 Task: Research Airbnb options in Parede, Portugal from 8th November, 2023 to 16th November, 2023 for 2 adults.1  bedroom having 1 bed and 1 bathroom. Property type can be hotel. Look for 5 properties as per requirement.
Action: Mouse moved to (541, 119)
Screenshot: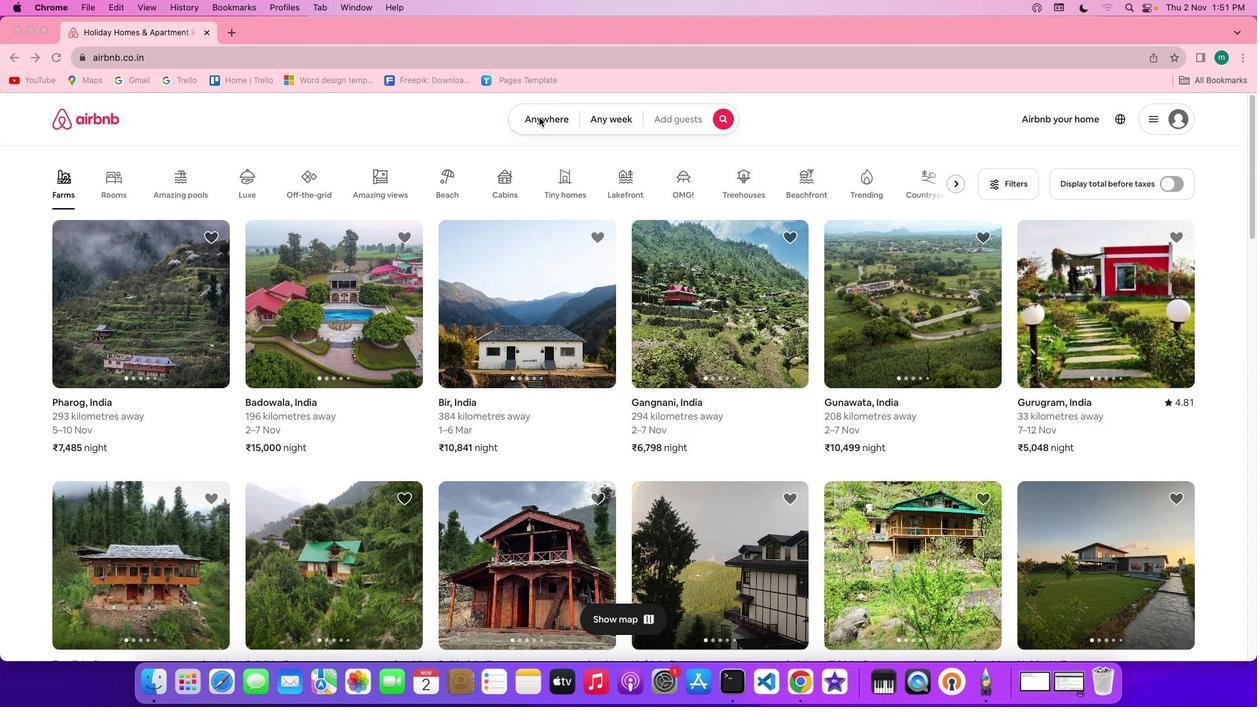 
Action: Mouse pressed left at (541, 119)
Screenshot: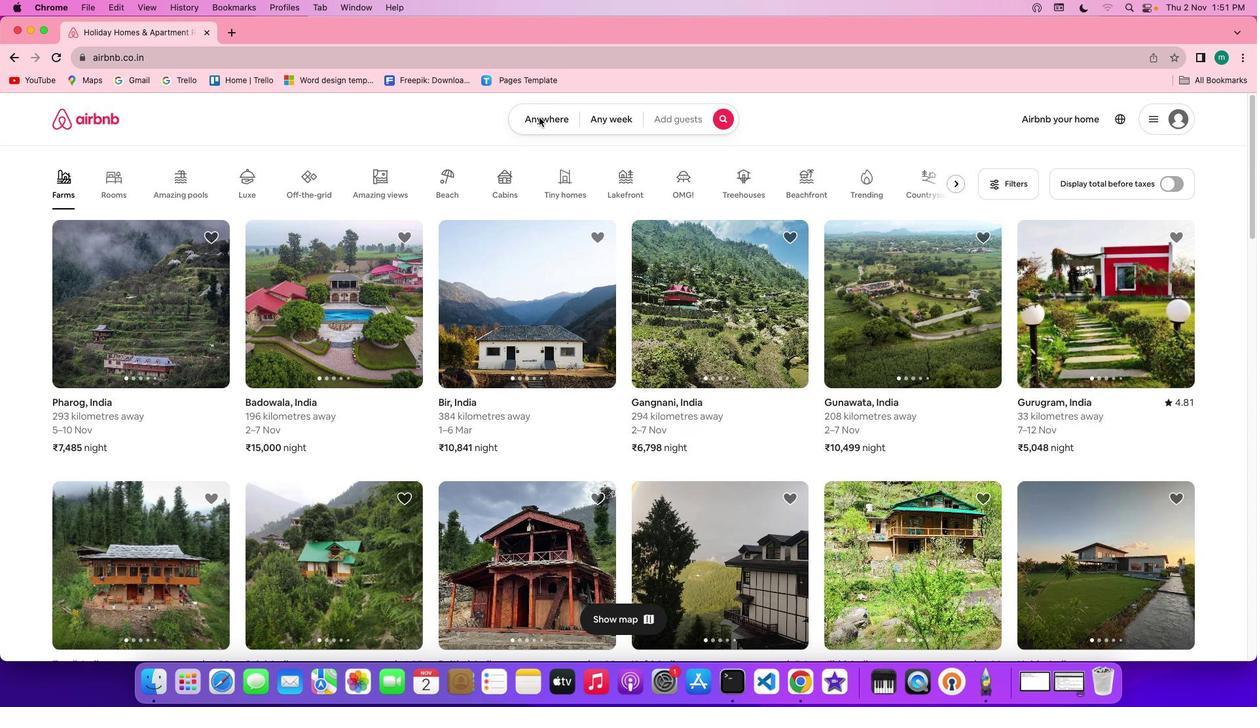 
Action: Mouse pressed left at (541, 119)
Screenshot: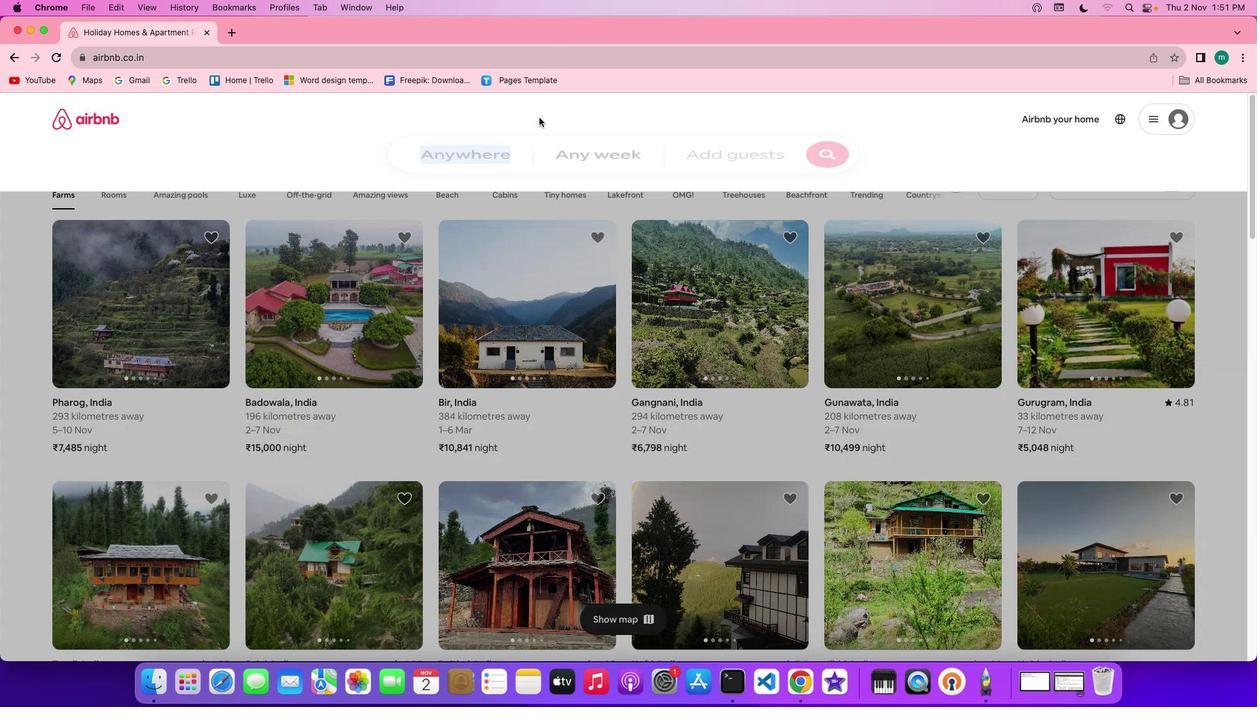 
Action: Mouse moved to (471, 172)
Screenshot: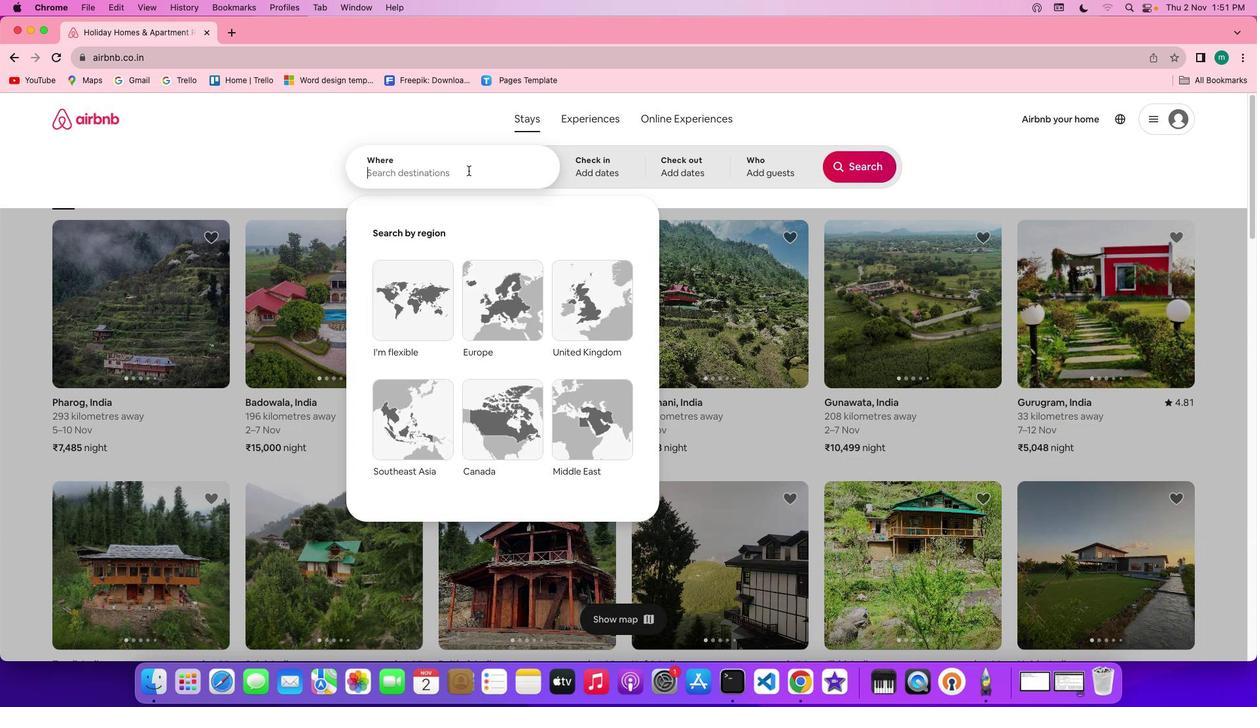 
Action: Mouse pressed left at (471, 172)
Screenshot: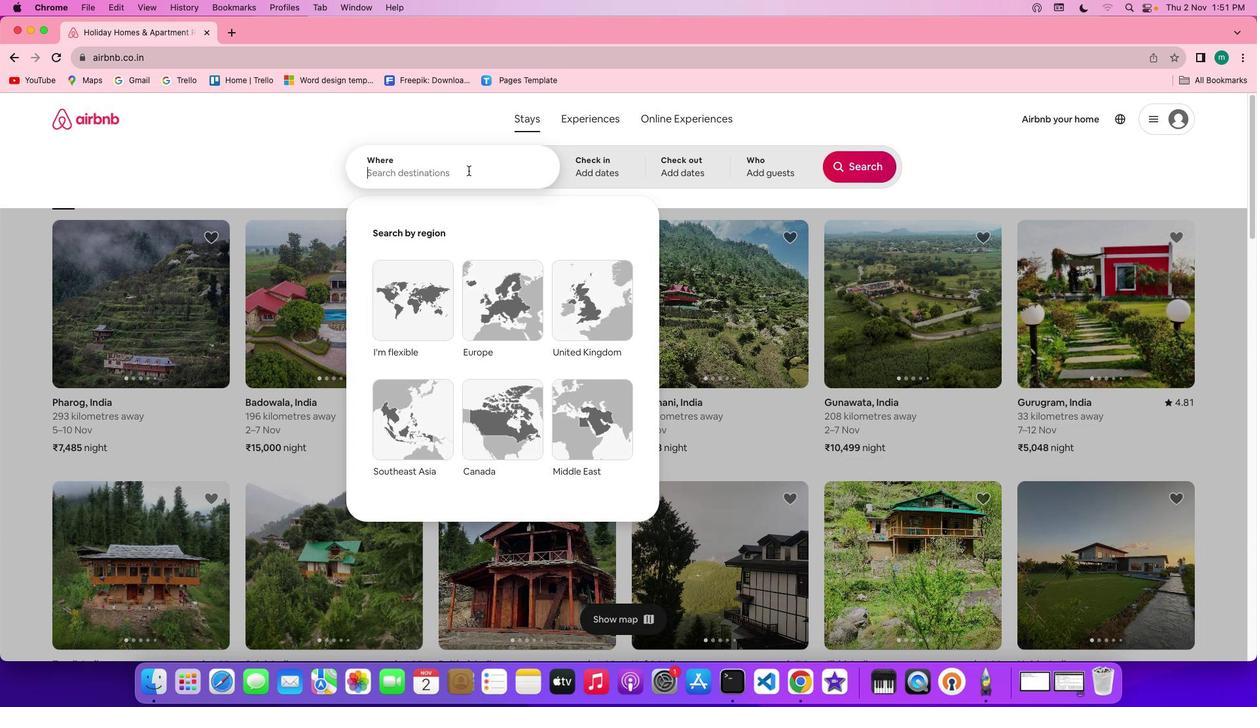 
Action: Mouse moved to (451, 186)
Screenshot: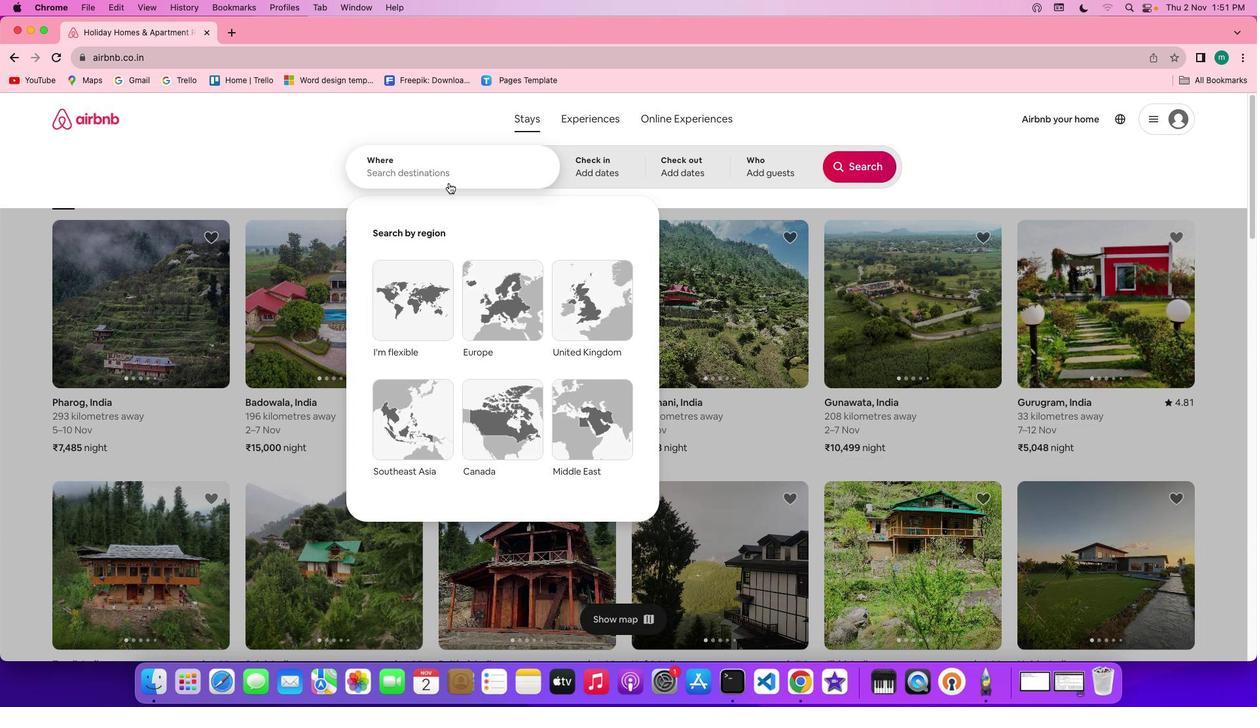 
Action: Key pressed Key.shift'P''a''r''e''d''e'','Key.spaceKey.shift'P''o''r''t''u''g''a''l'
Screenshot: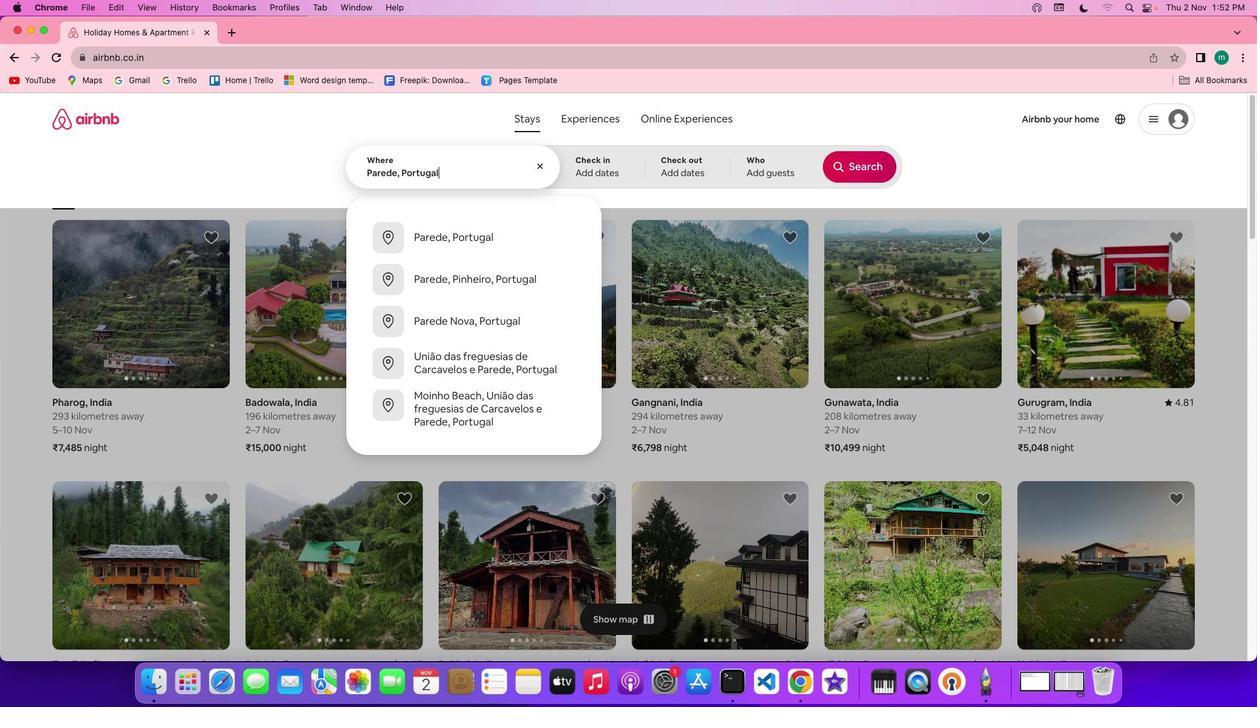 
Action: Mouse moved to (611, 177)
Screenshot: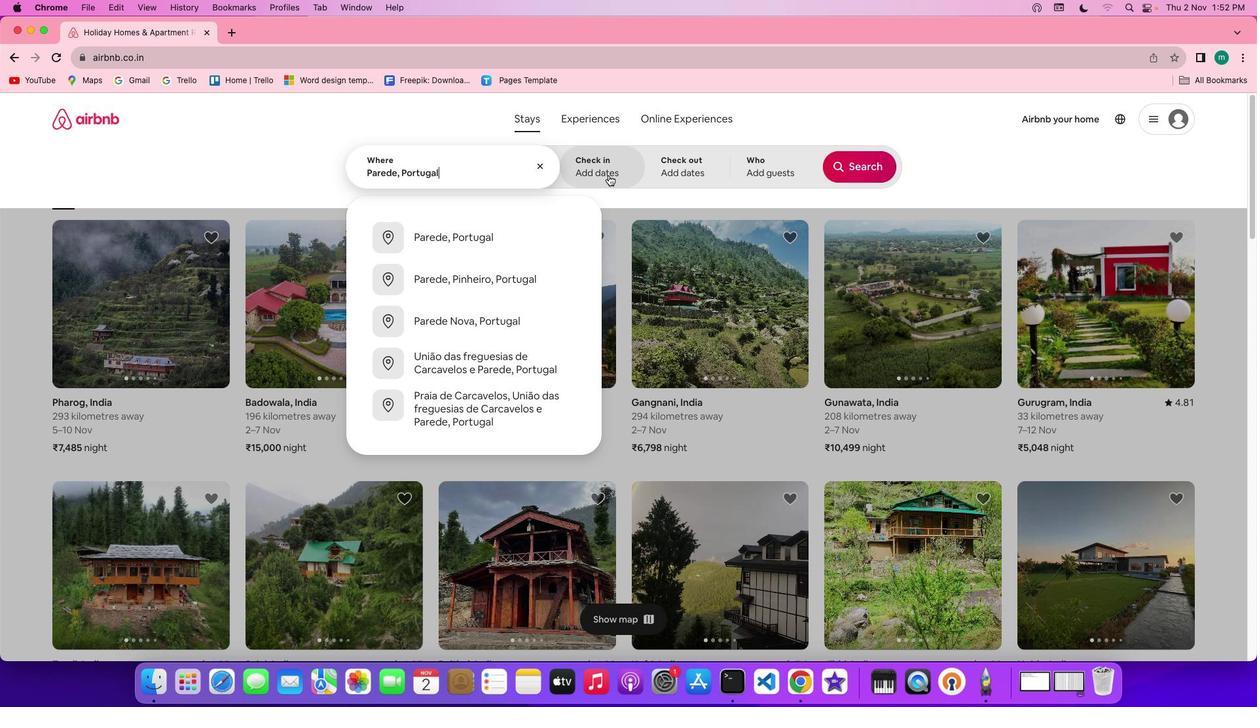 
Action: Mouse pressed left at (611, 177)
Screenshot: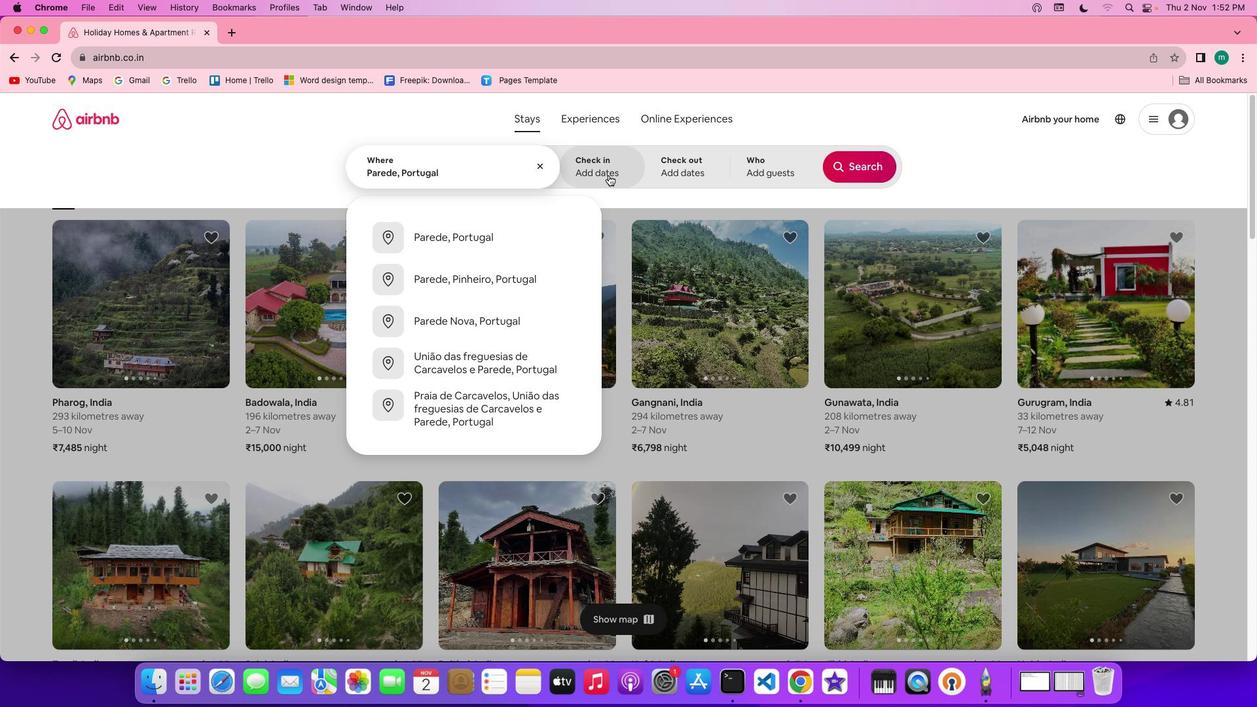 
Action: Mouse moved to (501, 355)
Screenshot: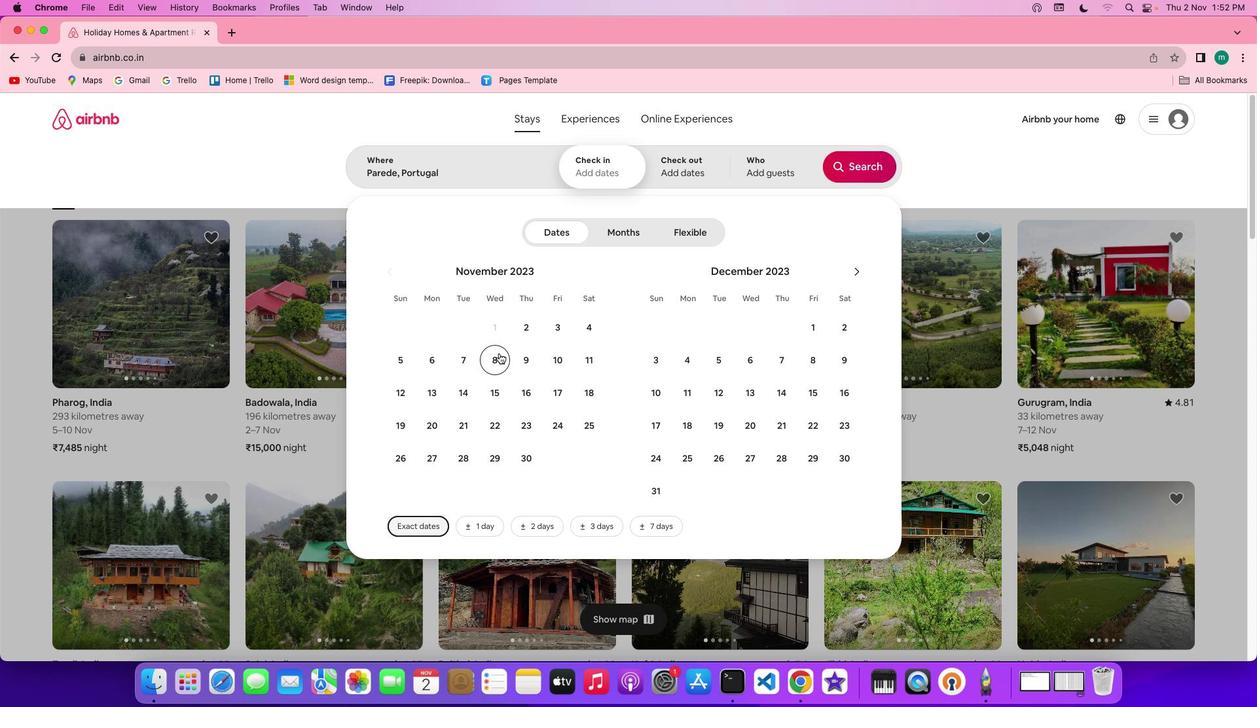 
Action: Mouse pressed left at (501, 355)
Screenshot: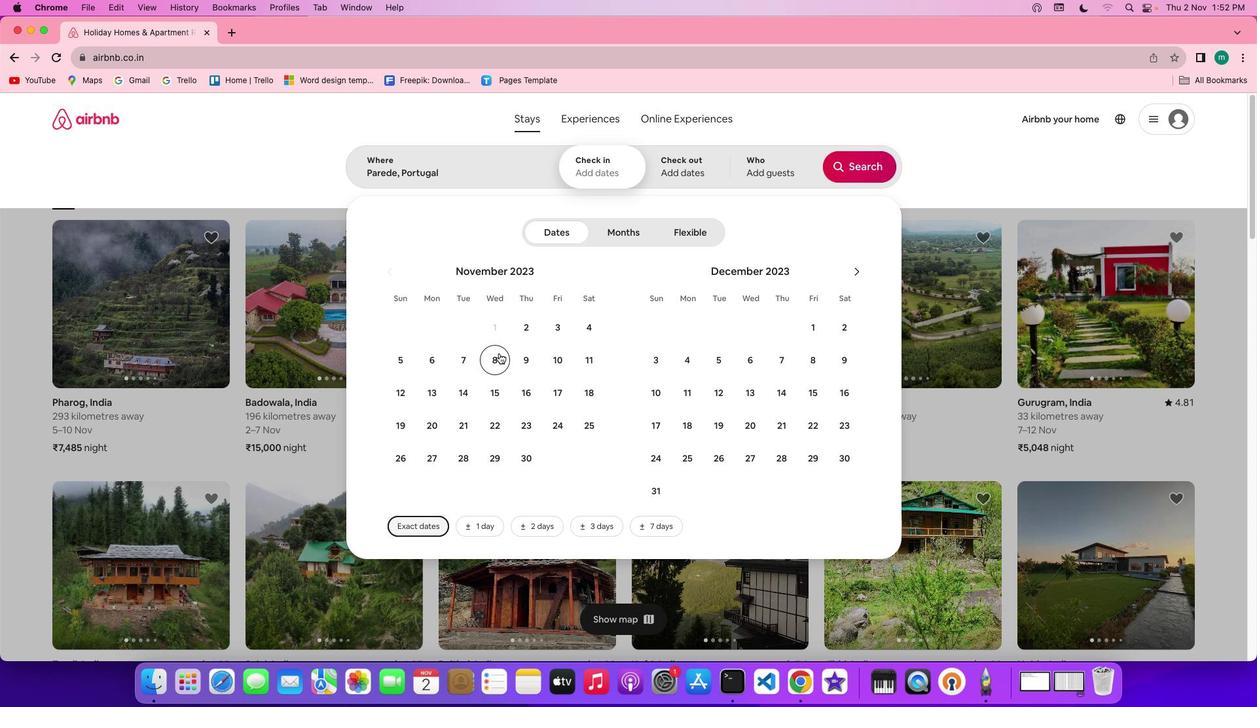 
Action: Mouse moved to (533, 403)
Screenshot: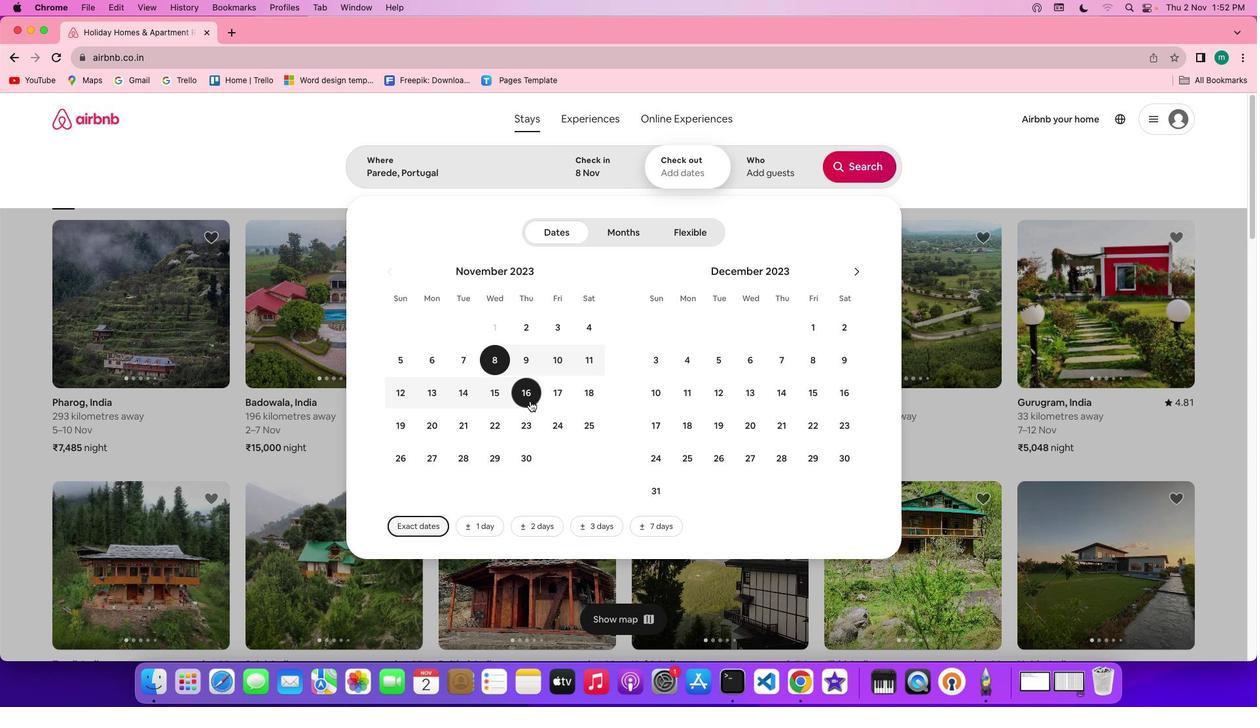
Action: Mouse pressed left at (533, 403)
Screenshot: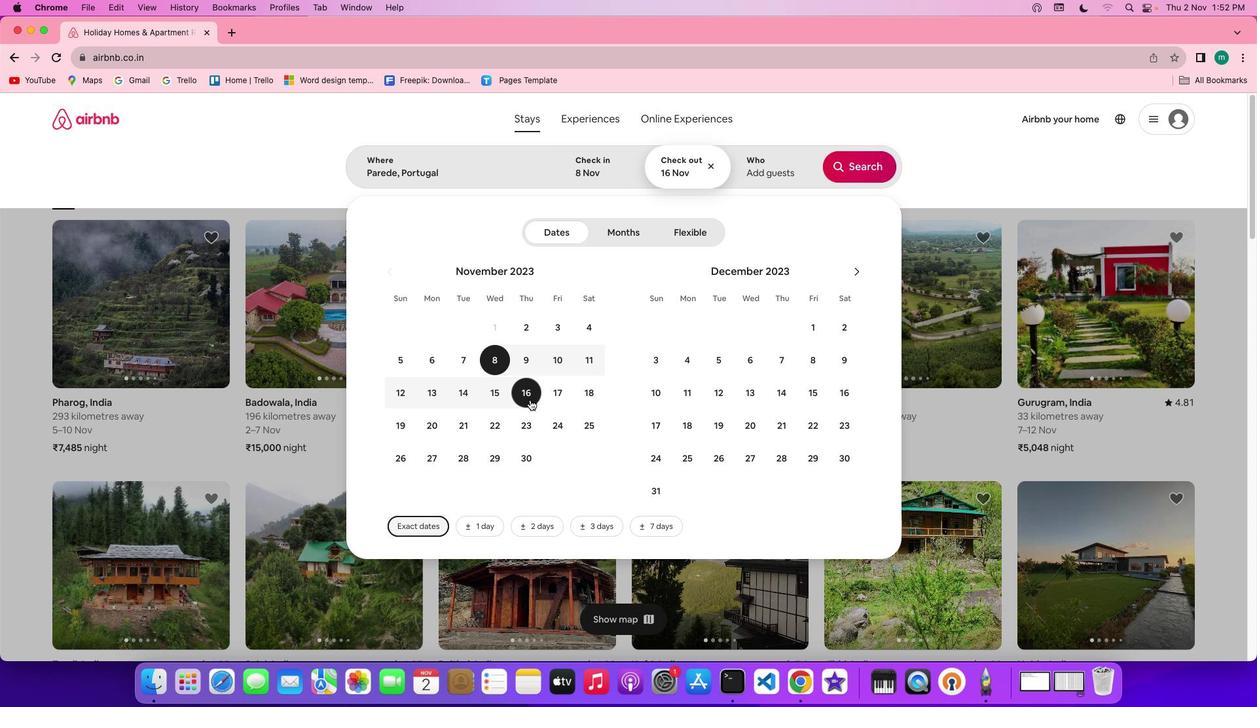 
Action: Mouse moved to (782, 172)
Screenshot: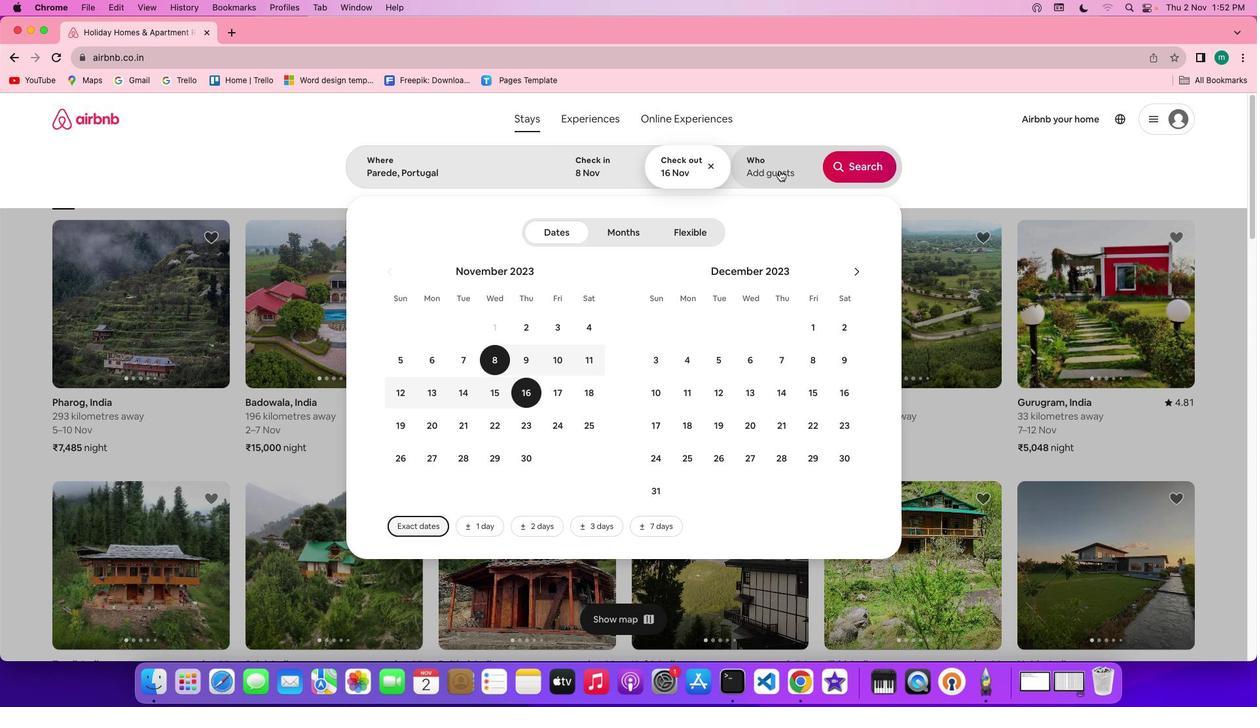 
Action: Mouse pressed left at (782, 172)
Screenshot: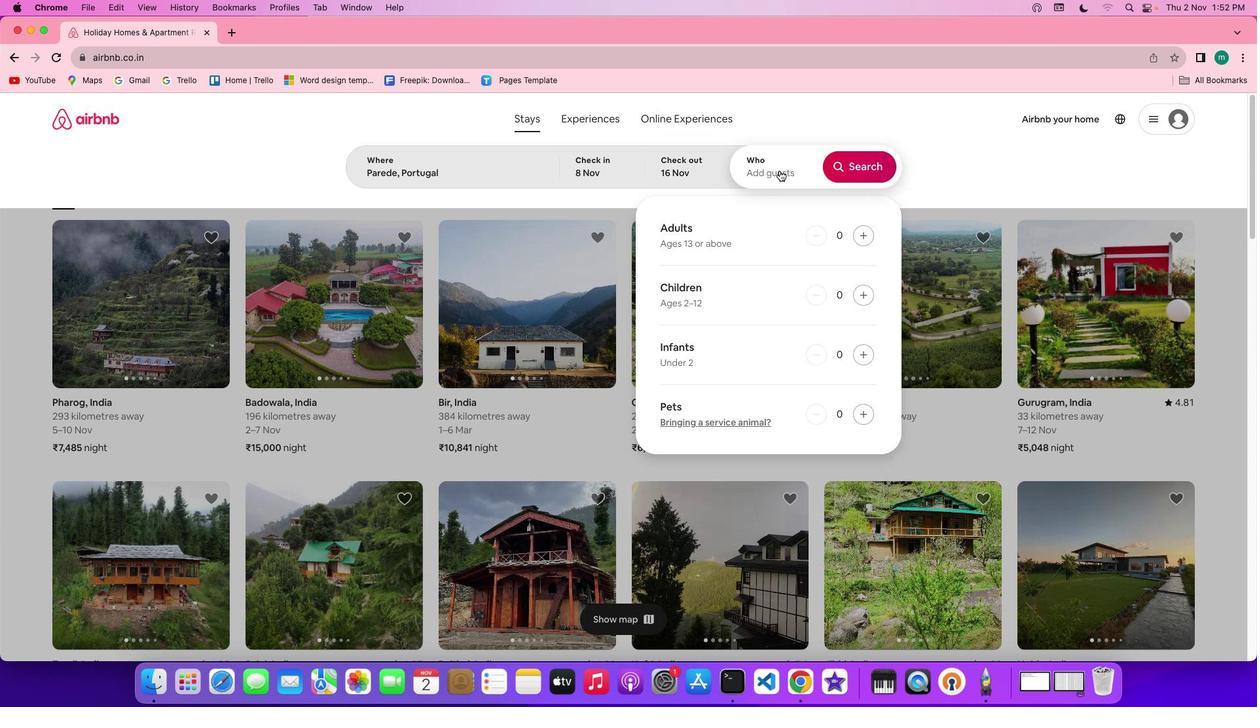
Action: Mouse moved to (873, 239)
Screenshot: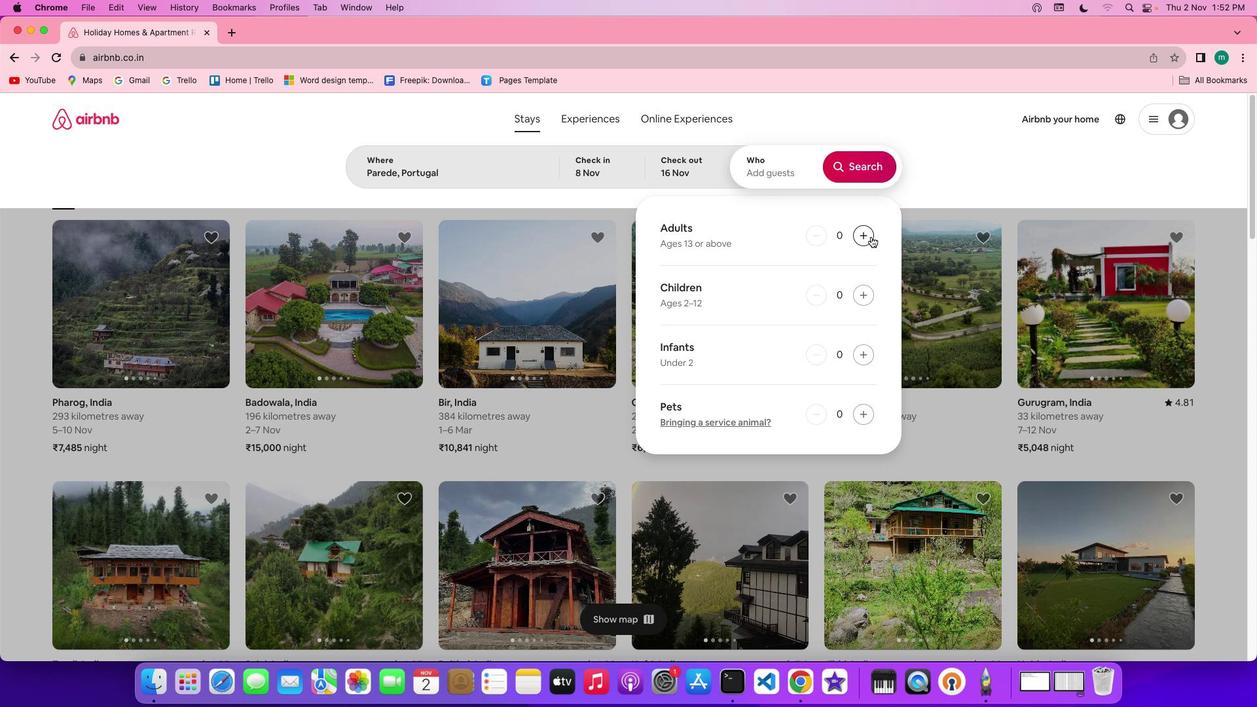 
Action: Mouse pressed left at (873, 239)
Screenshot: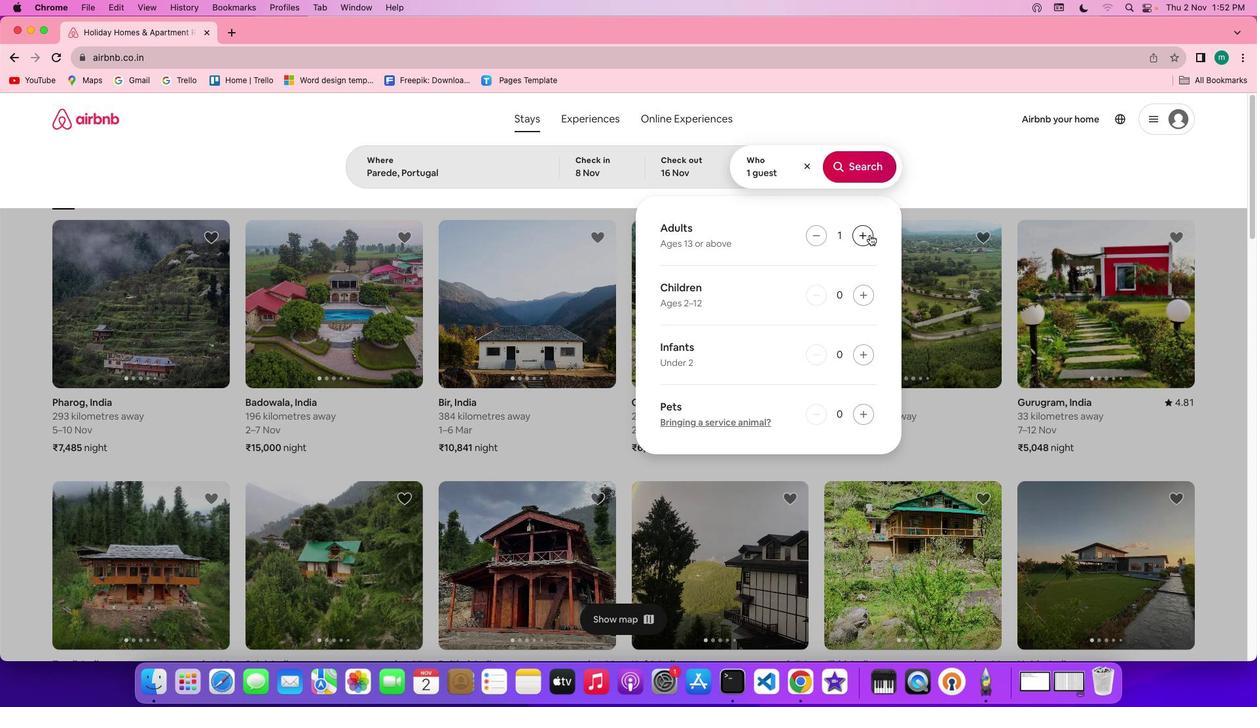 
Action: Mouse moved to (871, 237)
Screenshot: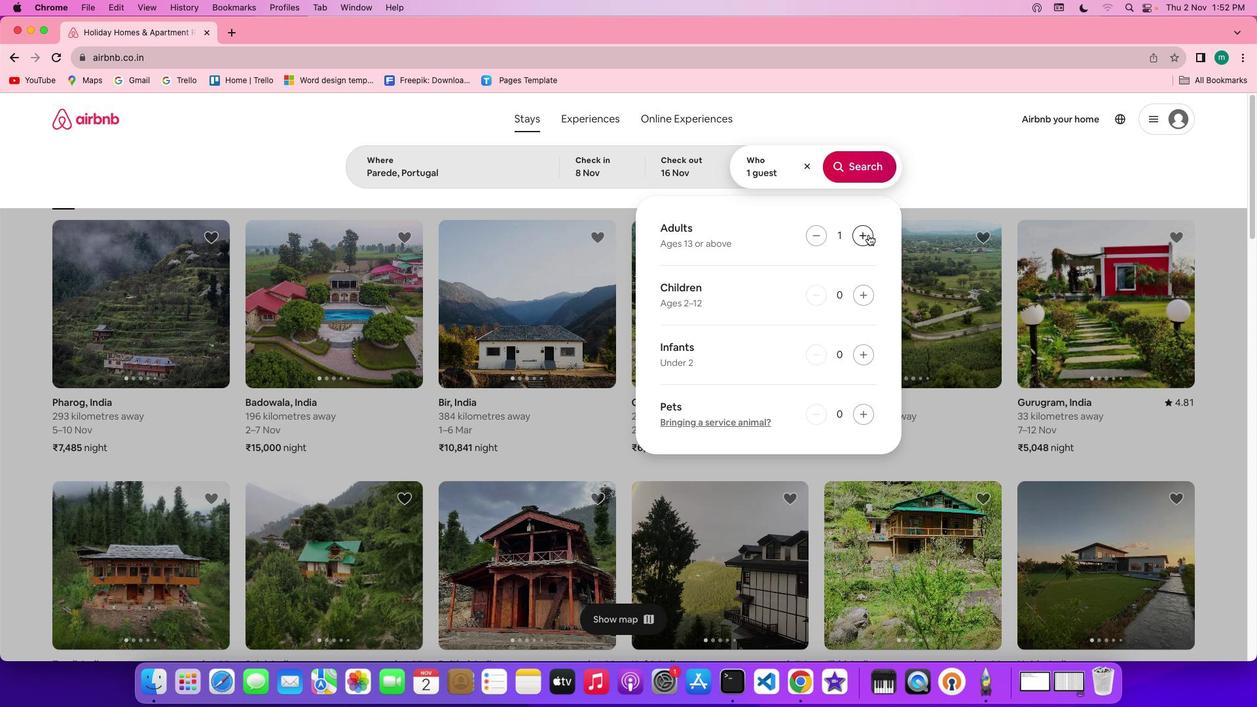 
Action: Mouse pressed left at (871, 237)
Screenshot: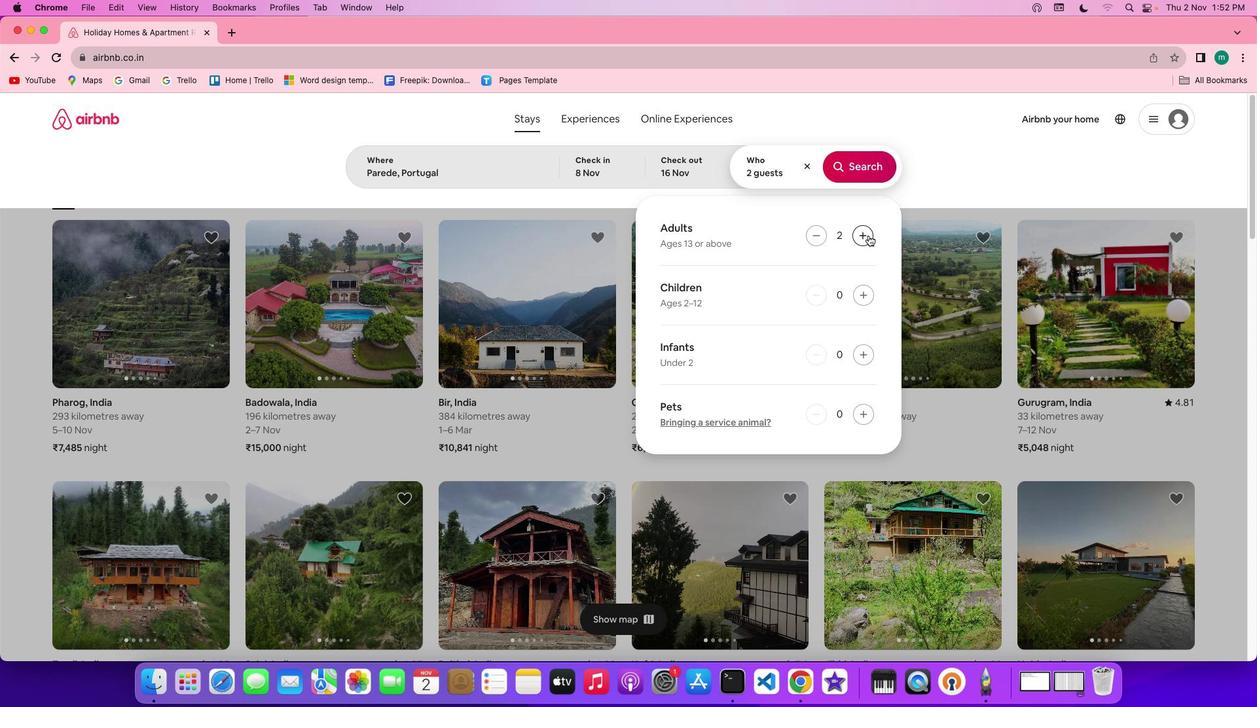 
Action: Mouse moved to (876, 163)
Screenshot: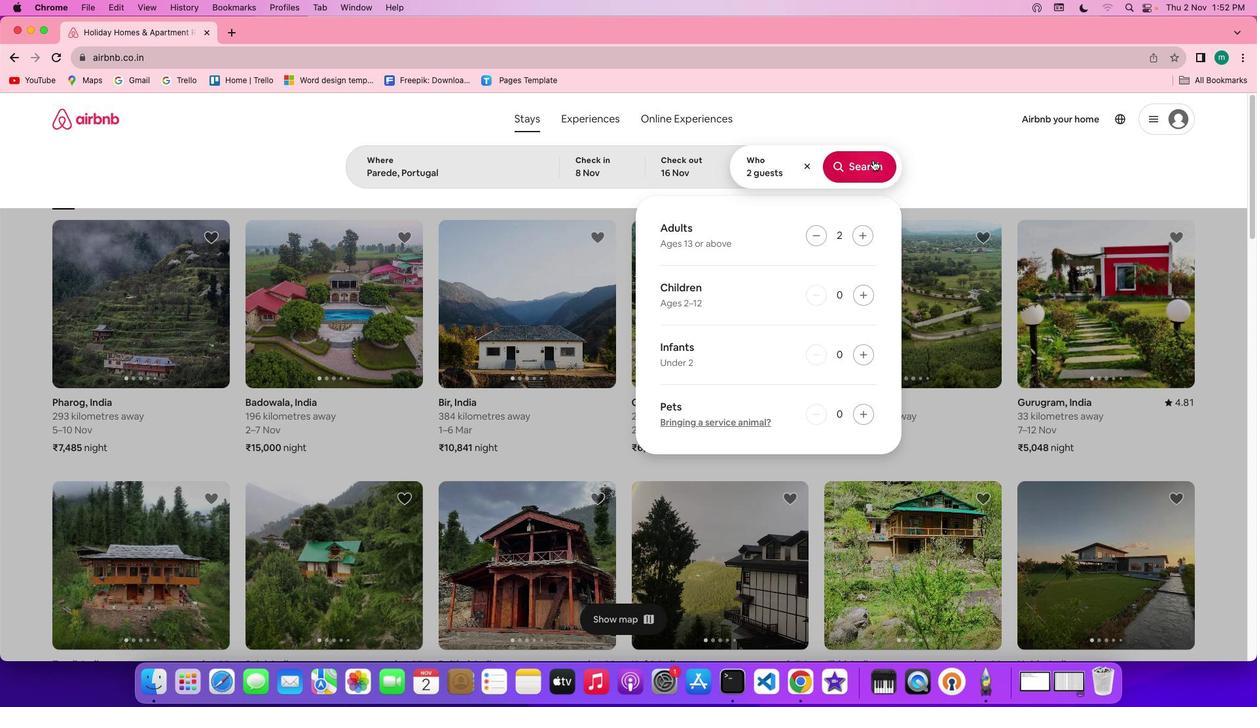 
Action: Mouse pressed left at (876, 163)
Screenshot: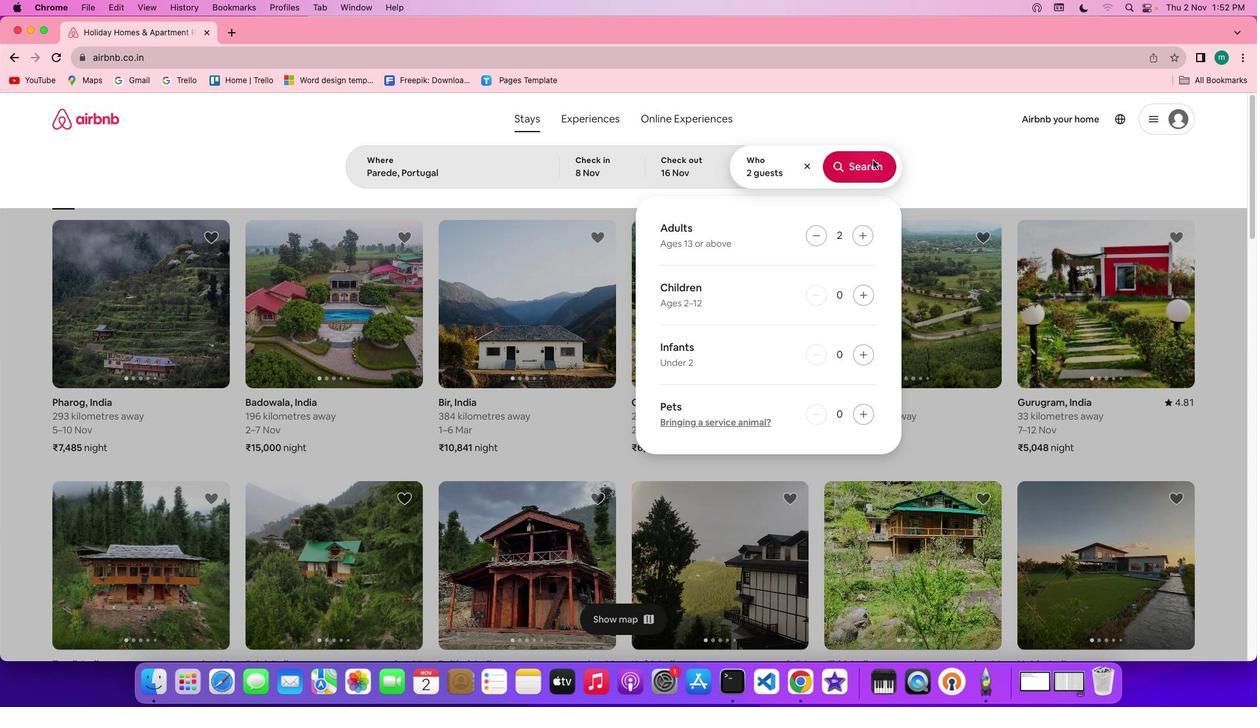 
Action: Mouse moved to (1054, 169)
Screenshot: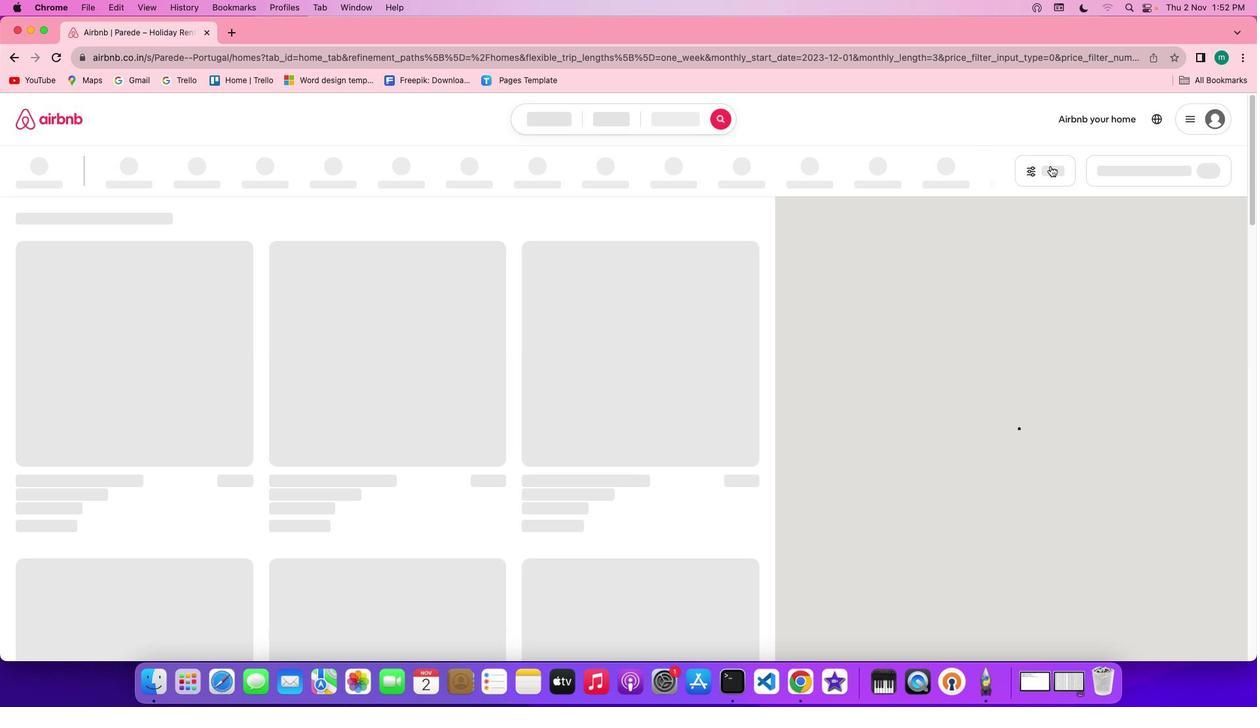 
Action: Mouse pressed left at (1054, 169)
Screenshot: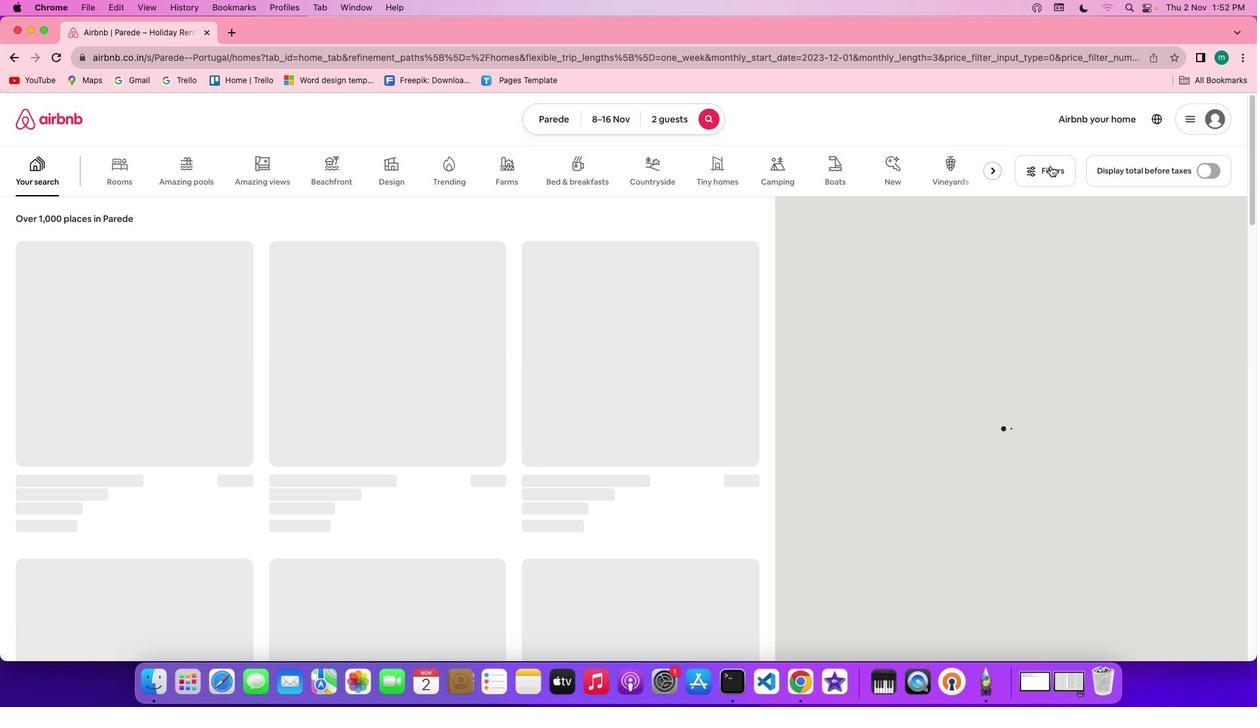 
Action: Mouse moved to (1042, 178)
Screenshot: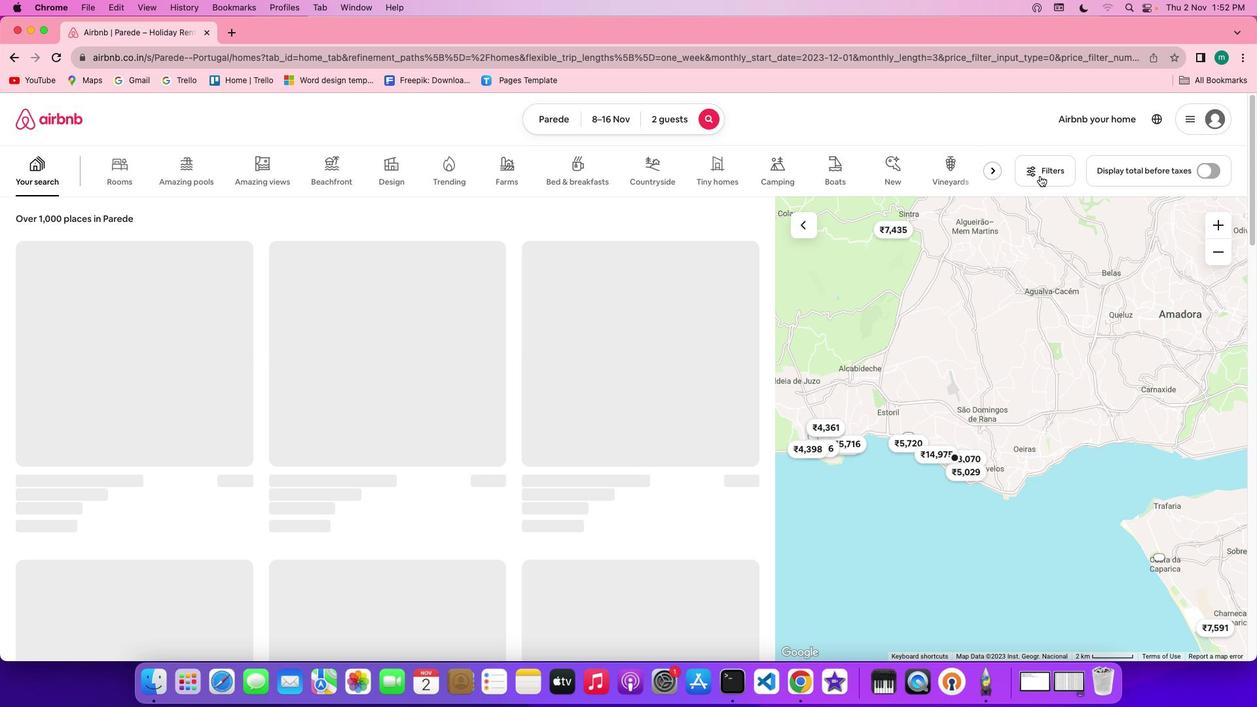 
Action: Mouse pressed left at (1042, 178)
Screenshot: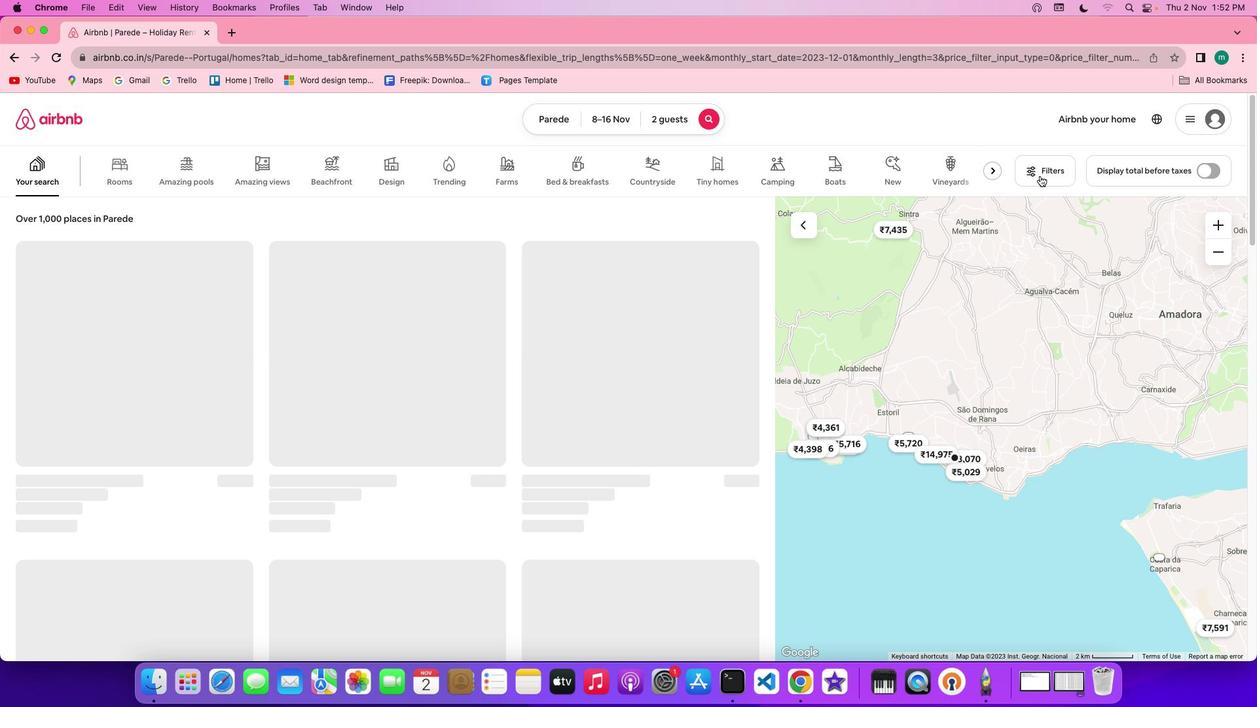 
Action: Mouse moved to (662, 480)
Screenshot: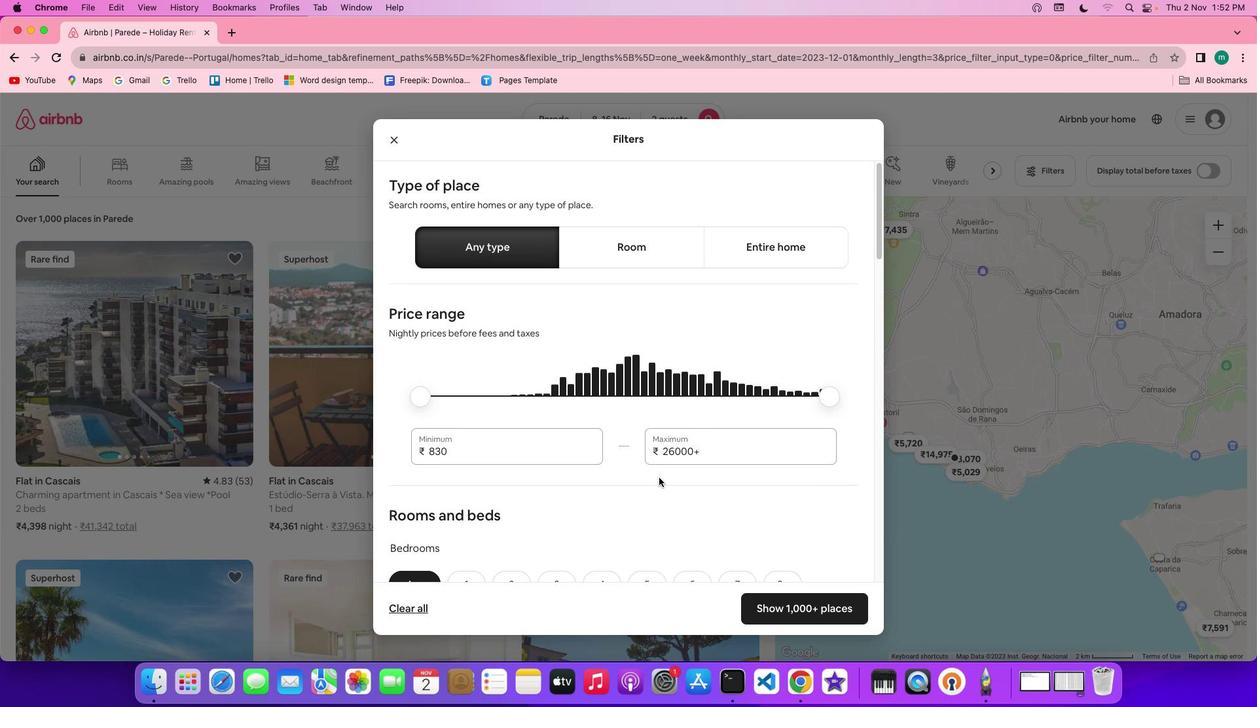 
Action: Mouse scrolled (662, 480) with delta (2, 1)
Screenshot: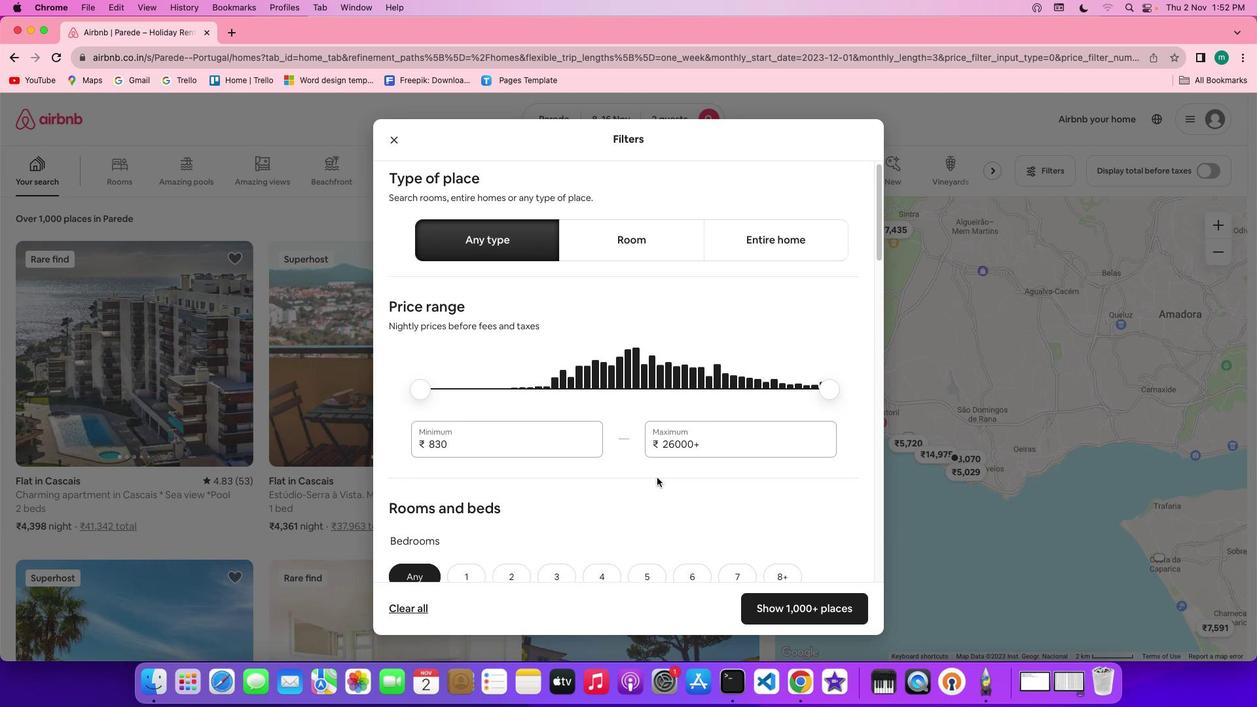 
Action: Mouse scrolled (662, 480) with delta (2, 1)
Screenshot: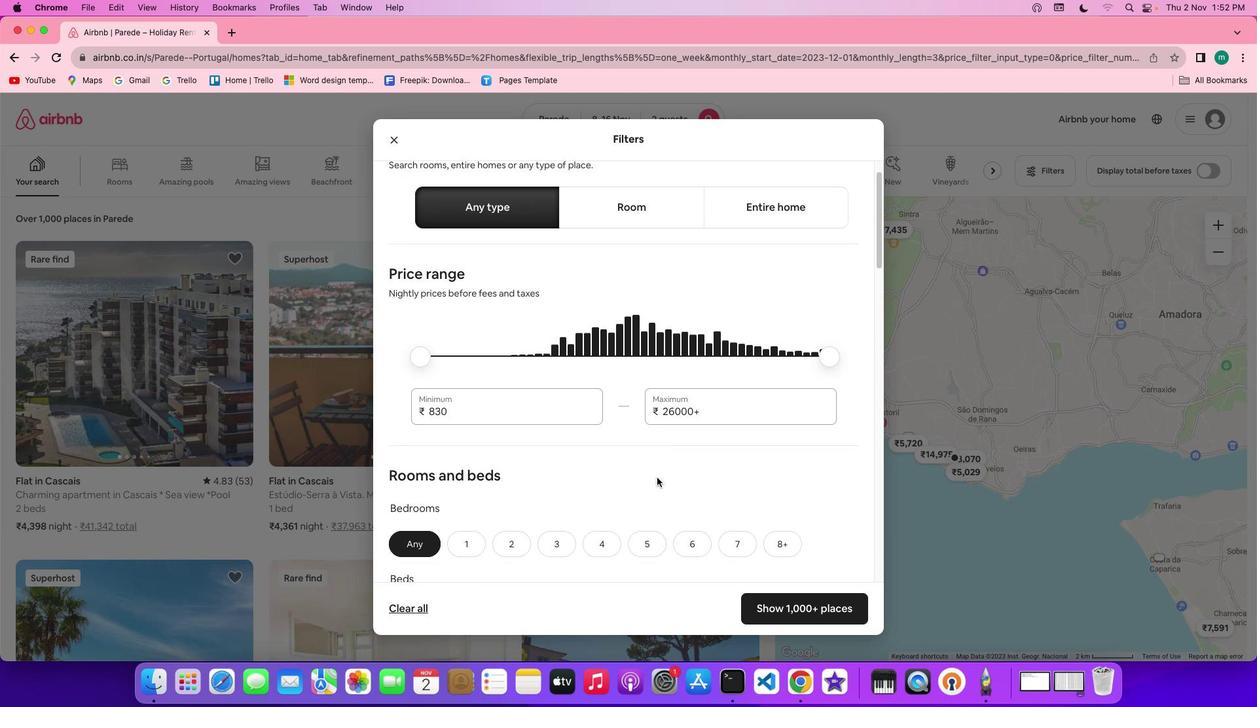 
Action: Mouse scrolled (662, 480) with delta (2, 1)
Screenshot: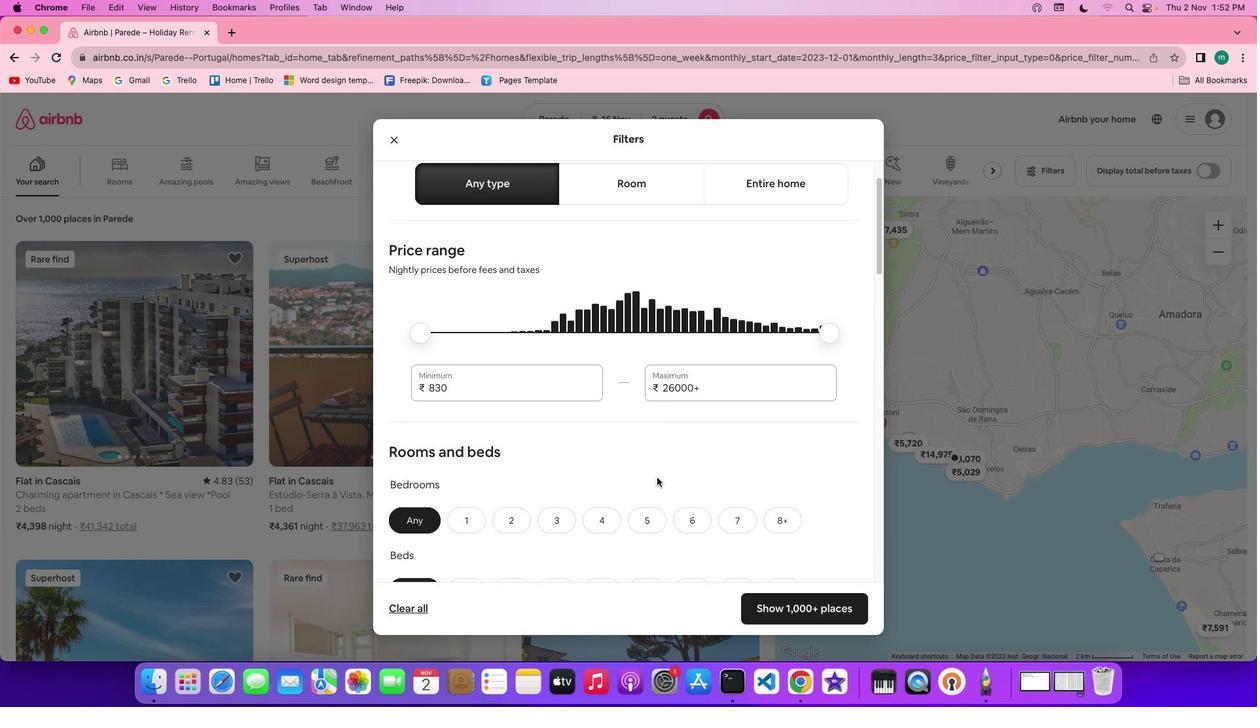 
Action: Mouse moved to (659, 480)
Screenshot: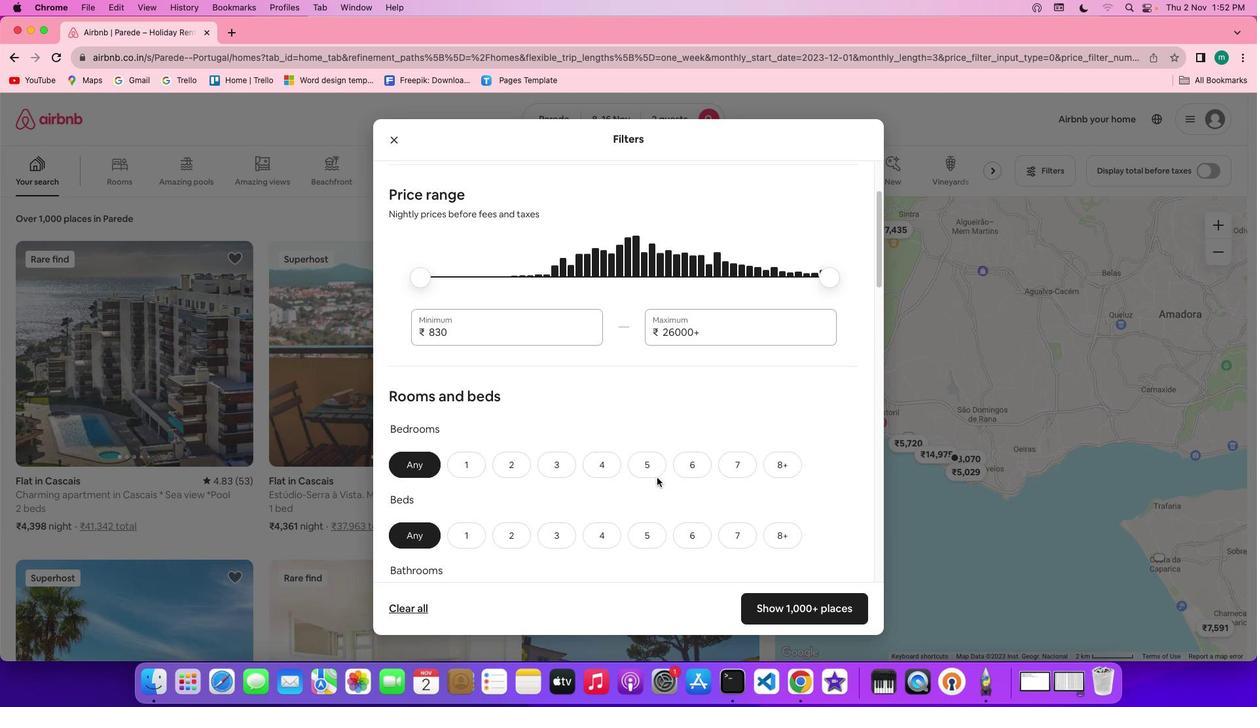 
Action: Mouse scrolled (659, 480) with delta (2, 1)
Screenshot: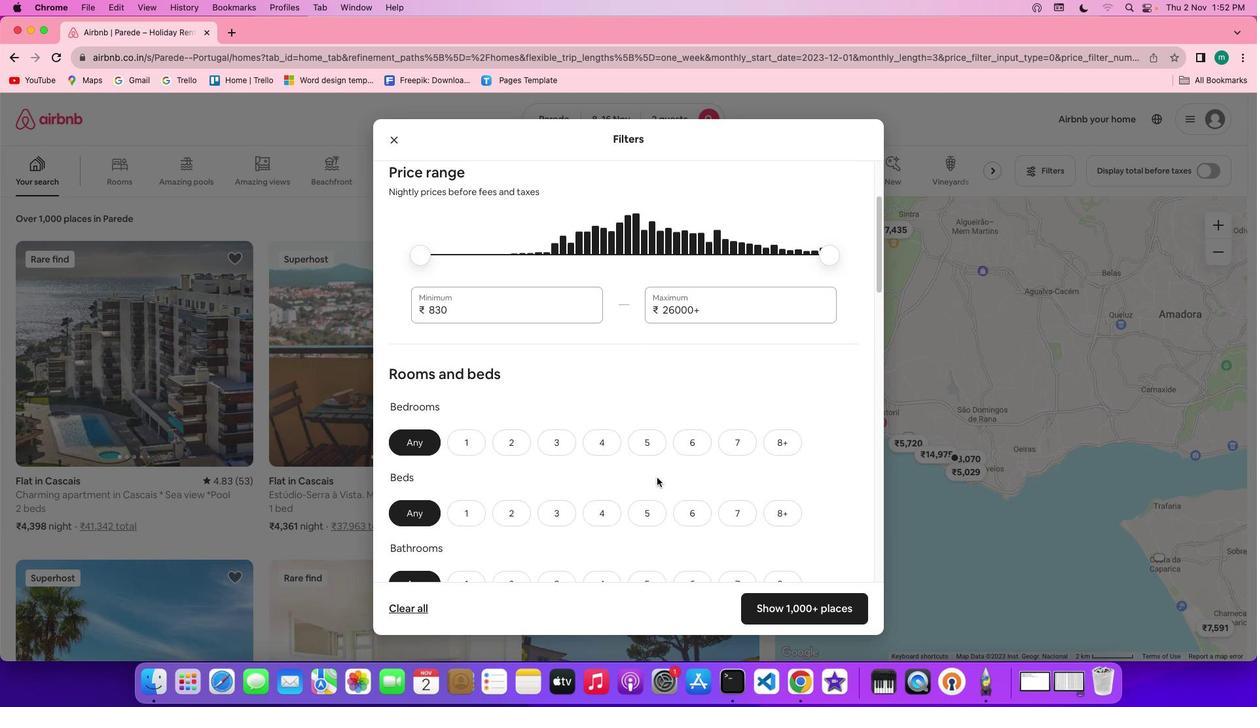 
Action: Mouse moved to (659, 480)
Screenshot: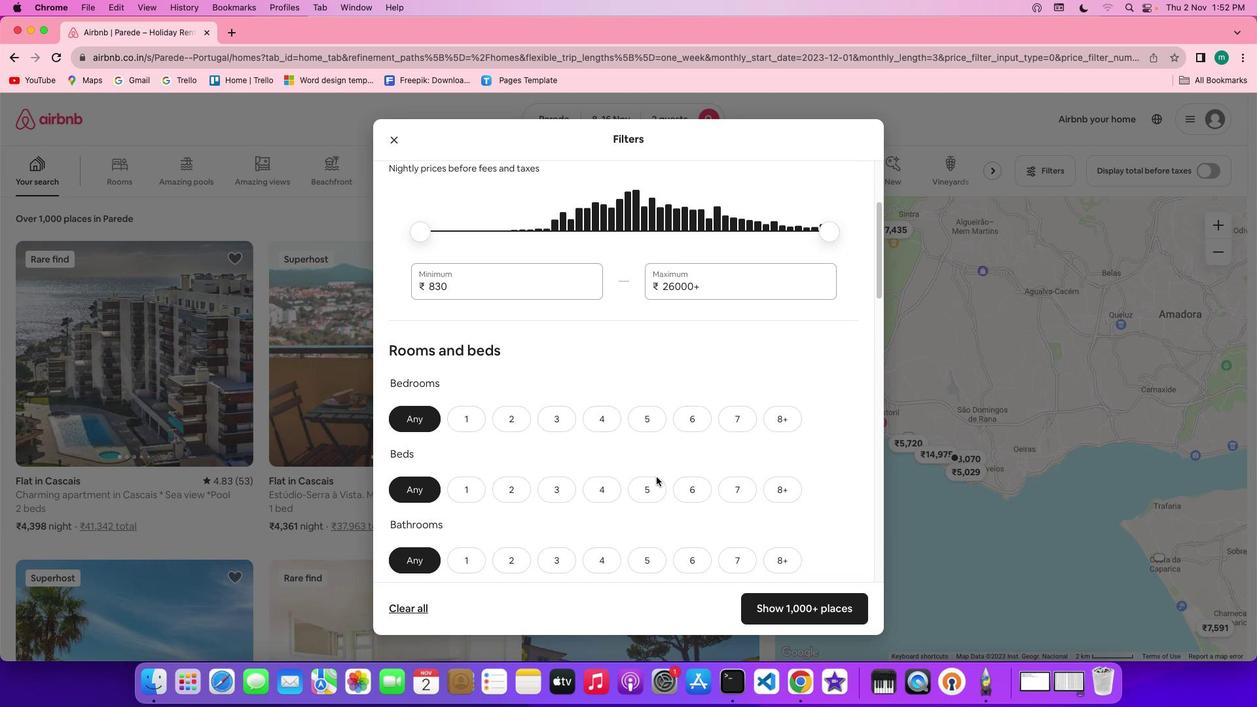 
Action: Mouse scrolled (659, 480) with delta (2, 1)
Screenshot: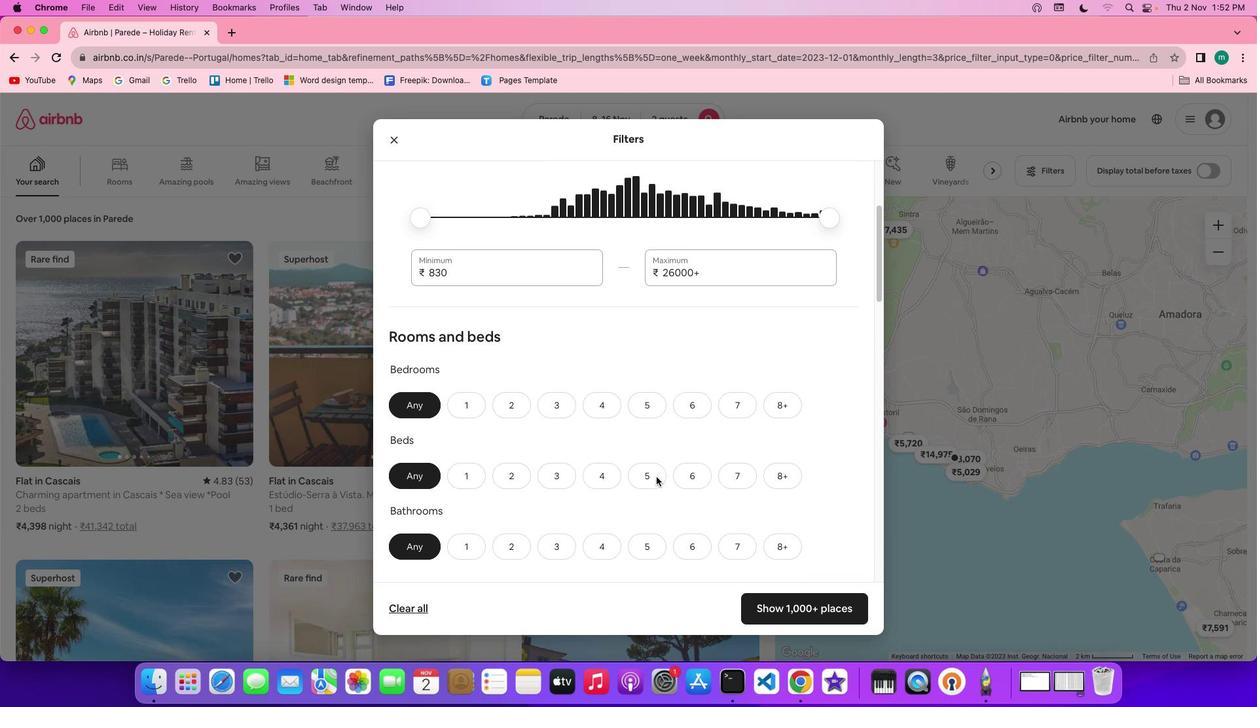 
Action: Mouse scrolled (659, 480) with delta (2, 1)
Screenshot: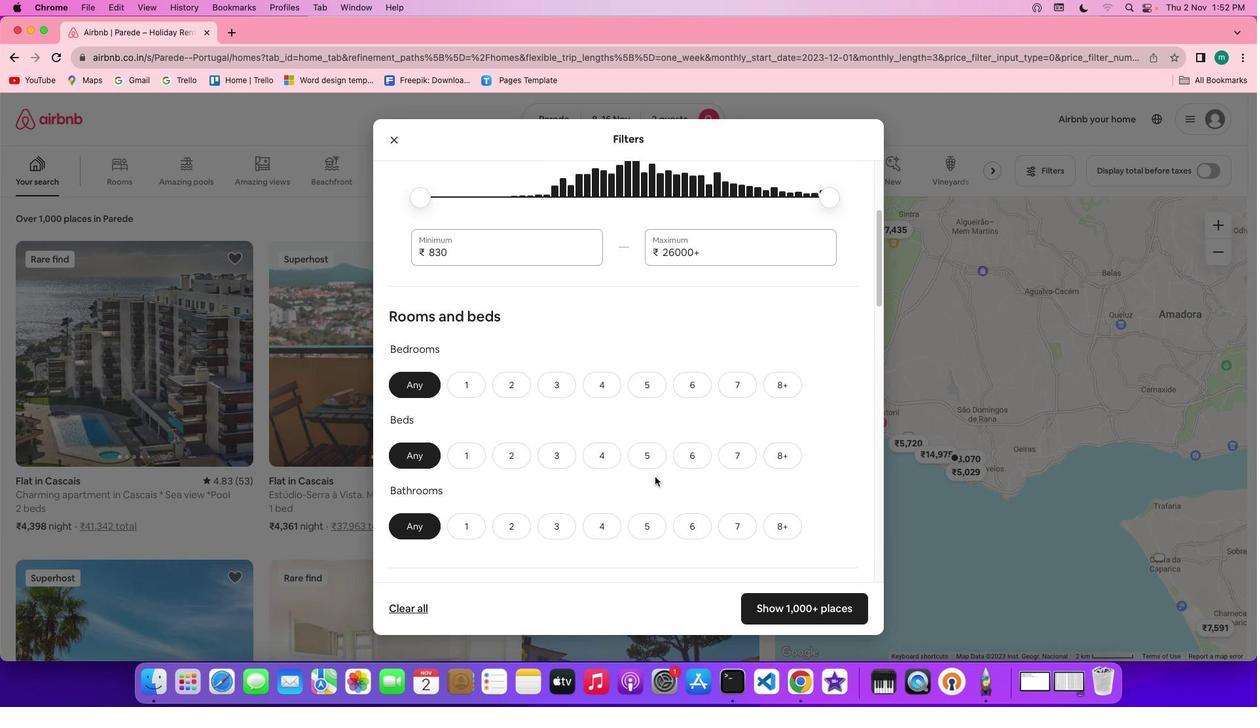 
Action: Mouse scrolled (659, 480) with delta (2, 1)
Screenshot: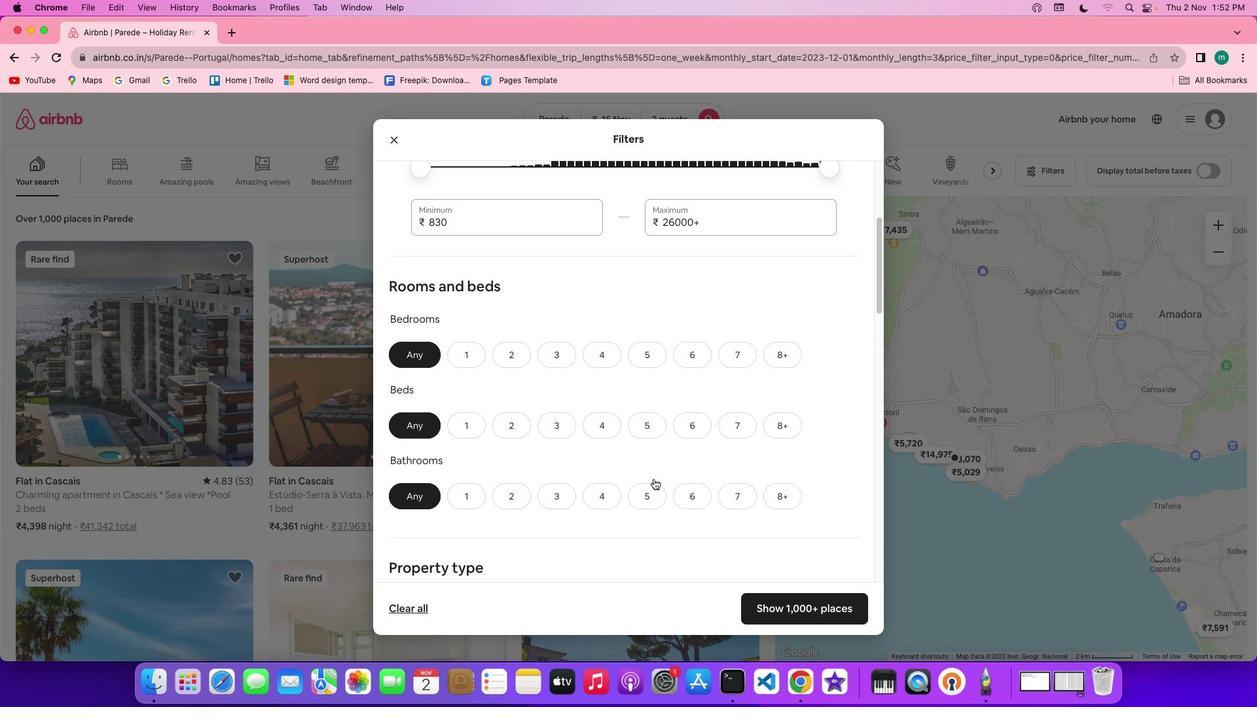 
Action: Mouse moved to (653, 484)
Screenshot: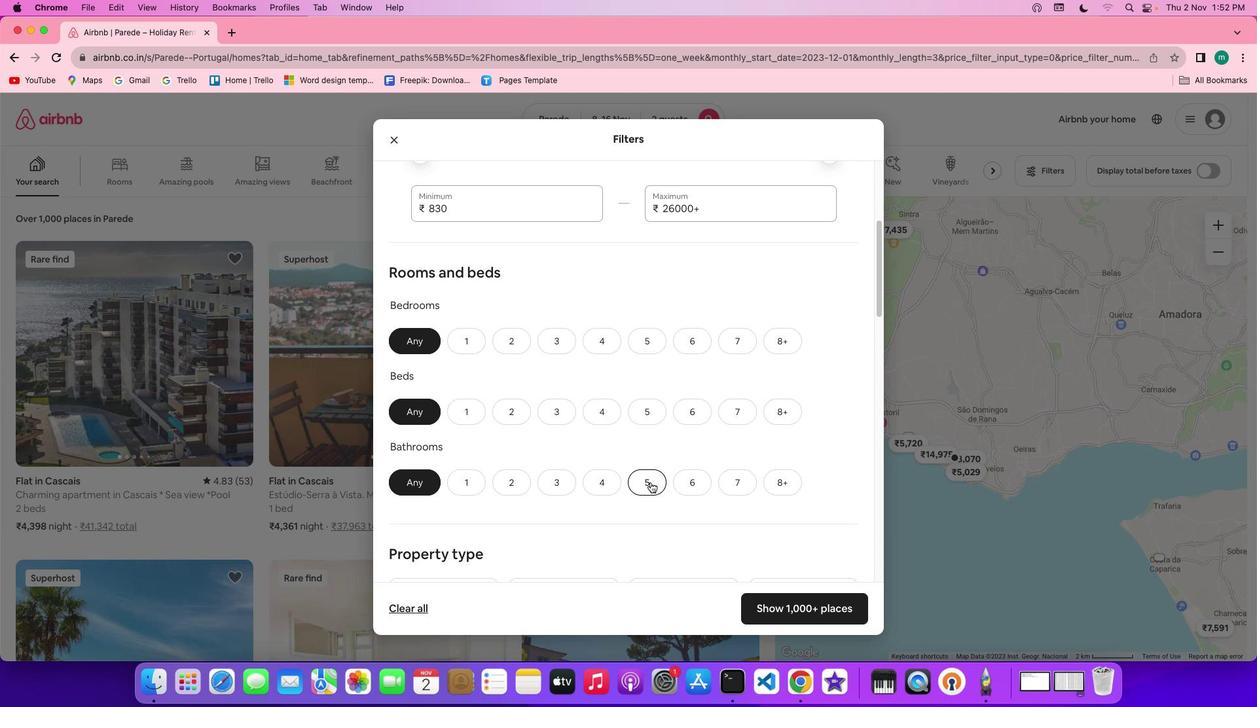 
Action: Mouse scrolled (653, 484) with delta (2, 1)
Screenshot: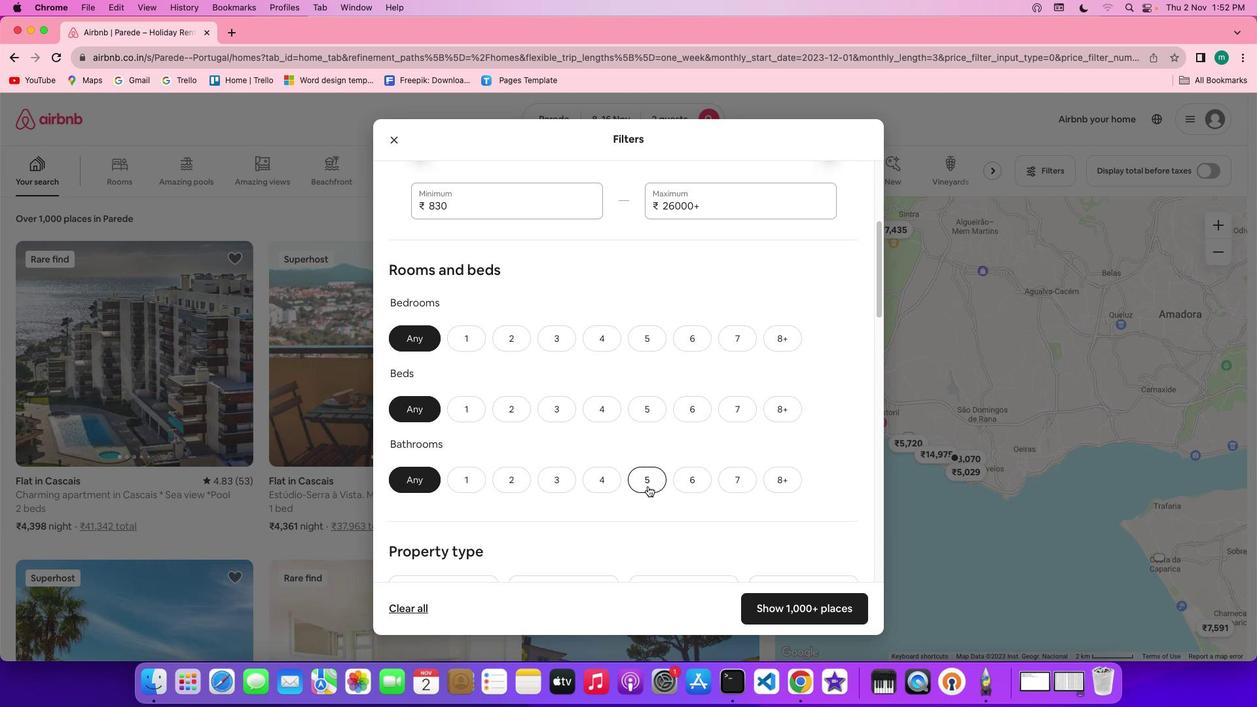 
Action: Mouse scrolled (653, 484) with delta (2, 1)
Screenshot: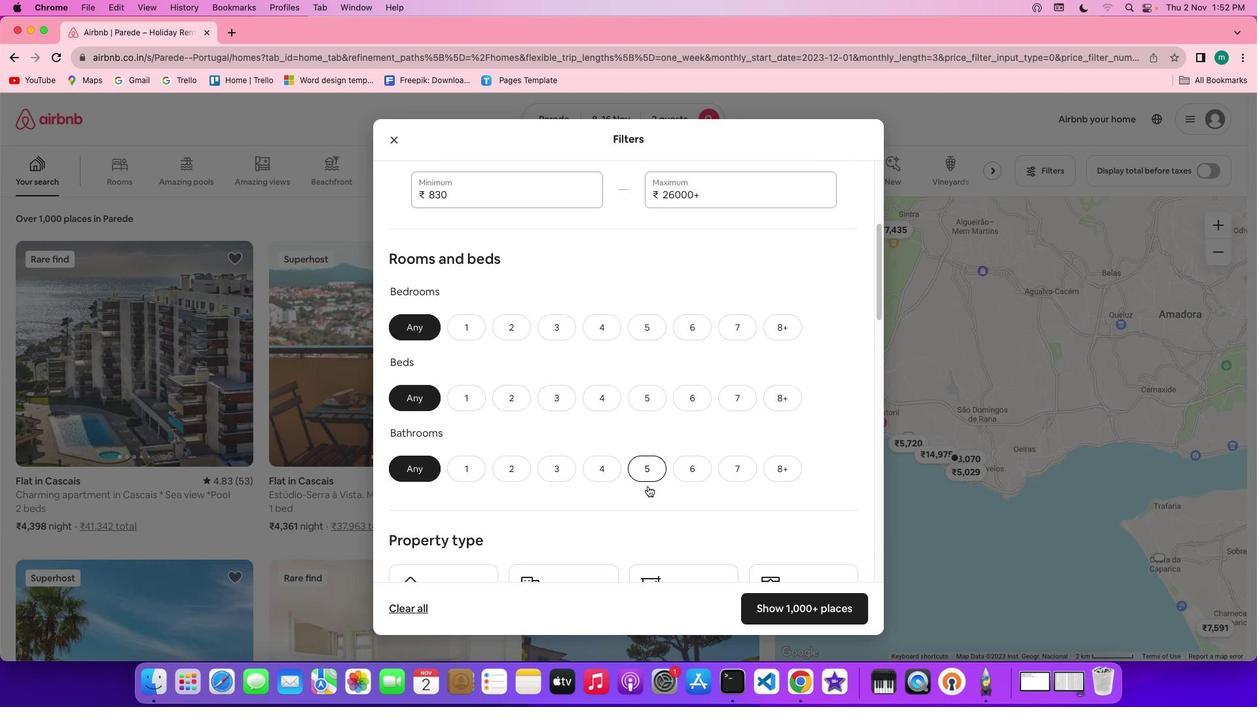
Action: Mouse moved to (650, 488)
Screenshot: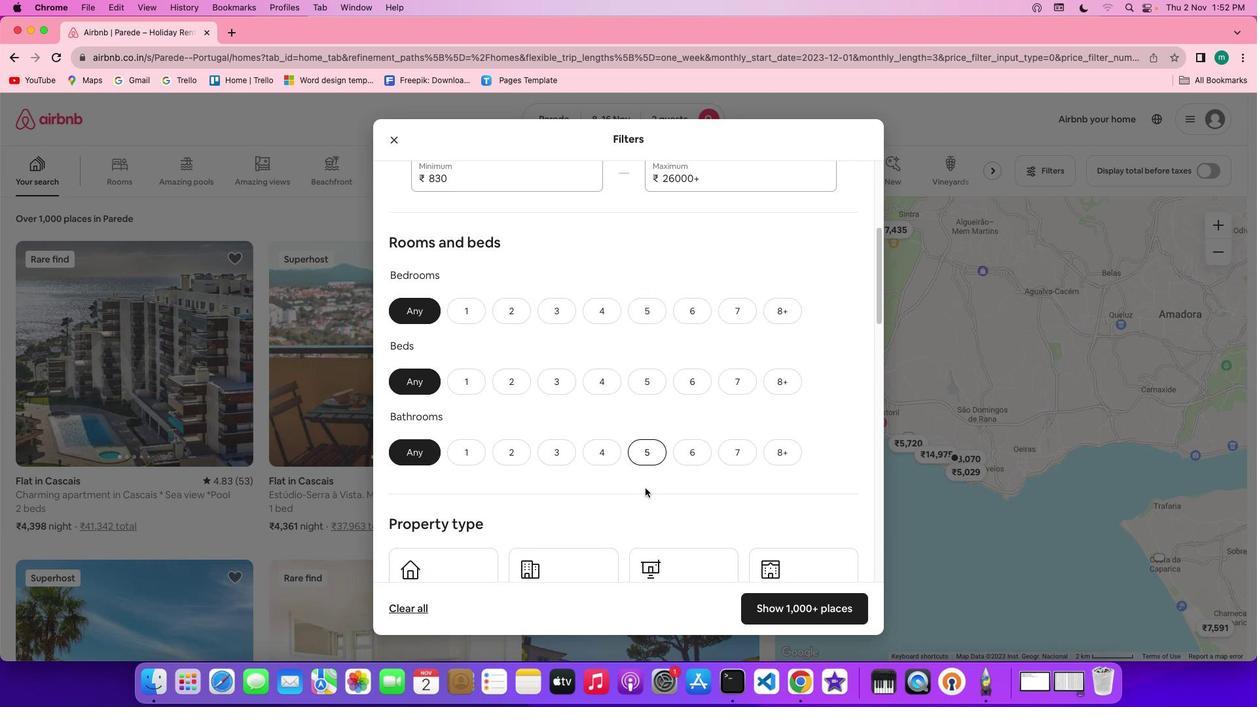 
Action: Mouse scrolled (650, 488) with delta (2, 1)
Screenshot: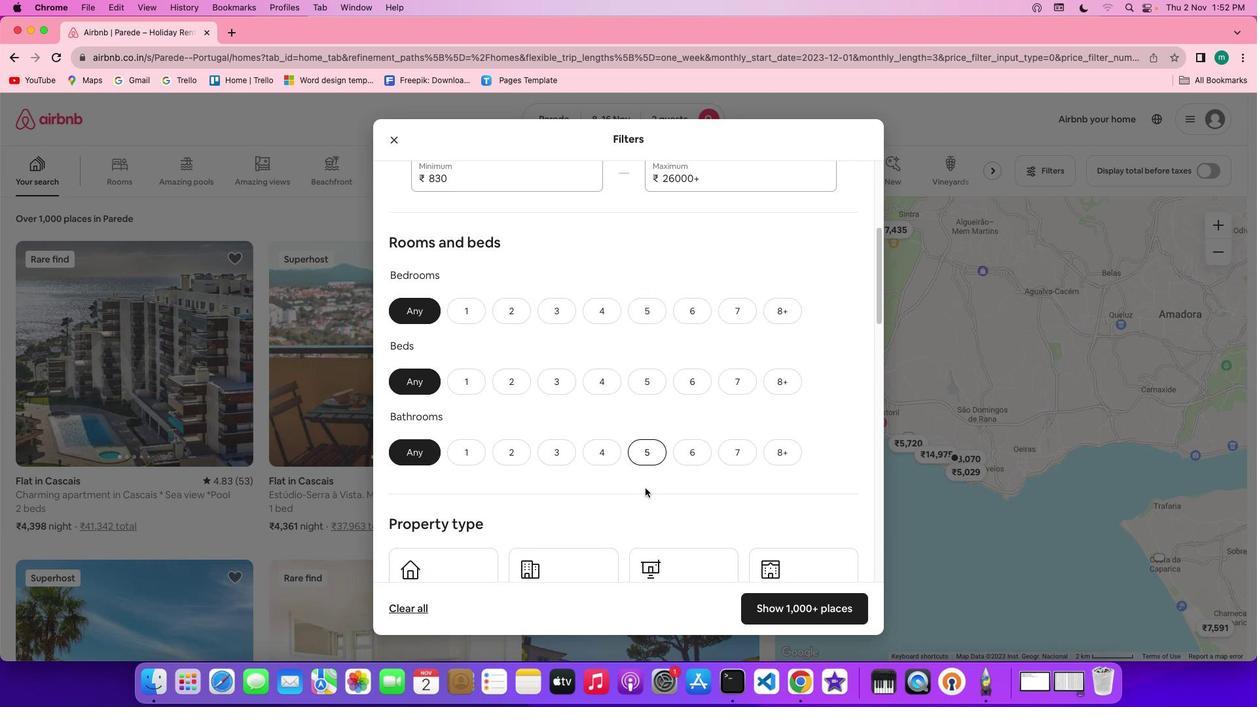 
Action: Mouse moved to (646, 491)
Screenshot: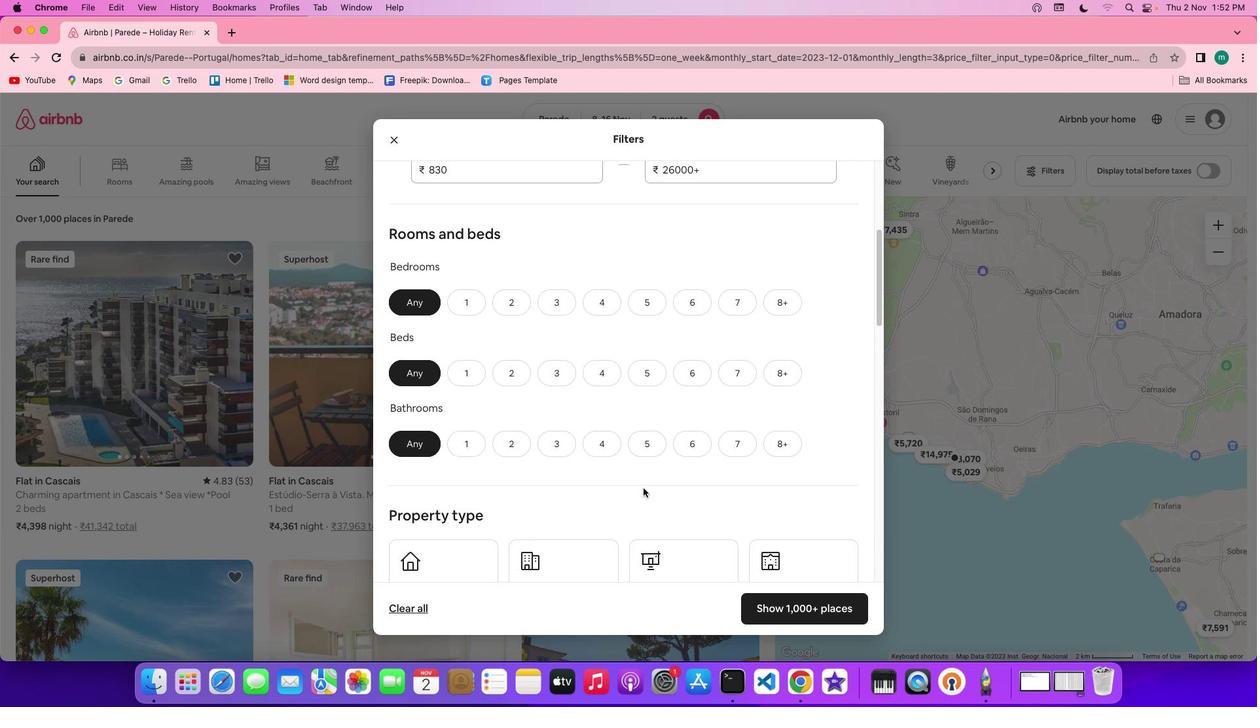 
Action: Mouse scrolled (646, 491) with delta (2, 1)
Screenshot: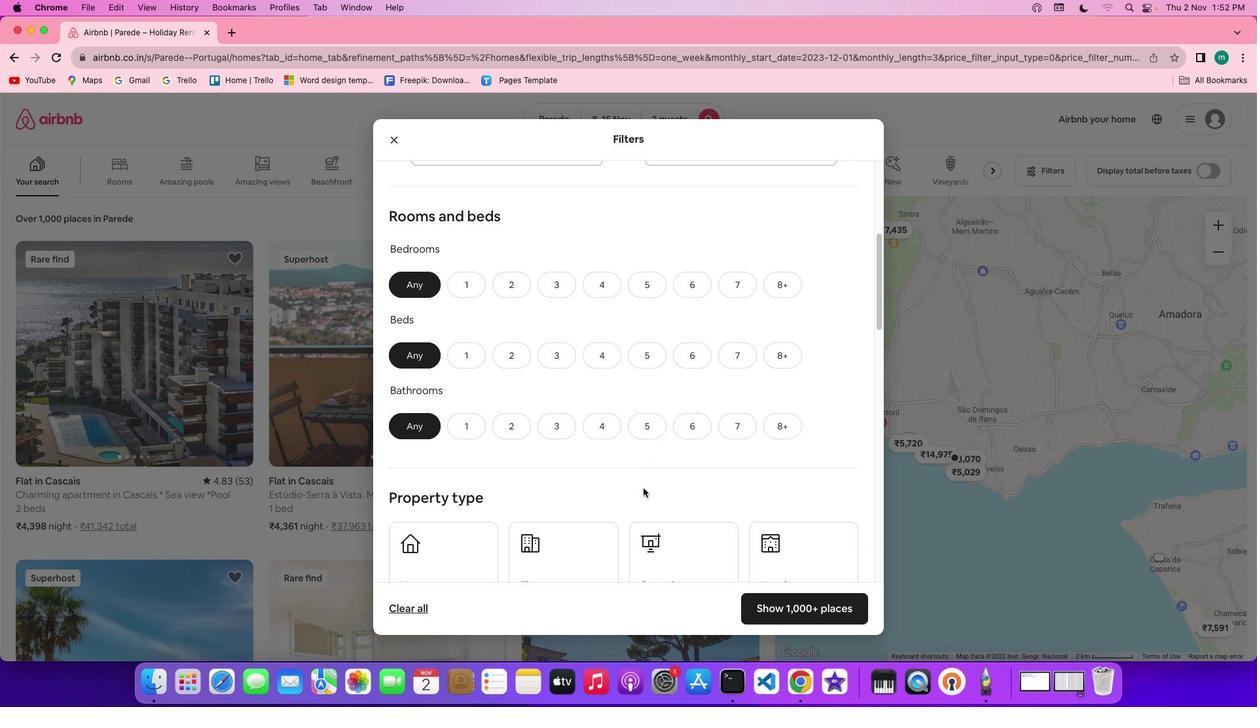 
Action: Mouse scrolled (646, 491) with delta (2, 1)
Screenshot: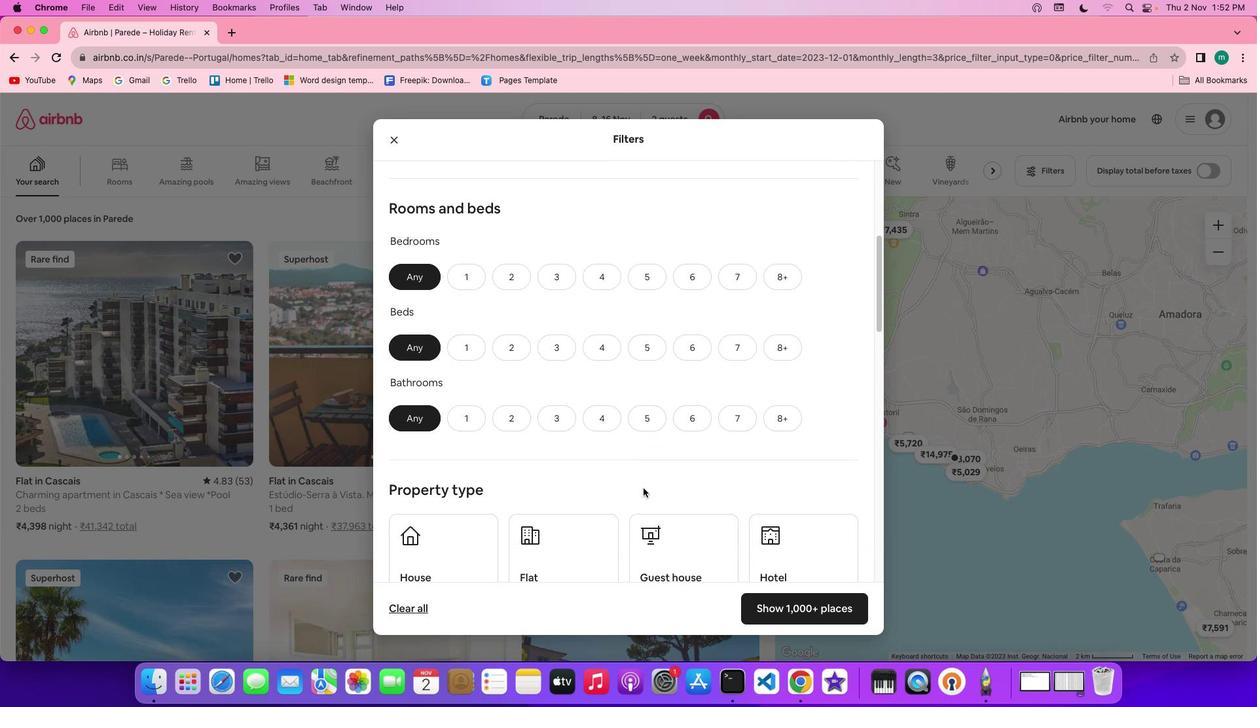 
Action: Mouse scrolled (646, 491) with delta (2, 1)
Screenshot: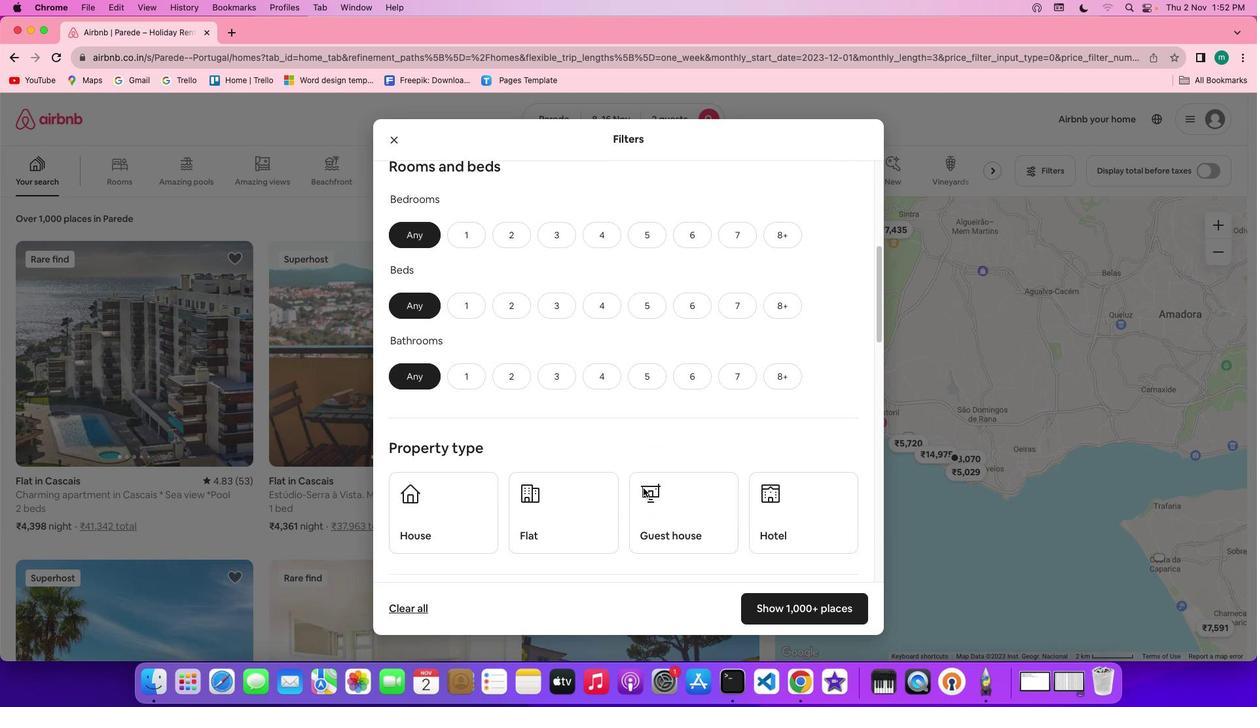 
Action: Mouse scrolled (646, 491) with delta (2, 1)
Screenshot: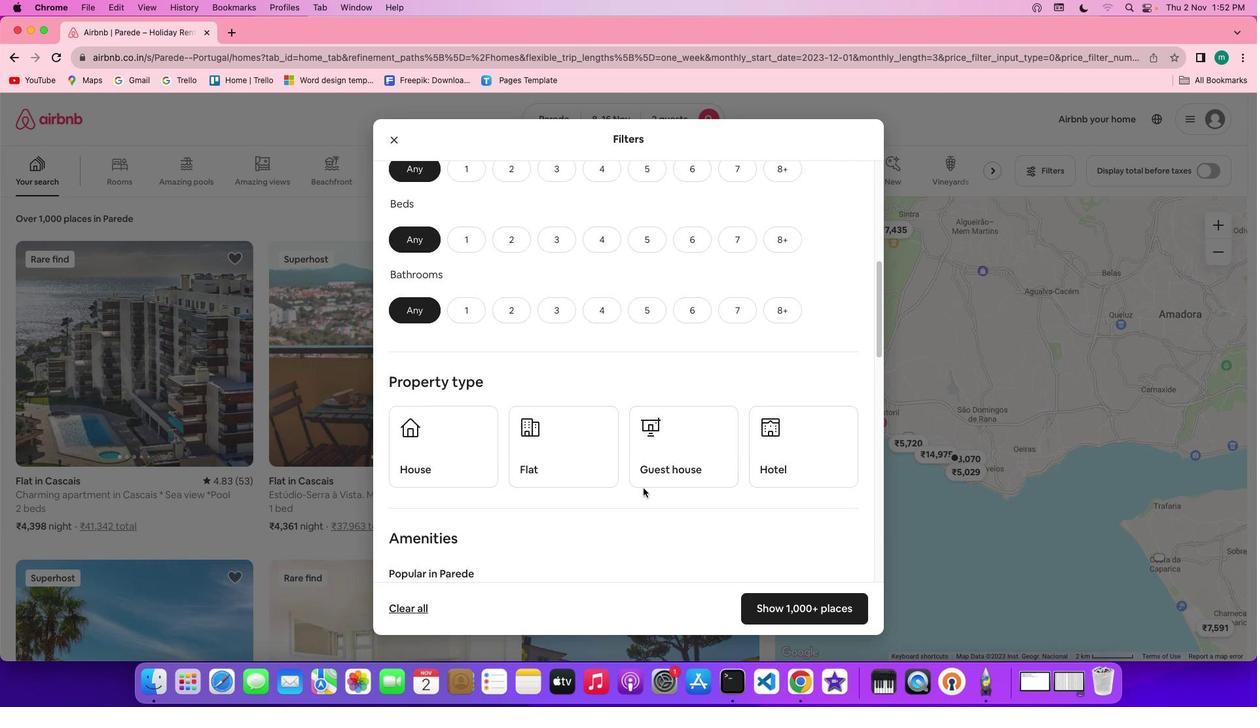 
Action: Mouse scrolled (646, 491) with delta (2, 1)
Screenshot: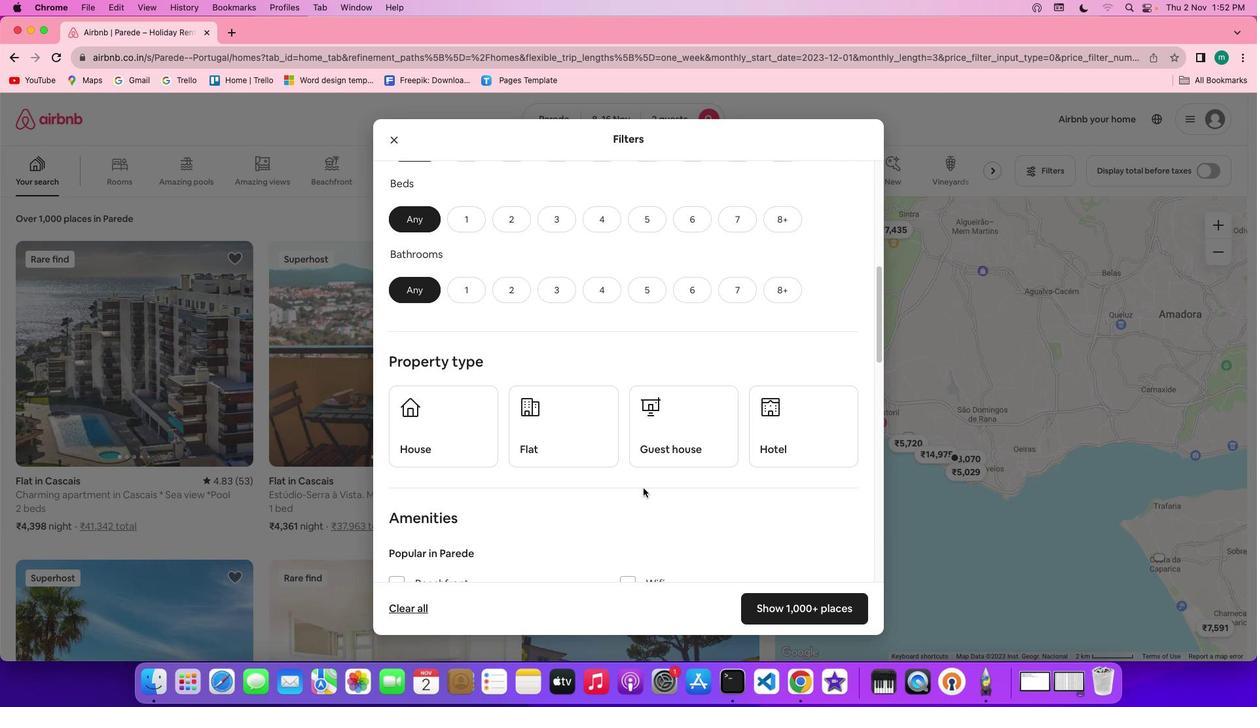 
Action: Mouse scrolled (646, 491) with delta (2, 3)
Screenshot: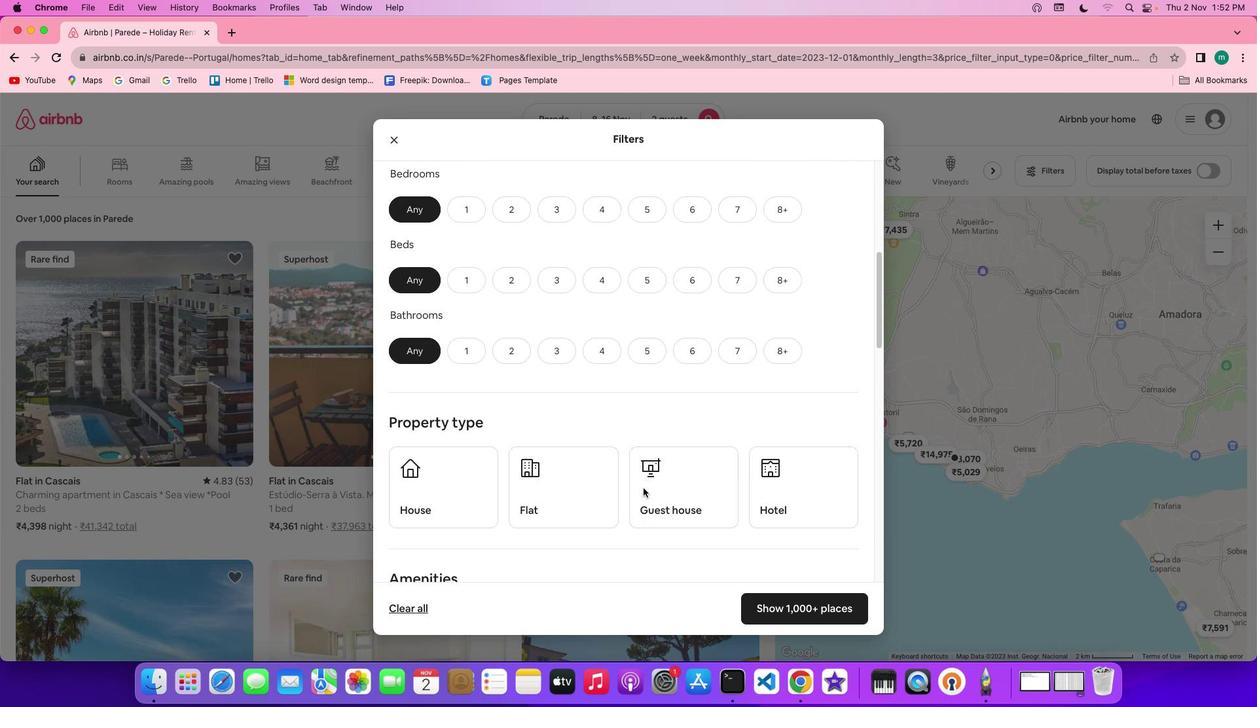 
Action: Mouse scrolled (646, 491) with delta (2, 3)
Screenshot: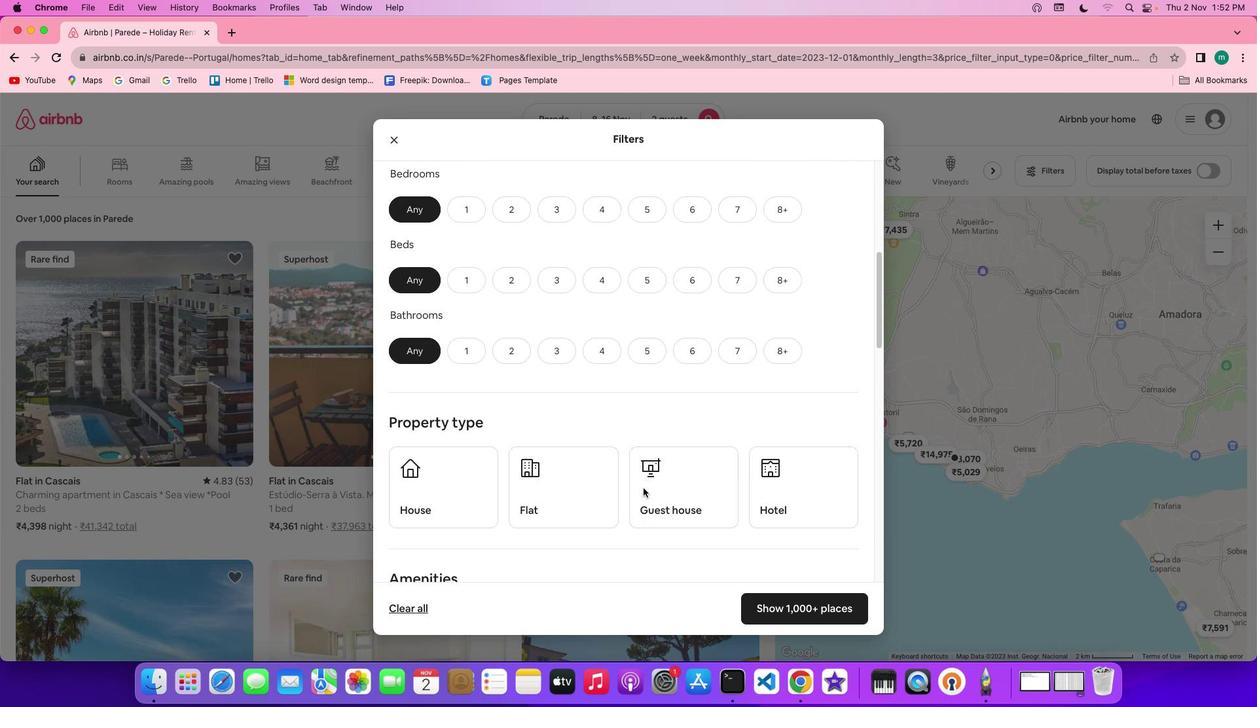 
Action: Mouse scrolled (646, 491) with delta (2, 4)
Screenshot: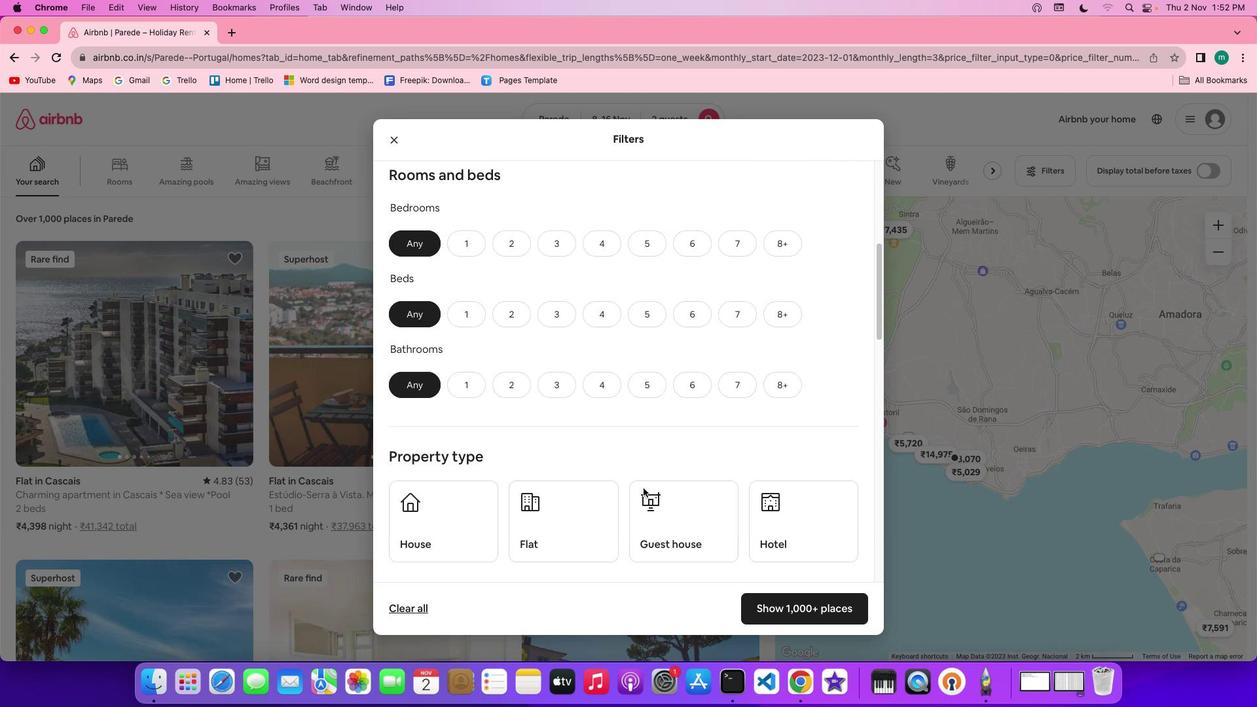 
Action: Mouse scrolled (646, 491) with delta (2, 3)
Screenshot: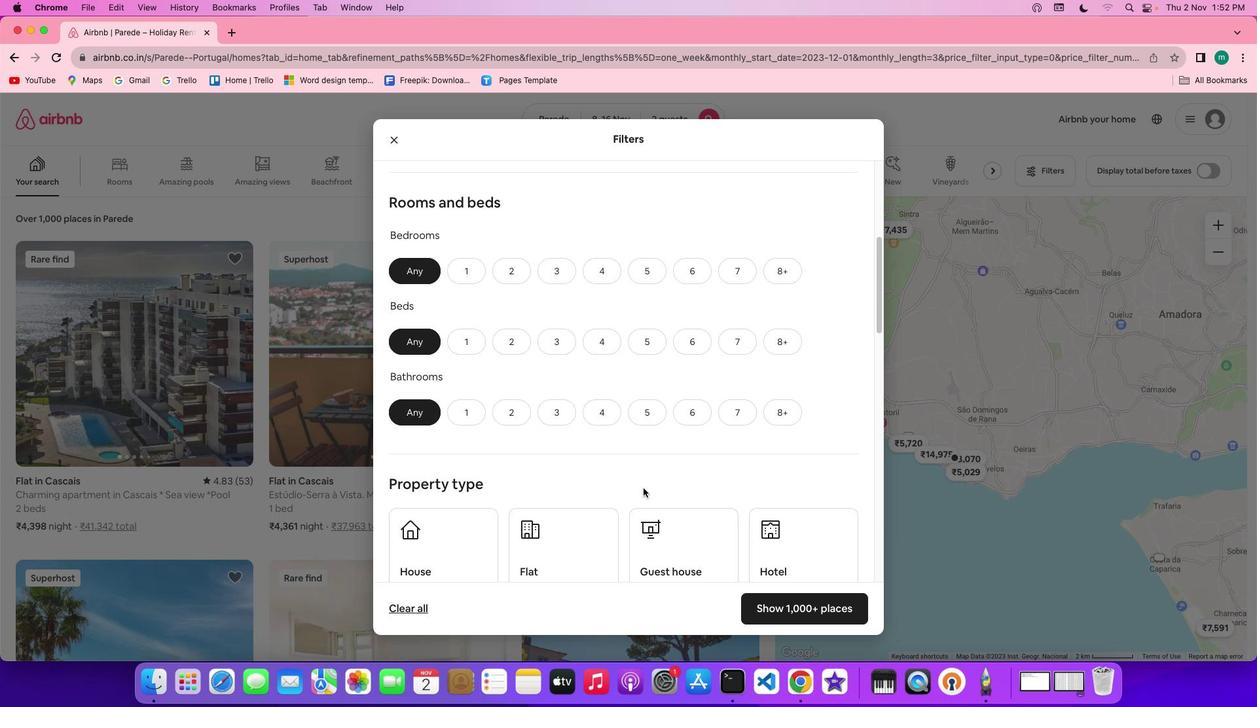 
Action: Mouse moved to (646, 490)
Screenshot: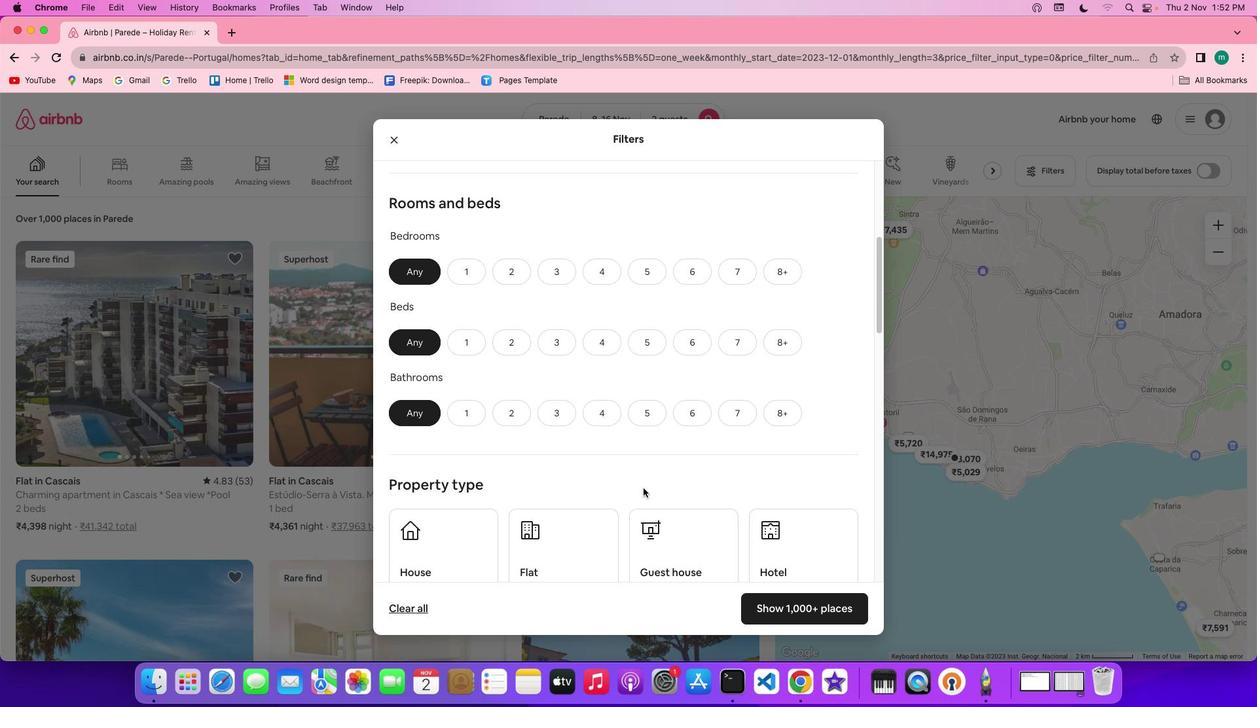 
Action: Mouse scrolled (646, 490) with delta (2, 3)
Screenshot: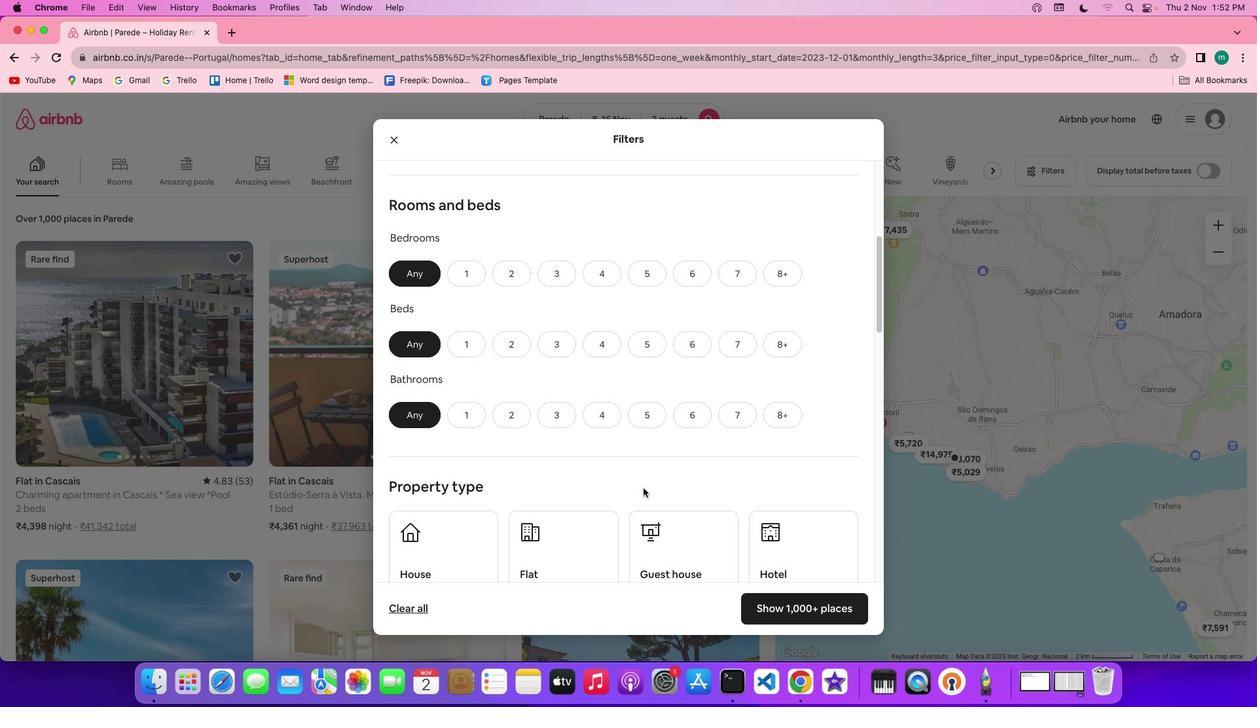 
Action: Mouse scrolled (646, 490) with delta (2, 3)
Screenshot: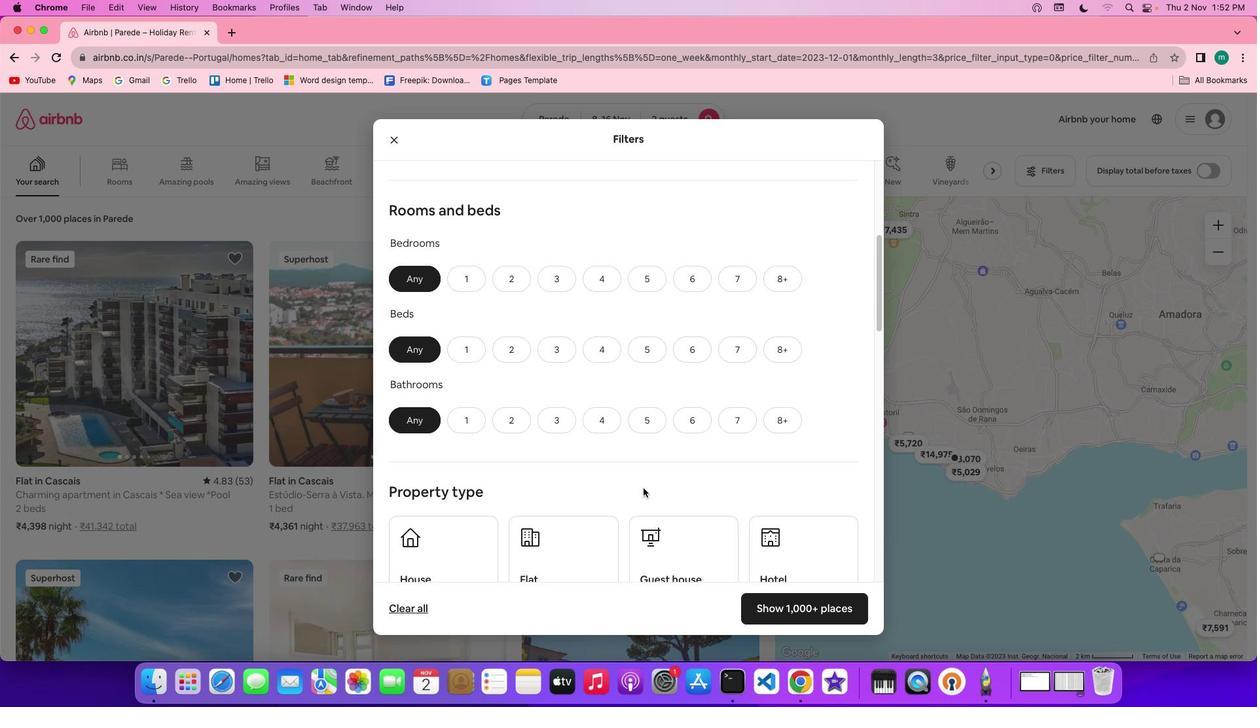 
Action: Mouse scrolled (646, 490) with delta (2, 3)
Screenshot: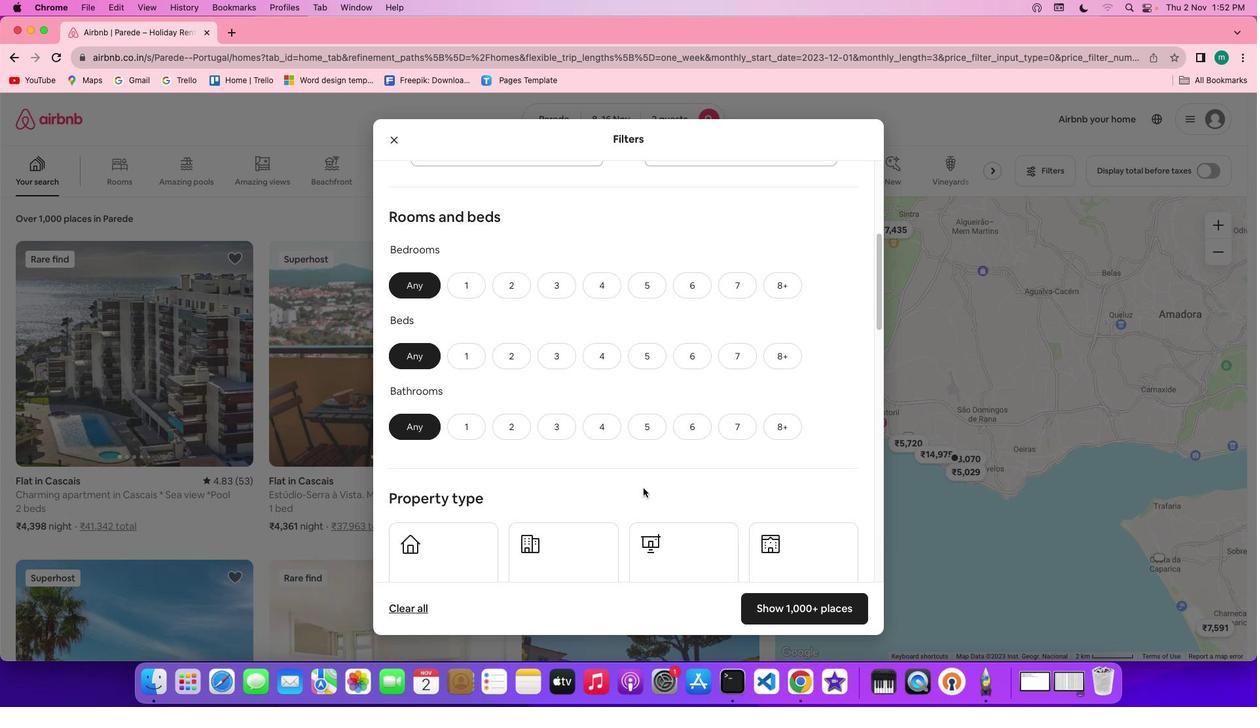 
Action: Mouse moved to (474, 300)
Screenshot: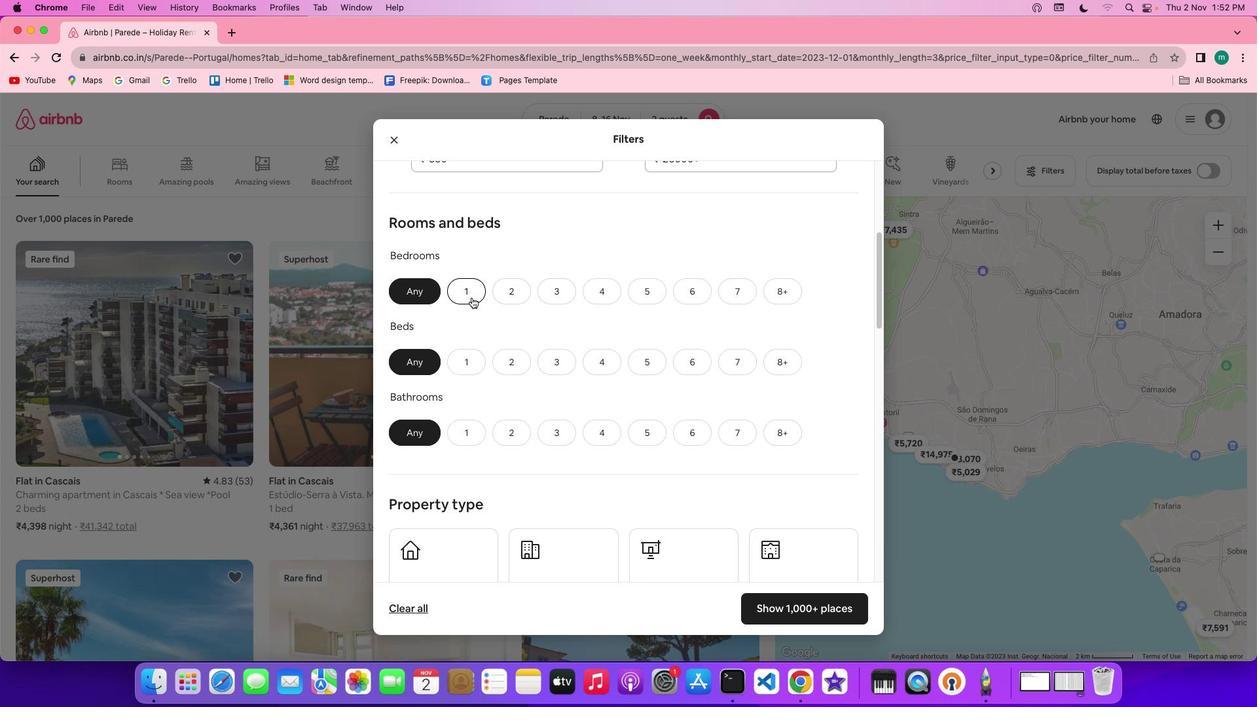 
Action: Mouse pressed left at (474, 300)
Screenshot: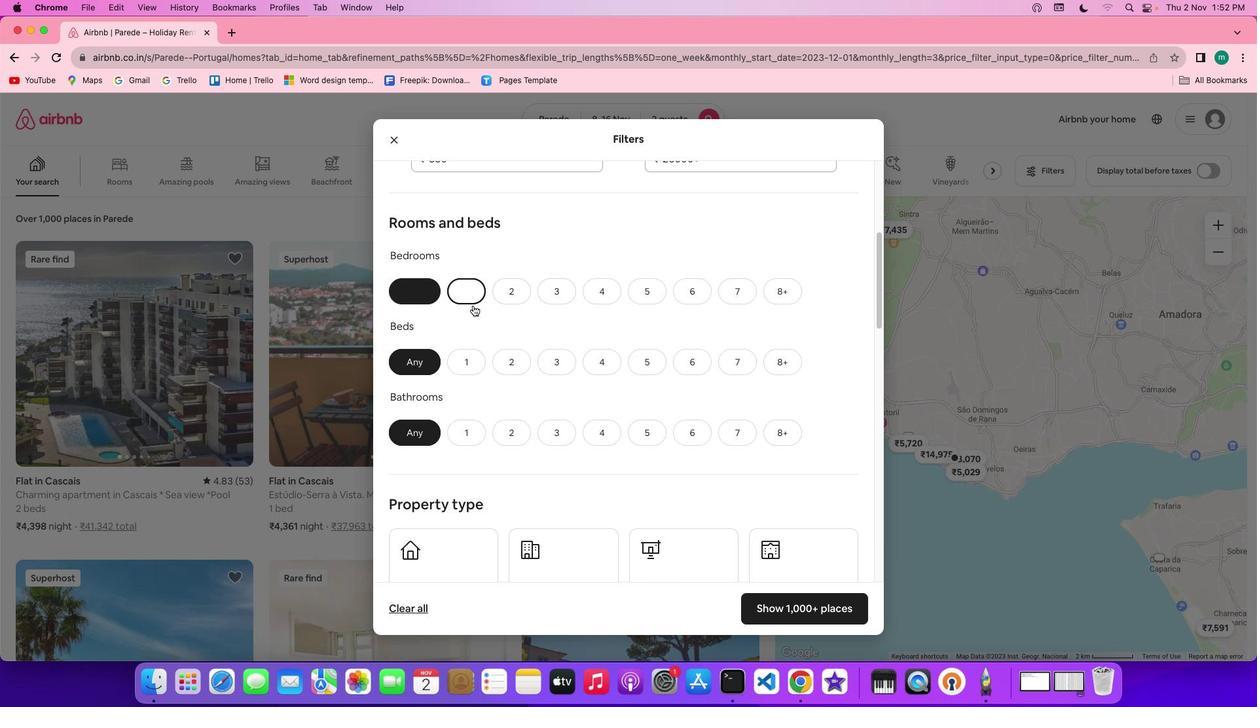 
Action: Mouse moved to (472, 358)
Screenshot: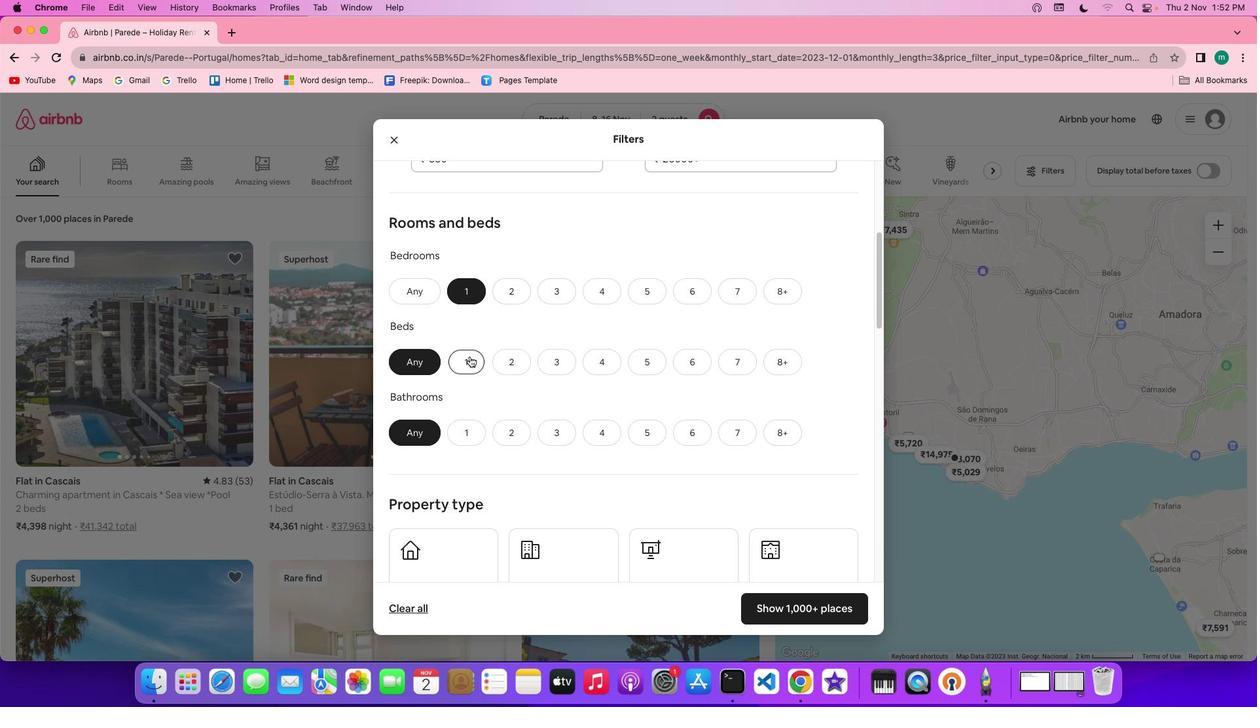 
Action: Mouse pressed left at (472, 358)
Screenshot: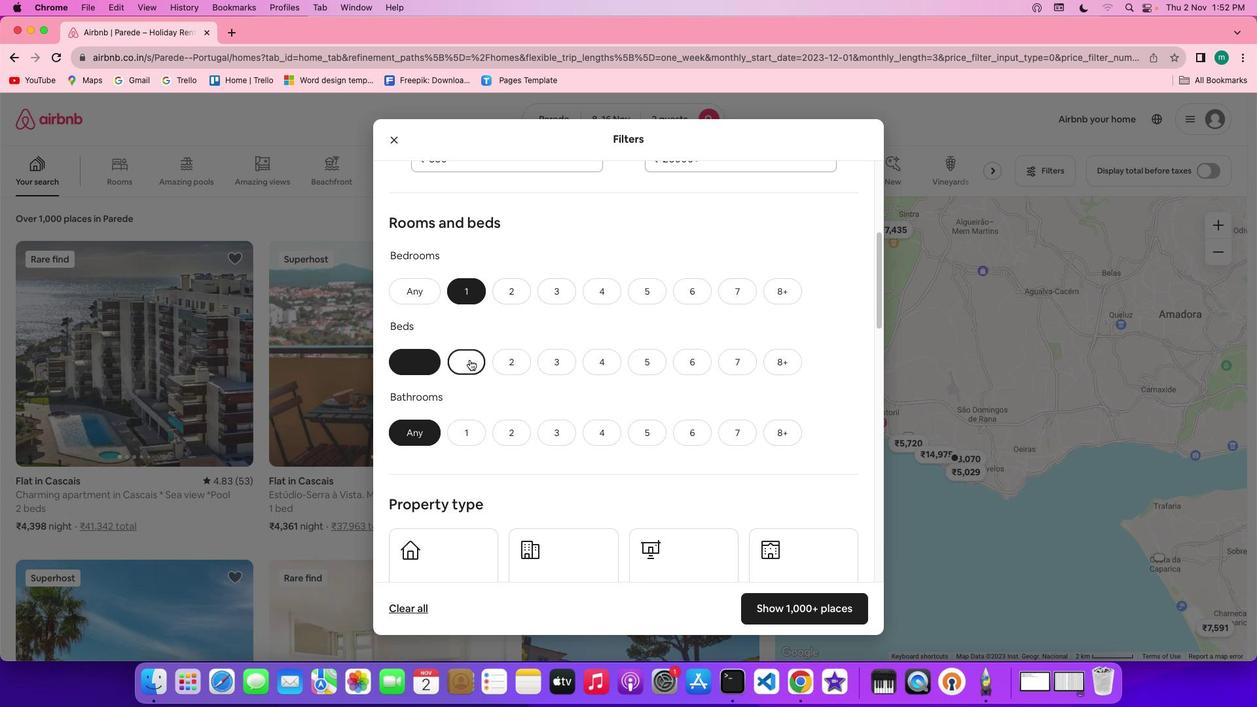 
Action: Mouse moved to (461, 441)
Screenshot: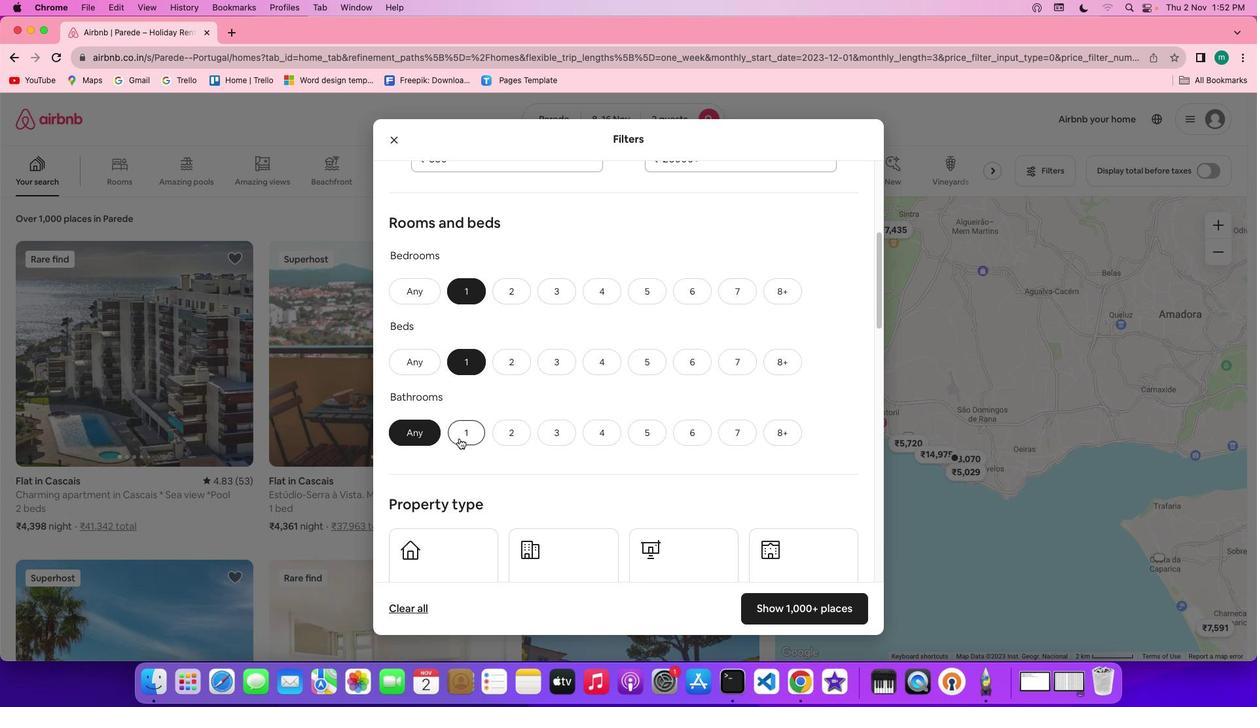 
Action: Mouse pressed left at (461, 441)
Screenshot: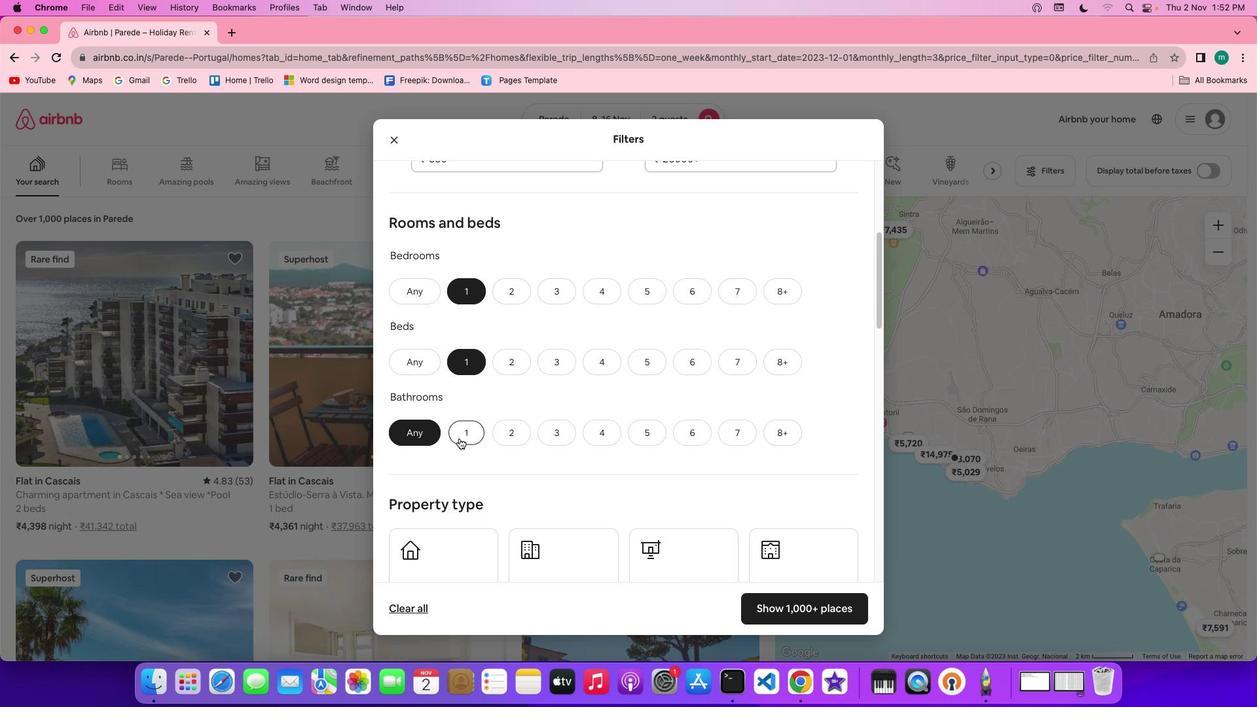 
Action: Mouse moved to (658, 457)
Screenshot: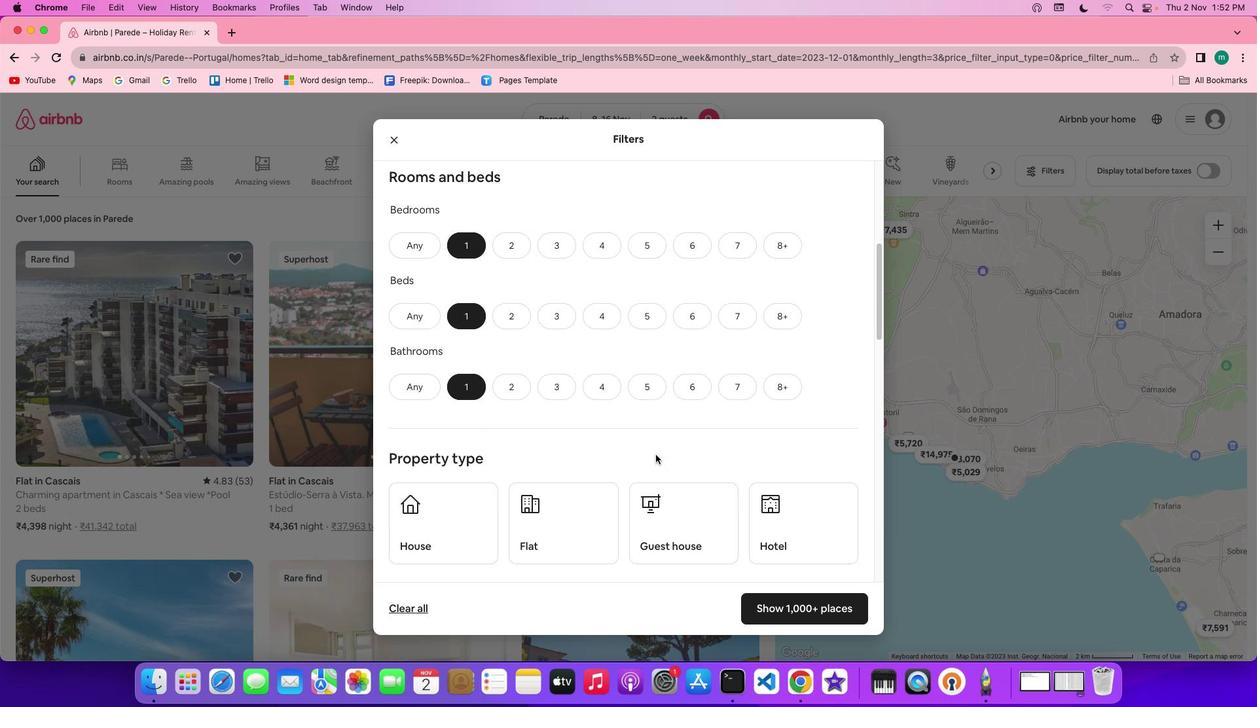 
Action: Mouse scrolled (658, 457) with delta (2, 1)
Screenshot: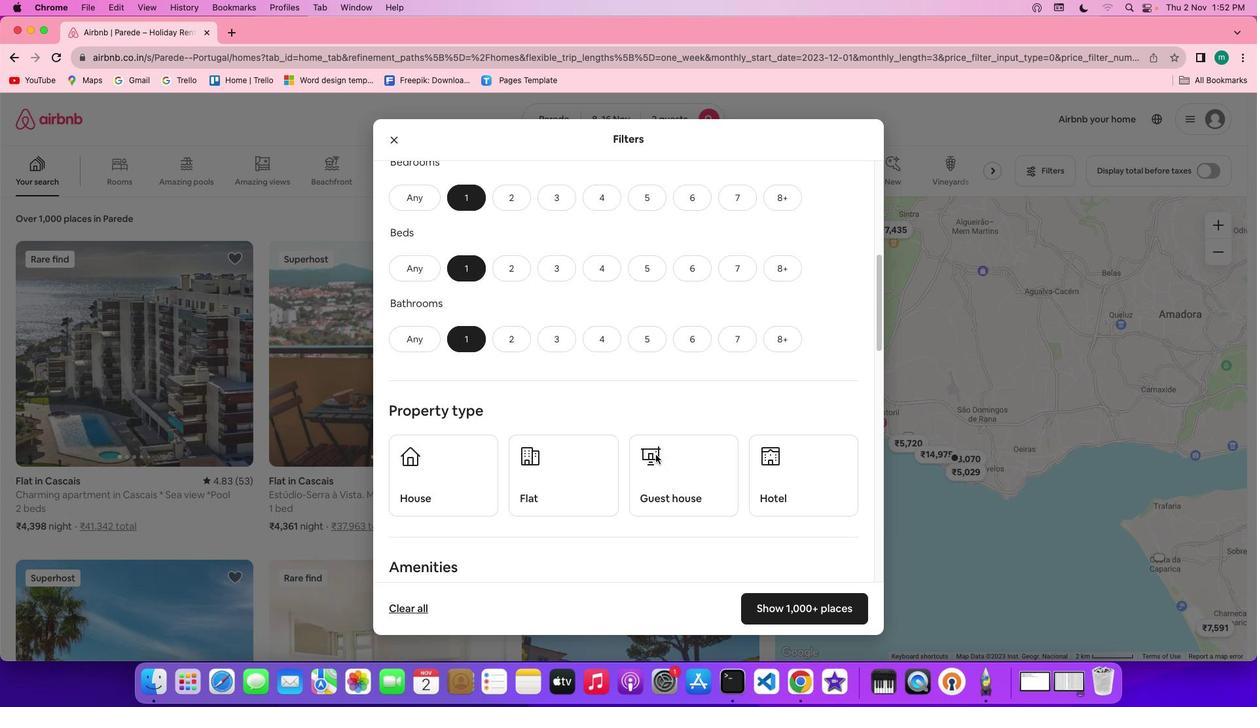 
Action: Mouse scrolled (658, 457) with delta (2, 1)
Screenshot: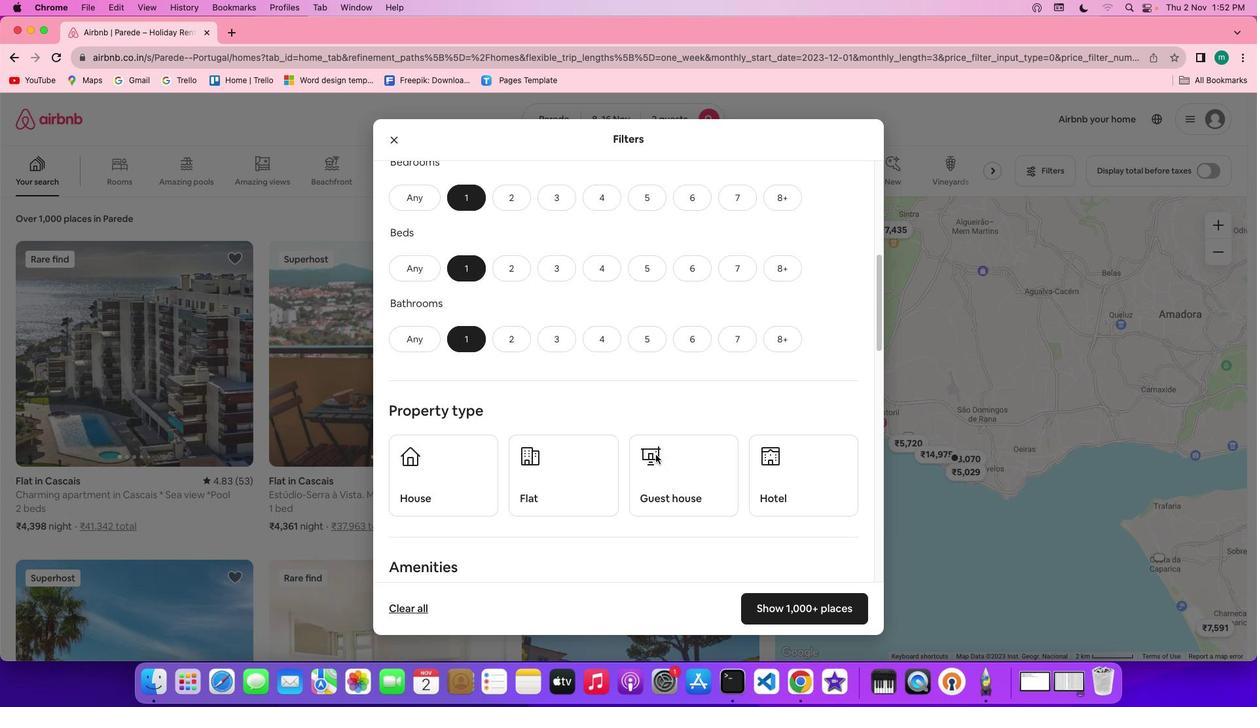 
Action: Mouse scrolled (658, 457) with delta (2, 0)
Screenshot: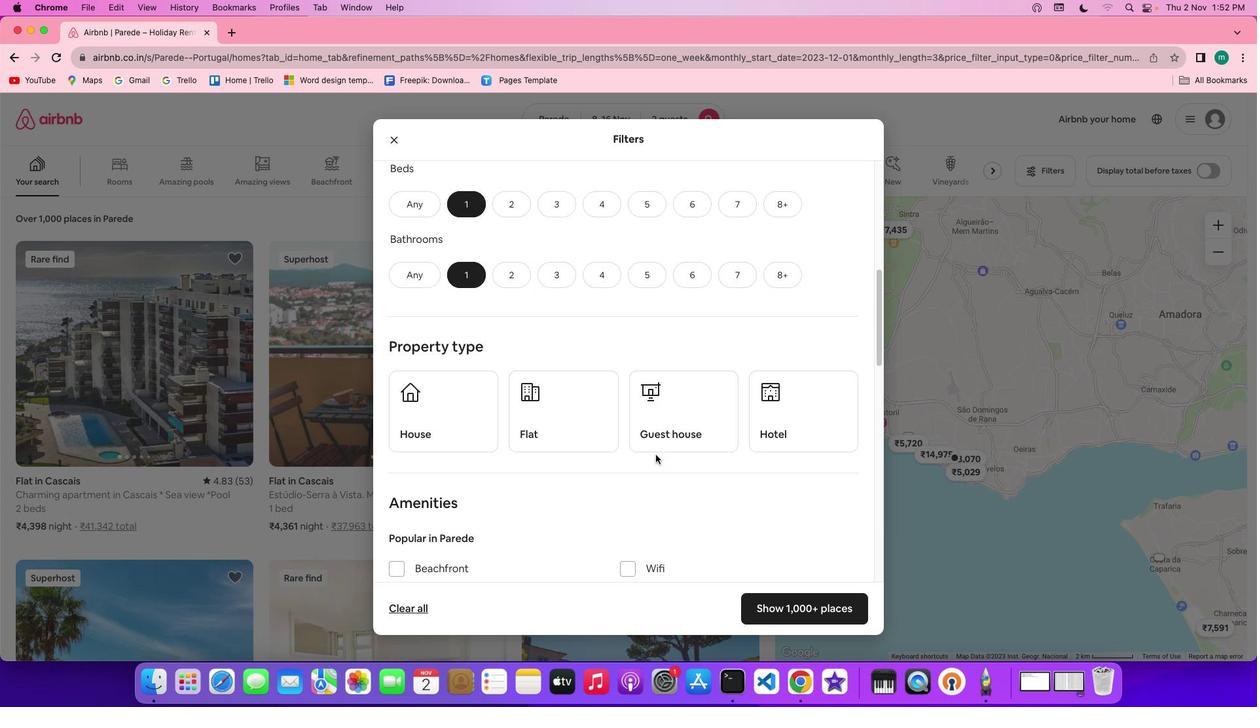 
Action: Mouse scrolled (658, 457) with delta (2, 0)
Screenshot: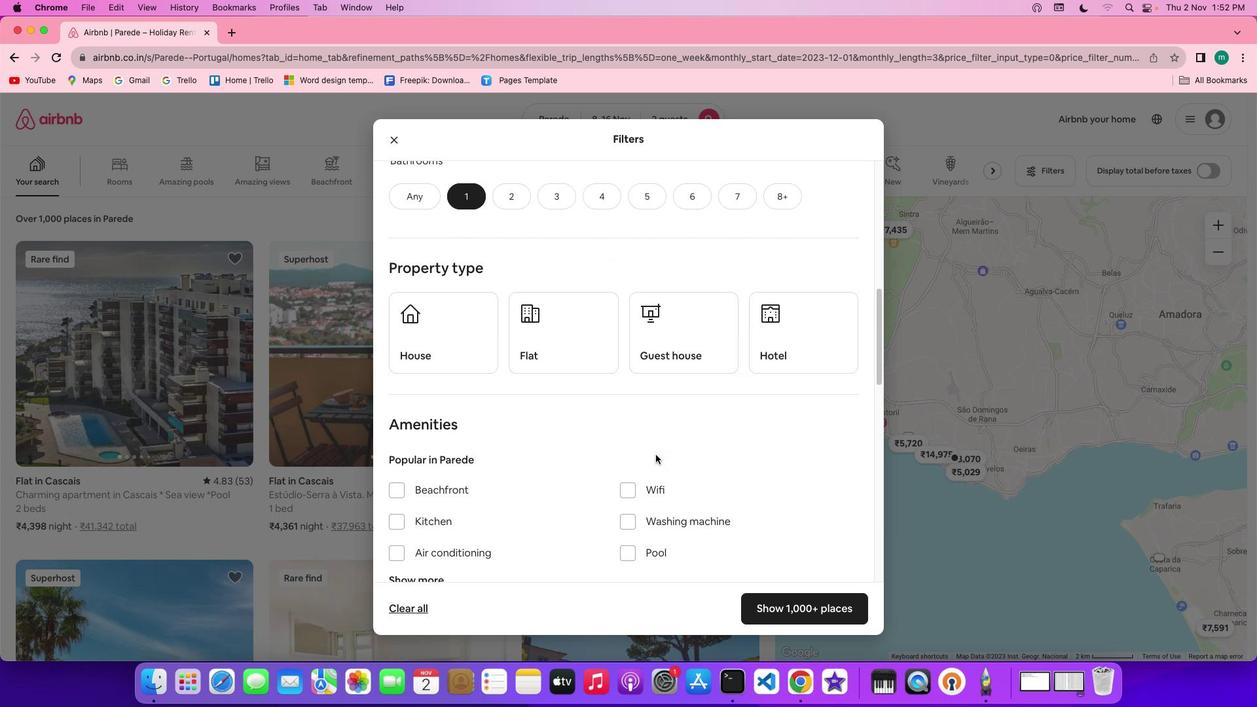 
Action: Mouse moved to (656, 462)
Screenshot: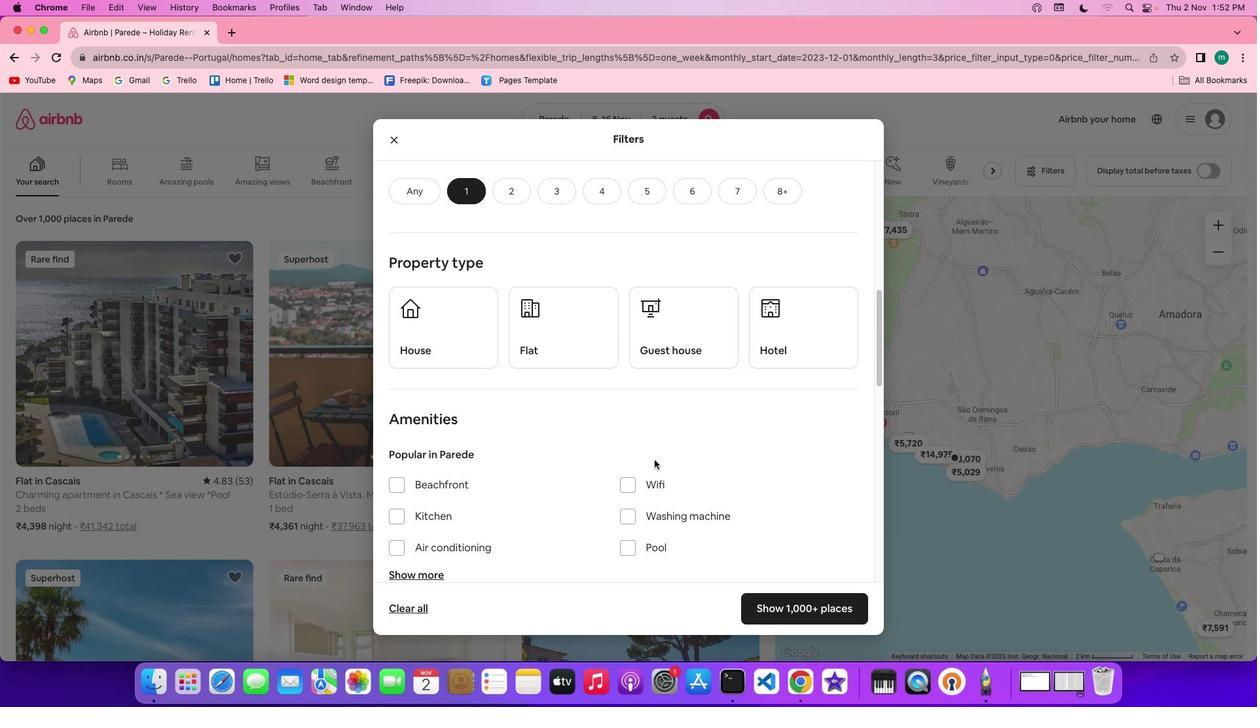 
Action: Mouse scrolled (656, 462) with delta (2, 1)
Screenshot: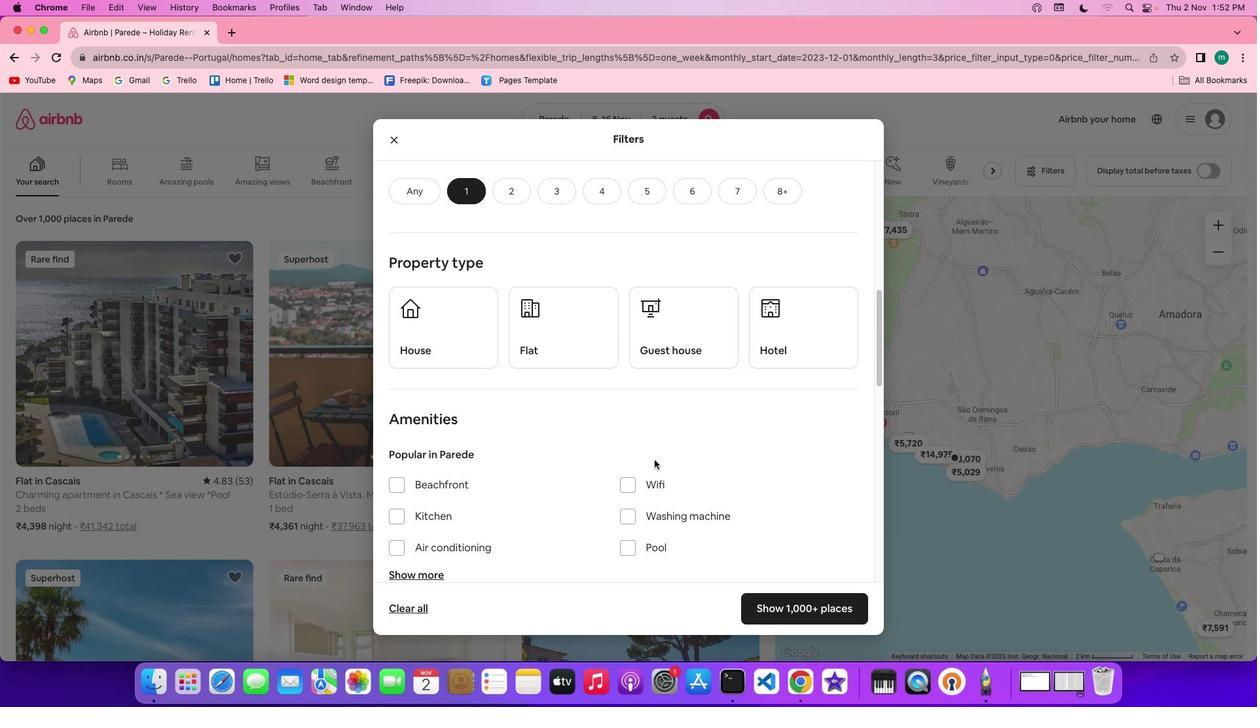 
Action: Mouse scrolled (656, 462) with delta (2, 1)
Screenshot: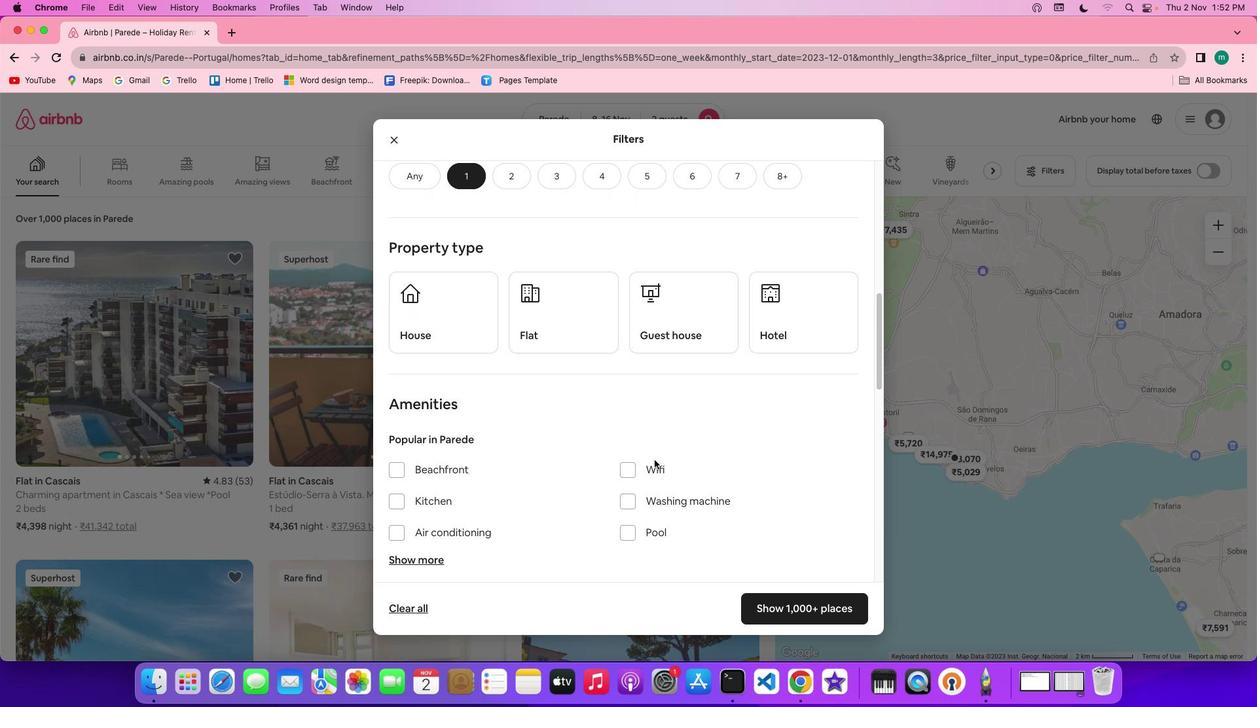 
Action: Mouse moved to (657, 462)
Screenshot: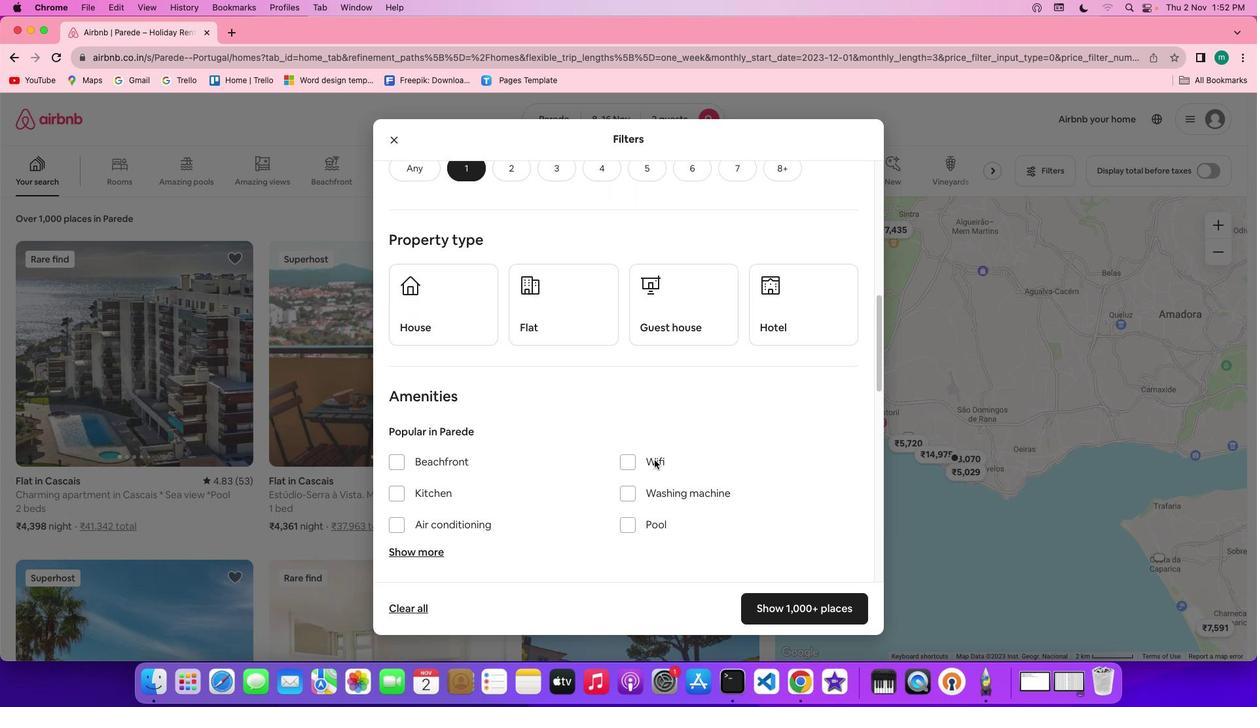 
Action: Mouse scrolled (657, 462) with delta (2, 1)
Screenshot: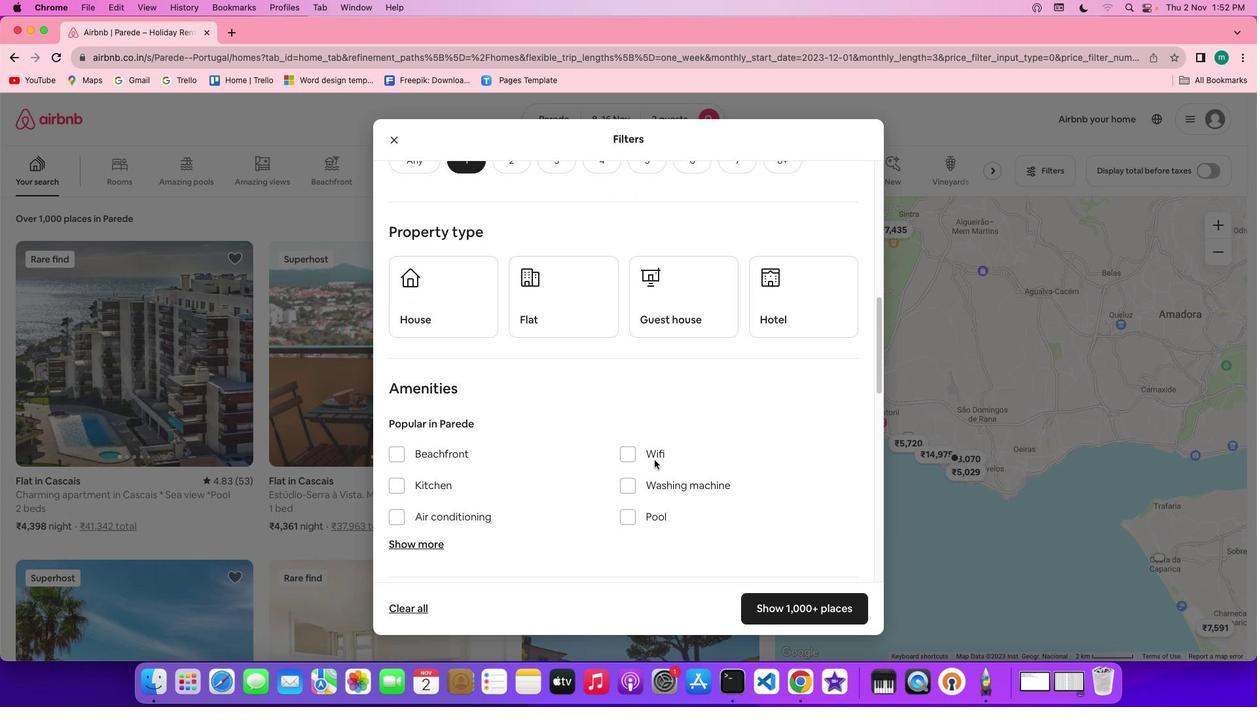 
Action: Mouse moved to (658, 462)
Screenshot: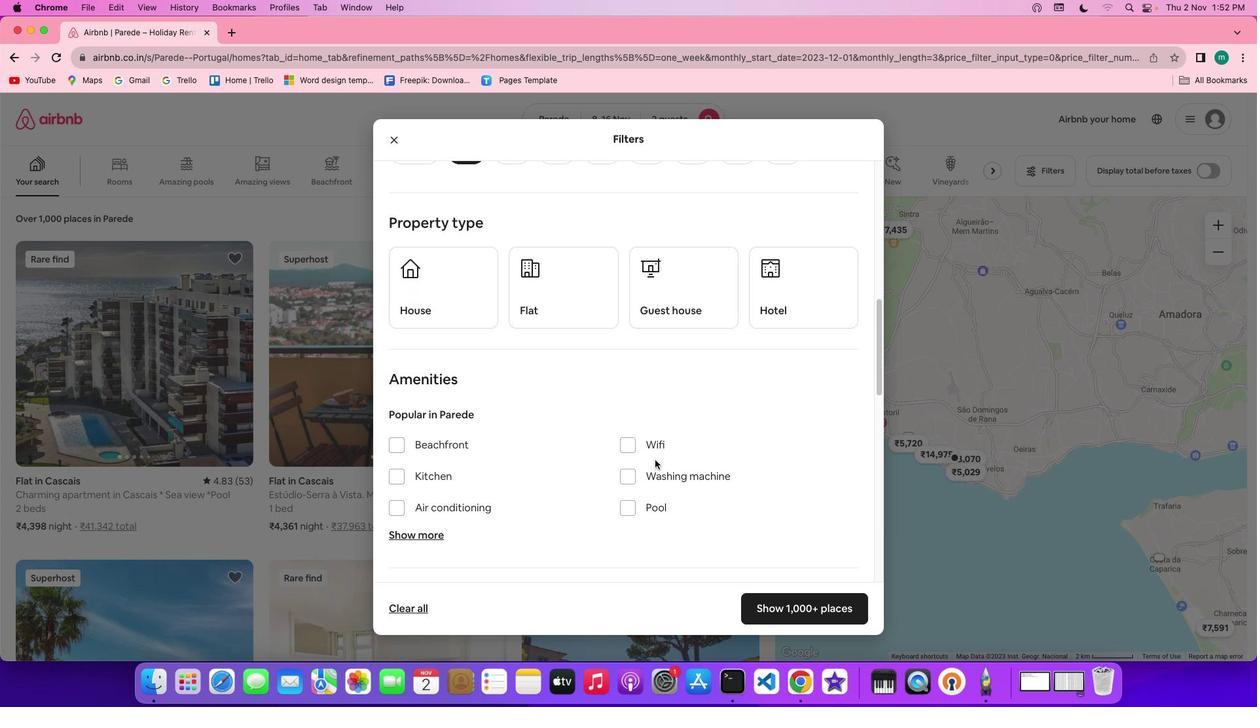 
Action: Mouse scrolled (658, 462) with delta (2, 1)
Screenshot: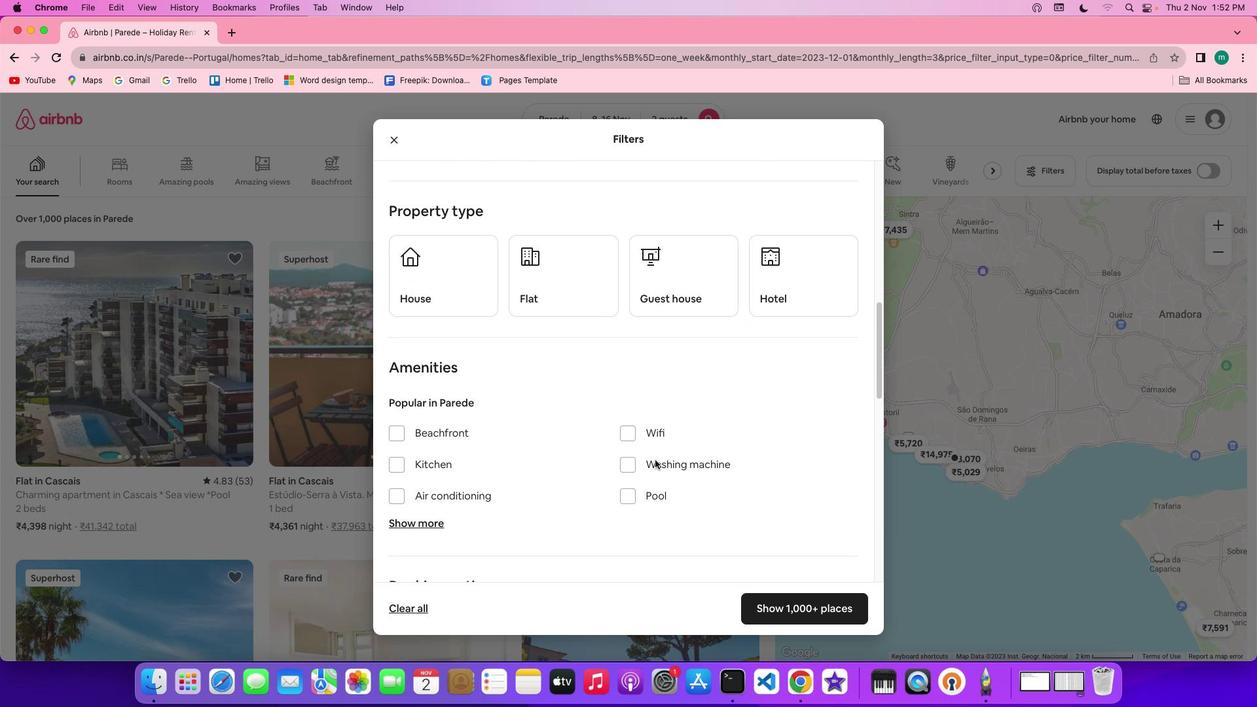 
Action: Mouse scrolled (658, 462) with delta (2, 1)
Screenshot: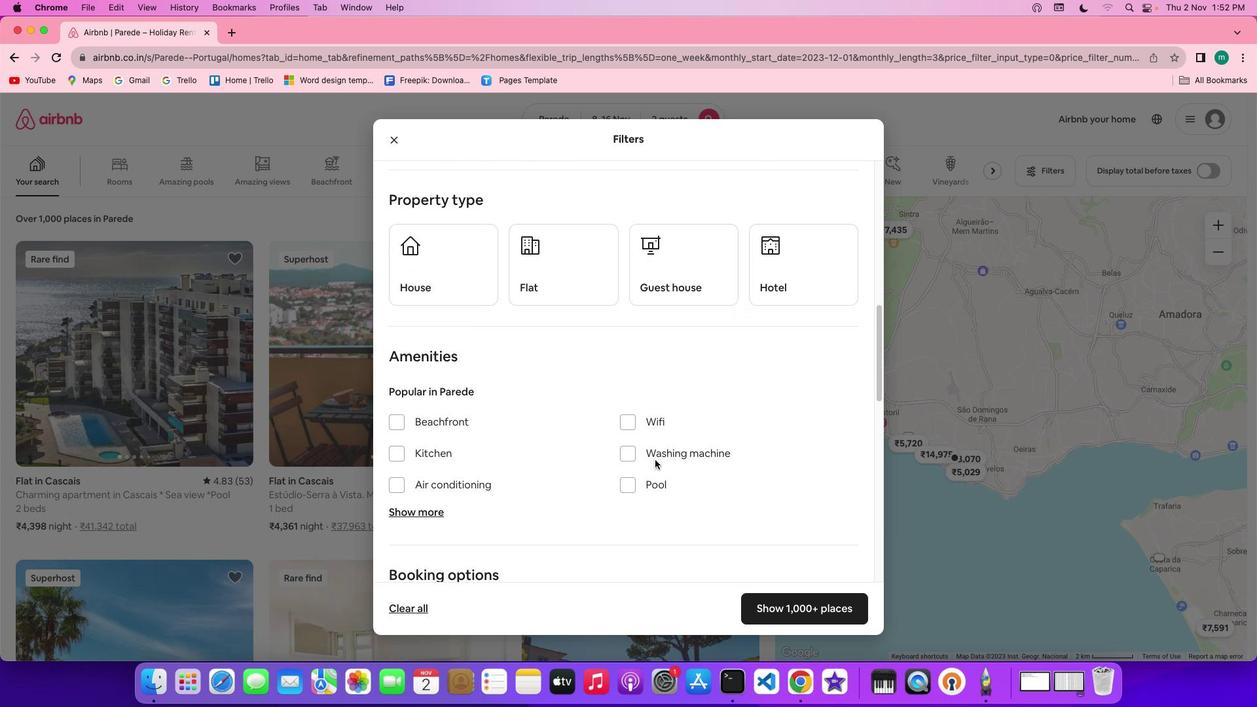 
Action: Mouse scrolled (658, 462) with delta (2, 1)
Screenshot: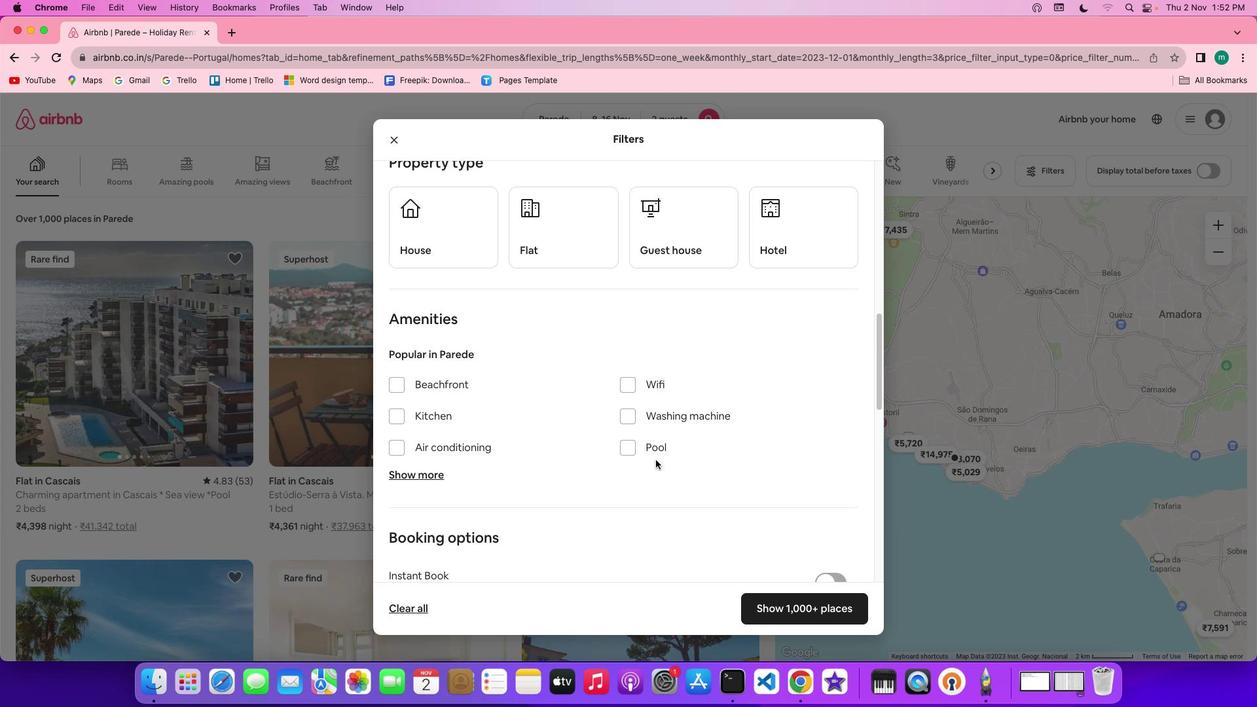 
Action: Mouse moved to (659, 464)
Screenshot: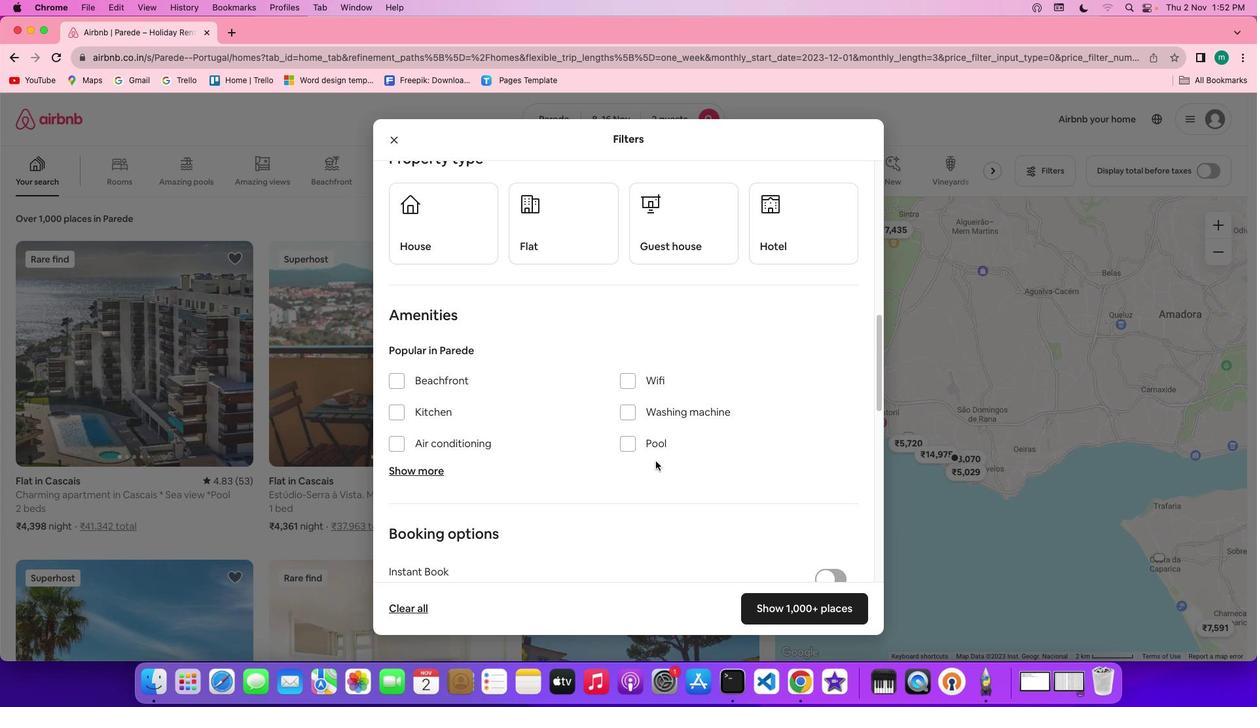 
Action: Mouse scrolled (659, 464) with delta (2, 1)
Screenshot: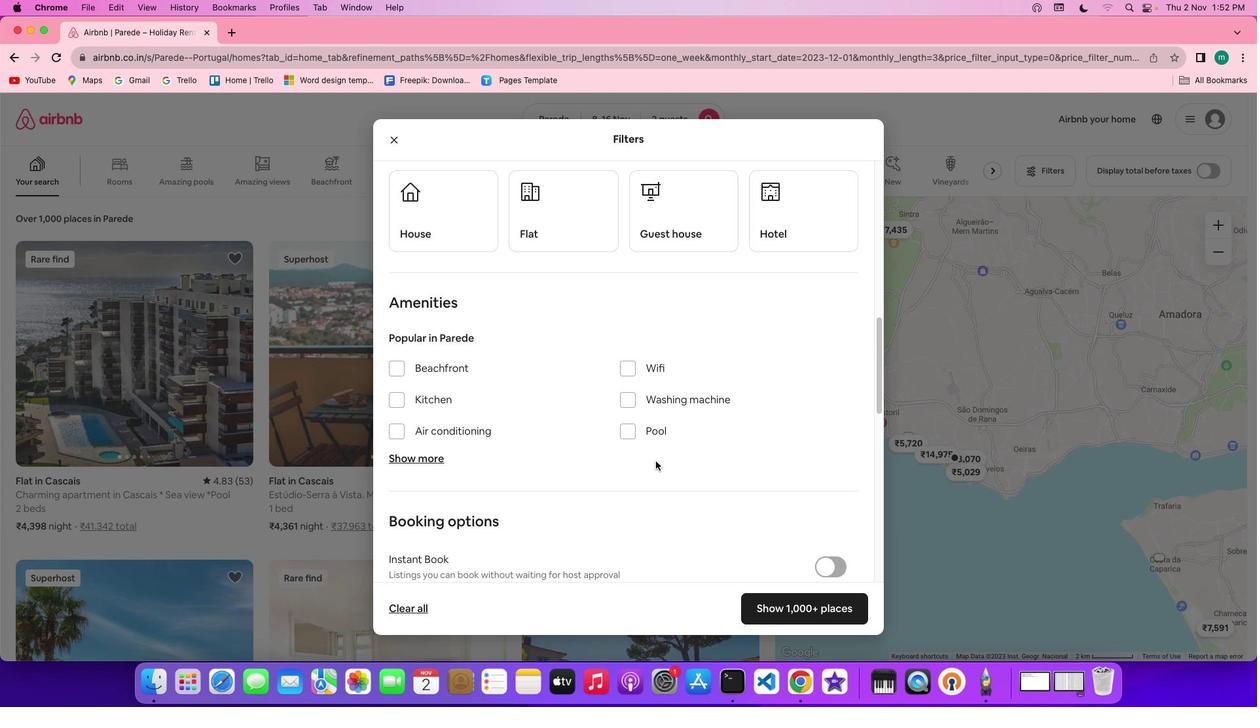
Action: Mouse scrolled (659, 464) with delta (2, 1)
Screenshot: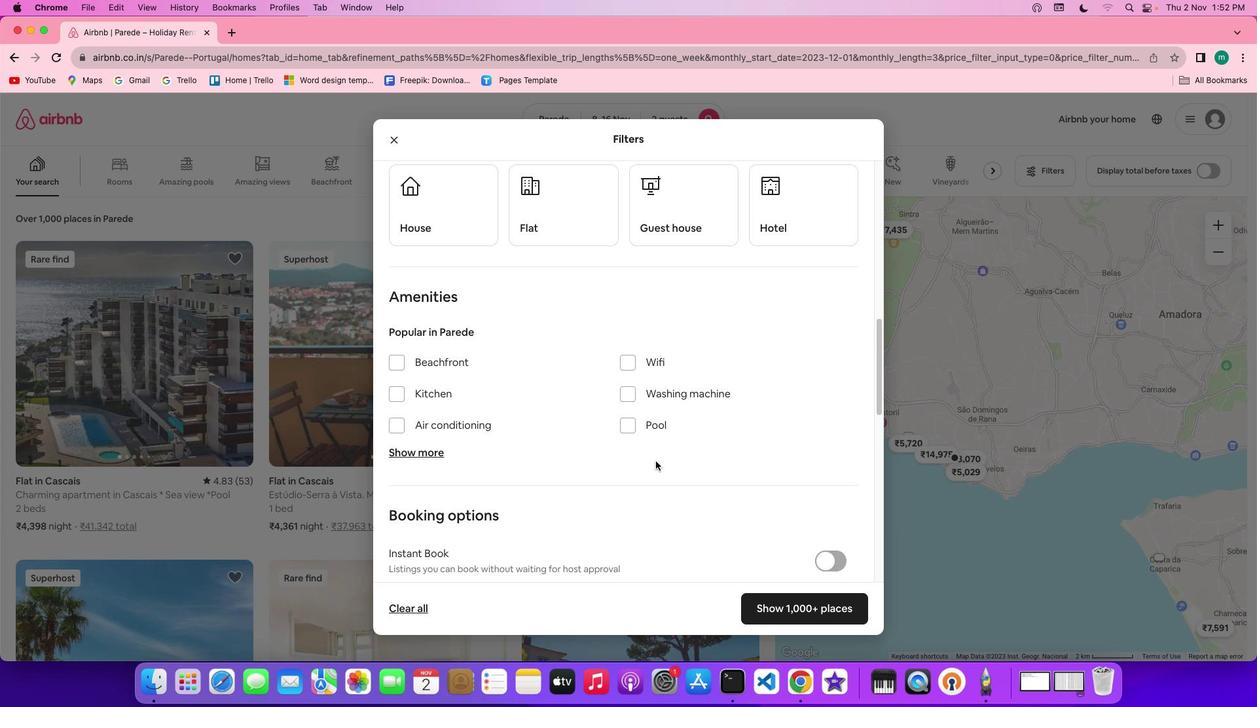 
Action: Mouse moved to (771, 225)
Screenshot: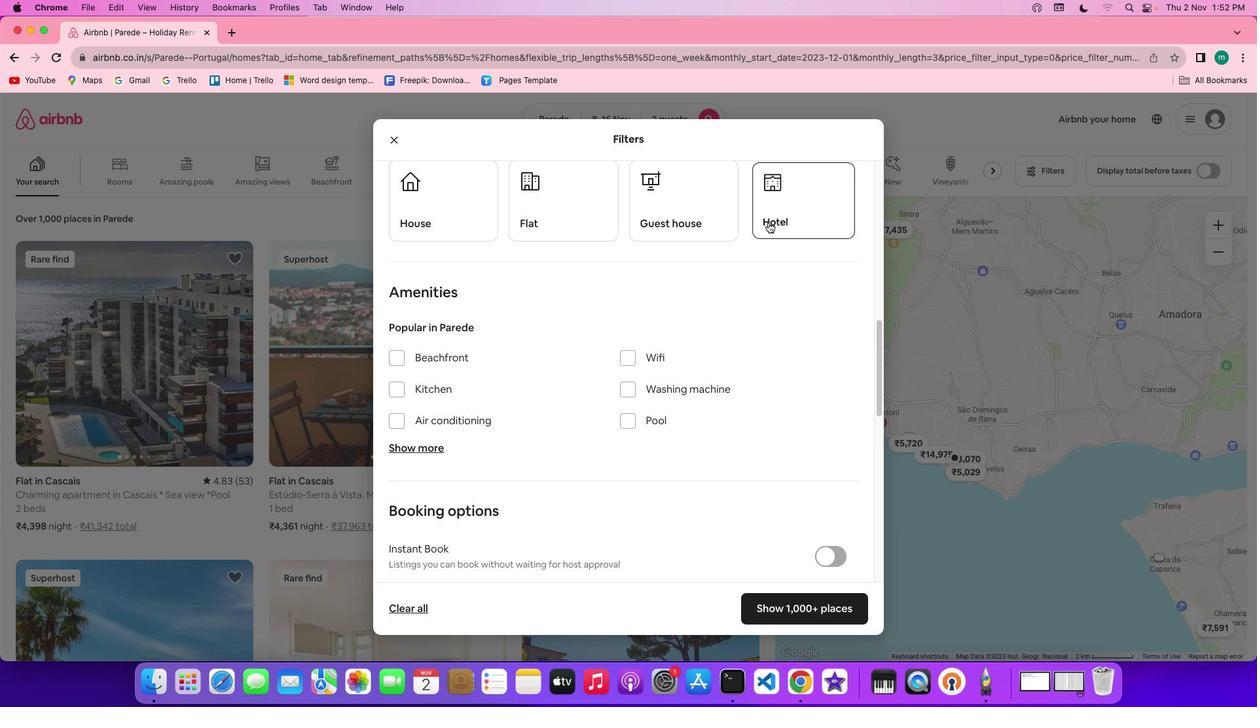 
Action: Mouse pressed left at (771, 225)
Screenshot: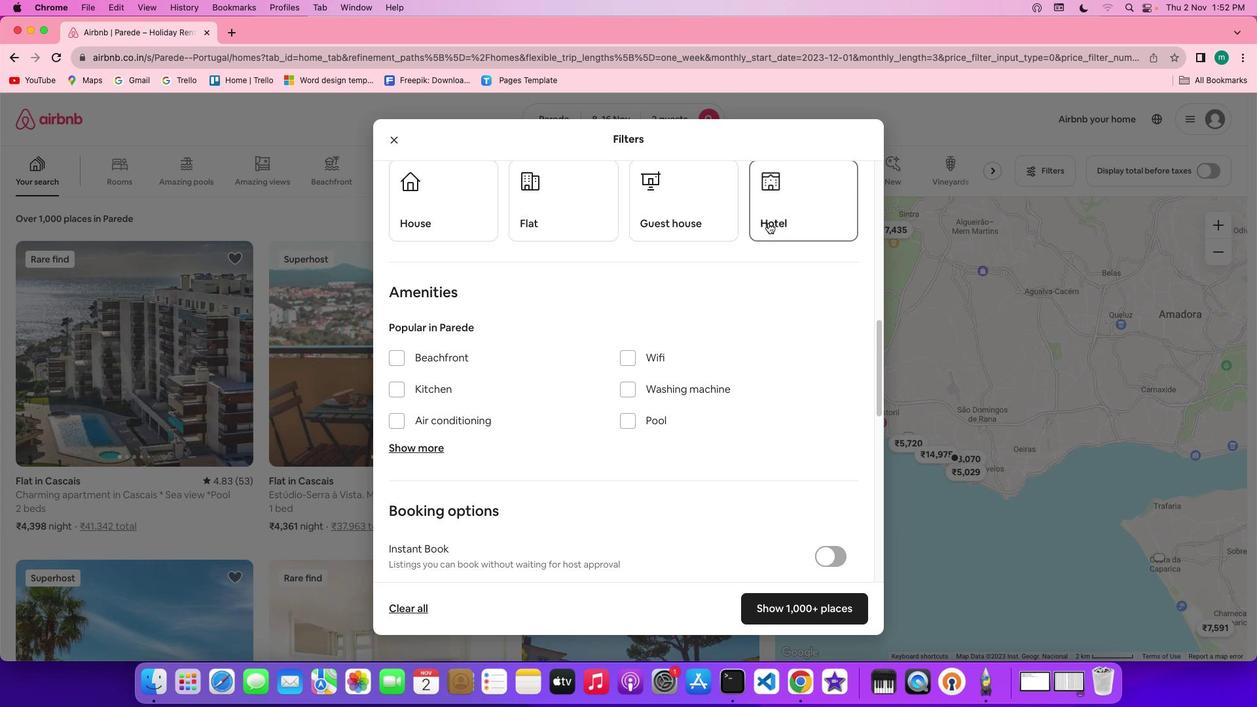 
Action: Mouse moved to (636, 445)
Screenshot: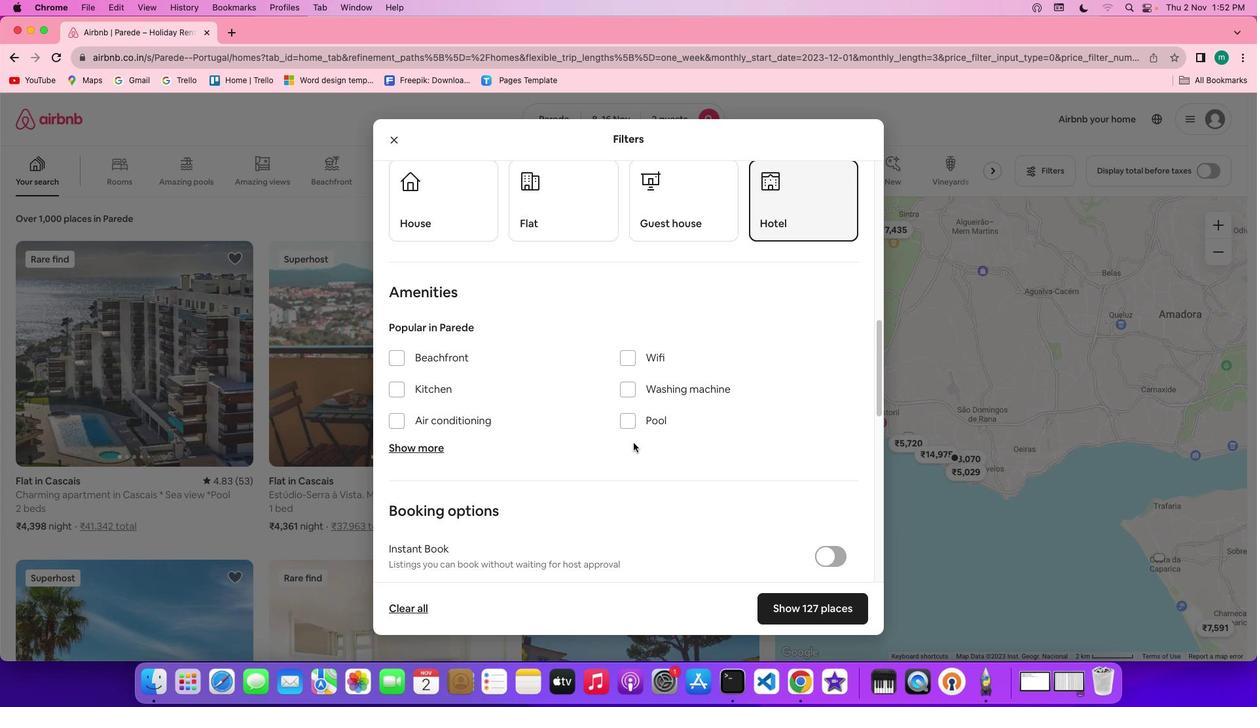 
Action: Mouse scrolled (636, 445) with delta (2, 1)
Screenshot: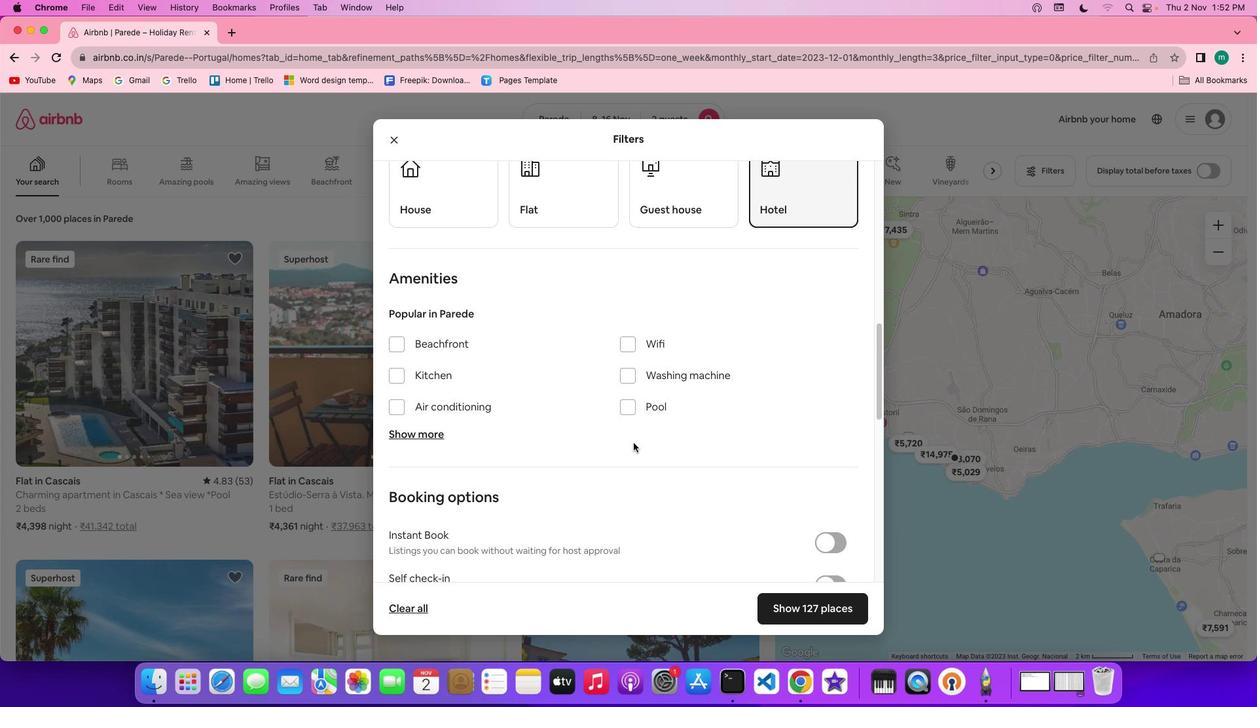 
Action: Mouse scrolled (636, 445) with delta (2, 1)
Screenshot: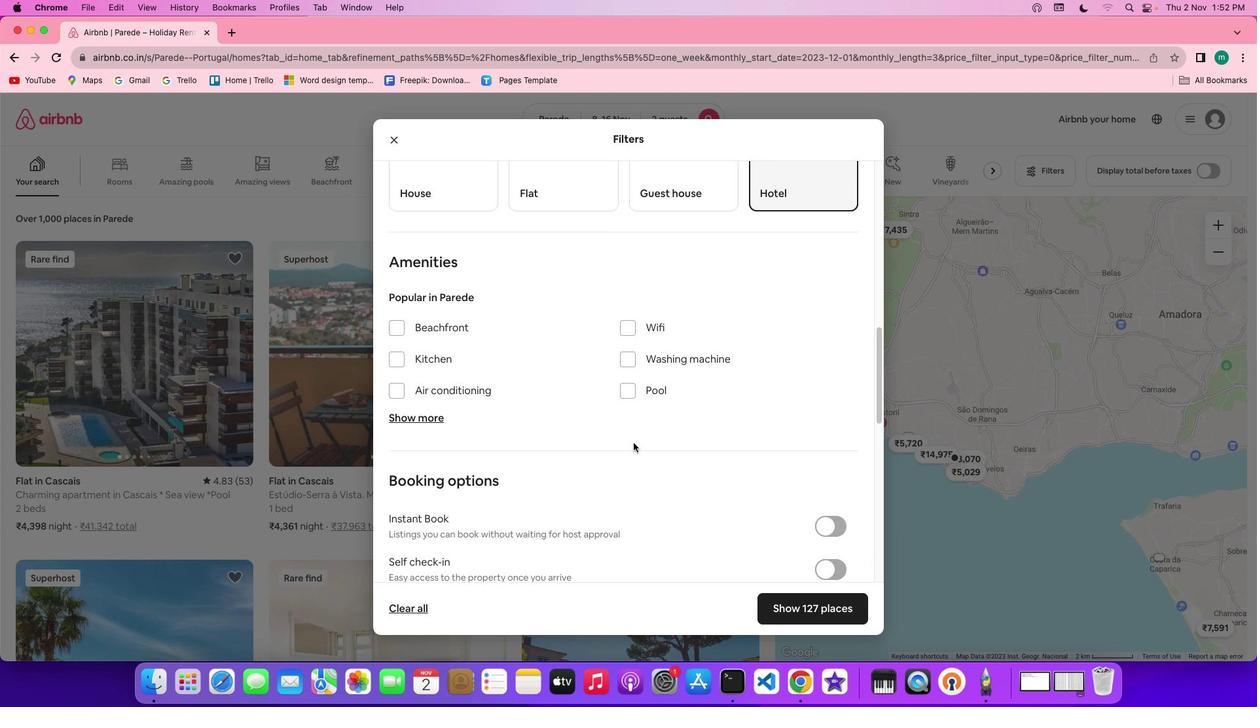 
Action: Mouse scrolled (636, 445) with delta (2, 1)
Screenshot: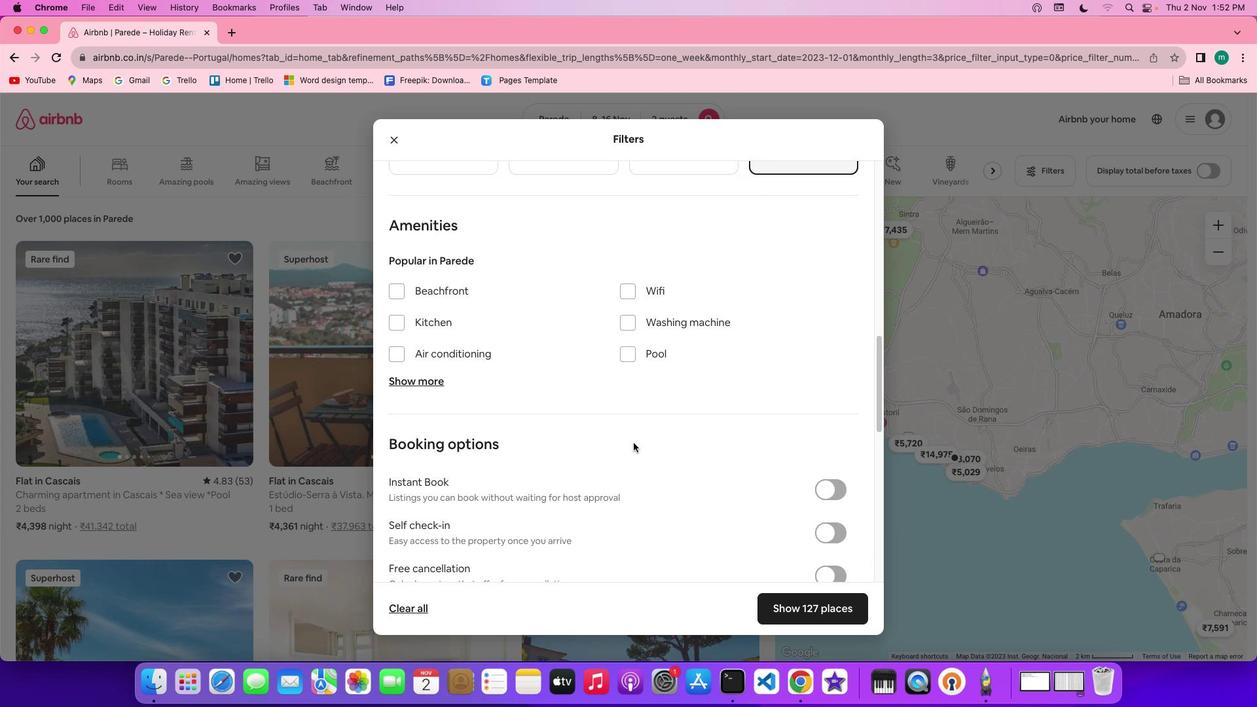 
Action: Mouse scrolled (636, 445) with delta (2, 1)
Screenshot: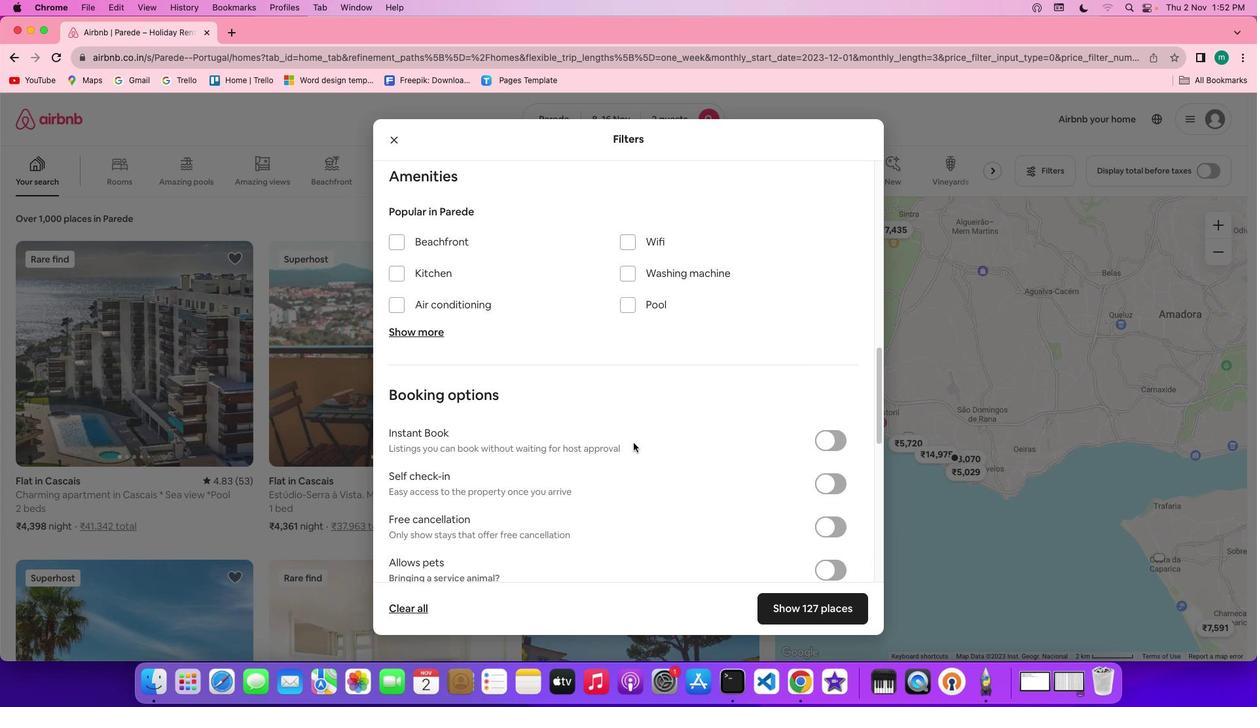 
Action: Mouse scrolled (636, 445) with delta (2, 1)
Screenshot: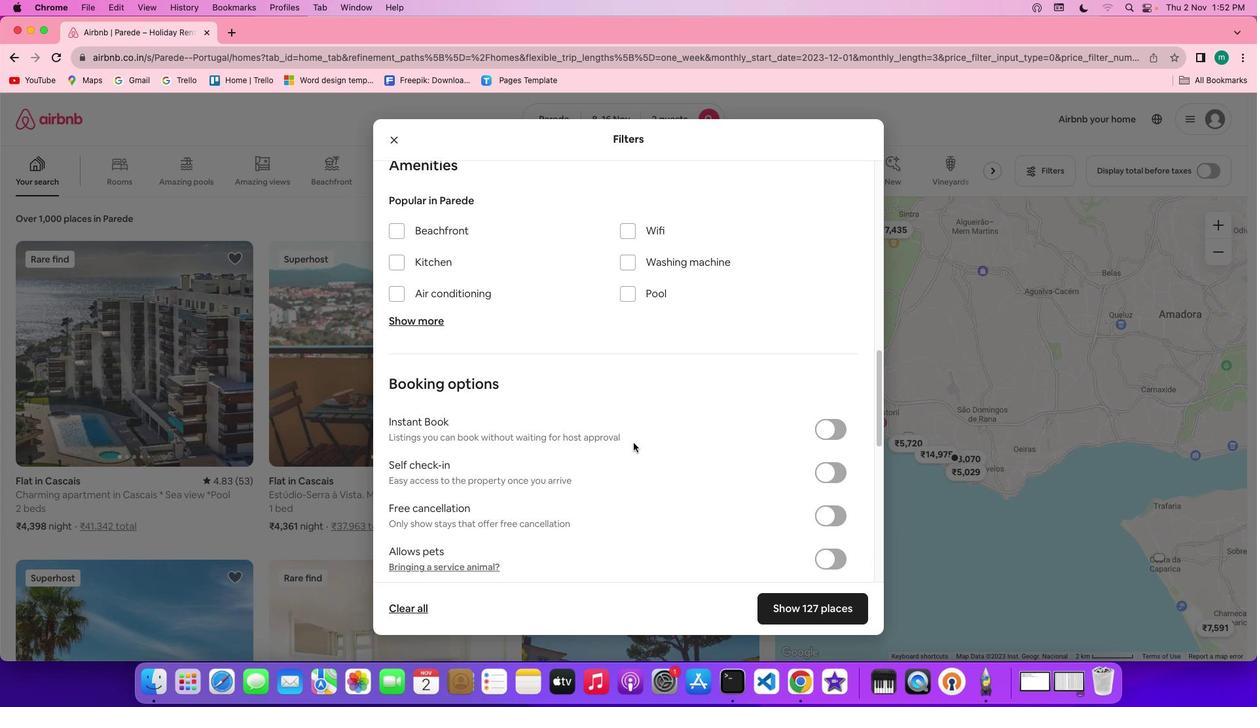 
Action: Mouse scrolled (636, 445) with delta (2, 1)
Screenshot: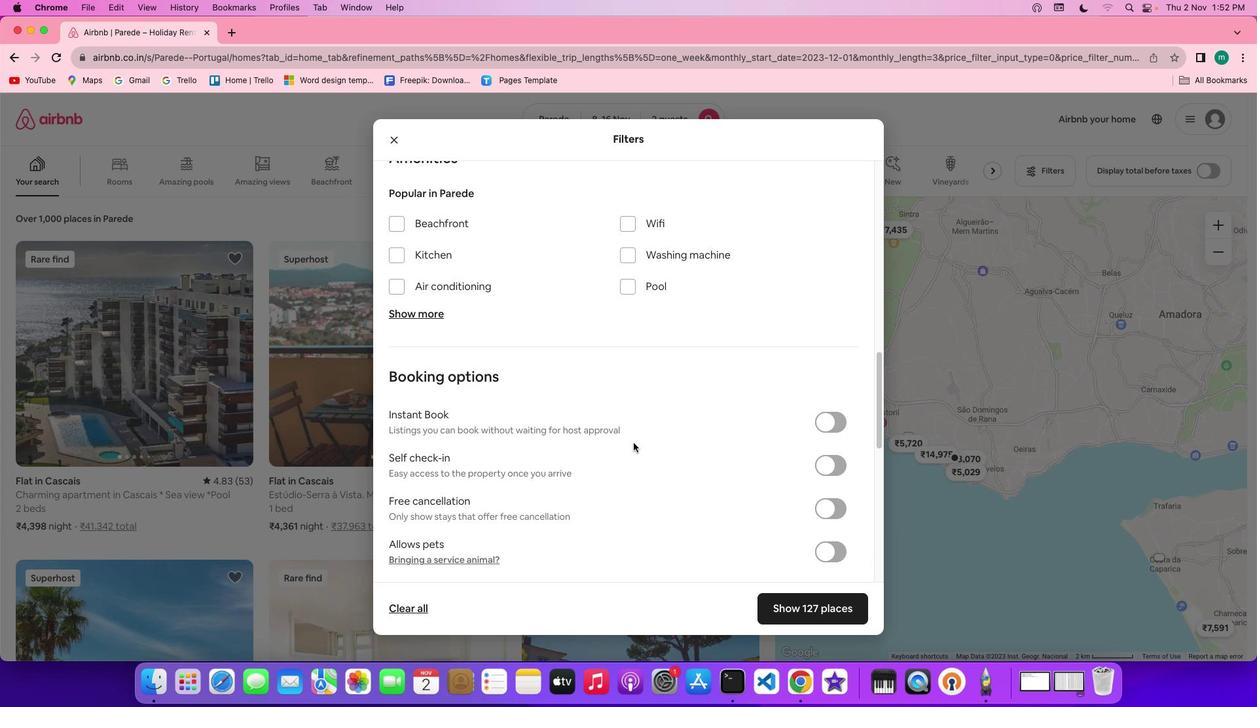 
Action: Mouse scrolled (636, 445) with delta (2, 1)
Screenshot: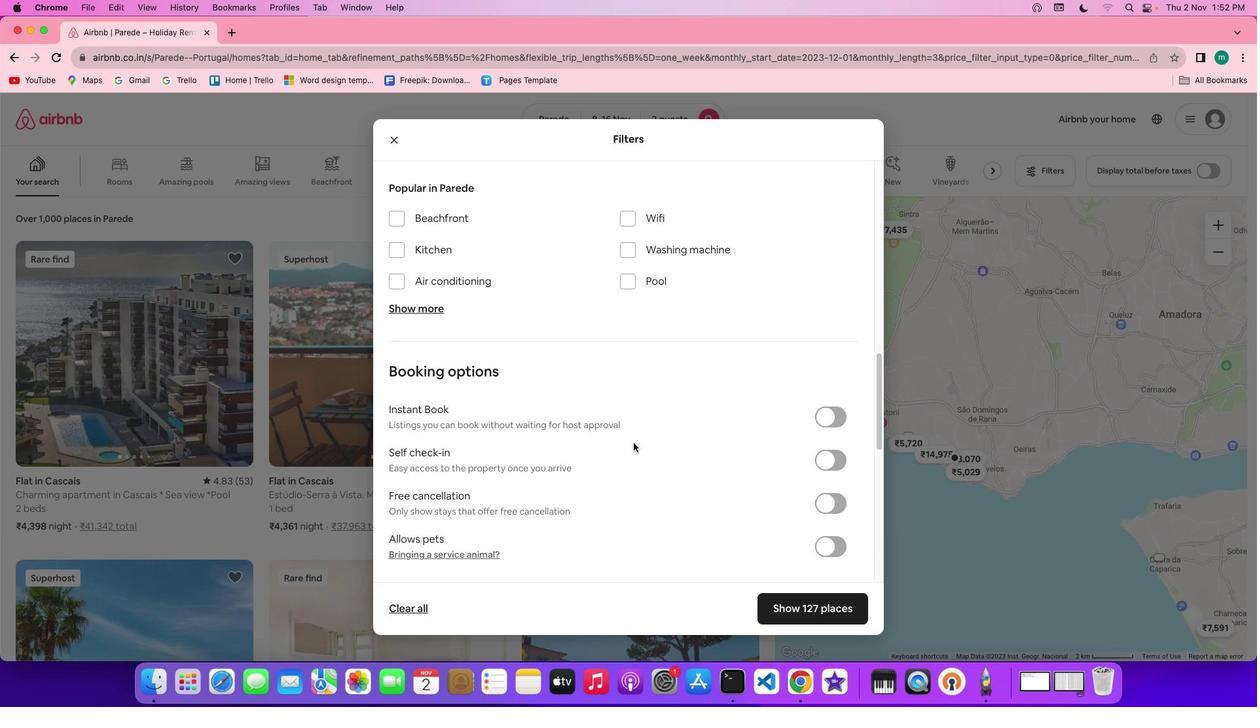 
Action: Mouse scrolled (636, 445) with delta (2, 1)
Screenshot: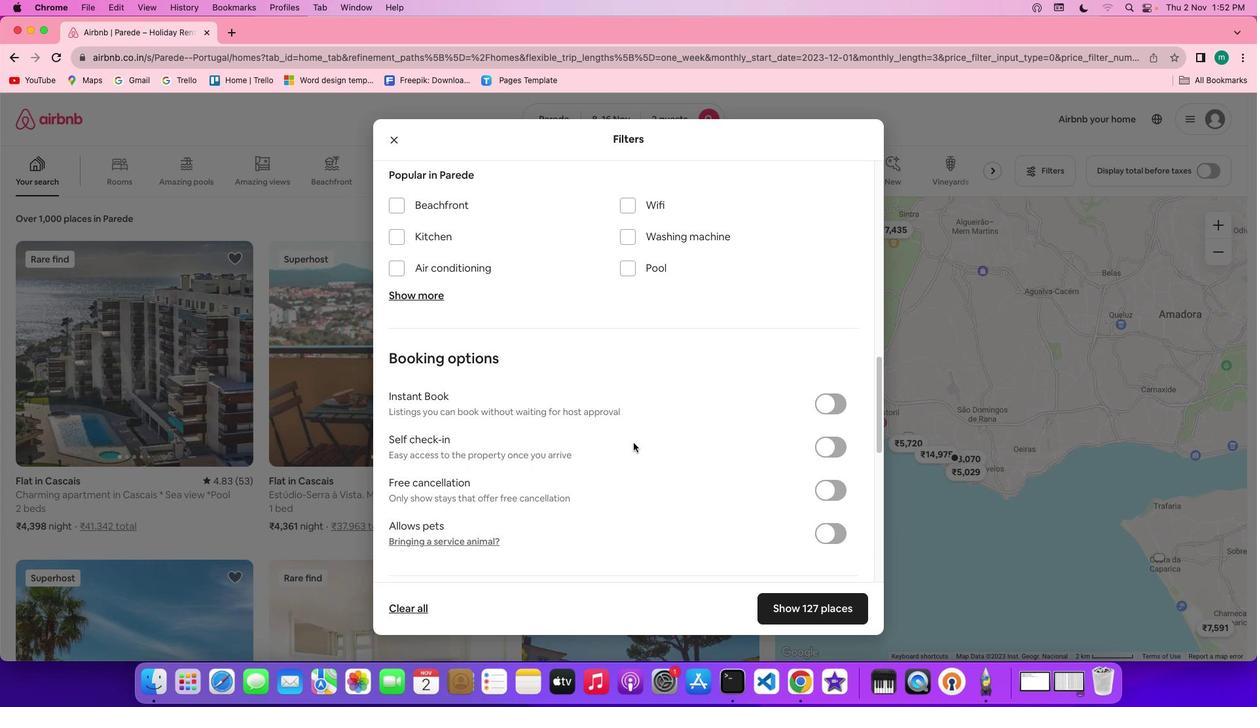 
Action: Mouse scrolled (636, 445) with delta (2, 1)
Screenshot: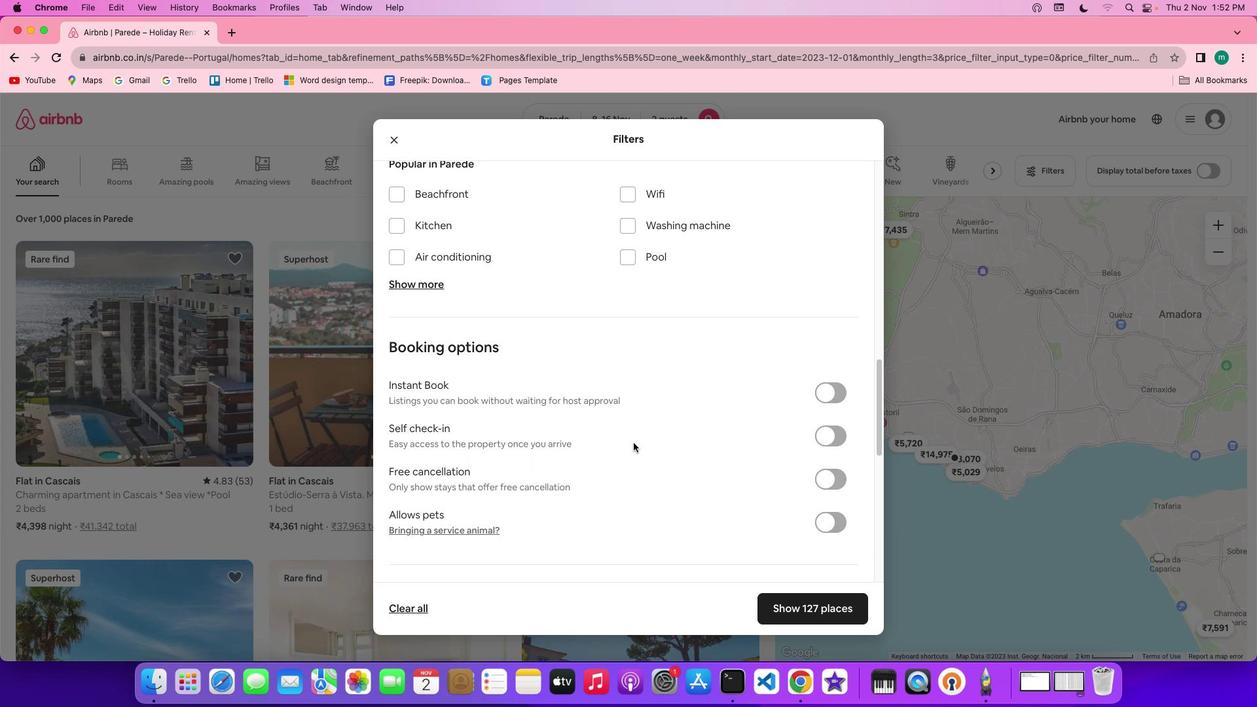 
Action: Mouse scrolled (636, 445) with delta (2, 1)
Screenshot: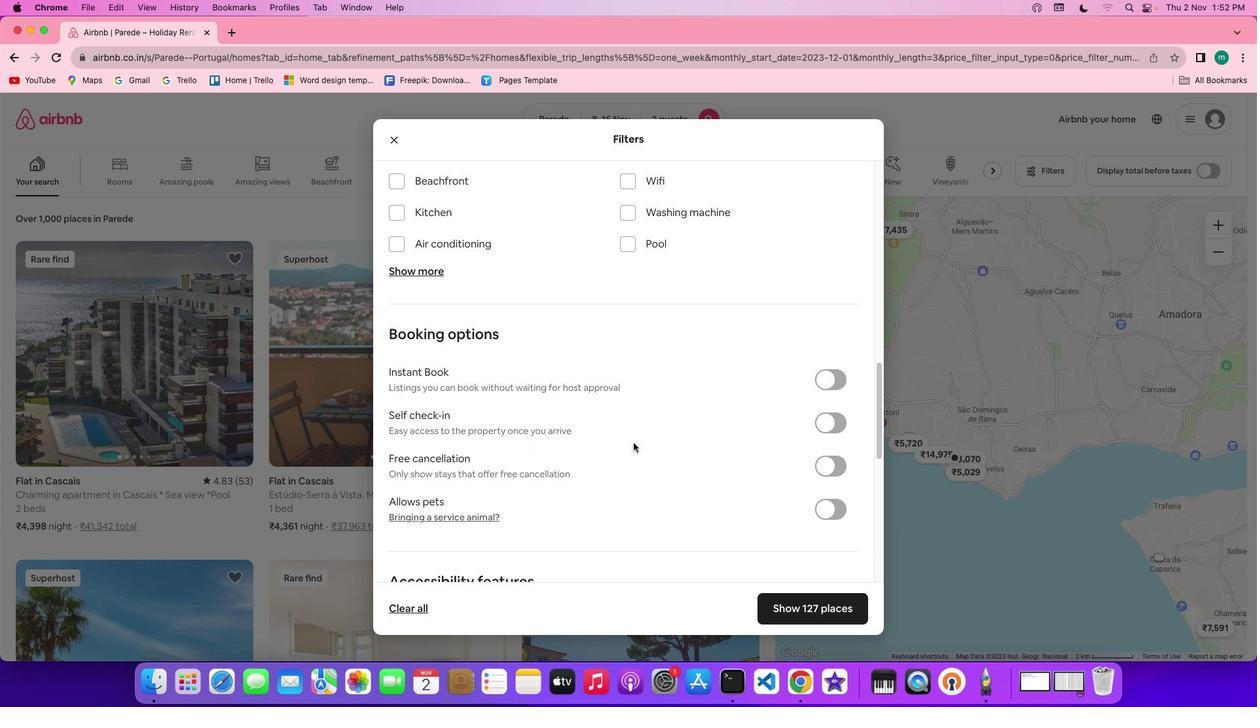 
Action: Mouse scrolled (636, 445) with delta (2, 1)
Screenshot: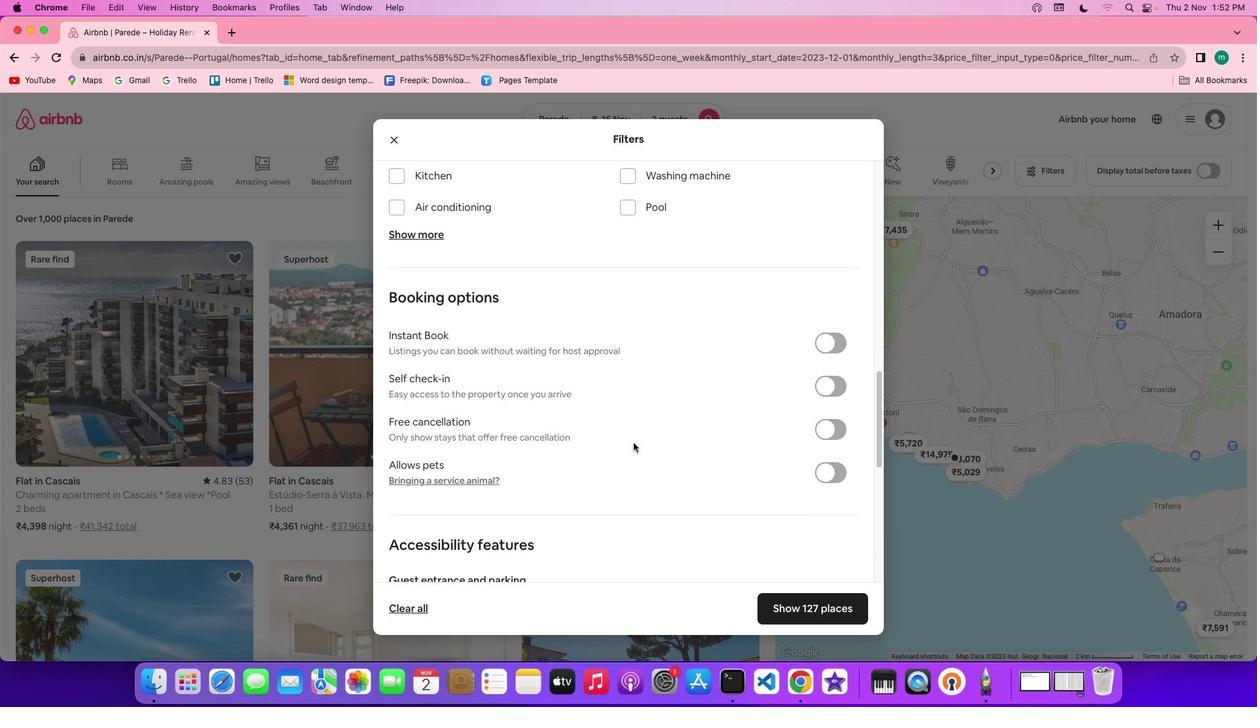 
Action: Mouse scrolled (636, 445) with delta (2, 1)
Screenshot: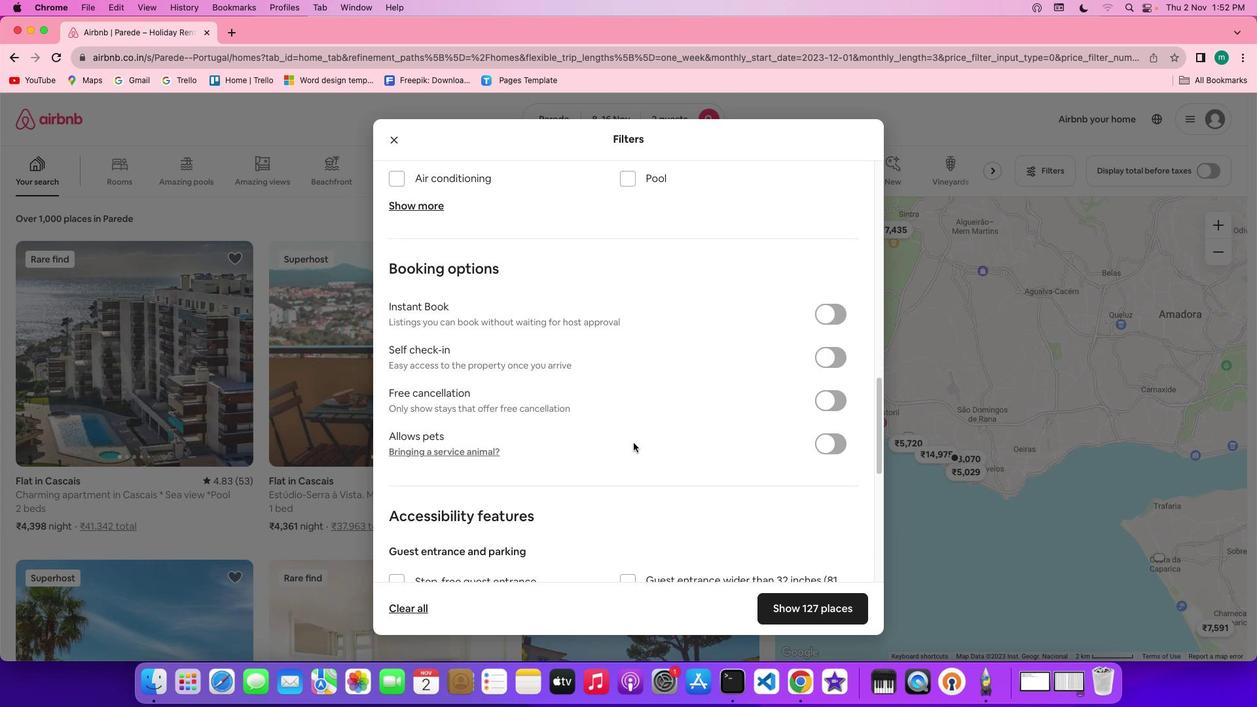 
Action: Mouse scrolled (636, 445) with delta (2, 1)
Screenshot: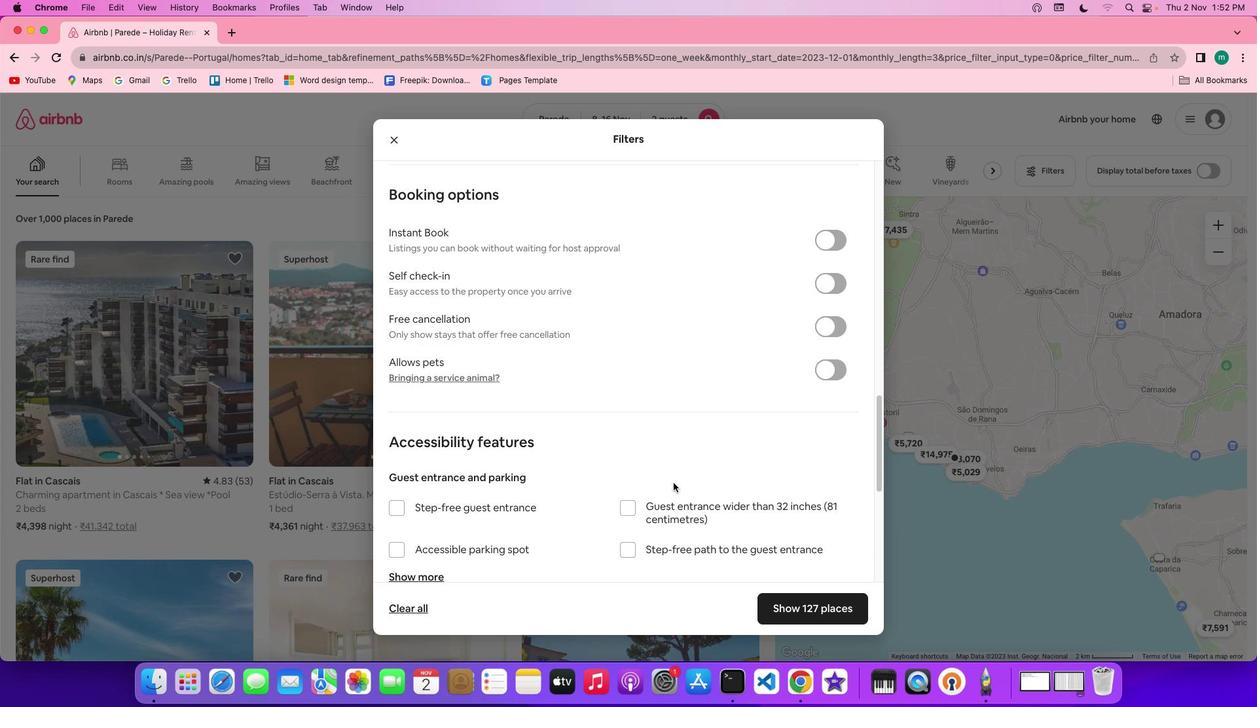 
Action: Mouse moved to (716, 510)
Screenshot: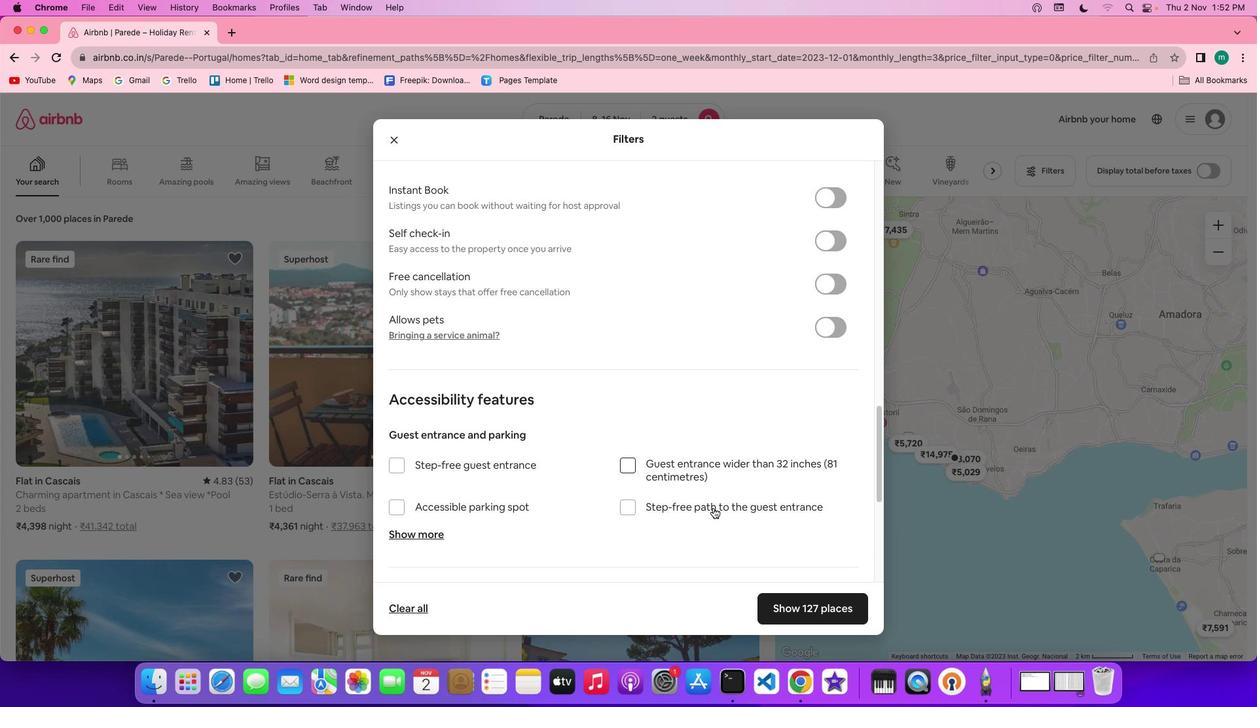 
Action: Mouse scrolled (716, 510) with delta (2, 1)
Screenshot: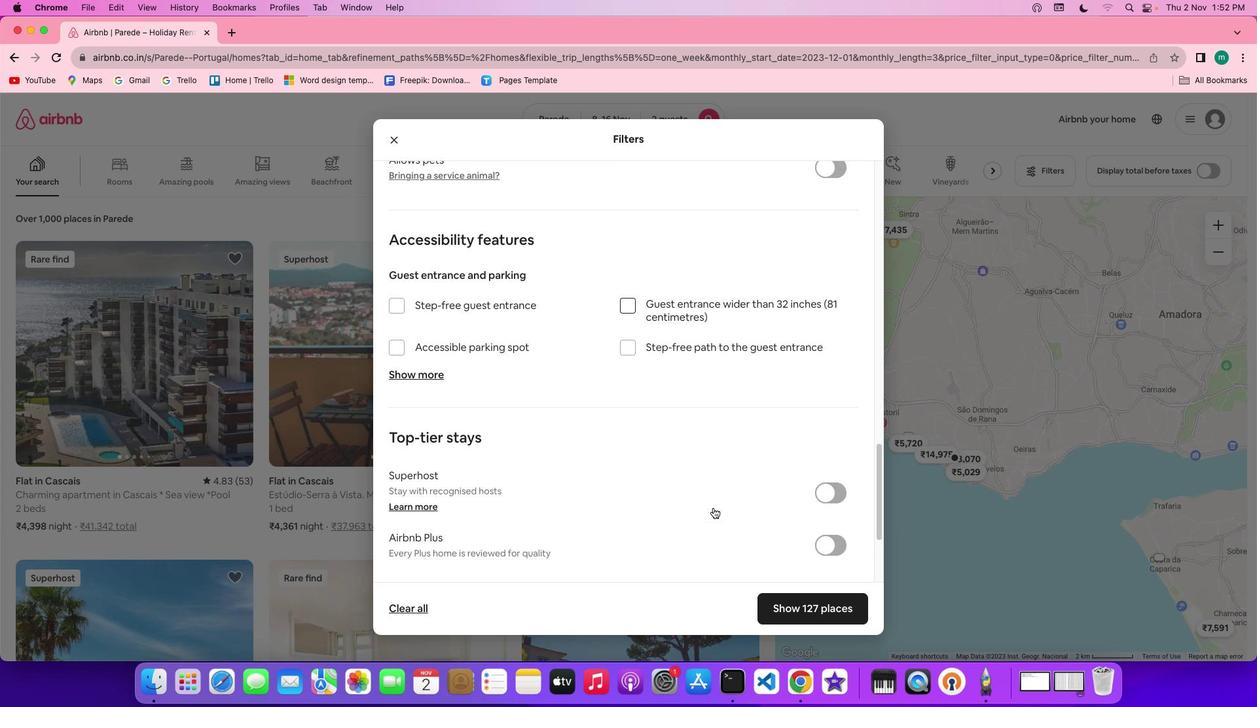 
Action: Mouse scrolled (716, 510) with delta (2, 1)
Screenshot: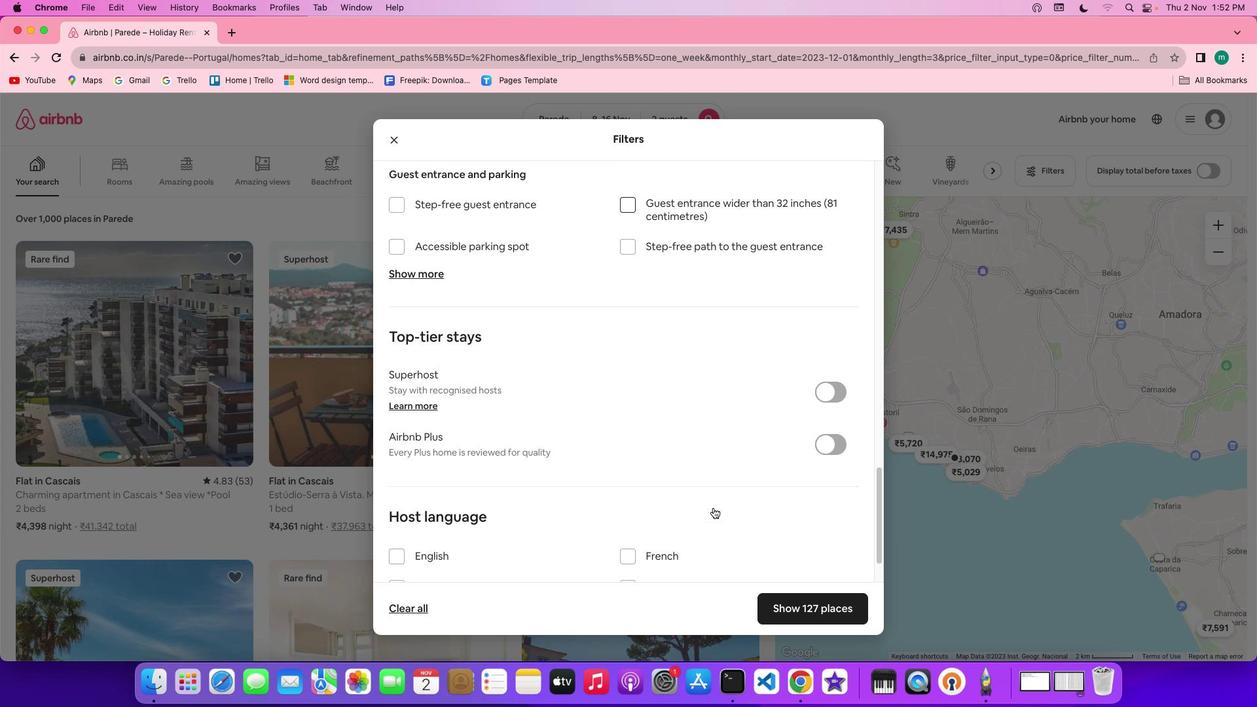 
Action: Mouse scrolled (716, 510) with delta (2, 0)
Screenshot: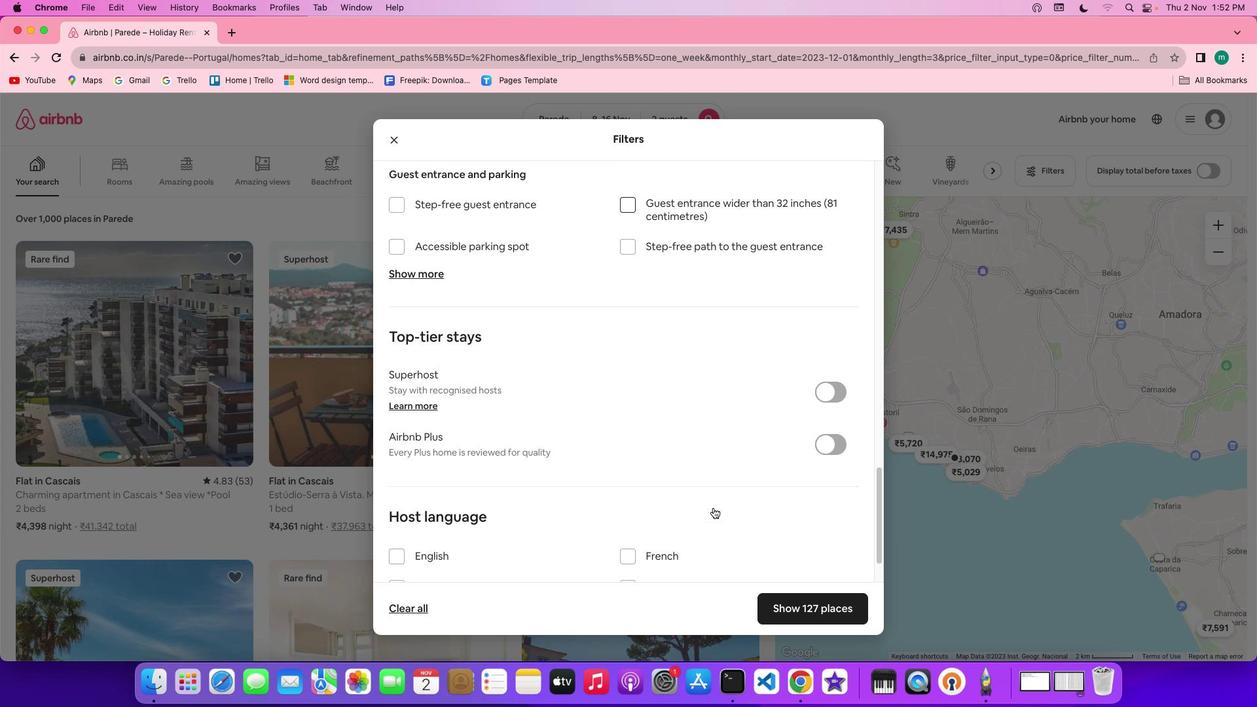 
Action: Mouse scrolled (716, 510) with delta (2, 0)
Screenshot: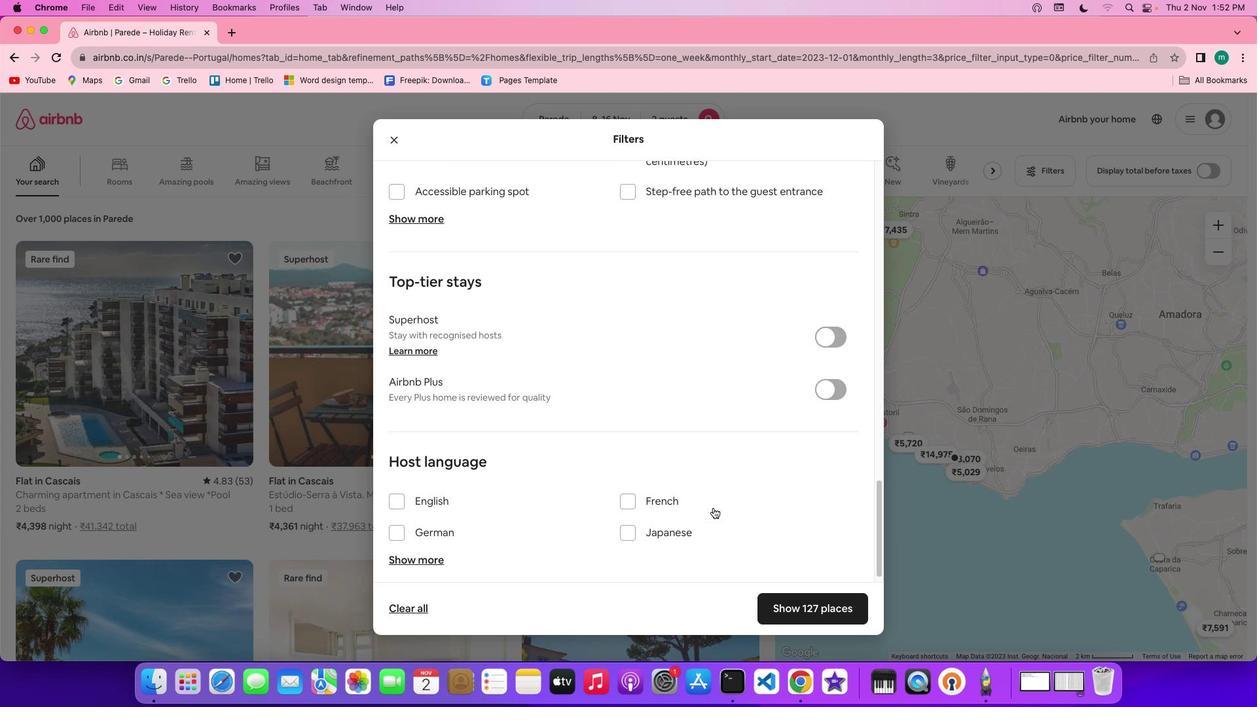 
Action: Mouse scrolled (716, 510) with delta (2, 0)
Screenshot: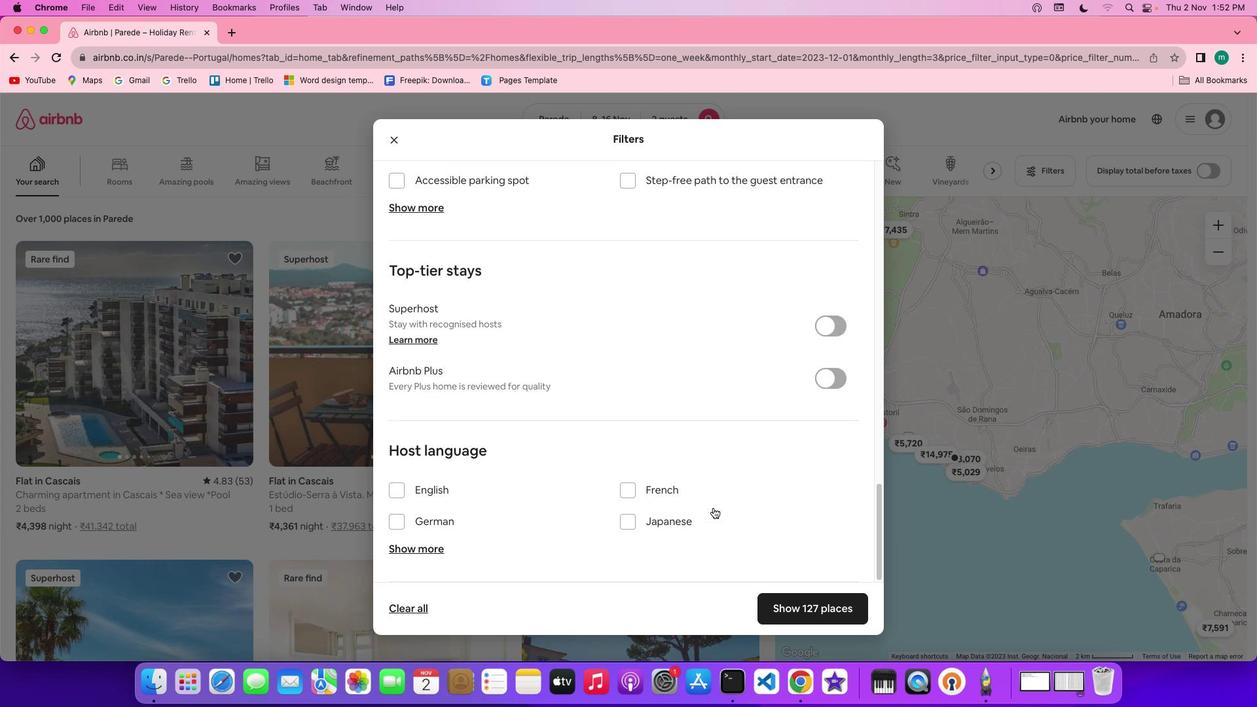 
Action: Mouse scrolled (716, 510) with delta (2, 1)
Screenshot: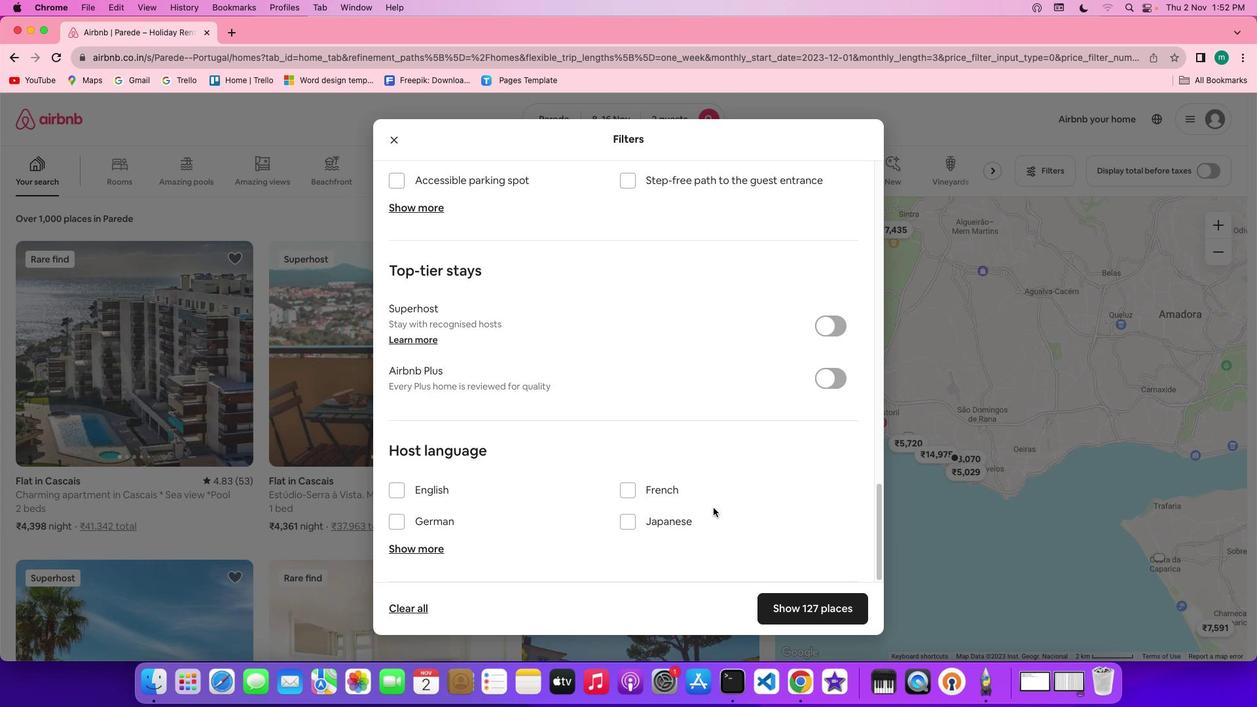 
Action: Mouse scrolled (716, 510) with delta (2, 1)
Screenshot: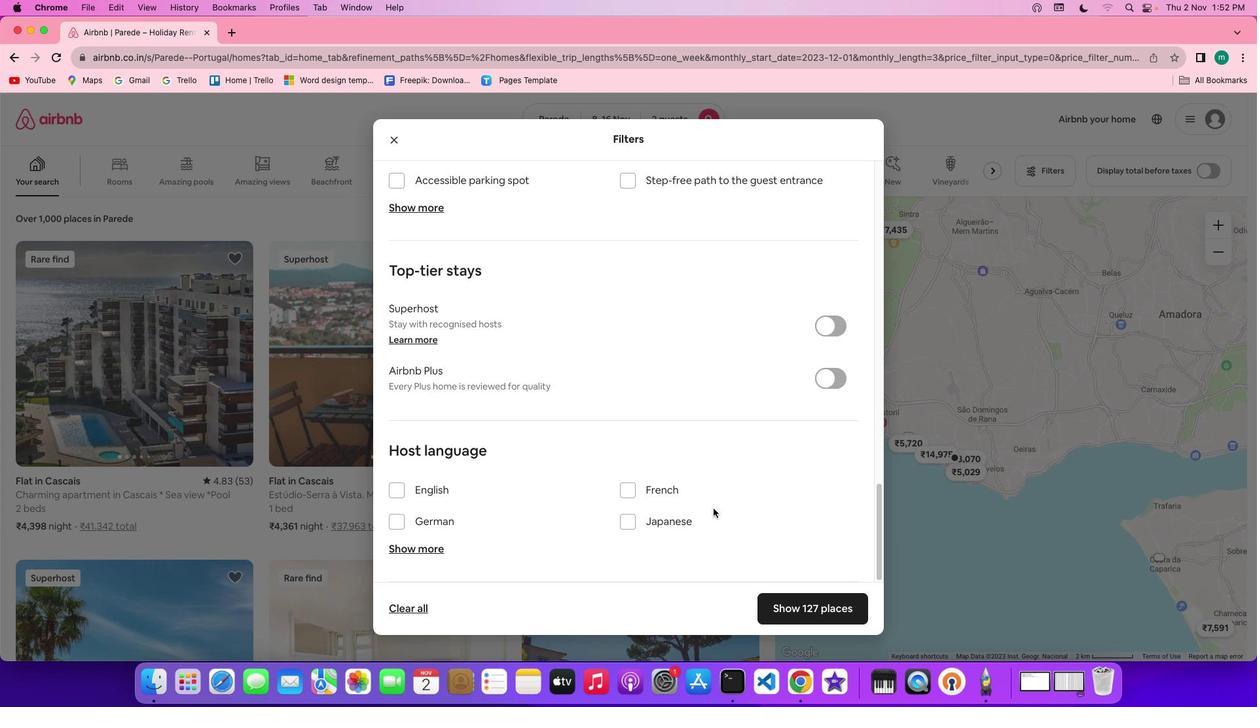 
Action: Mouse scrolled (716, 510) with delta (2, 0)
Screenshot: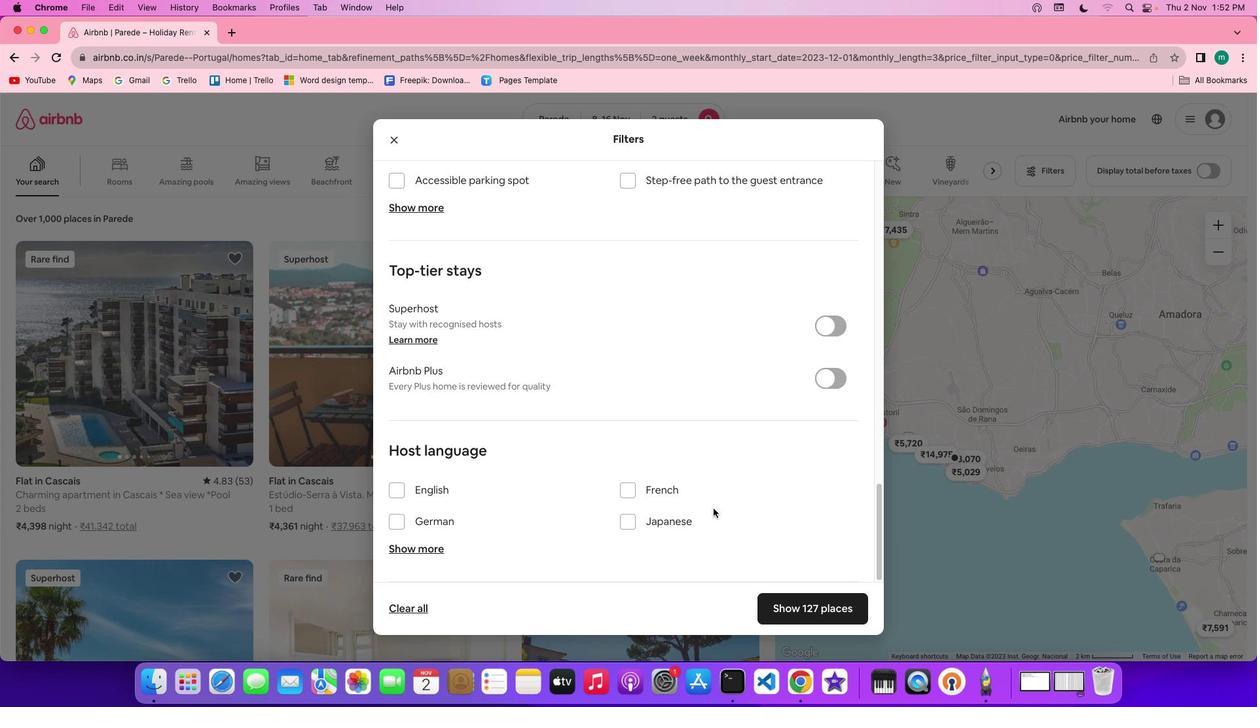 
Action: Mouse scrolled (716, 510) with delta (2, 0)
Screenshot: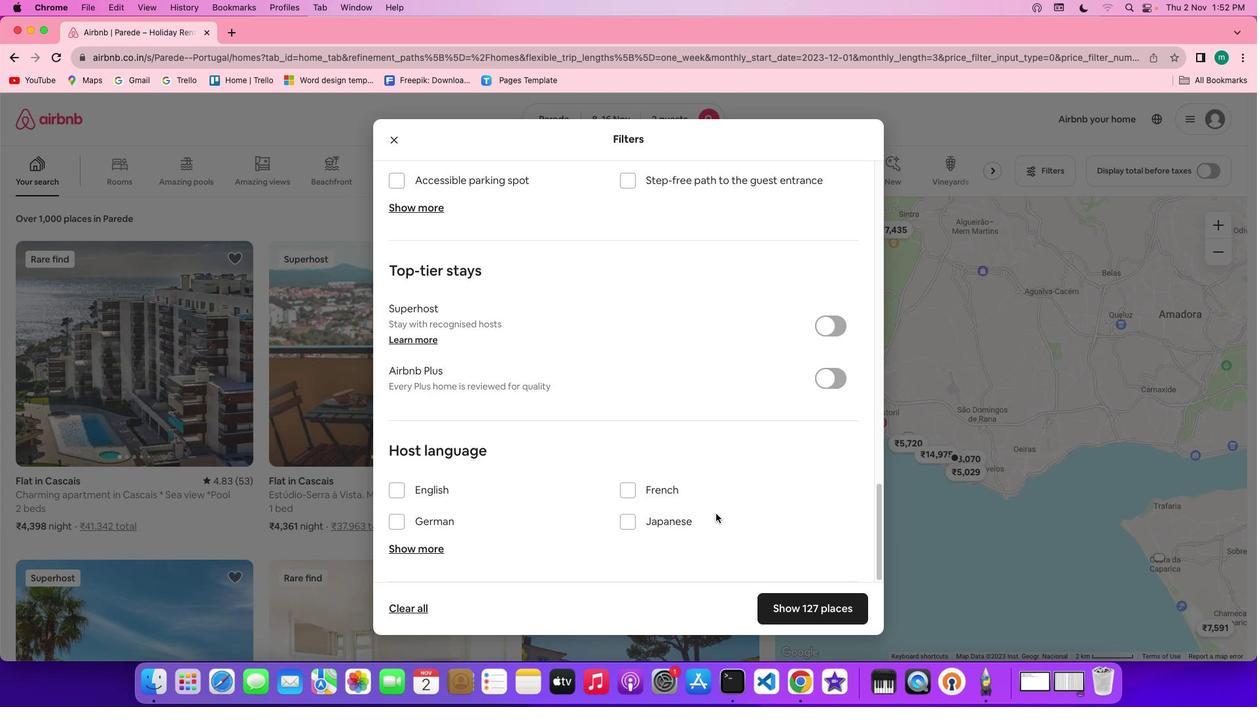 
Action: Mouse scrolled (716, 510) with delta (2, 0)
Screenshot: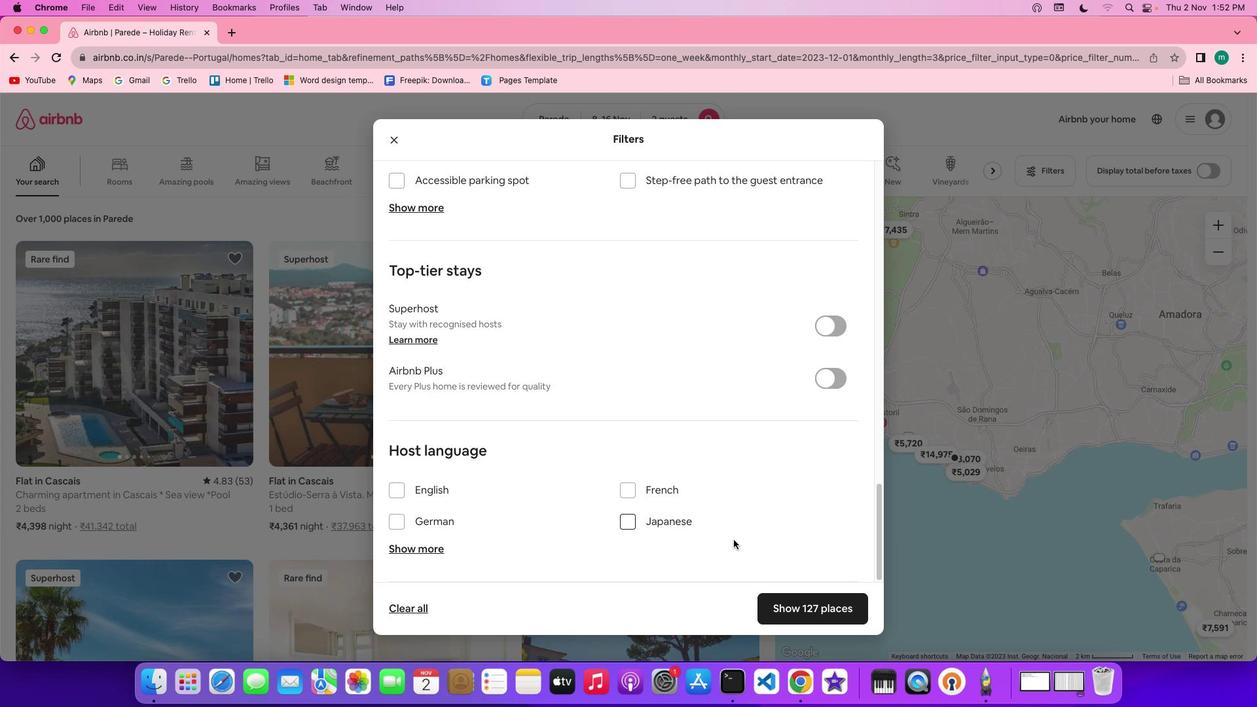 
Action: Mouse moved to (813, 603)
Screenshot: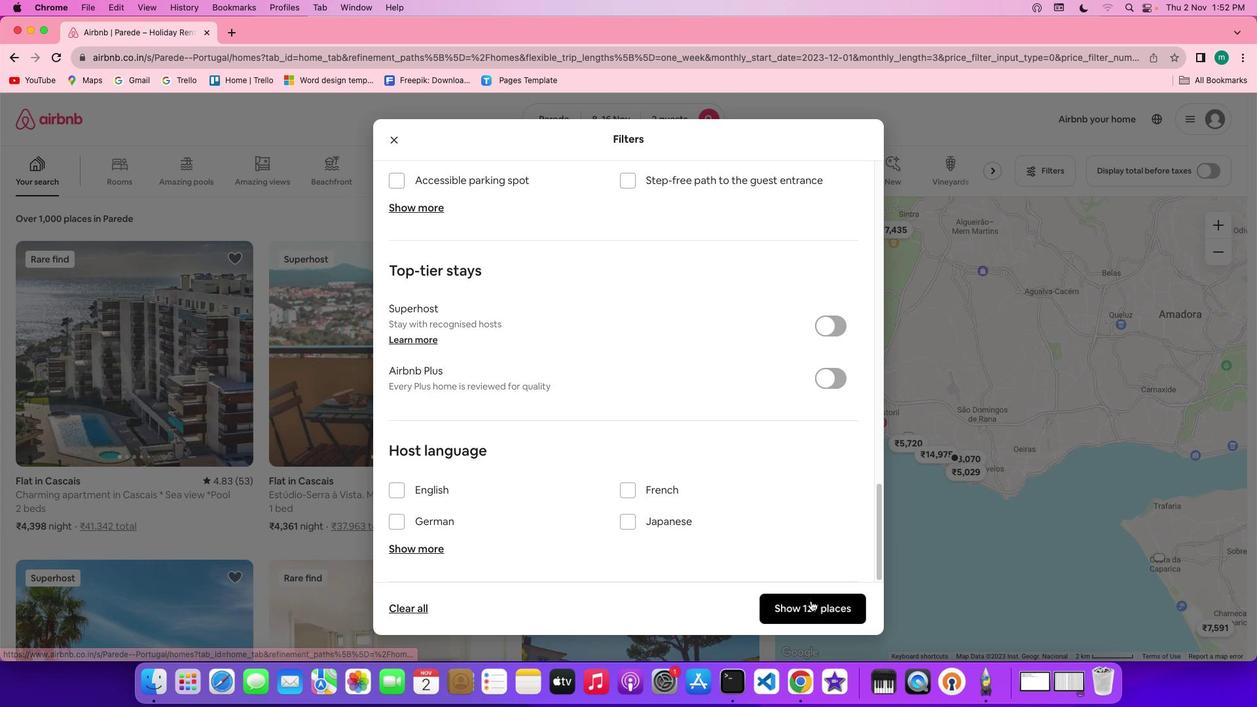 
Action: Mouse pressed left at (813, 603)
Screenshot: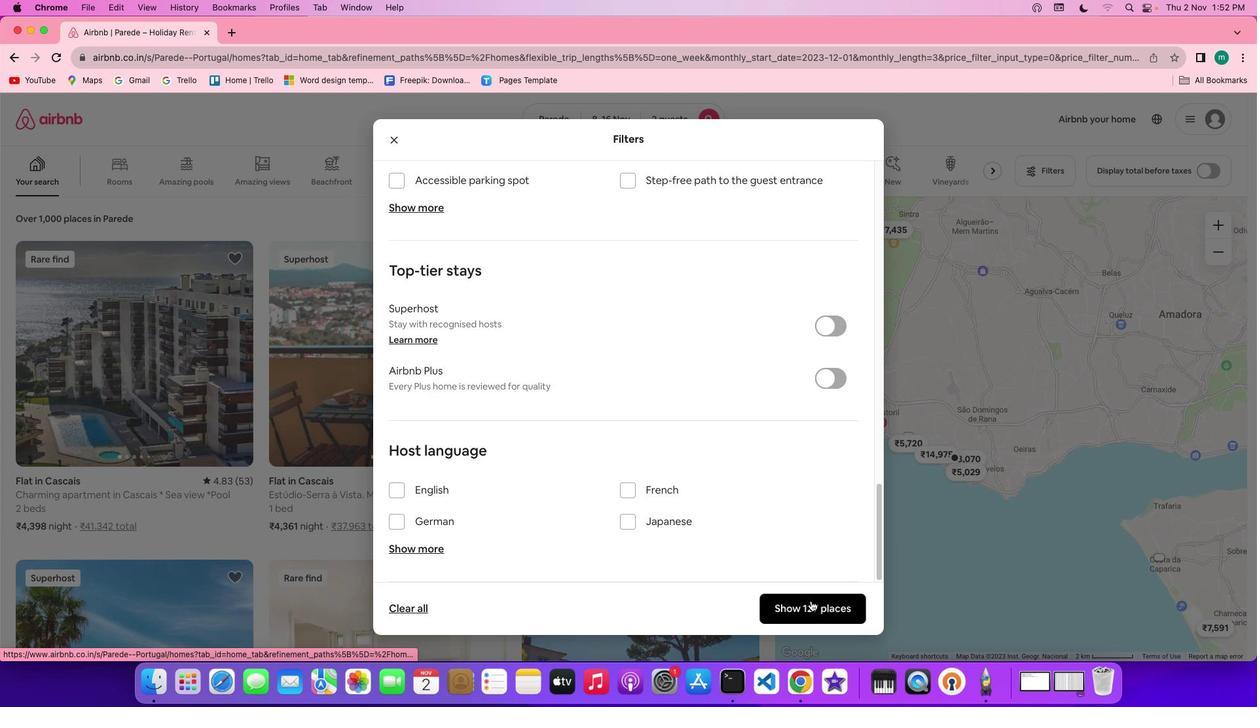 
Action: Mouse moved to (129, 338)
Screenshot: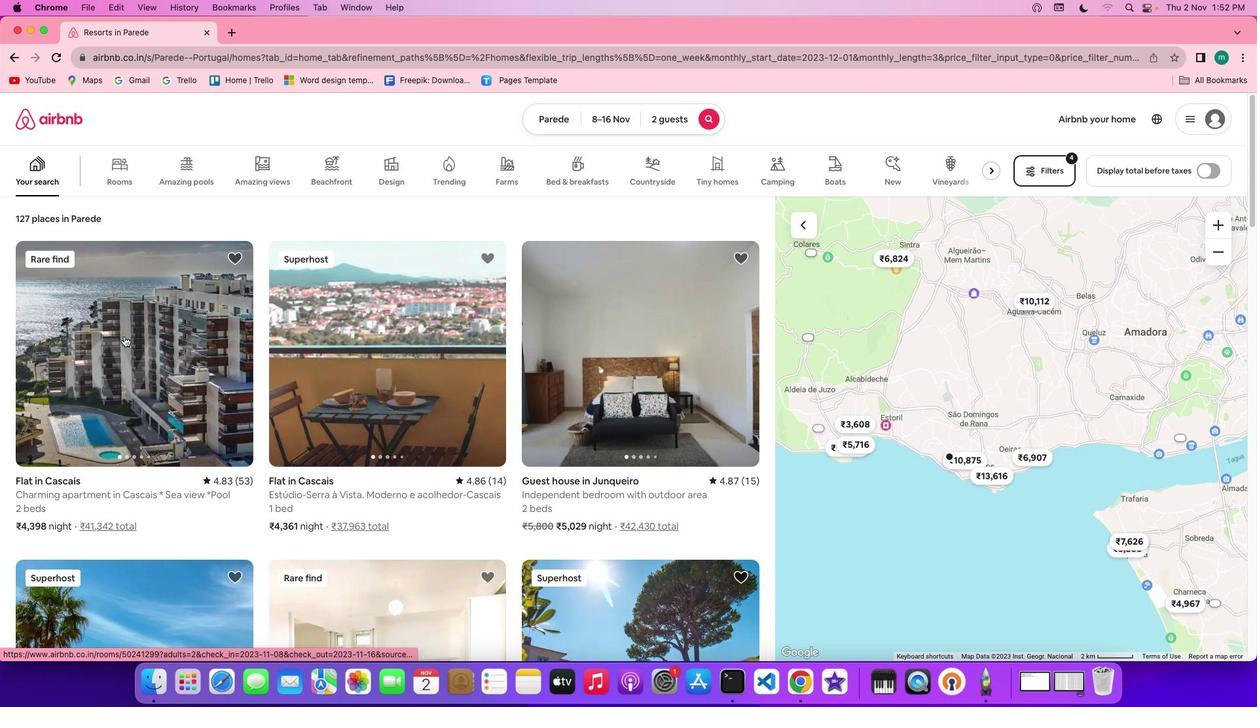 
Action: Mouse pressed left at (129, 338)
Screenshot: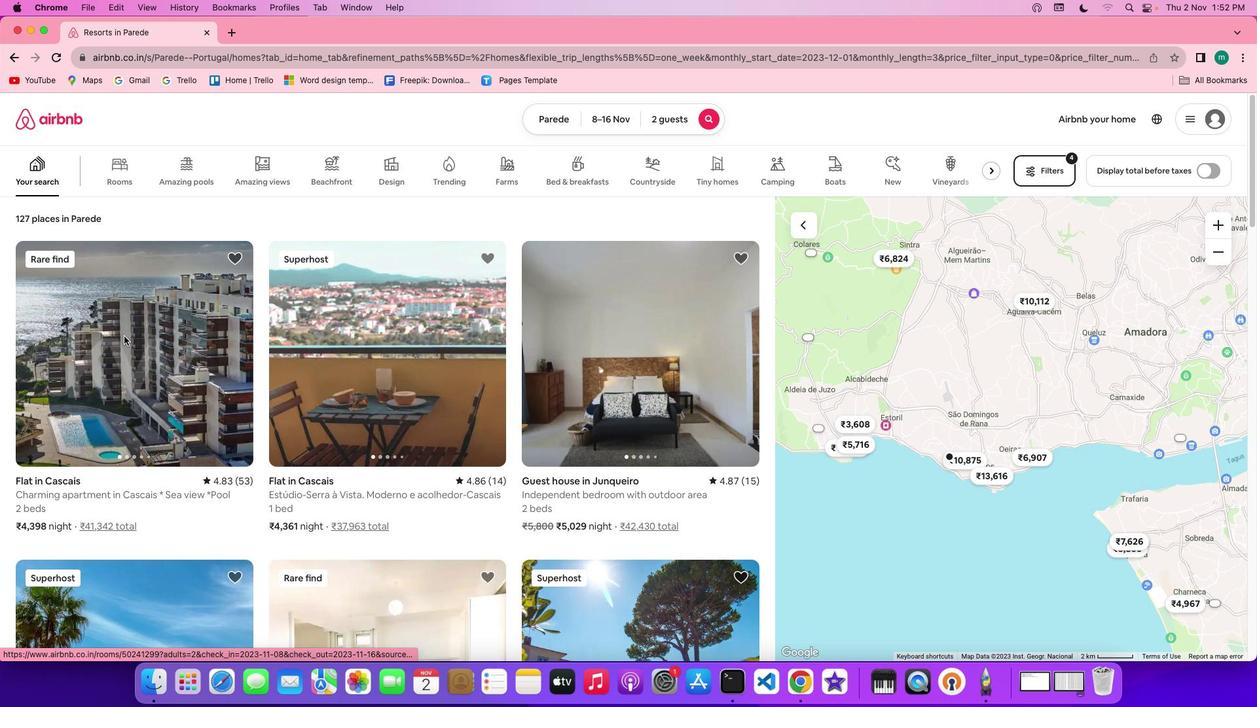 
Action: Mouse moved to (939, 493)
Screenshot: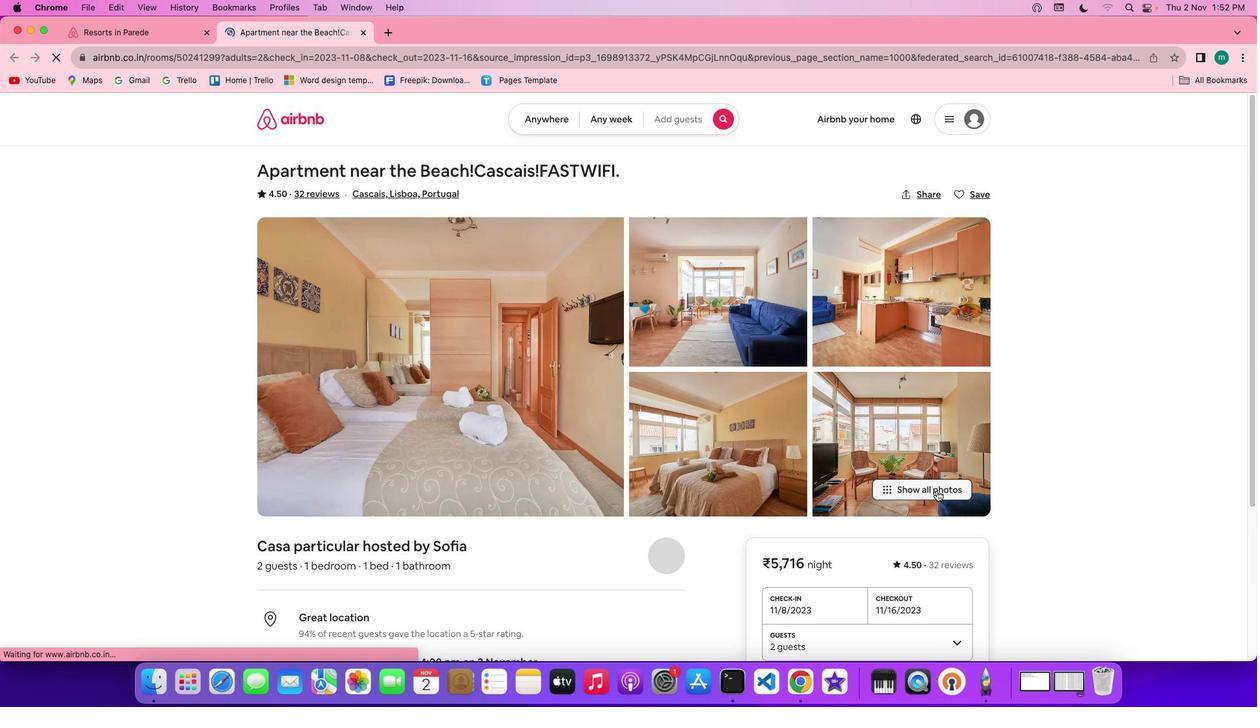 
Action: Mouse pressed left at (939, 493)
Screenshot: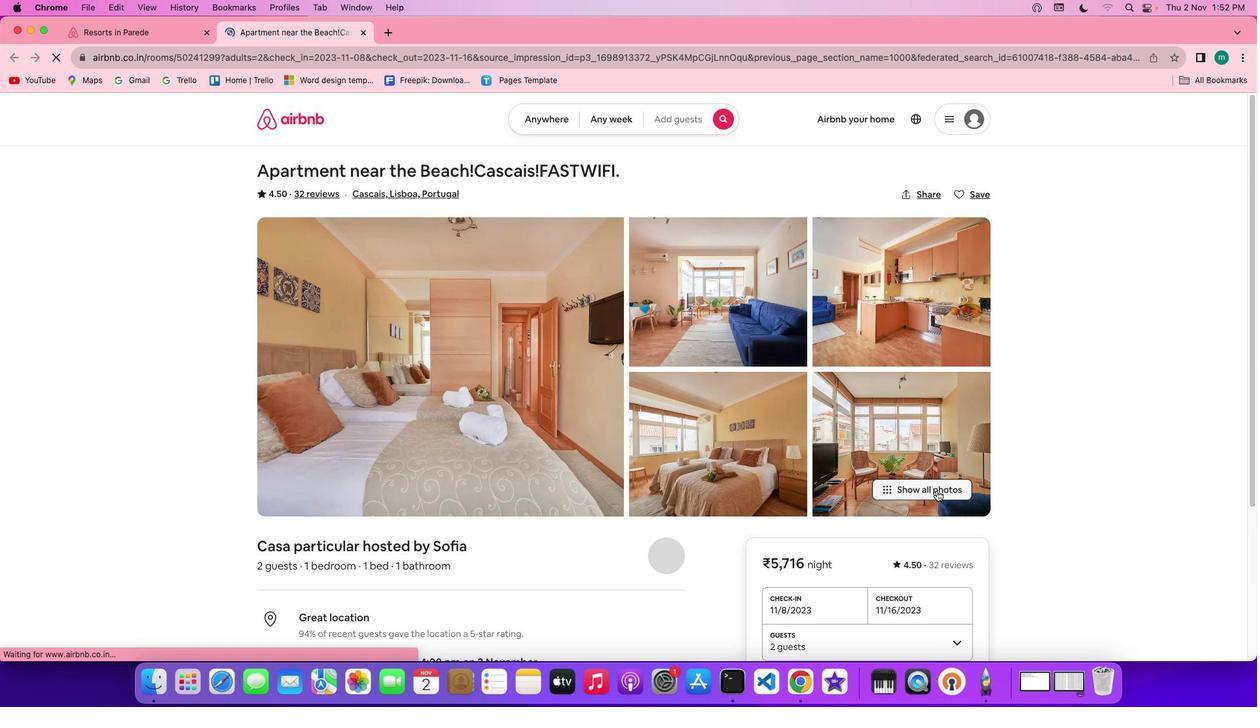 
Action: Mouse moved to (820, 548)
Screenshot: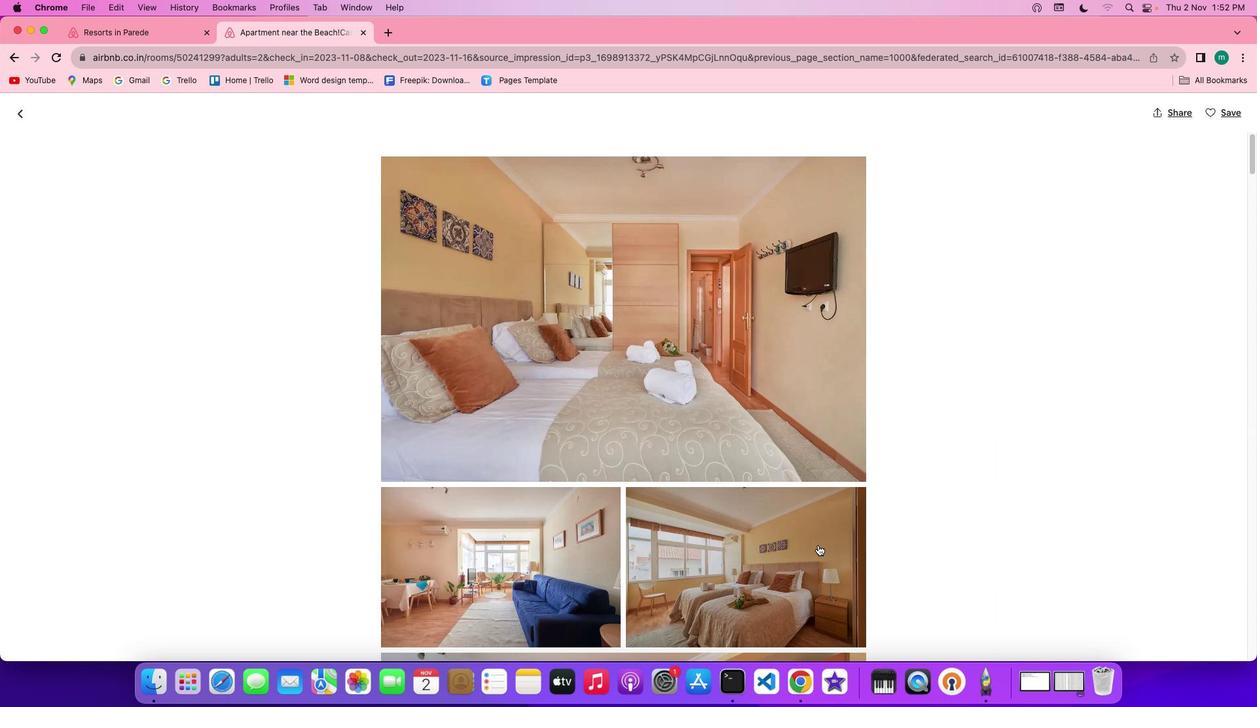 
Action: Mouse scrolled (820, 548) with delta (2, 1)
Screenshot: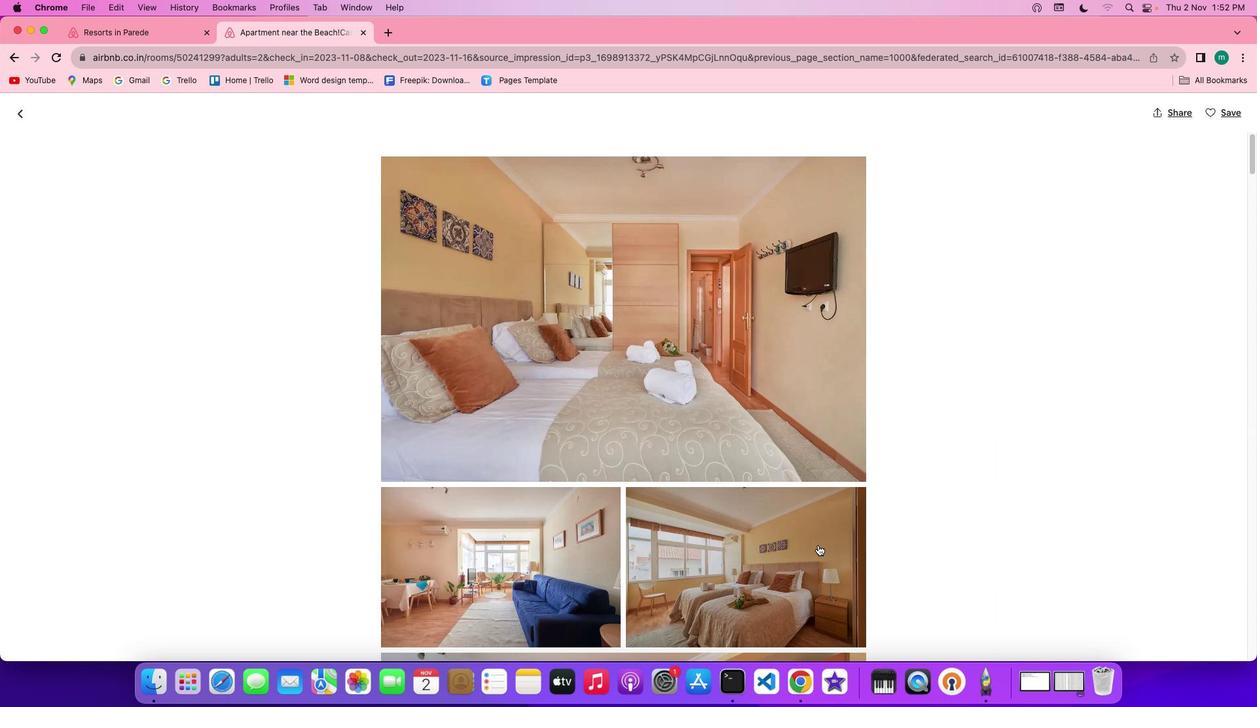 
Action: Mouse scrolled (820, 548) with delta (2, 1)
Screenshot: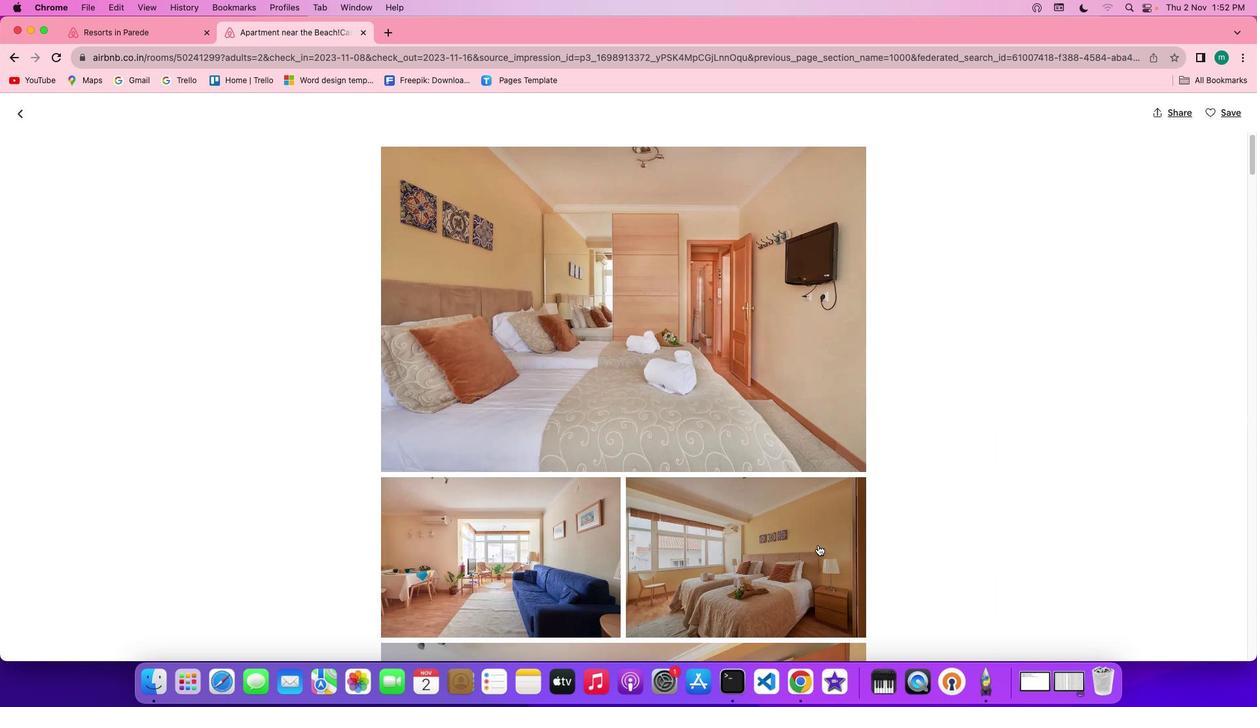 
Action: Mouse scrolled (820, 548) with delta (2, 1)
Screenshot: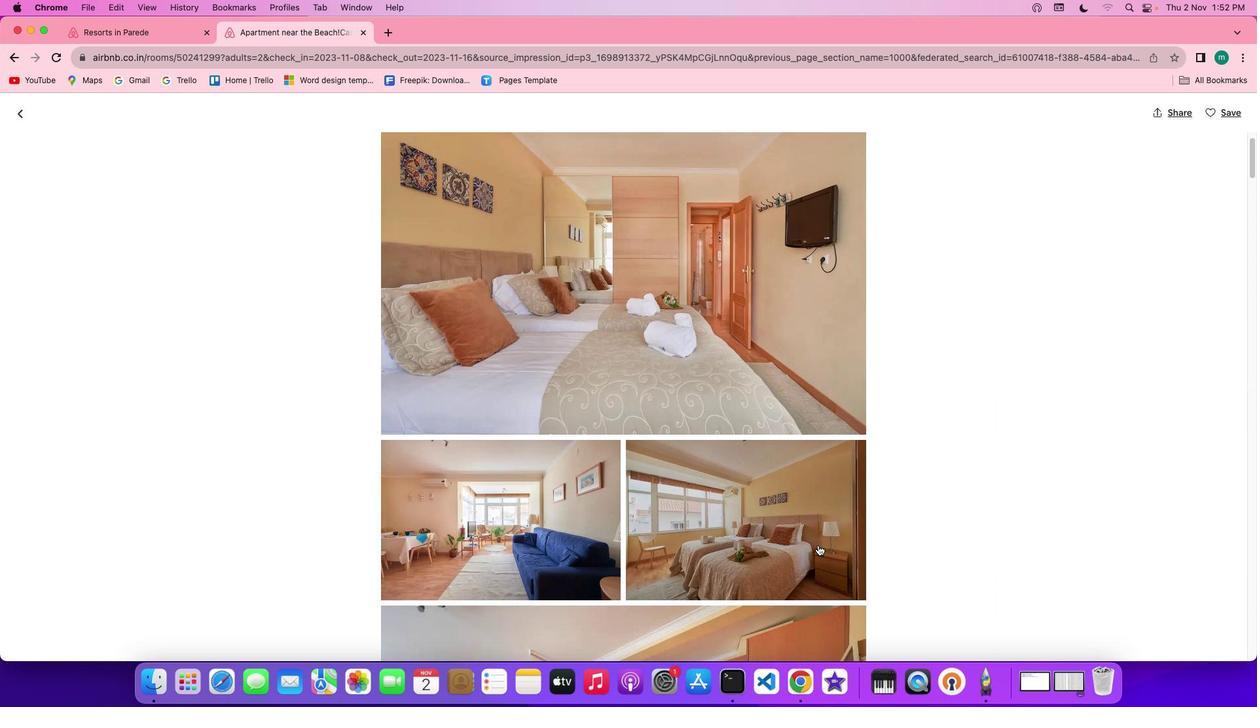 
Action: Mouse scrolled (820, 548) with delta (2, 0)
Screenshot: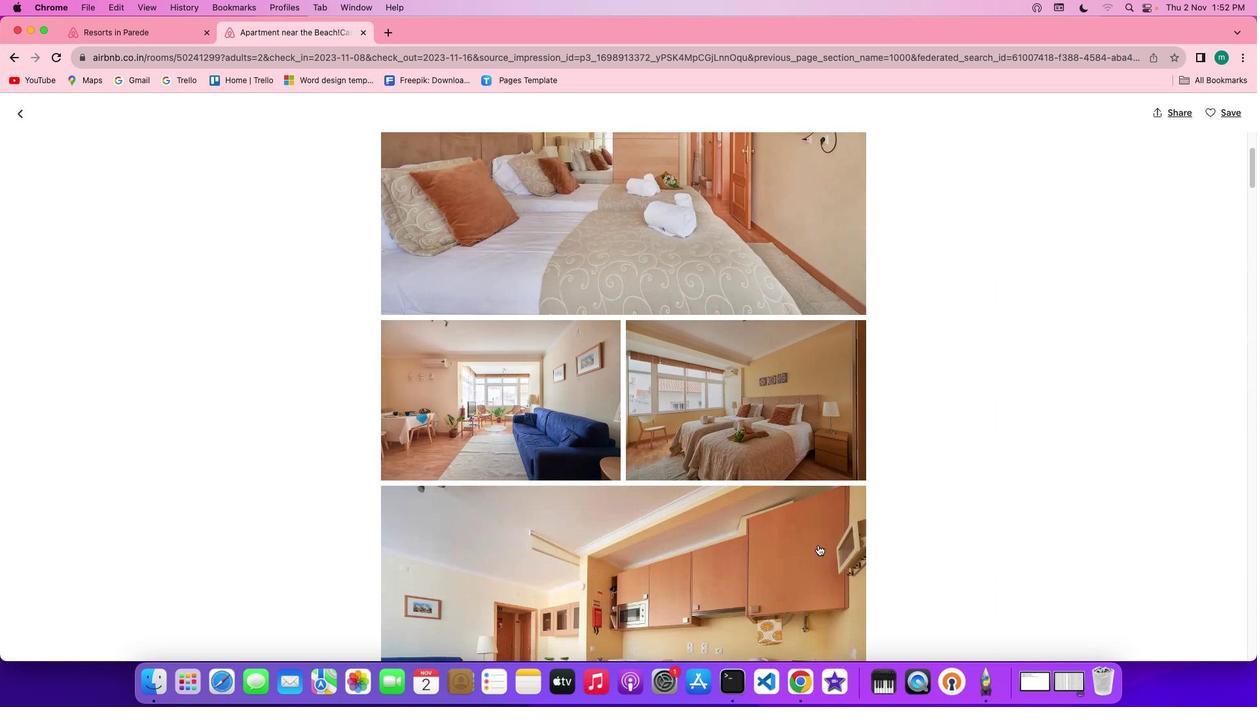 
Action: Mouse scrolled (820, 548) with delta (2, 0)
Screenshot: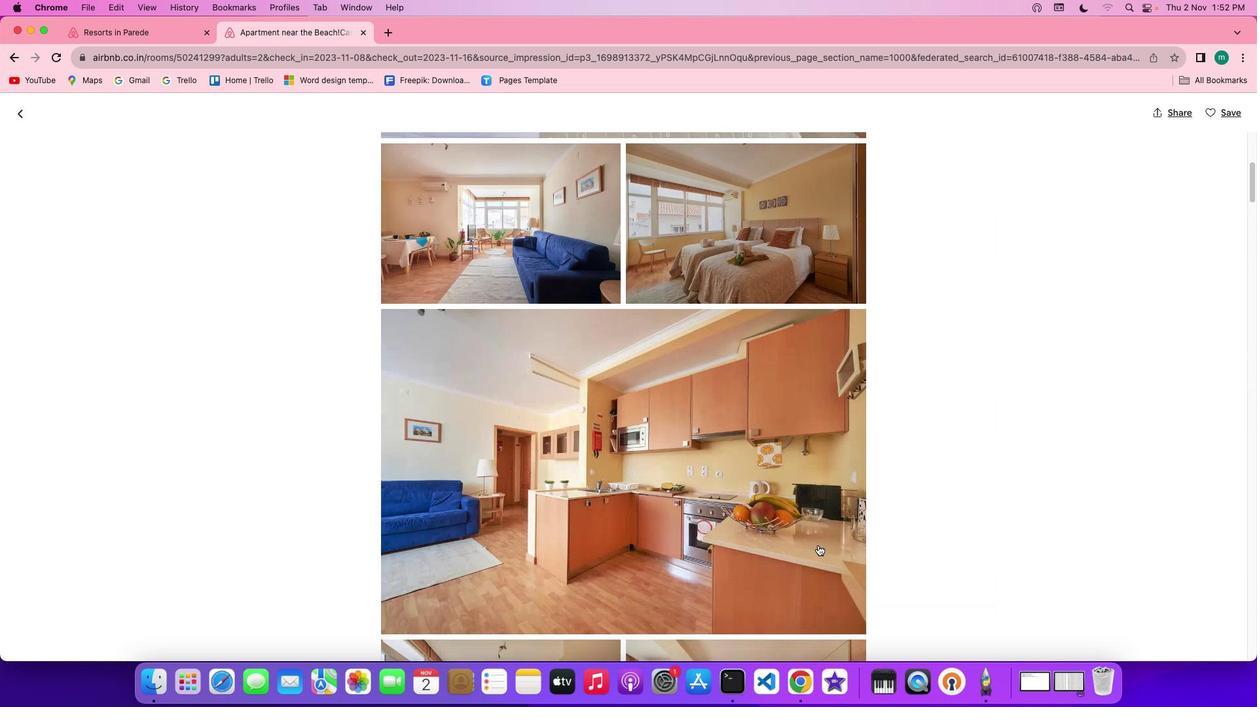 
Action: Mouse moved to (778, 541)
Screenshot: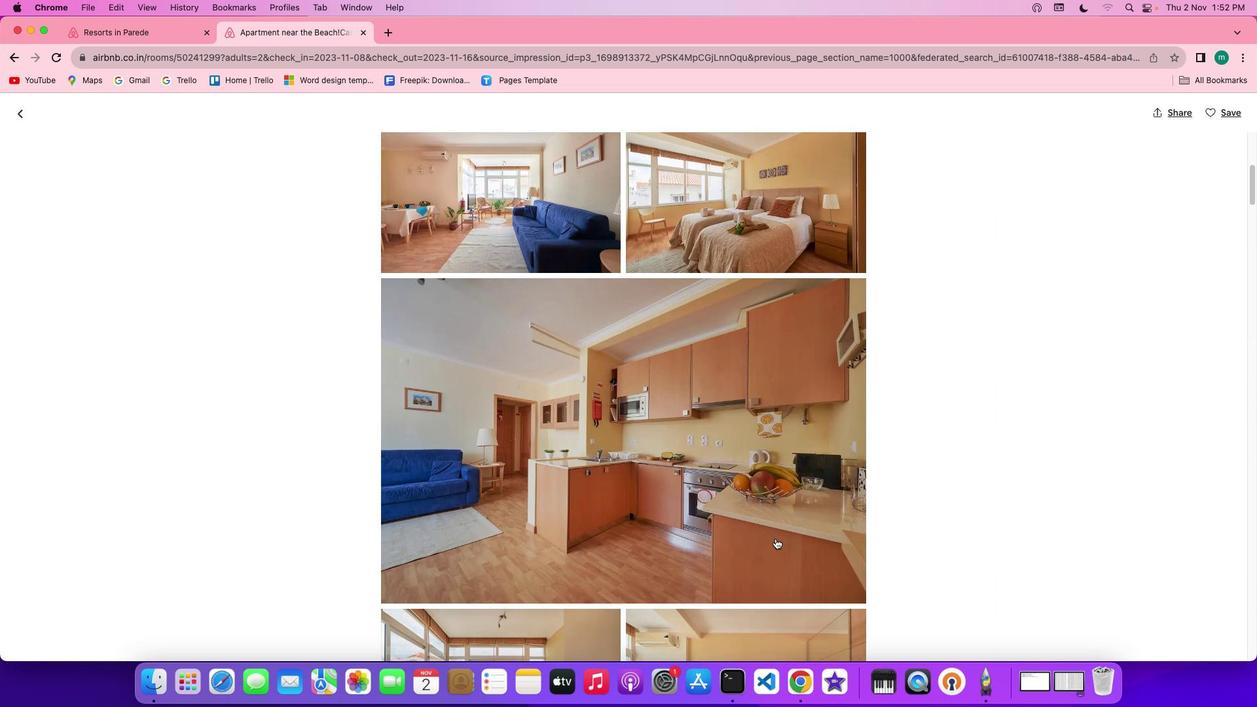 
Action: Mouse scrolled (778, 541) with delta (2, 1)
Screenshot: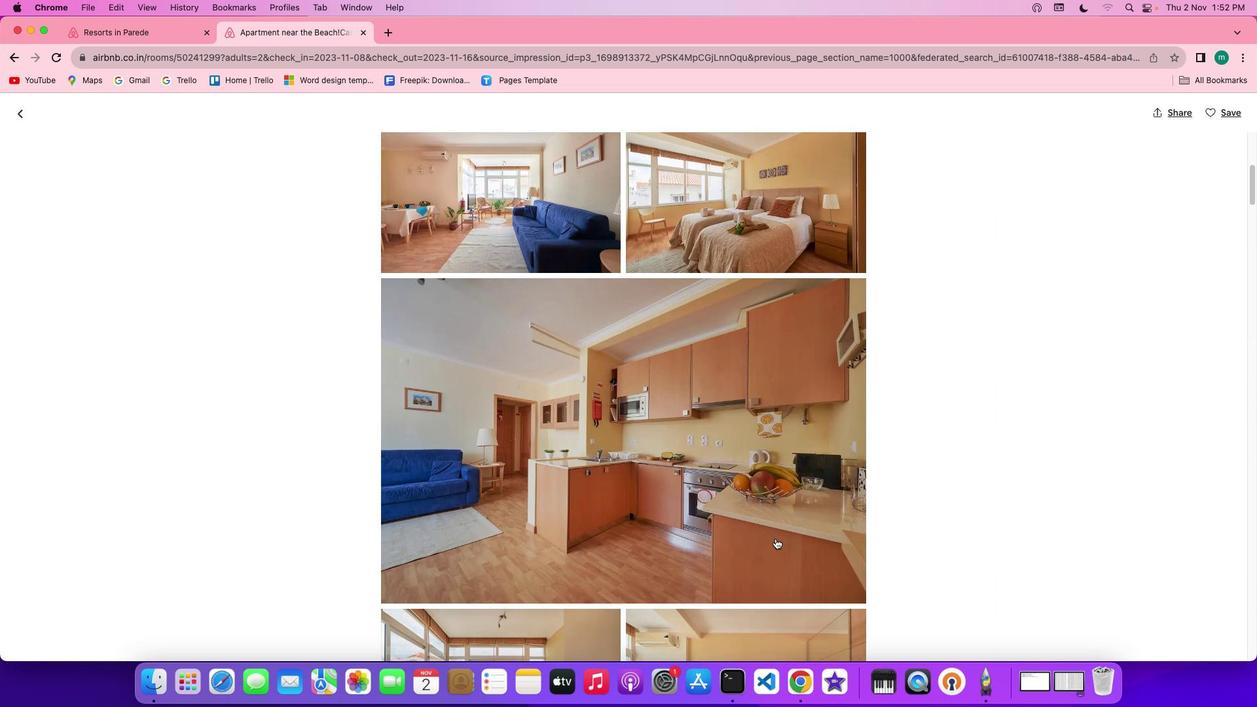 
Action: Mouse scrolled (778, 541) with delta (2, 1)
Screenshot: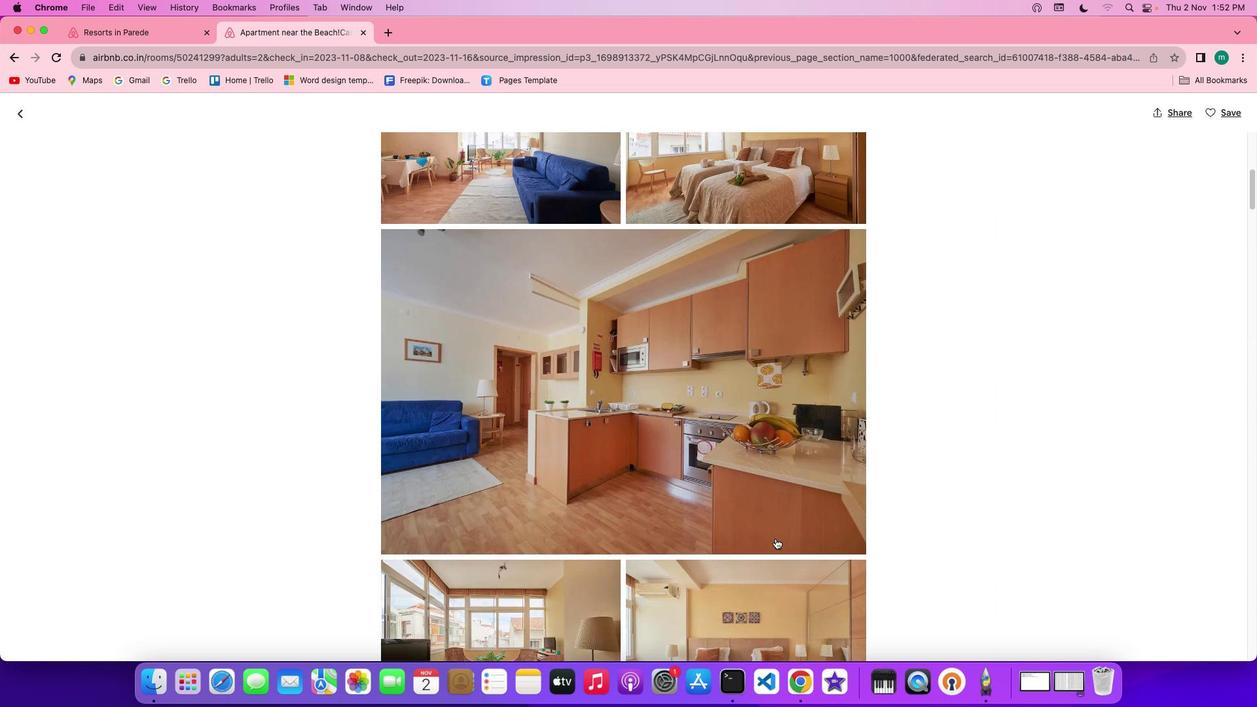 
Action: Mouse scrolled (778, 541) with delta (2, 0)
Screenshot: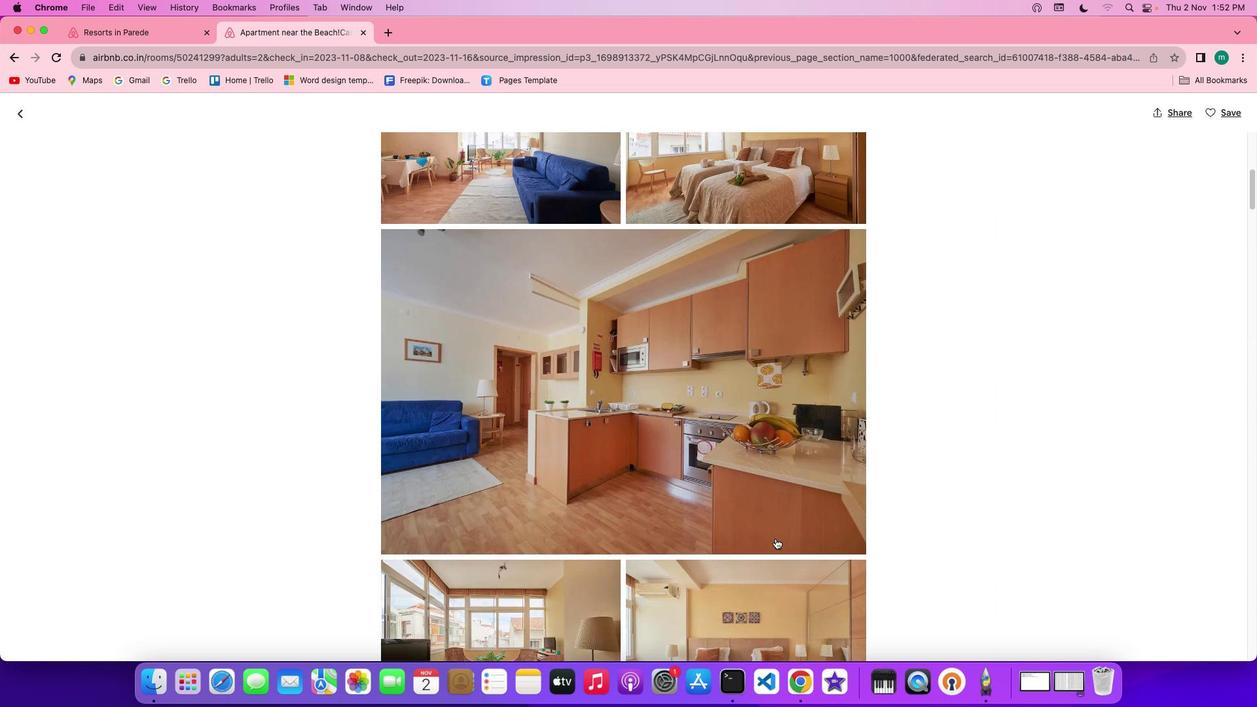 
Action: Mouse scrolled (778, 541) with delta (2, 1)
Screenshot: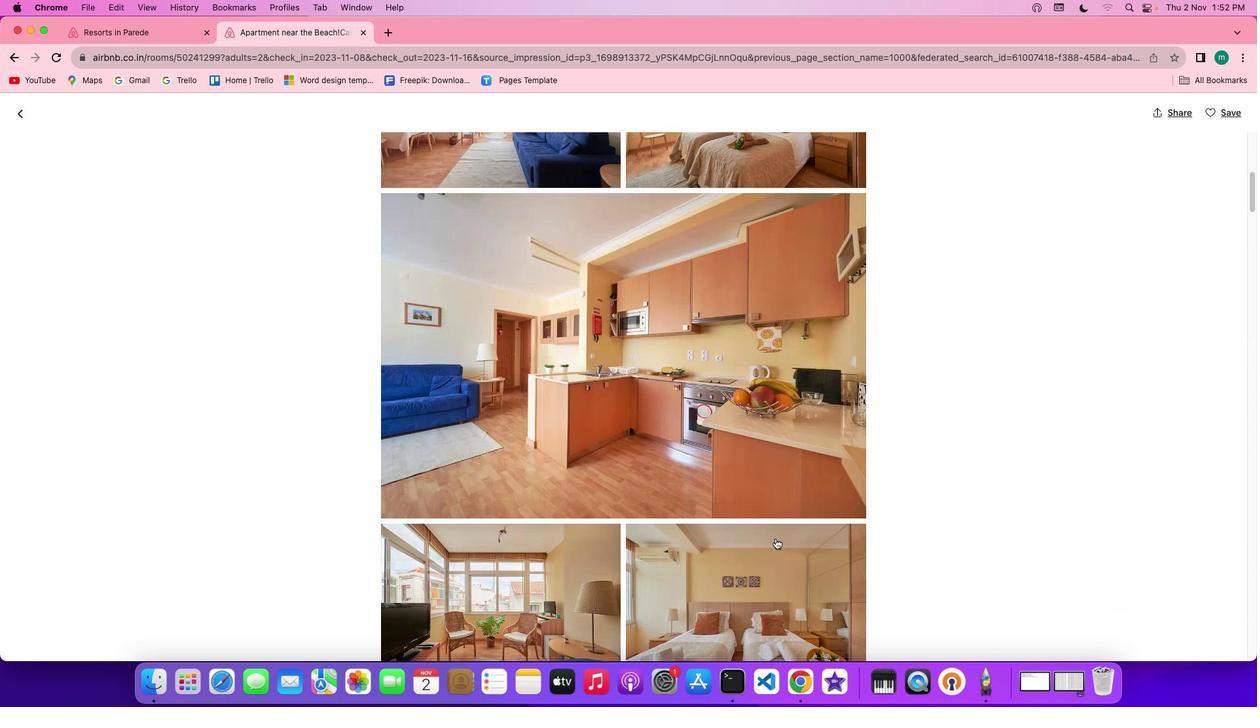 
Action: Mouse moved to (763, 557)
Screenshot: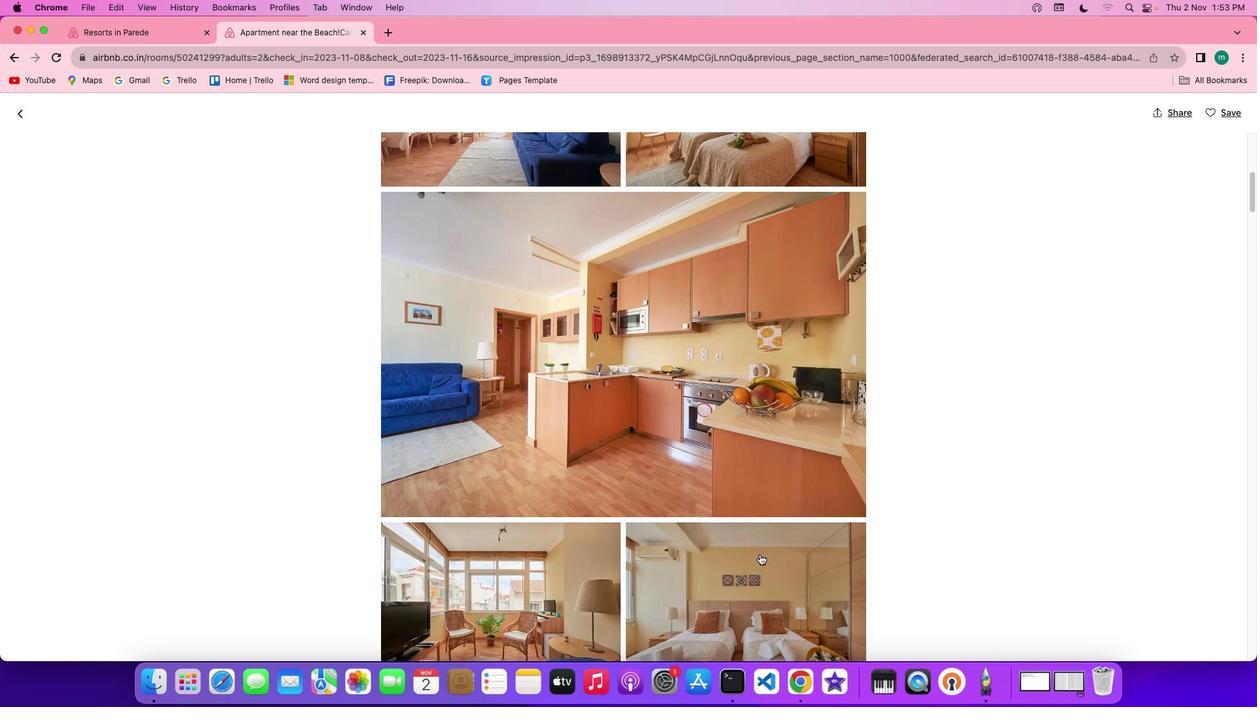 
Action: Mouse scrolled (763, 557) with delta (2, 1)
Screenshot: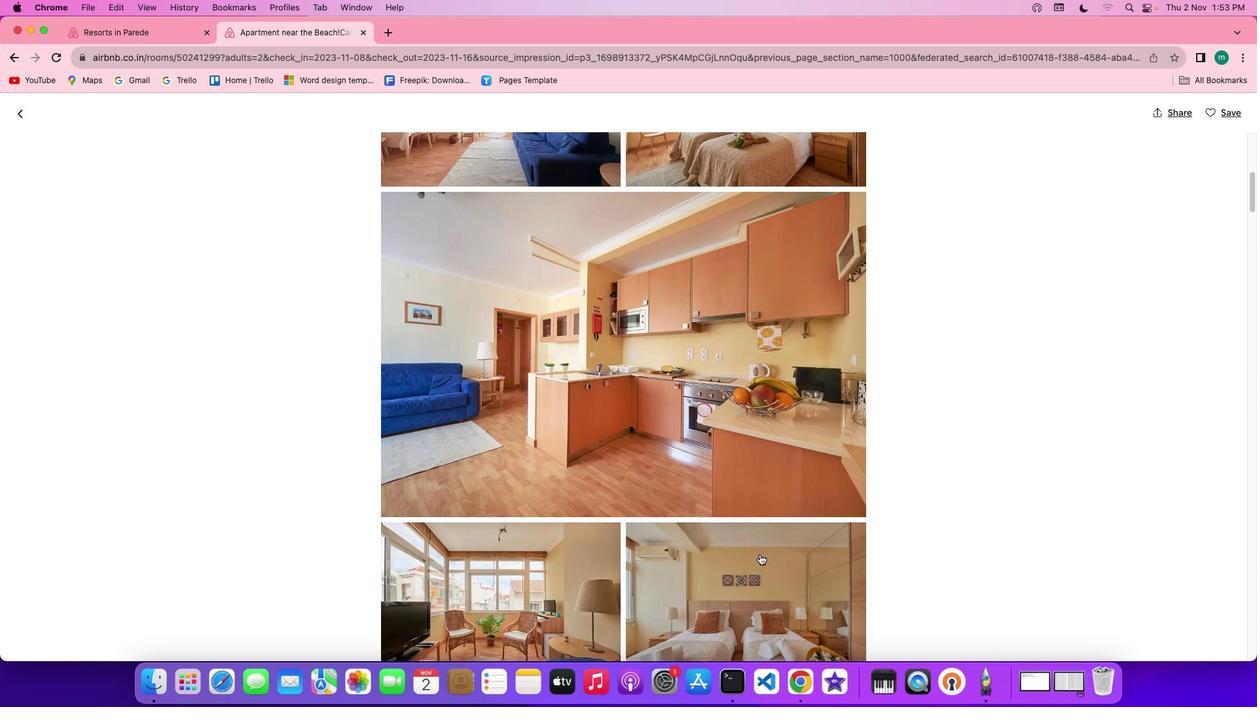 
Action: Mouse moved to (763, 557)
Screenshot: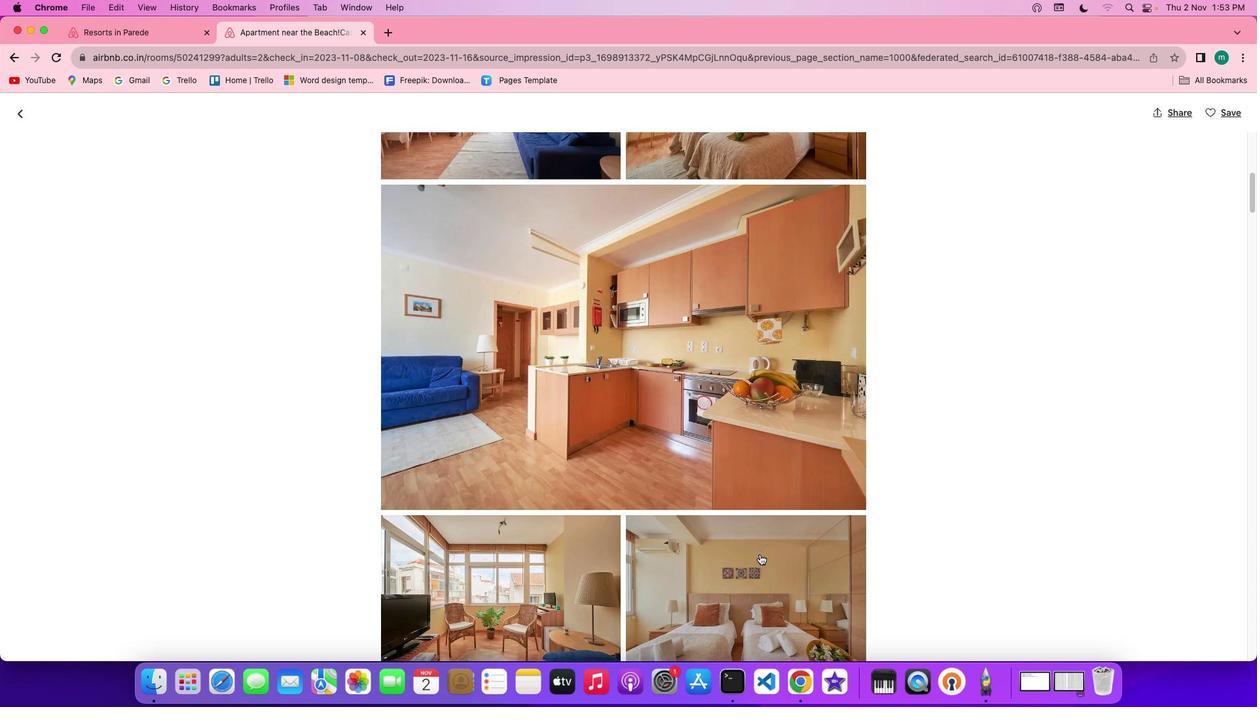 
Action: Mouse scrolled (763, 557) with delta (2, 1)
Screenshot: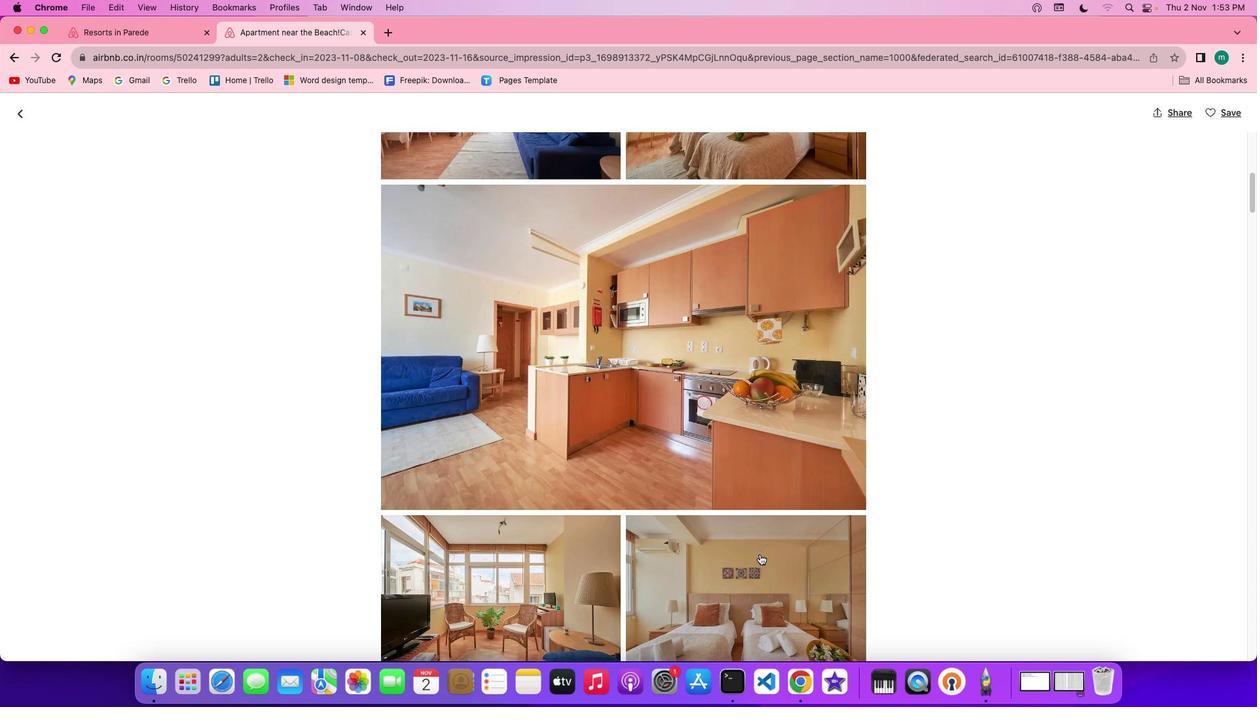 
Action: Mouse scrolled (763, 557) with delta (2, 1)
Screenshot: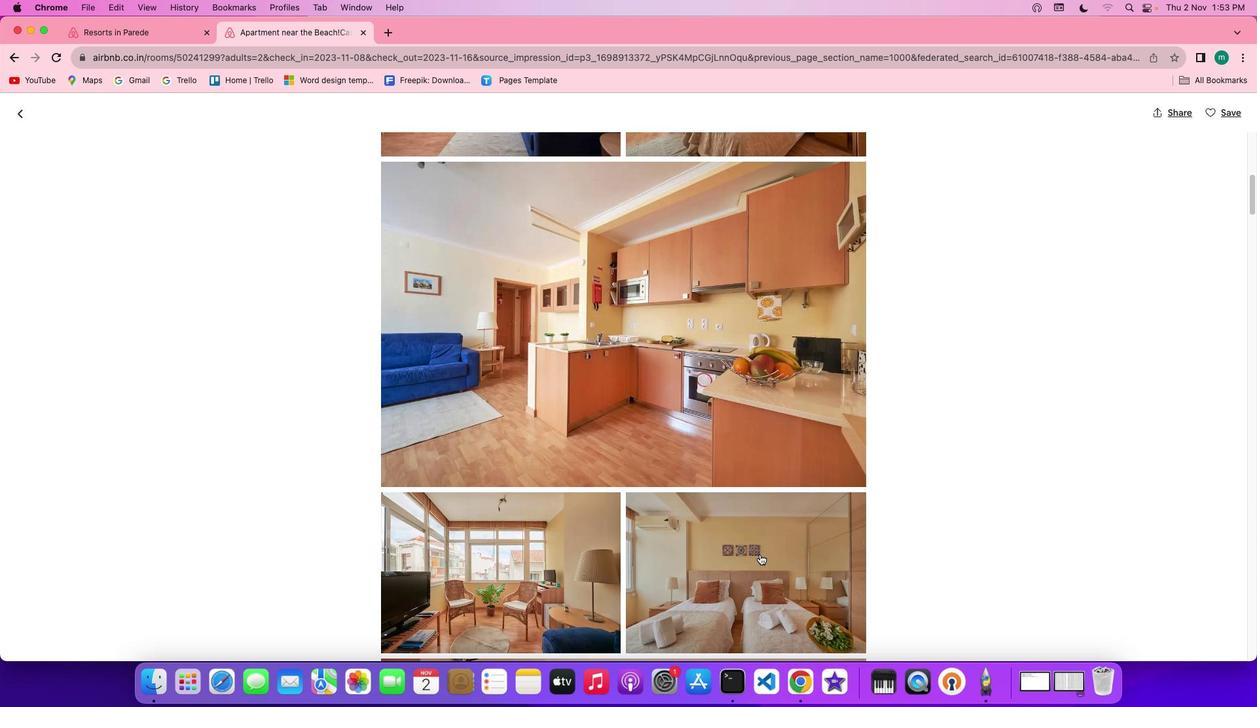 
Action: Mouse moved to (757, 537)
Screenshot: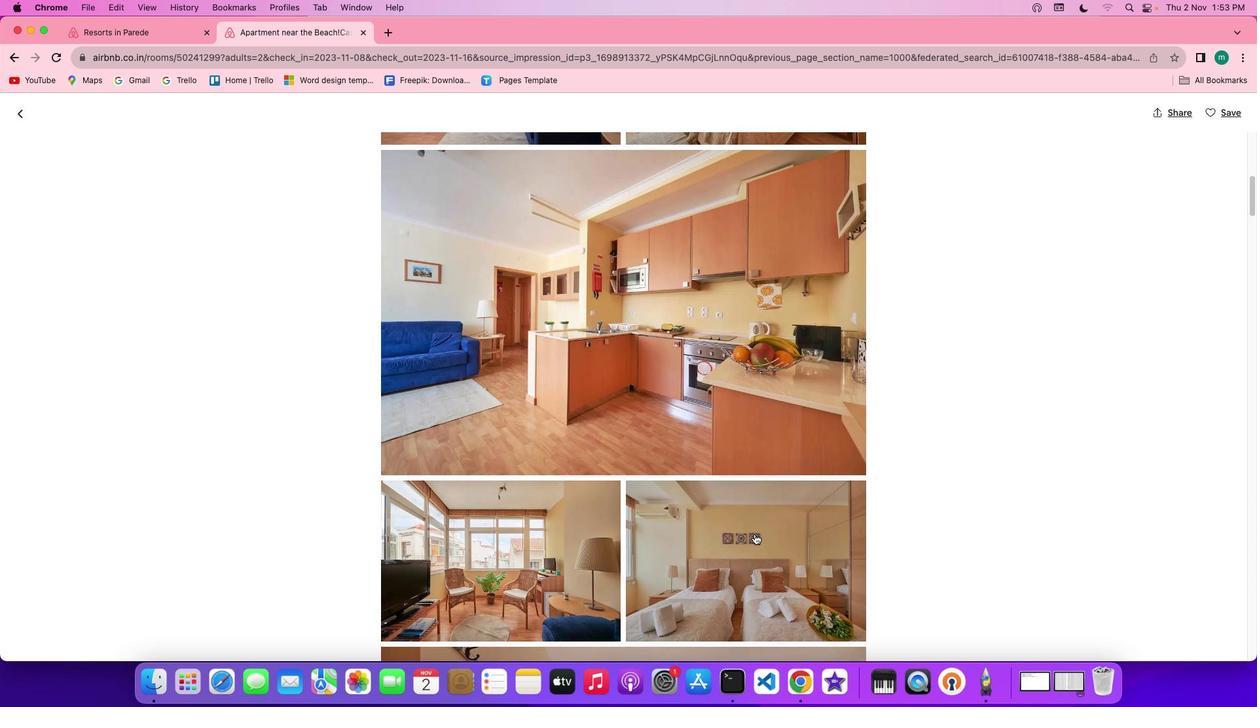 
Action: Mouse scrolled (757, 537) with delta (2, 1)
Screenshot: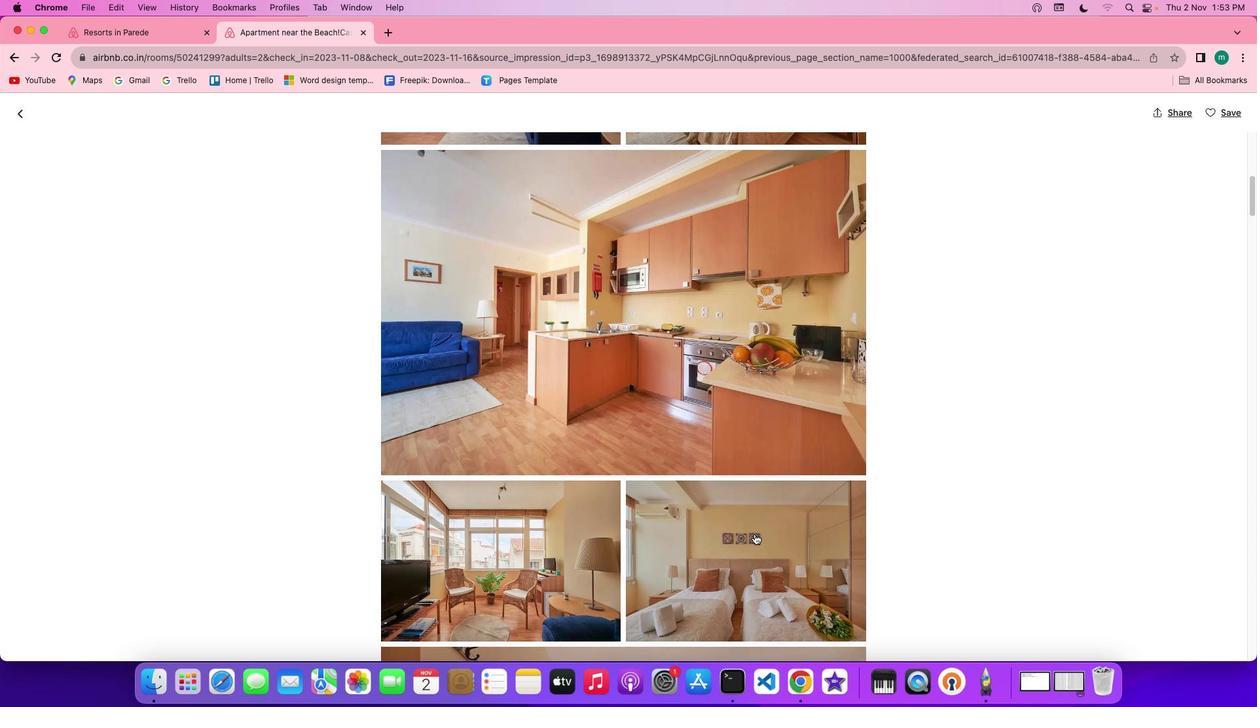 
Action: Mouse scrolled (757, 537) with delta (2, 1)
Screenshot: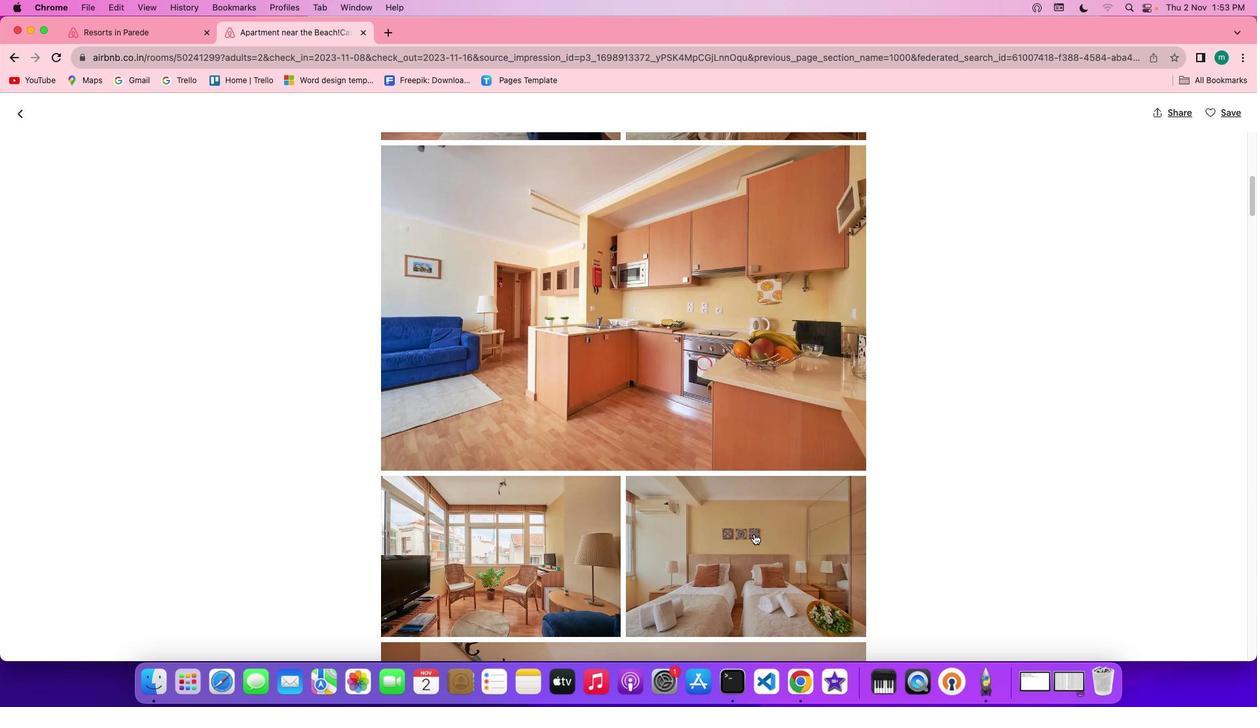 
Action: Mouse moved to (755, 530)
Screenshot: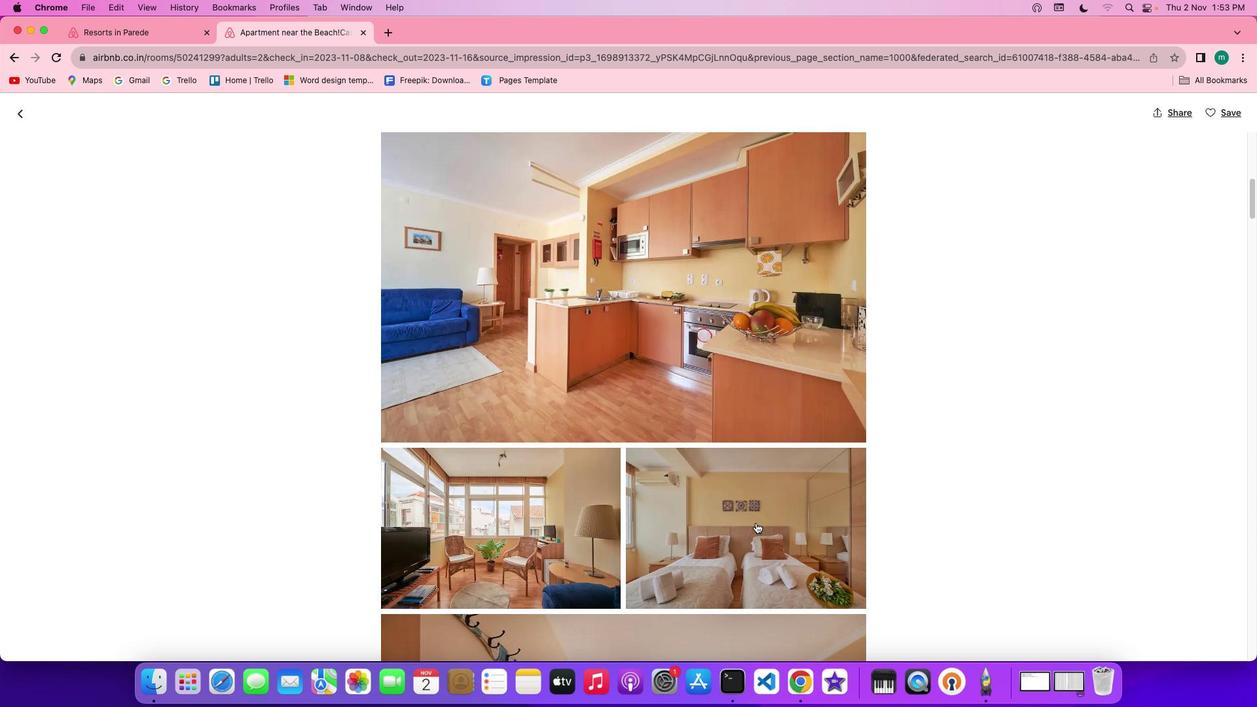 
Action: Mouse scrolled (755, 530) with delta (2, 1)
Screenshot: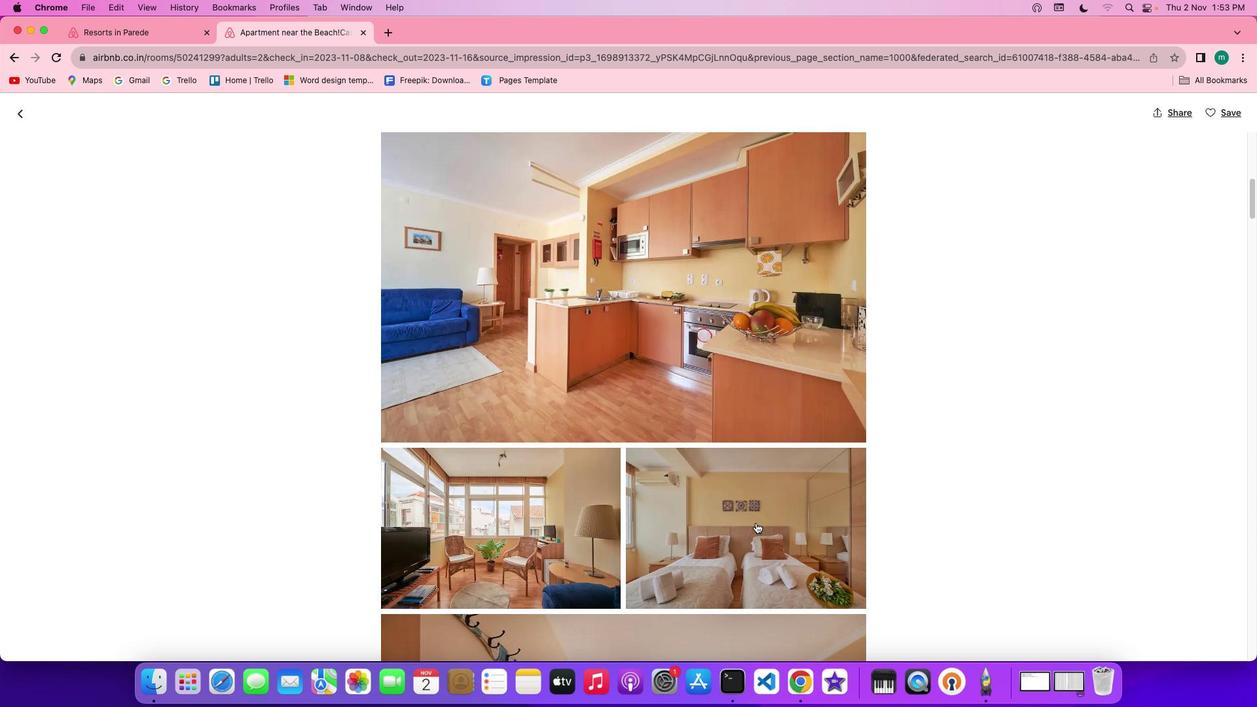 
Action: Mouse moved to (755, 529)
Screenshot: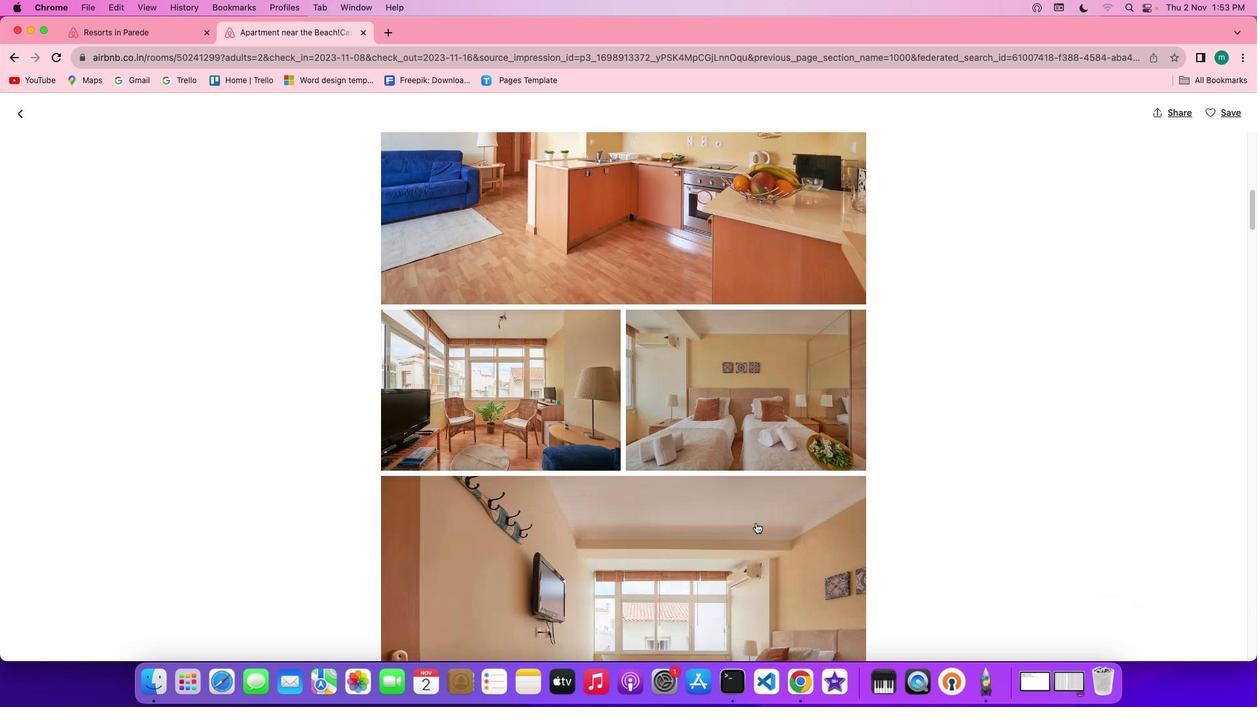 
Action: Mouse scrolled (755, 529) with delta (2, 1)
Screenshot: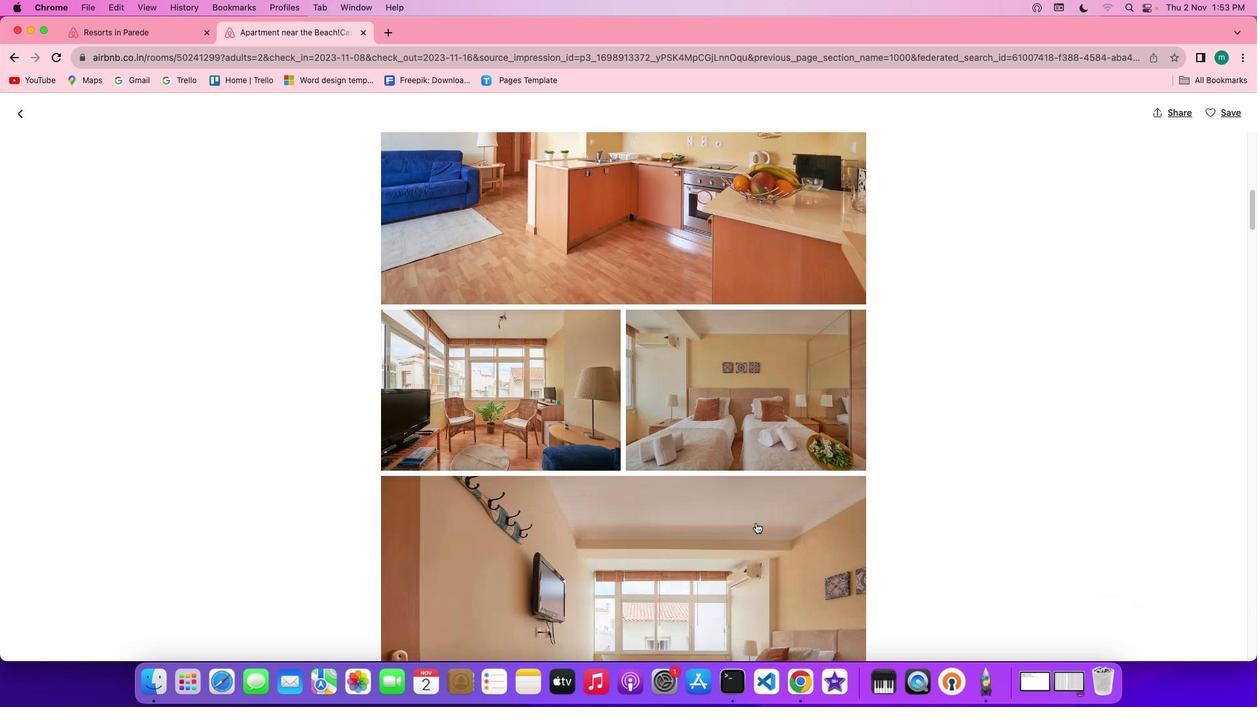 
Action: Mouse scrolled (755, 529) with delta (2, 0)
Screenshot: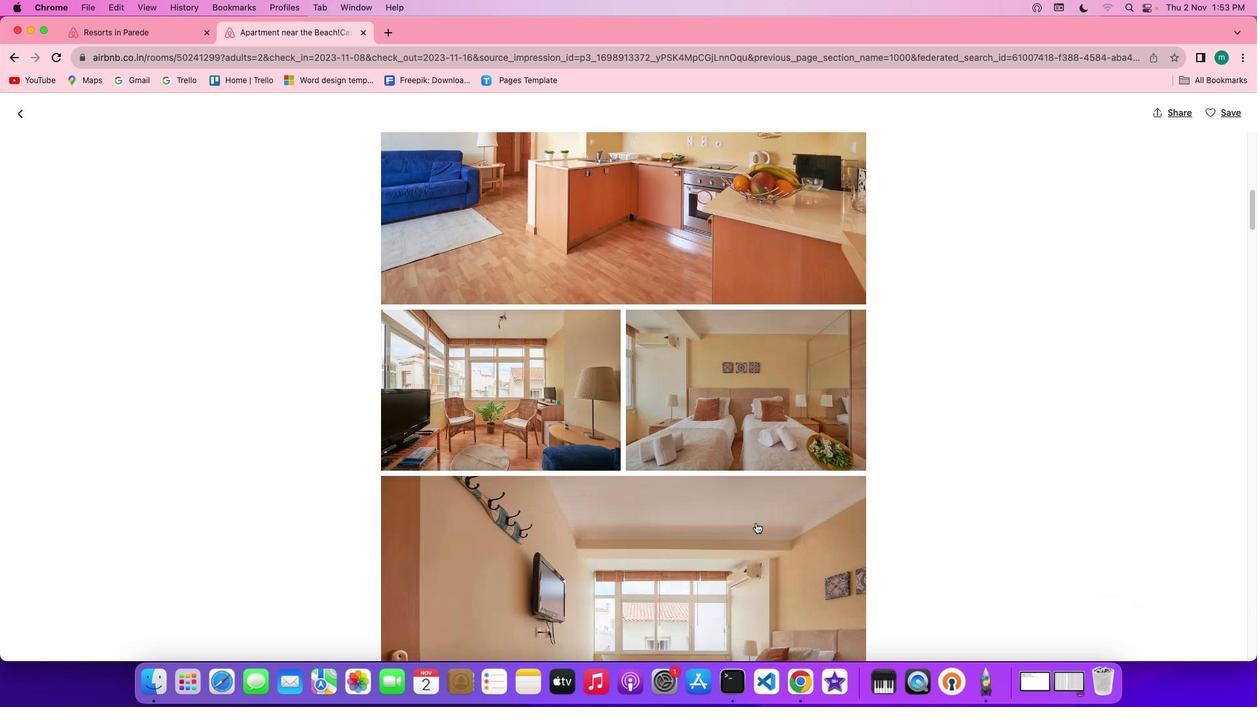
Action: Mouse moved to (757, 527)
Screenshot: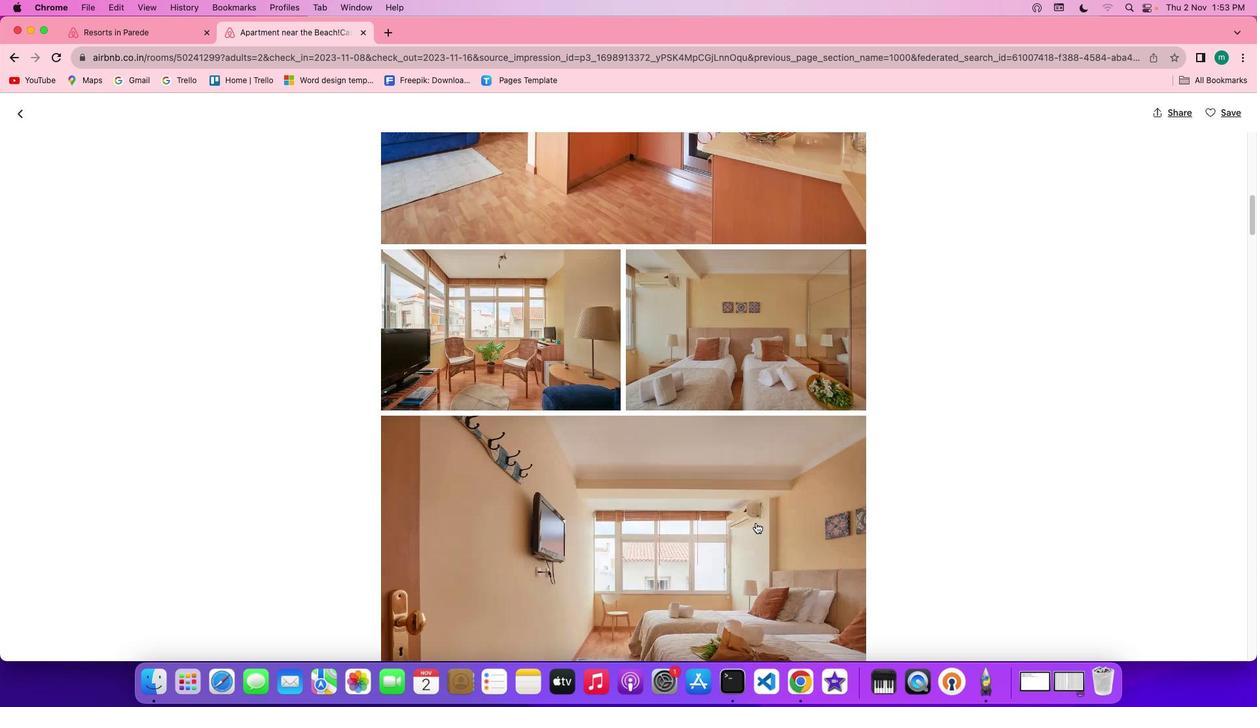 
Action: Mouse scrolled (757, 527) with delta (2, 0)
Screenshot: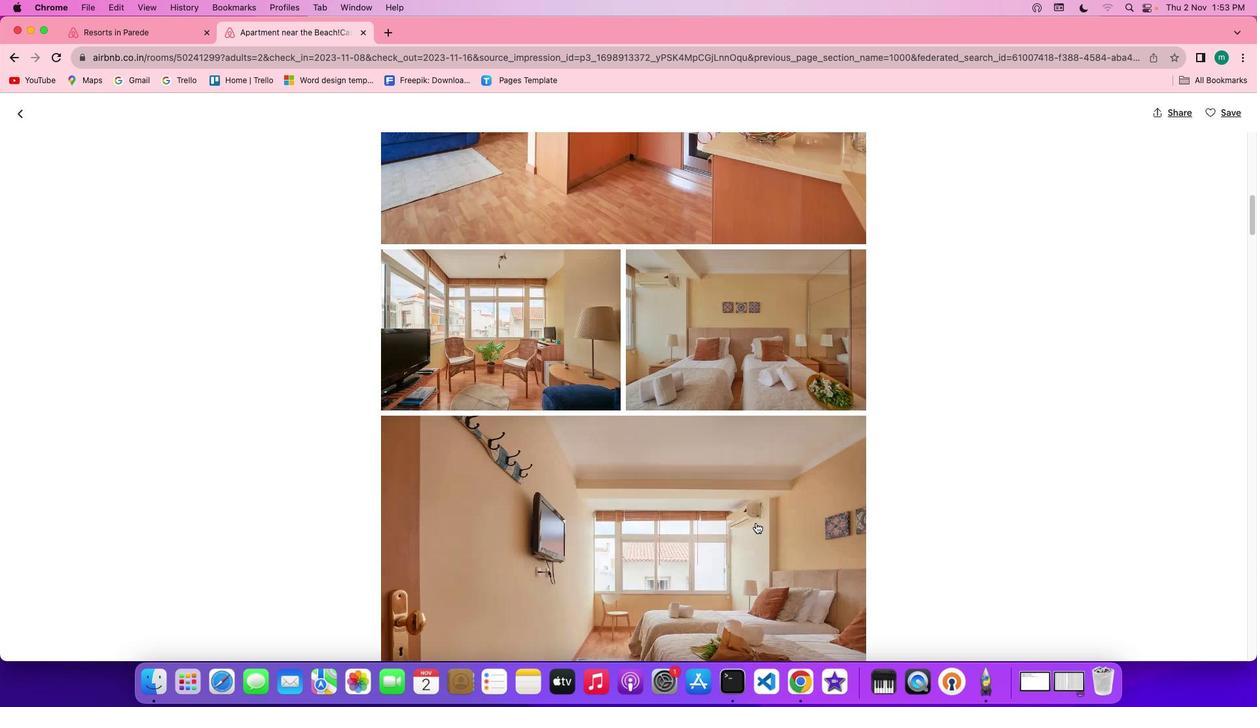 
Action: Mouse moved to (758, 525)
Screenshot: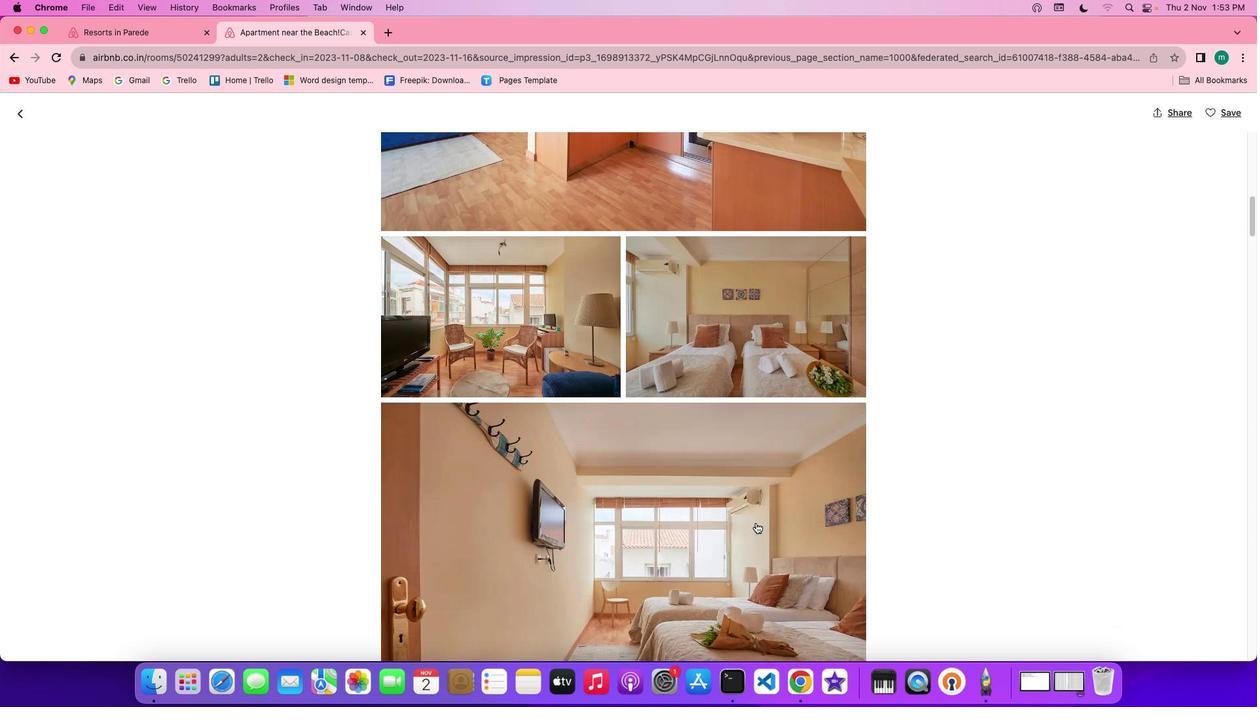 
Action: Mouse scrolled (758, 525) with delta (2, 1)
Screenshot: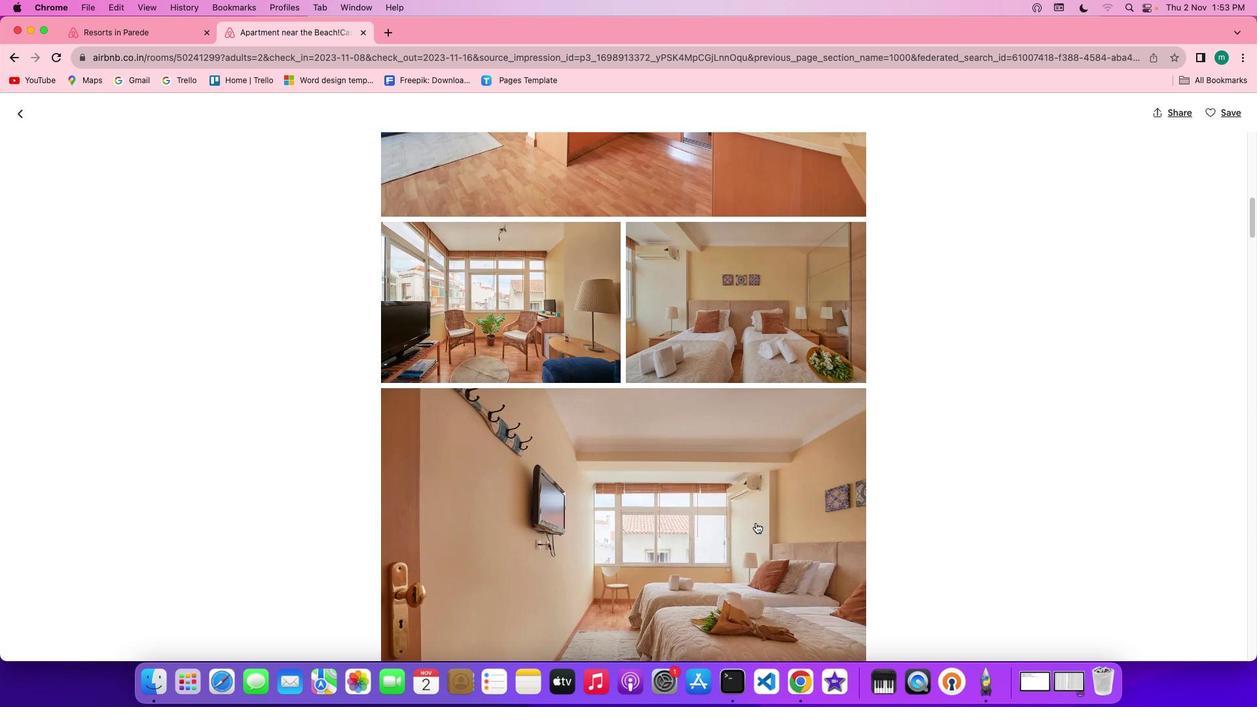 
Action: Mouse scrolled (758, 525) with delta (2, 1)
Screenshot: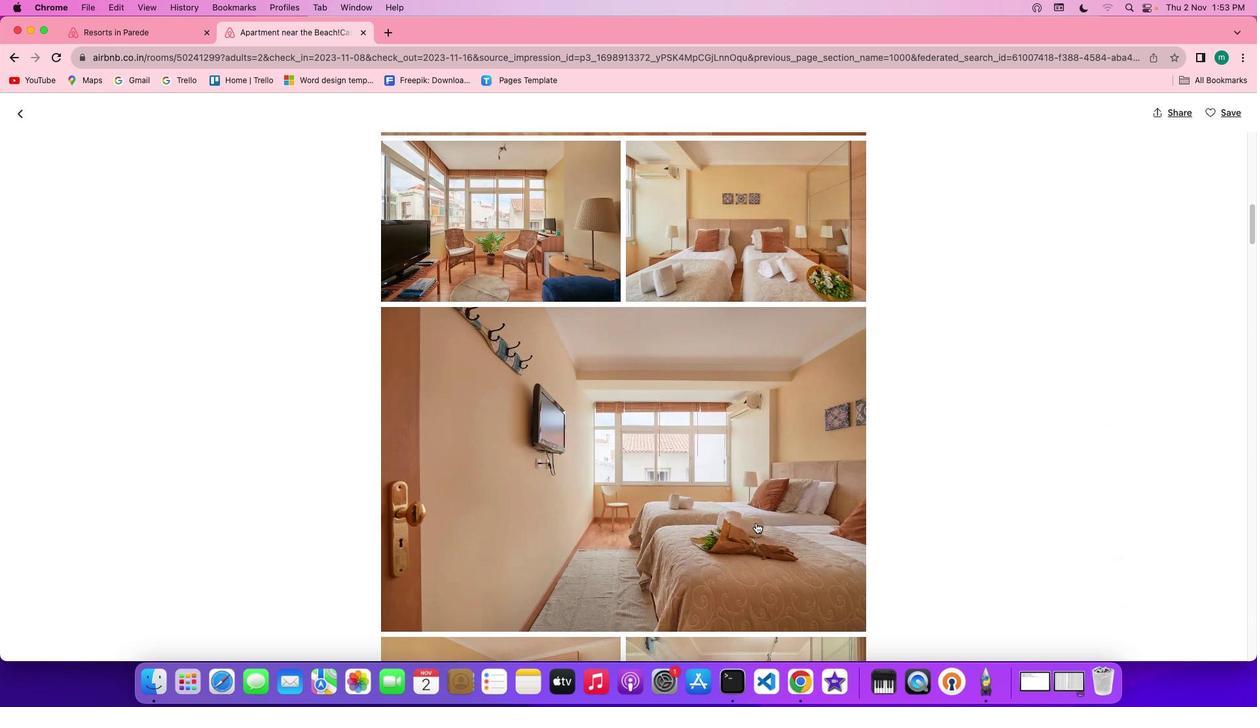 
Action: Mouse scrolled (758, 525) with delta (2, 1)
Screenshot: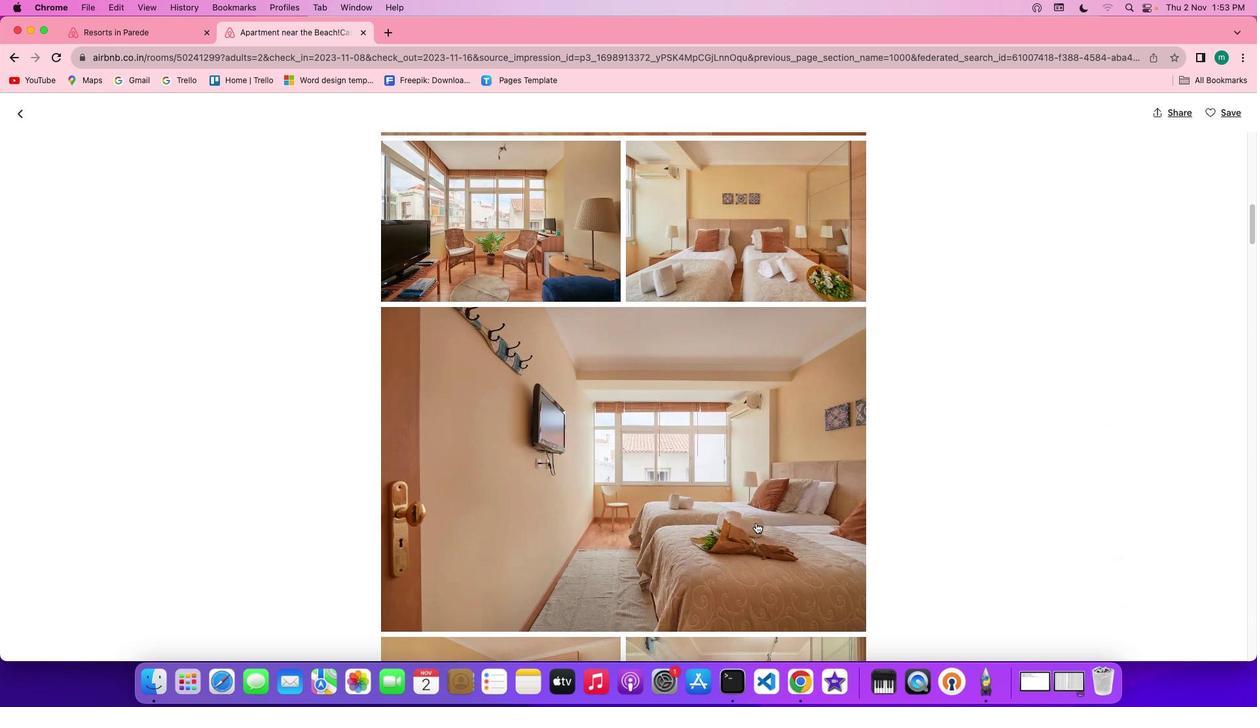 
Action: Mouse scrolled (758, 525) with delta (2, 0)
Screenshot: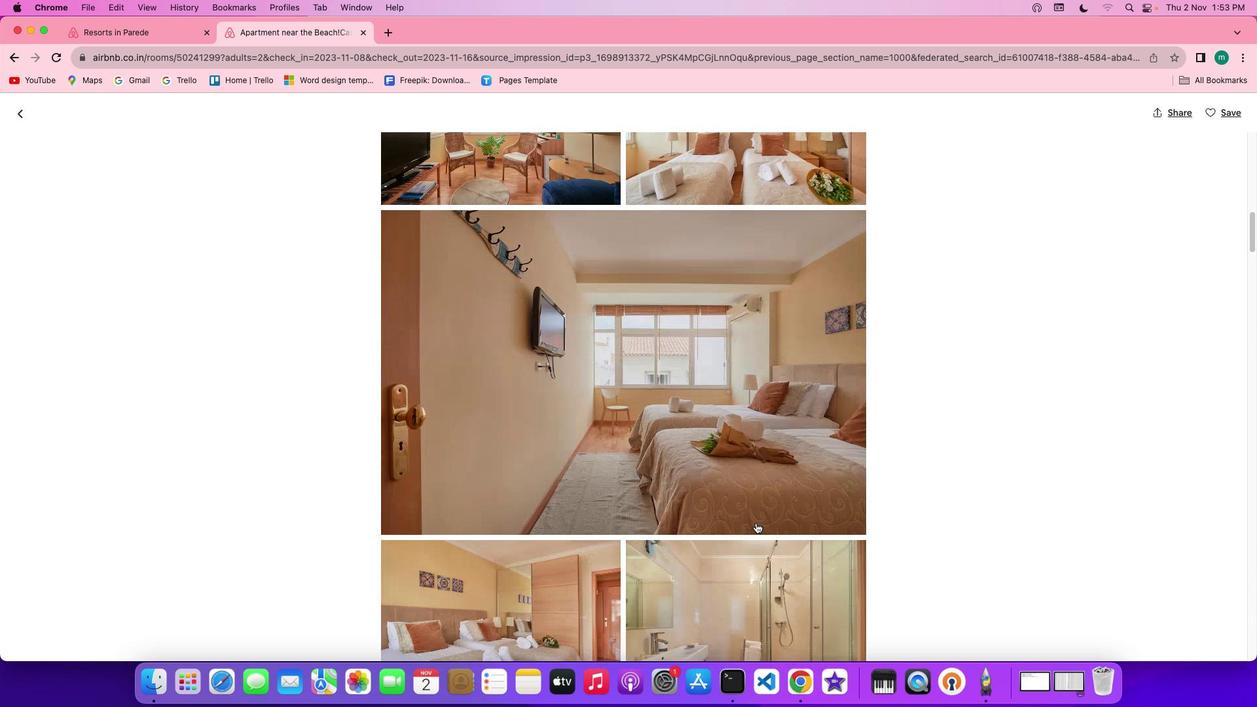 
Action: Mouse scrolled (758, 525) with delta (2, 0)
Screenshot: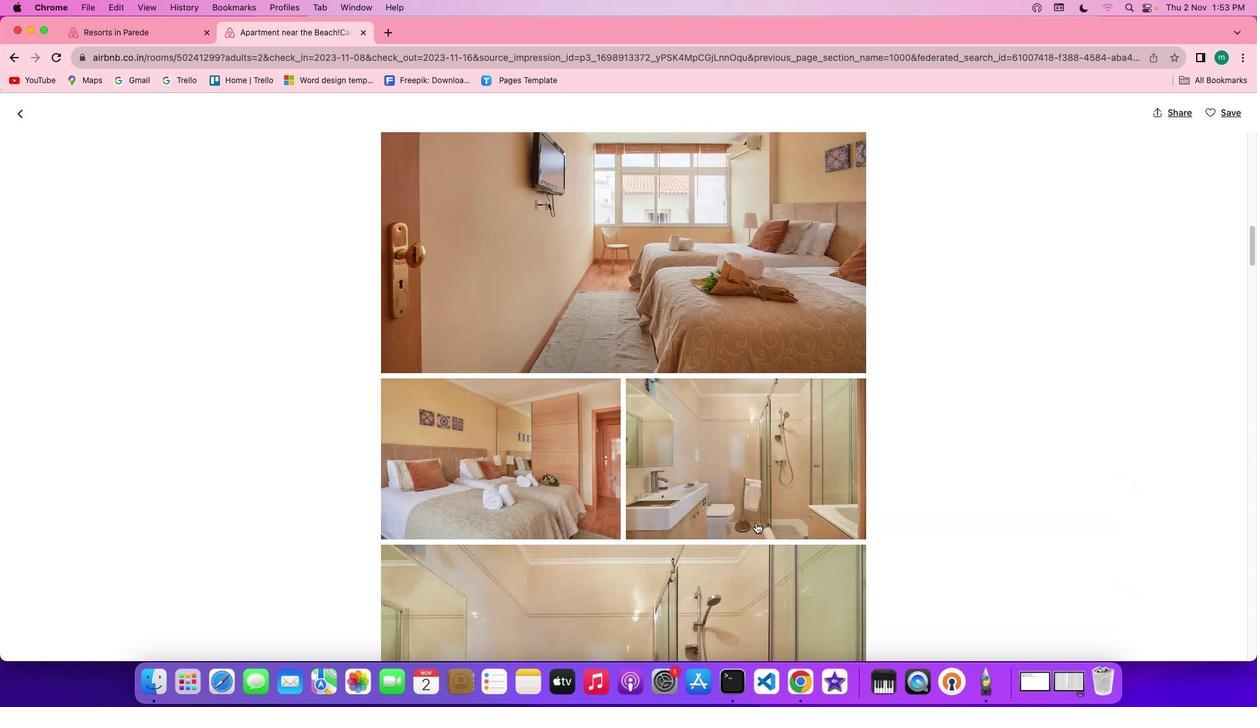 
Action: Mouse scrolled (758, 525) with delta (2, 1)
Screenshot: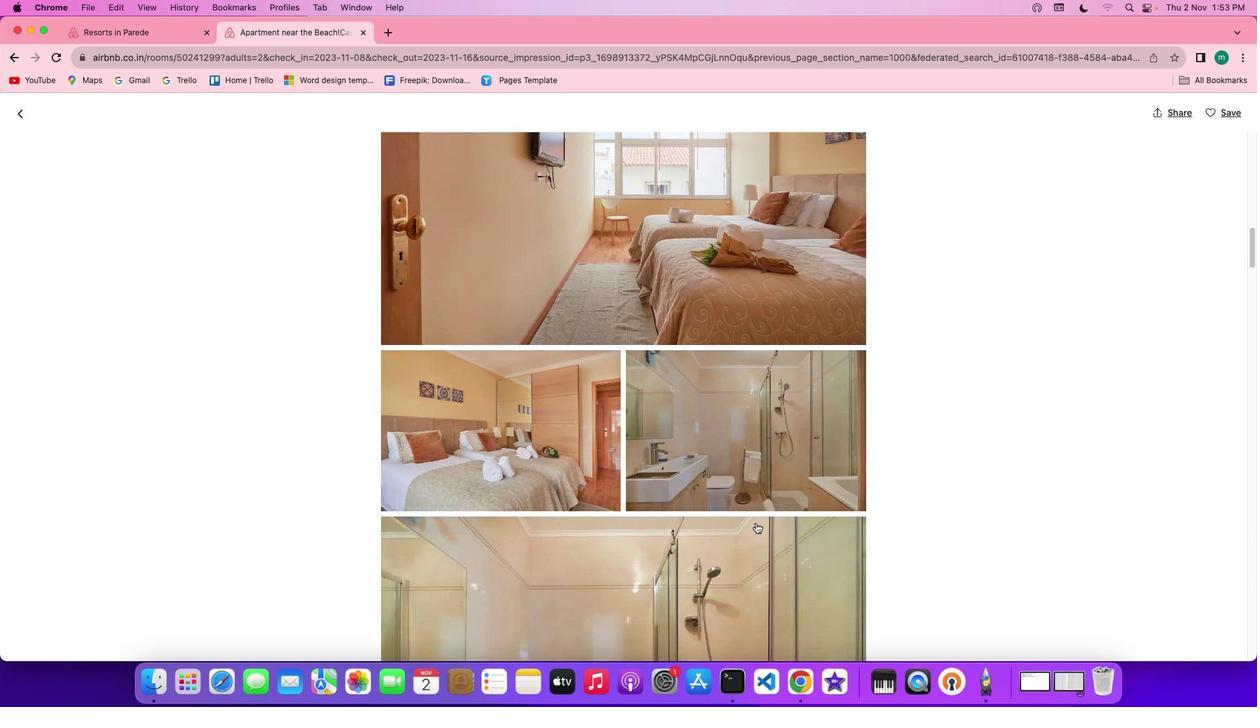 
Action: Mouse scrolled (758, 525) with delta (2, 1)
Screenshot: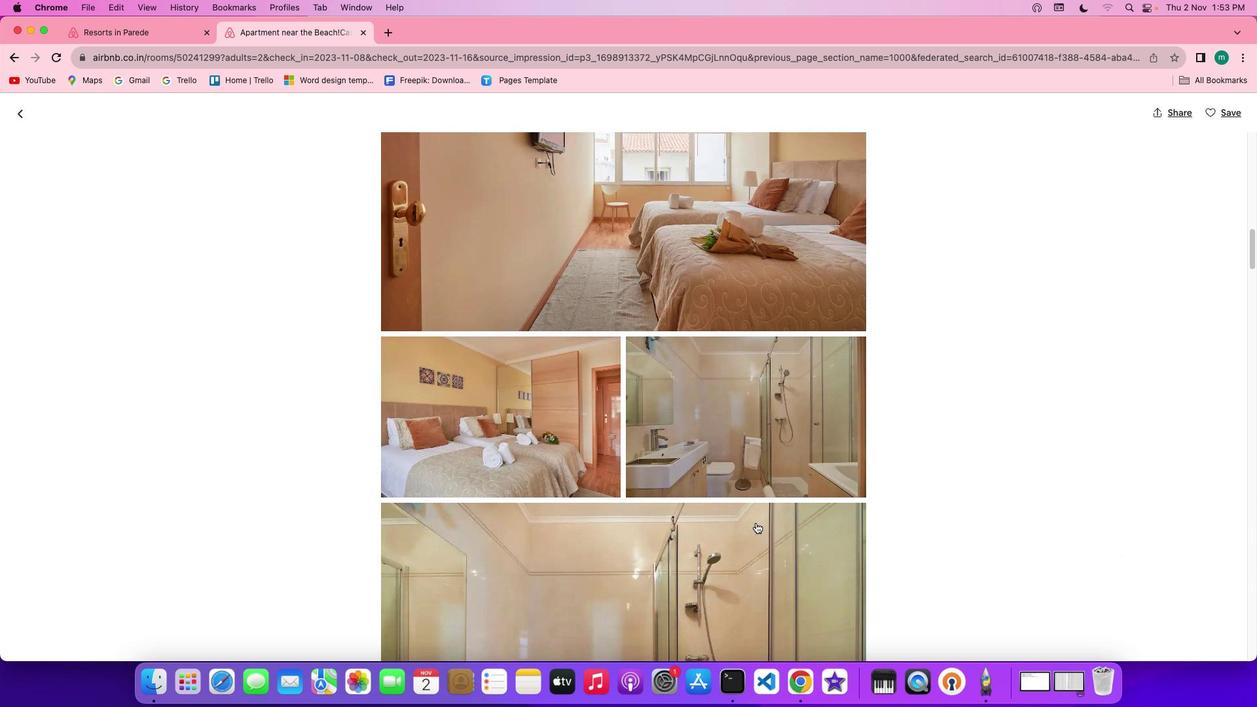 
Action: Mouse scrolled (758, 525) with delta (2, 0)
Screenshot: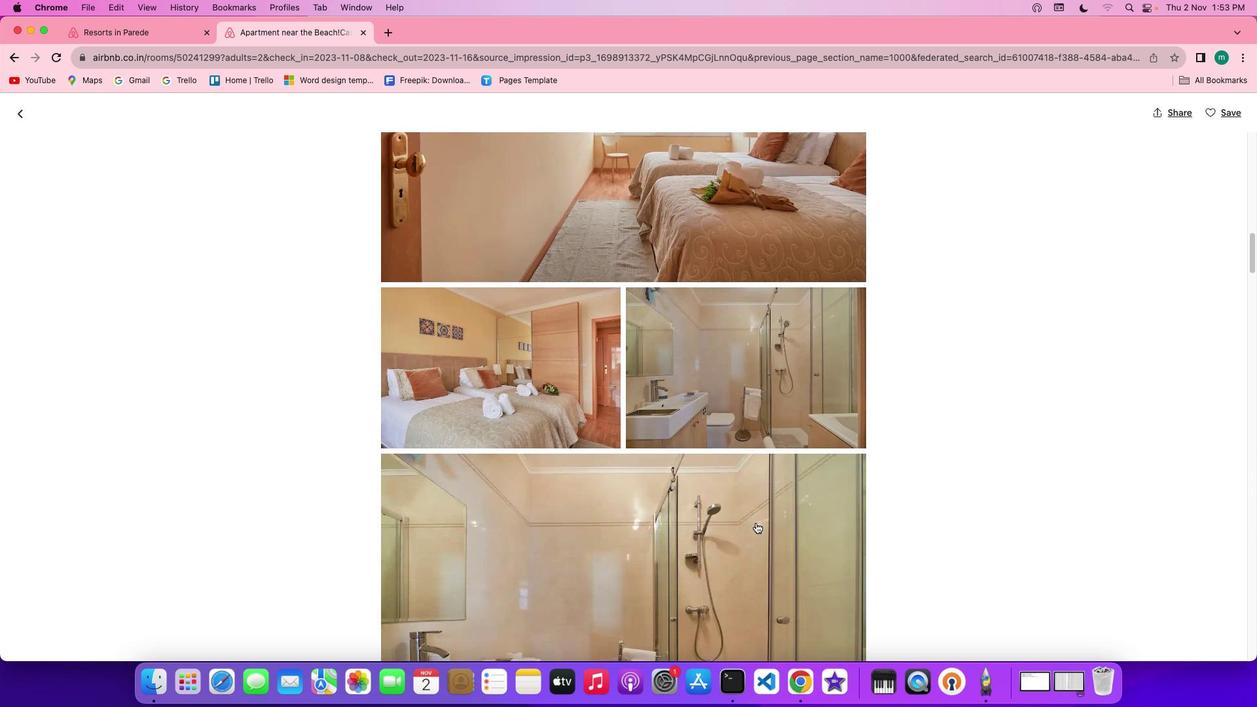 
Action: Mouse scrolled (758, 525) with delta (2, 1)
Screenshot: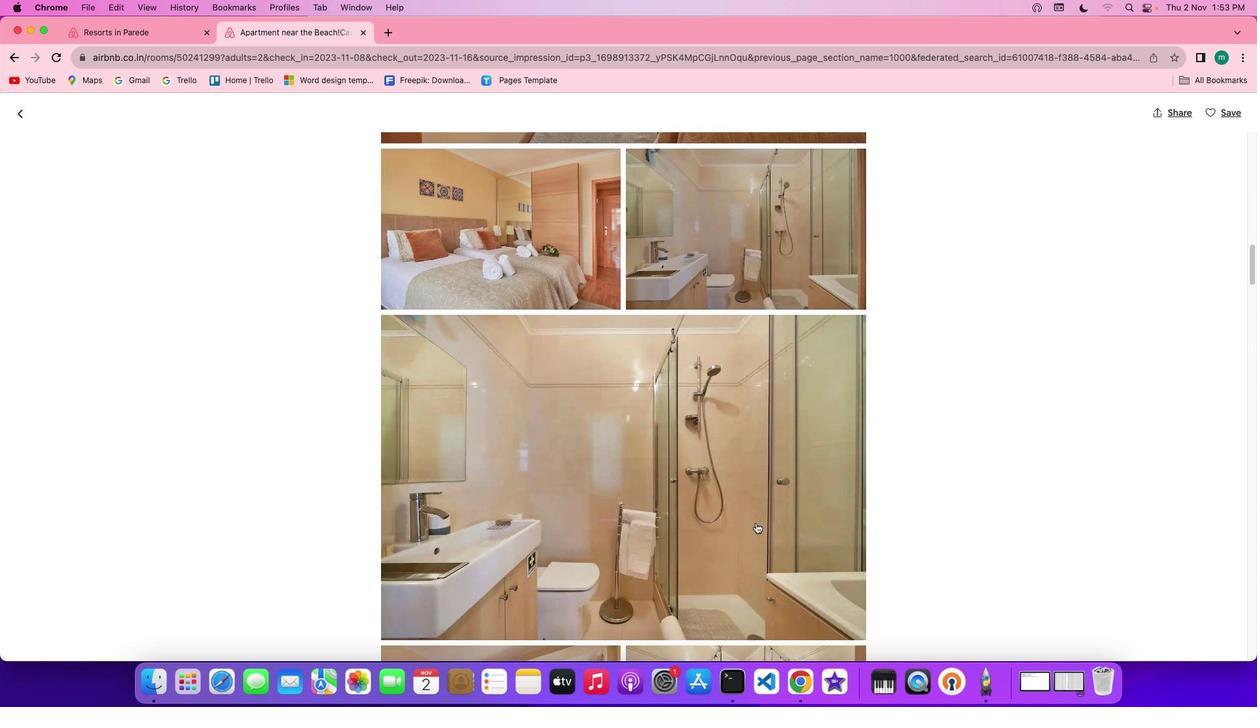 
Action: Mouse scrolled (758, 525) with delta (2, 1)
Screenshot: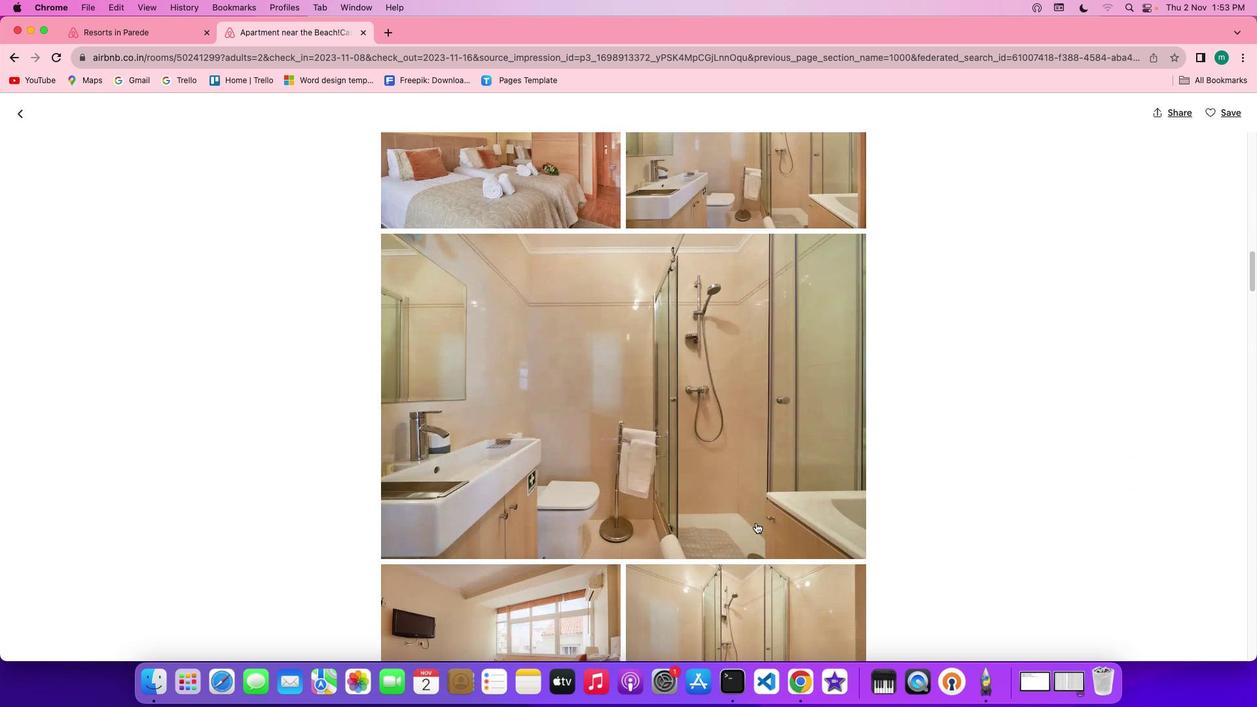 
Action: Mouse scrolled (758, 525) with delta (2, 0)
Screenshot: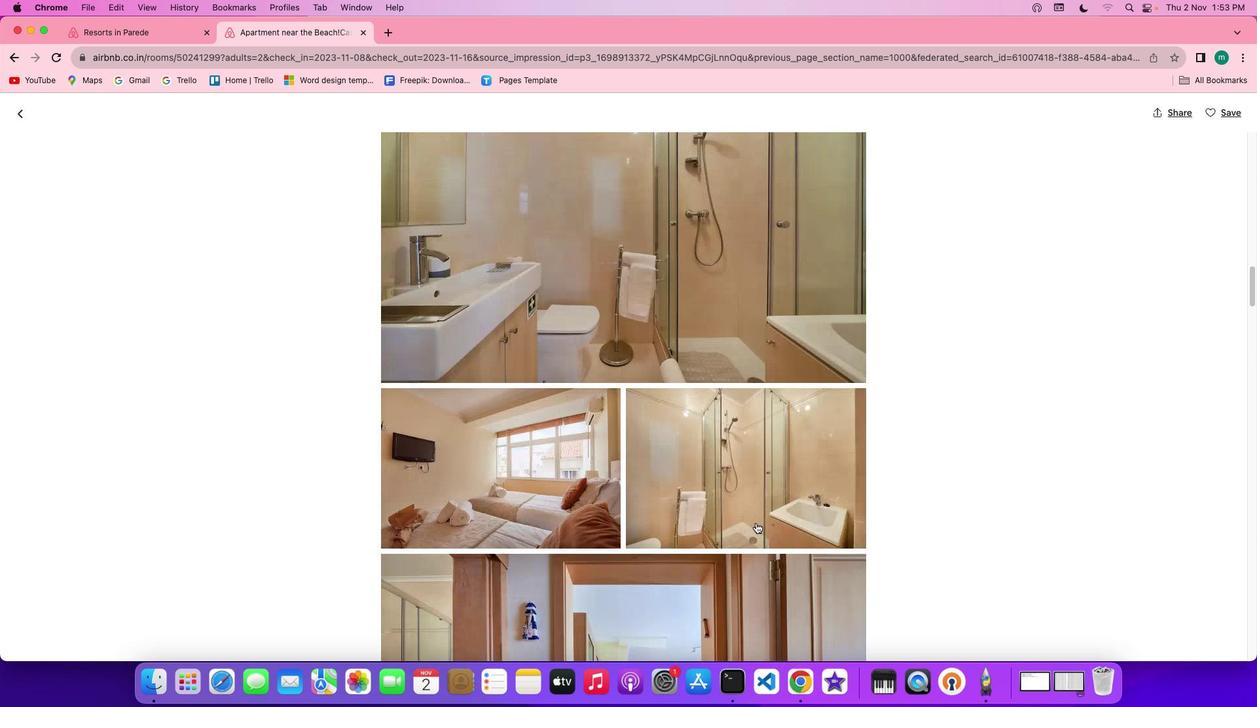 
Action: Mouse scrolled (758, 525) with delta (2, 0)
Screenshot: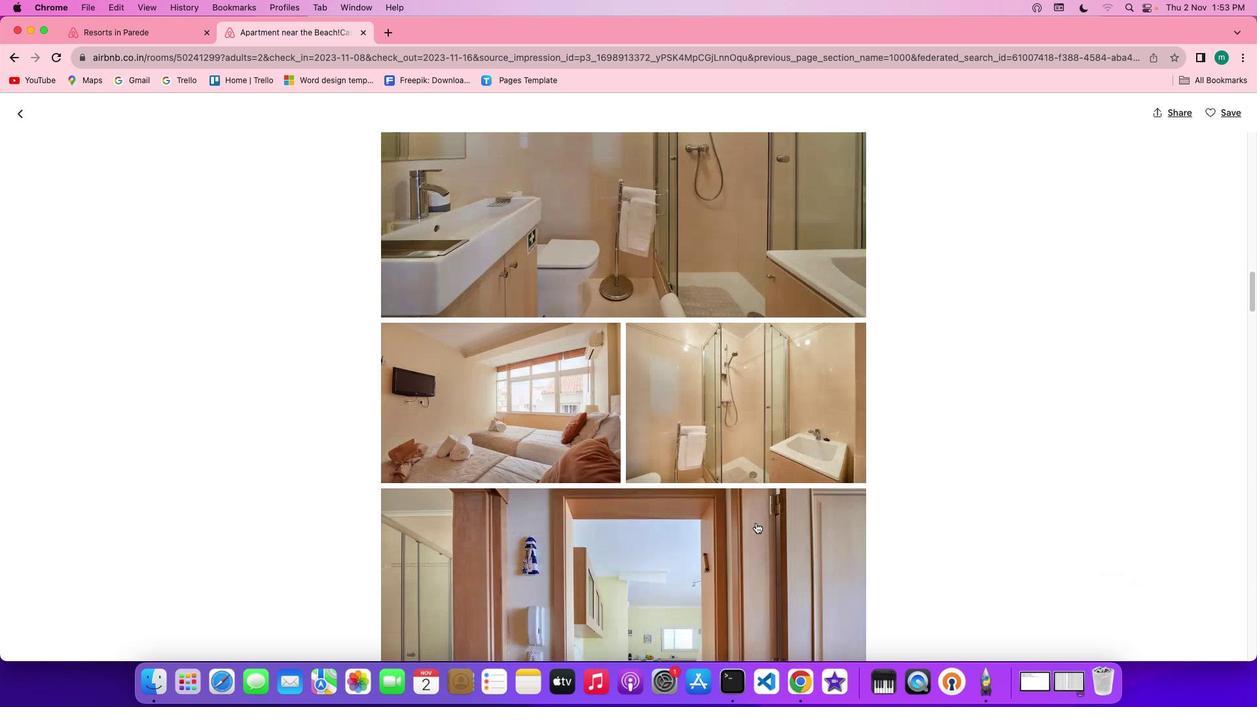 
Action: Mouse scrolled (758, 525) with delta (2, 0)
Screenshot: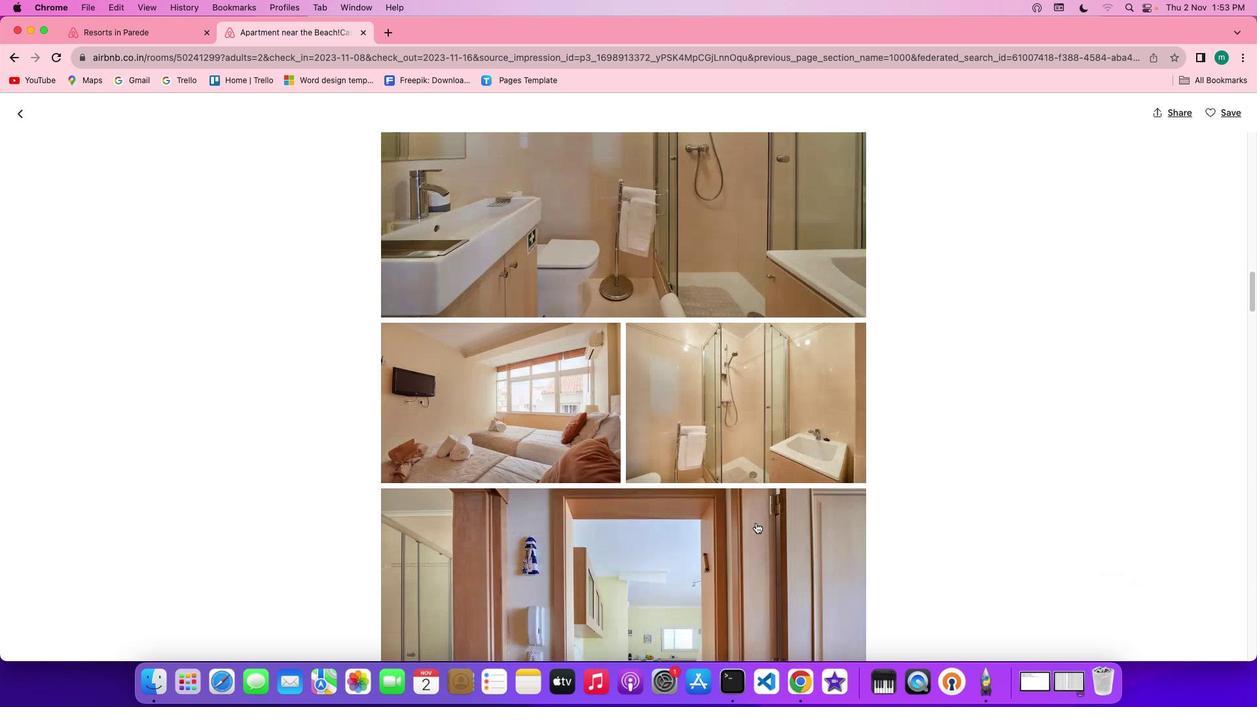 
Action: Mouse moved to (759, 532)
Screenshot: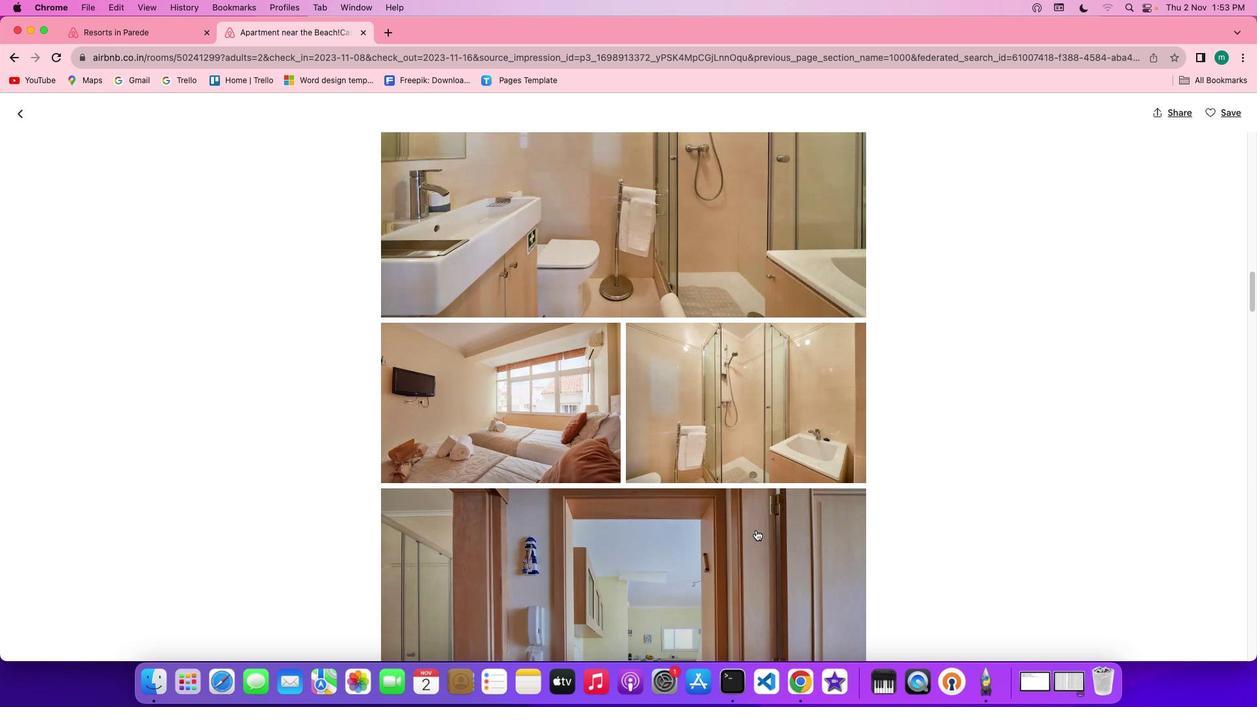 
Action: Mouse scrolled (759, 532) with delta (2, 1)
Screenshot: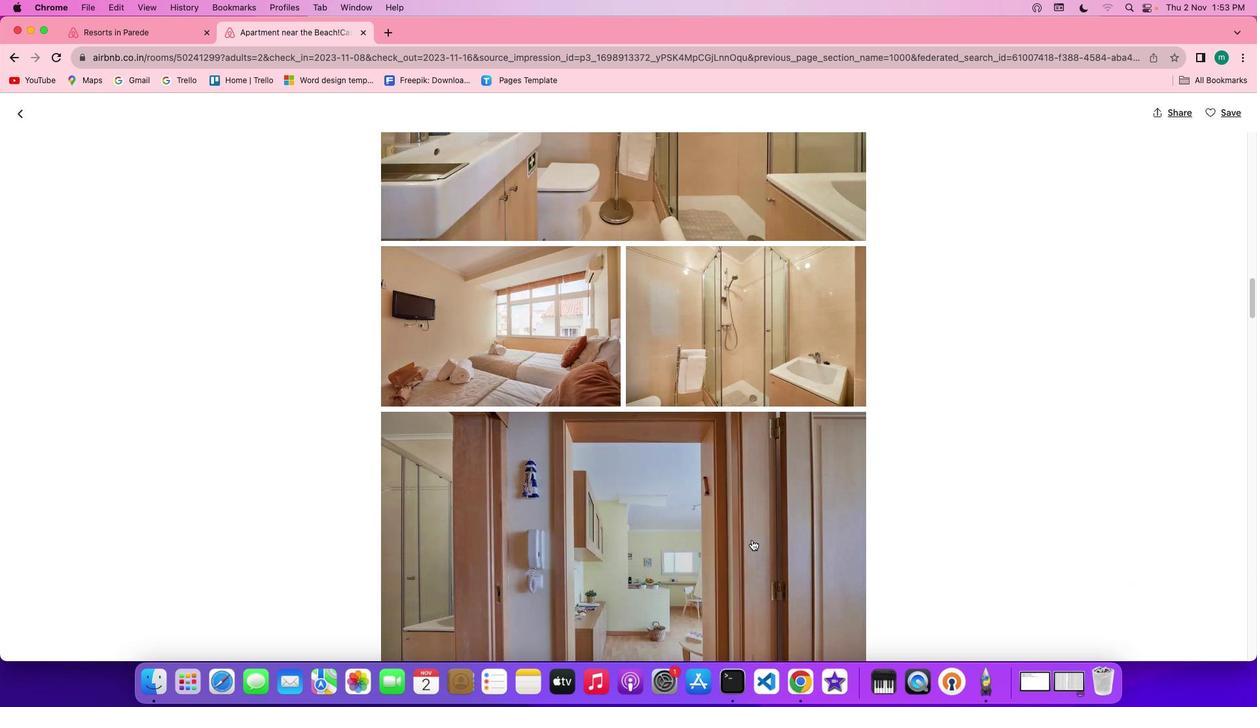 
Action: Mouse scrolled (759, 532) with delta (2, 1)
Screenshot: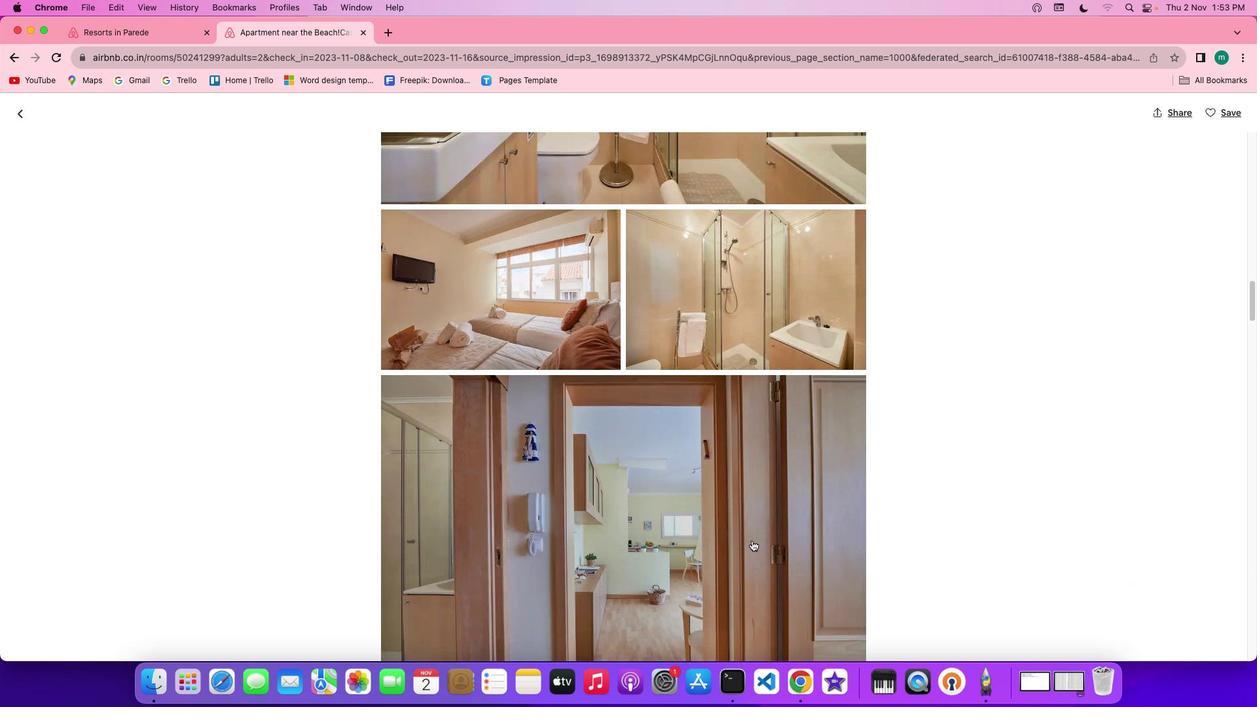 
Action: Mouse scrolled (759, 532) with delta (2, 0)
Screenshot: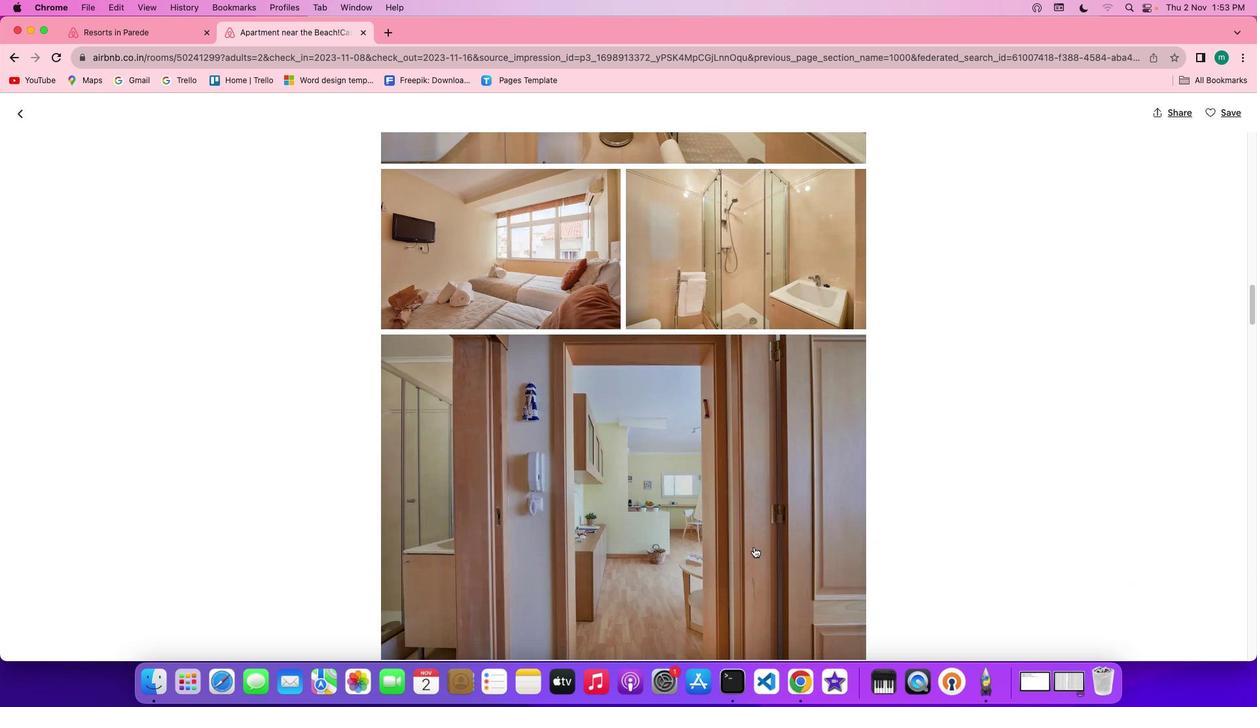 
Action: Mouse moved to (755, 541)
Screenshot: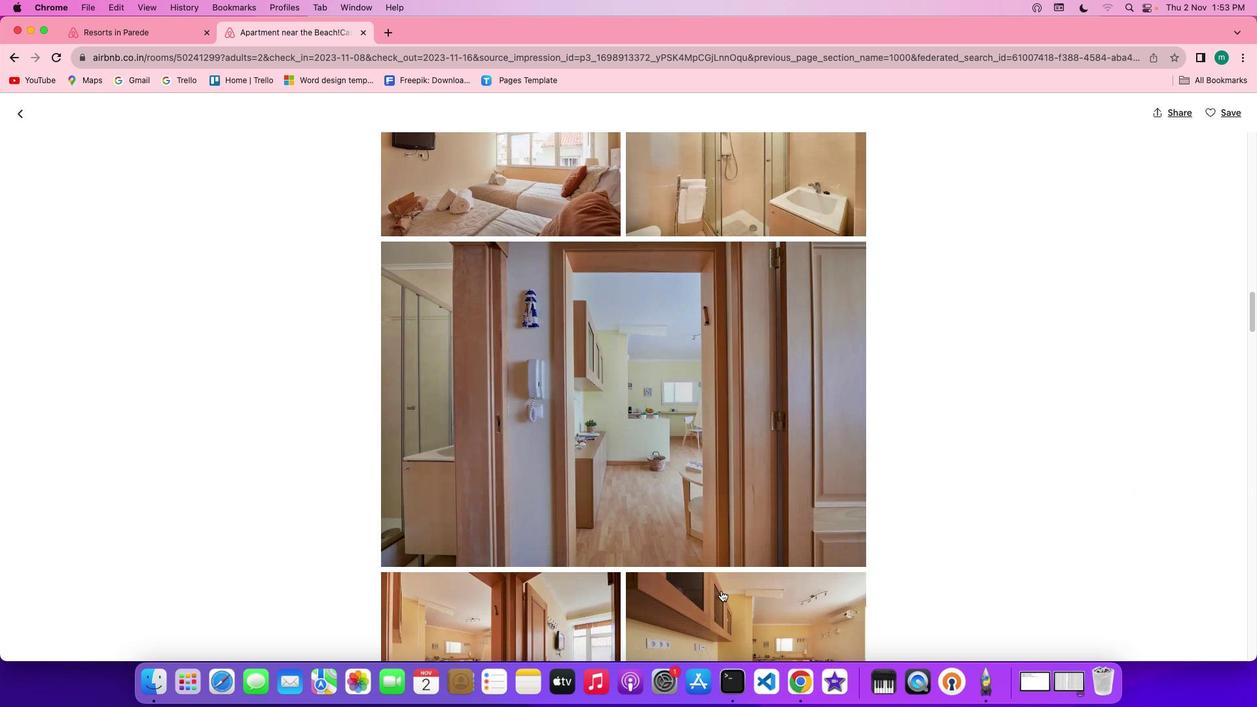 
Action: Mouse scrolled (755, 541) with delta (2, 0)
Screenshot: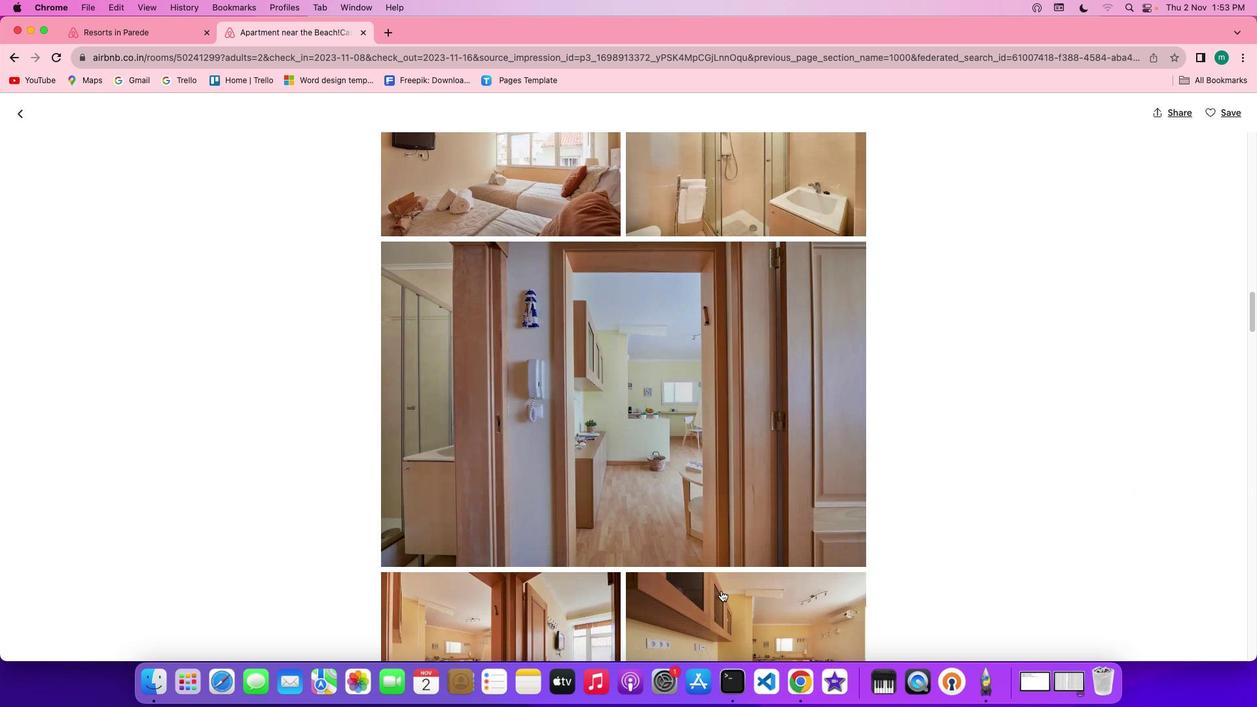 
Action: Mouse moved to (696, 624)
Screenshot: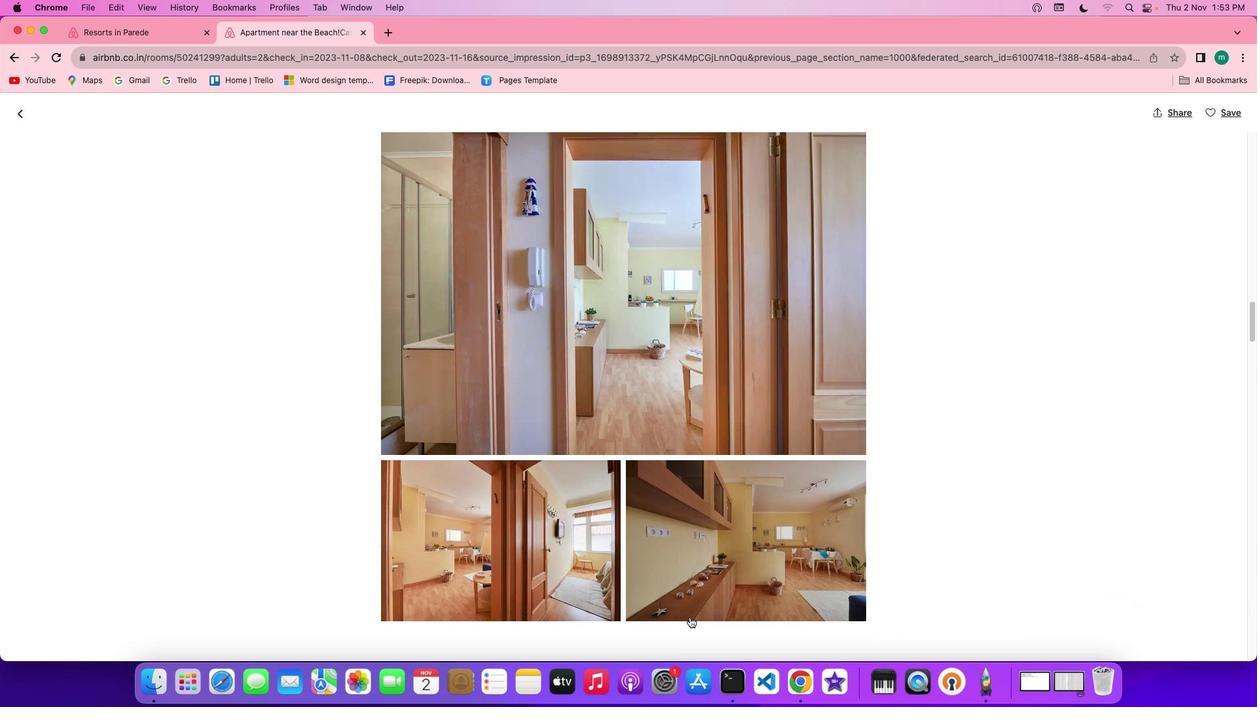 
Action: Mouse scrolled (696, 624) with delta (2, 1)
Screenshot: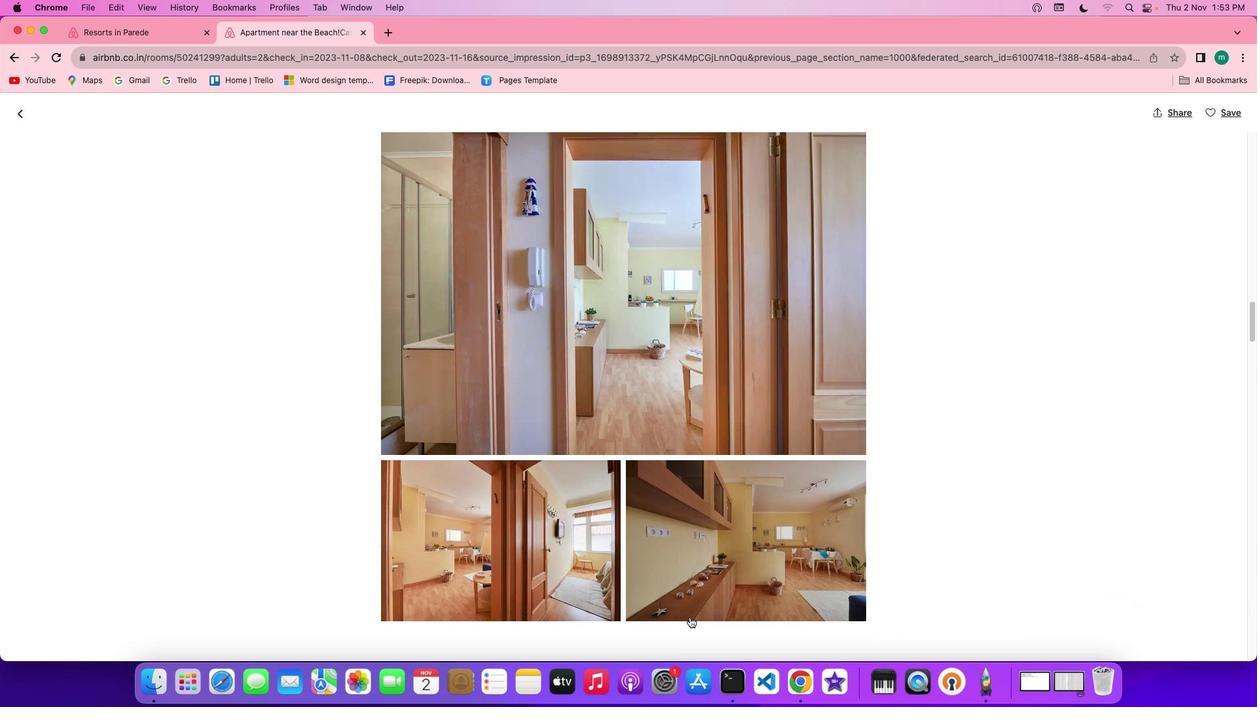 
Action: Mouse moved to (696, 624)
Screenshot: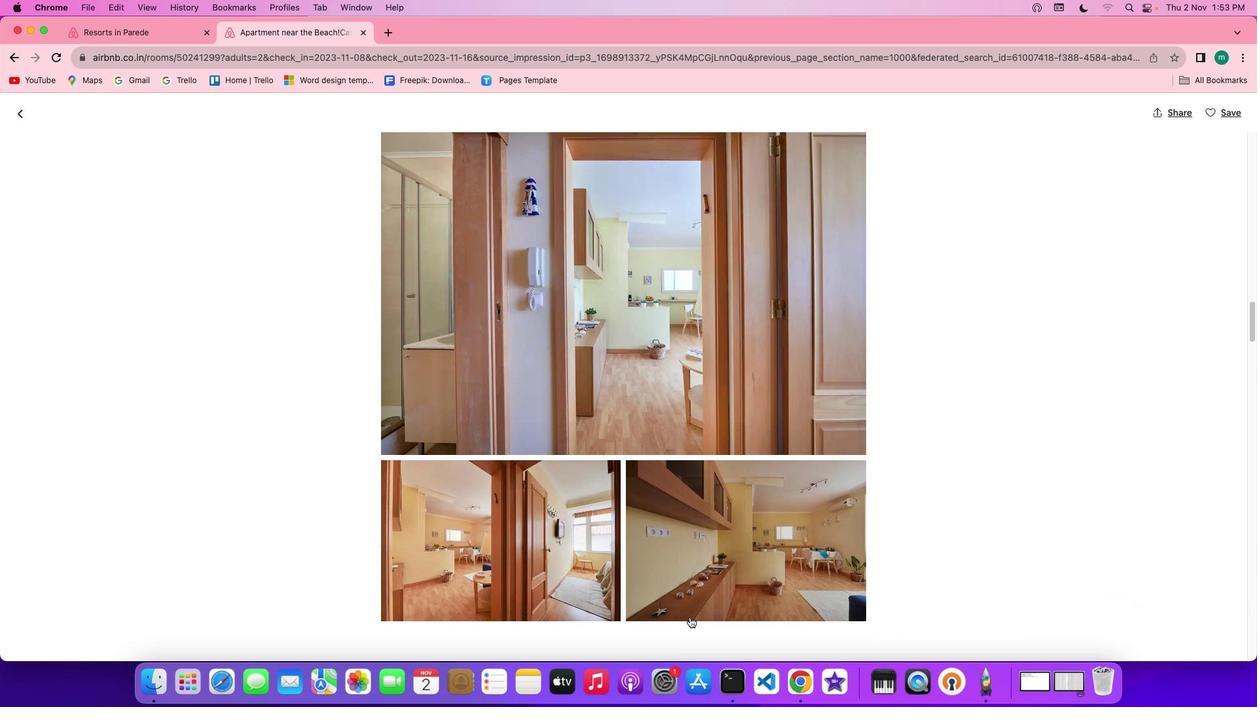 
Action: Mouse scrolled (696, 624) with delta (2, 1)
Screenshot: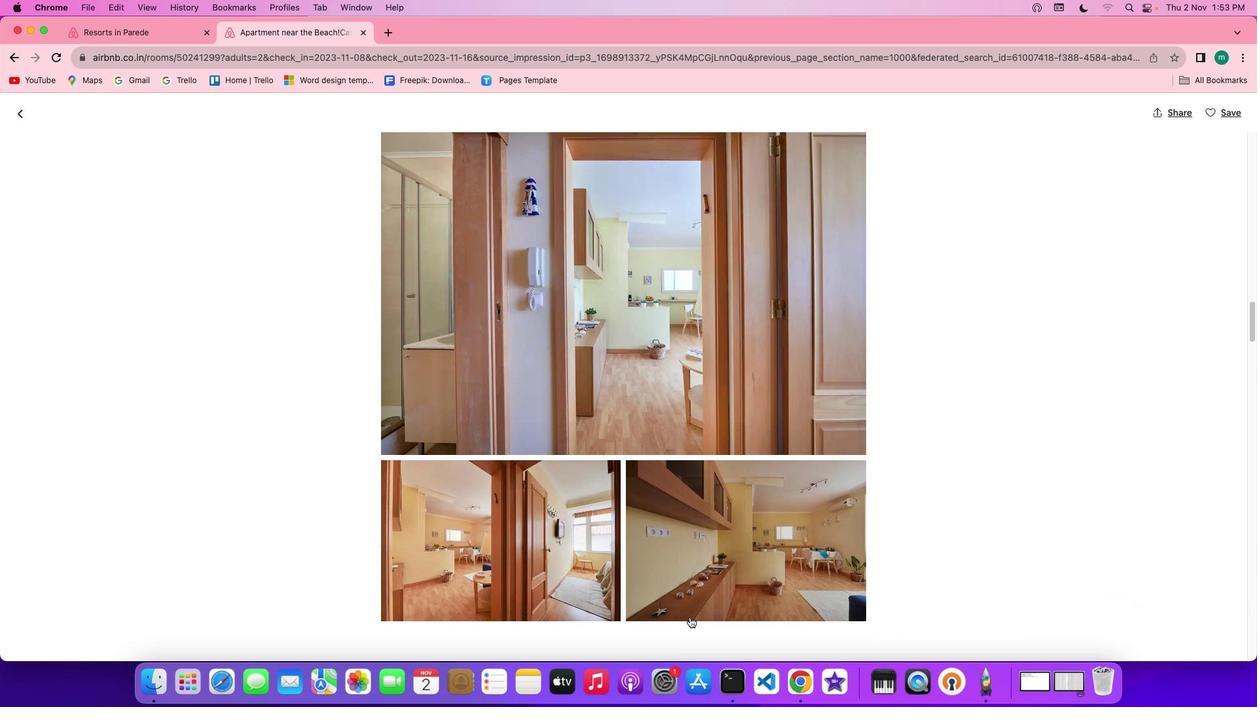 
Action: Mouse moved to (696, 624)
Screenshot: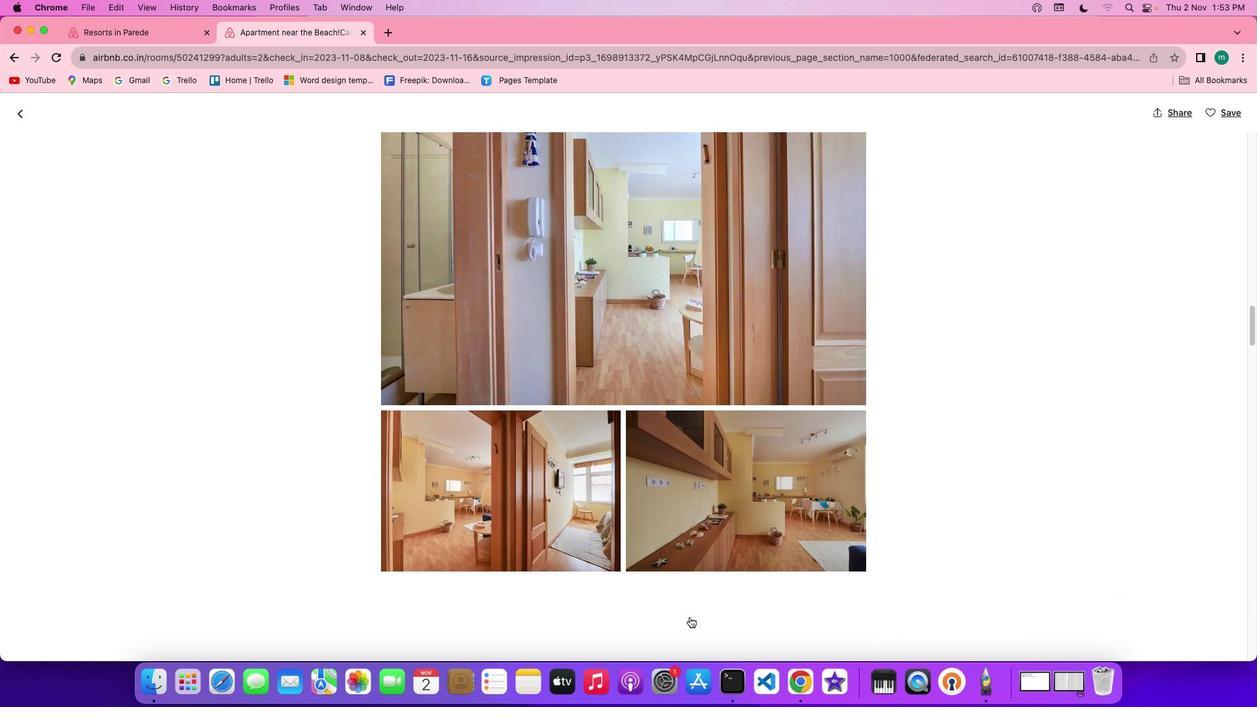 
Action: Mouse scrolled (696, 624) with delta (2, 0)
Screenshot: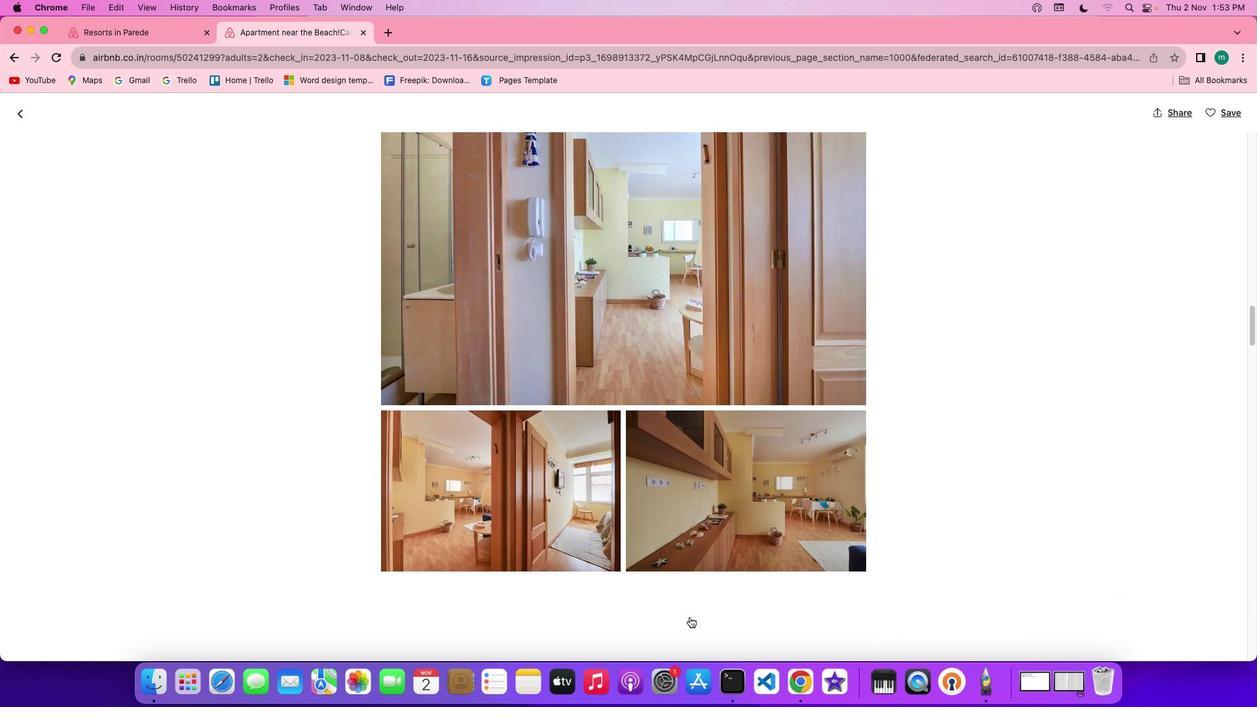
Action: Mouse moved to (694, 621)
Screenshot: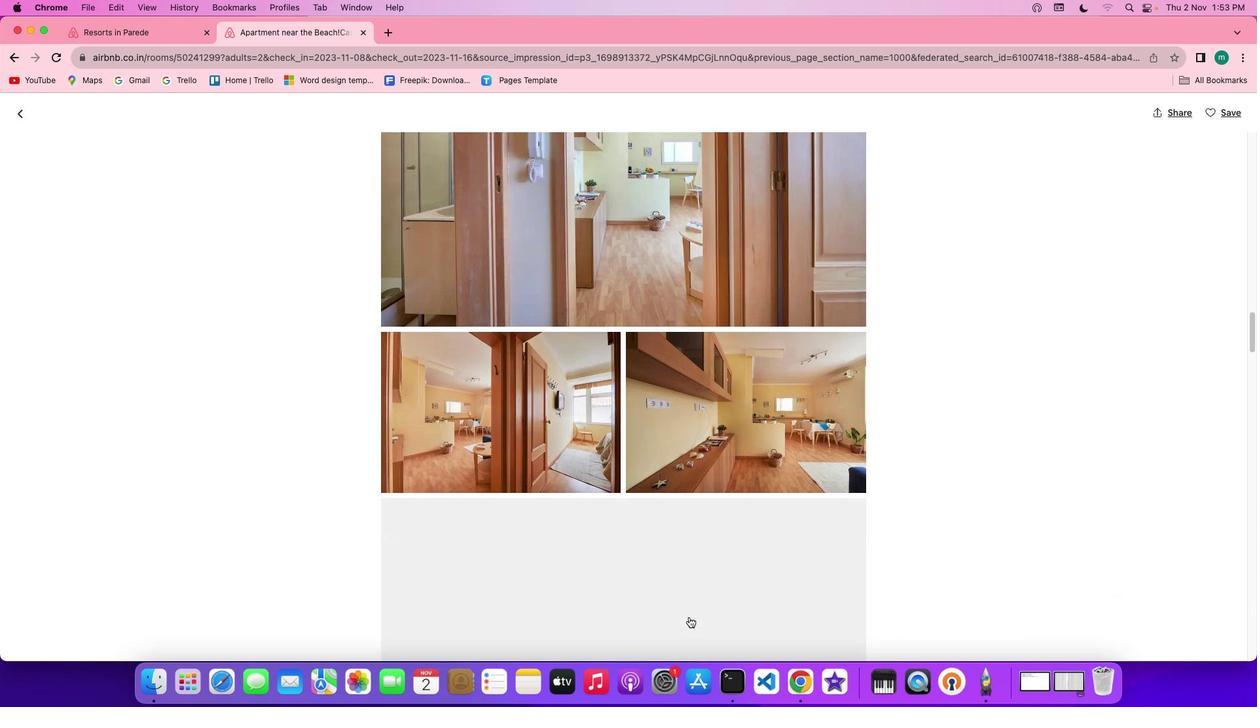 
Action: Mouse scrolled (694, 621) with delta (2, 0)
Screenshot: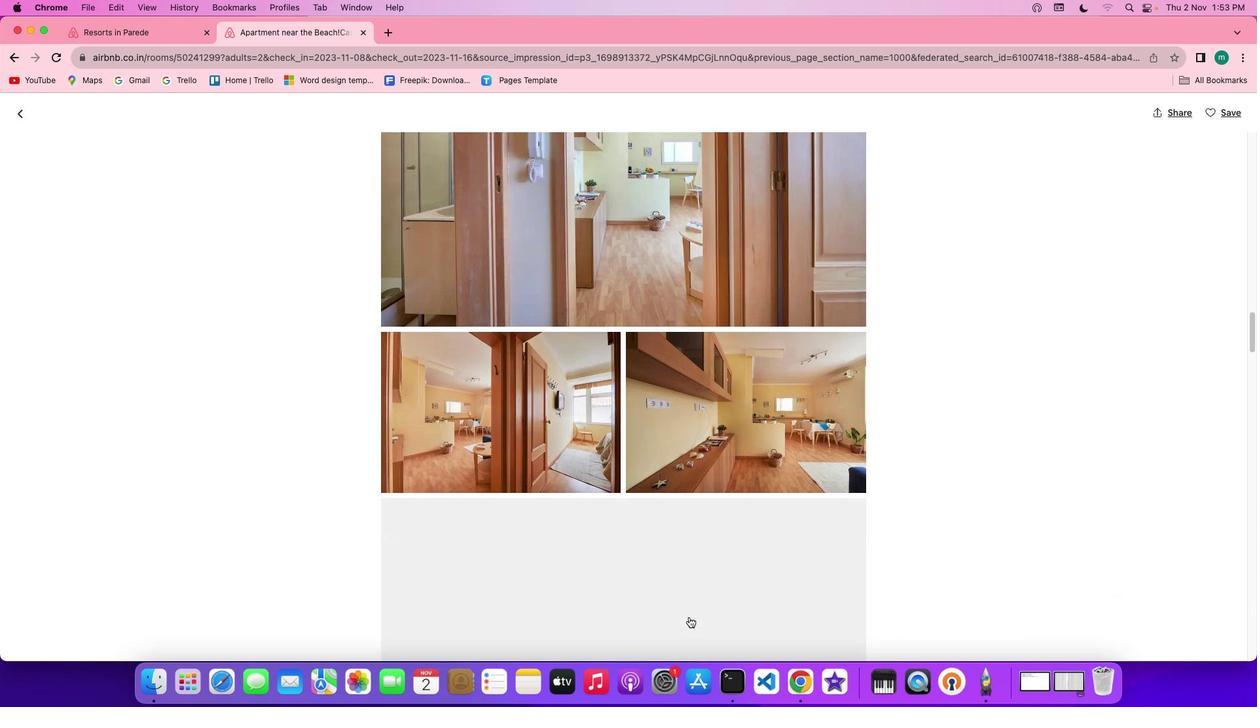
Action: Mouse moved to (690, 620)
Screenshot: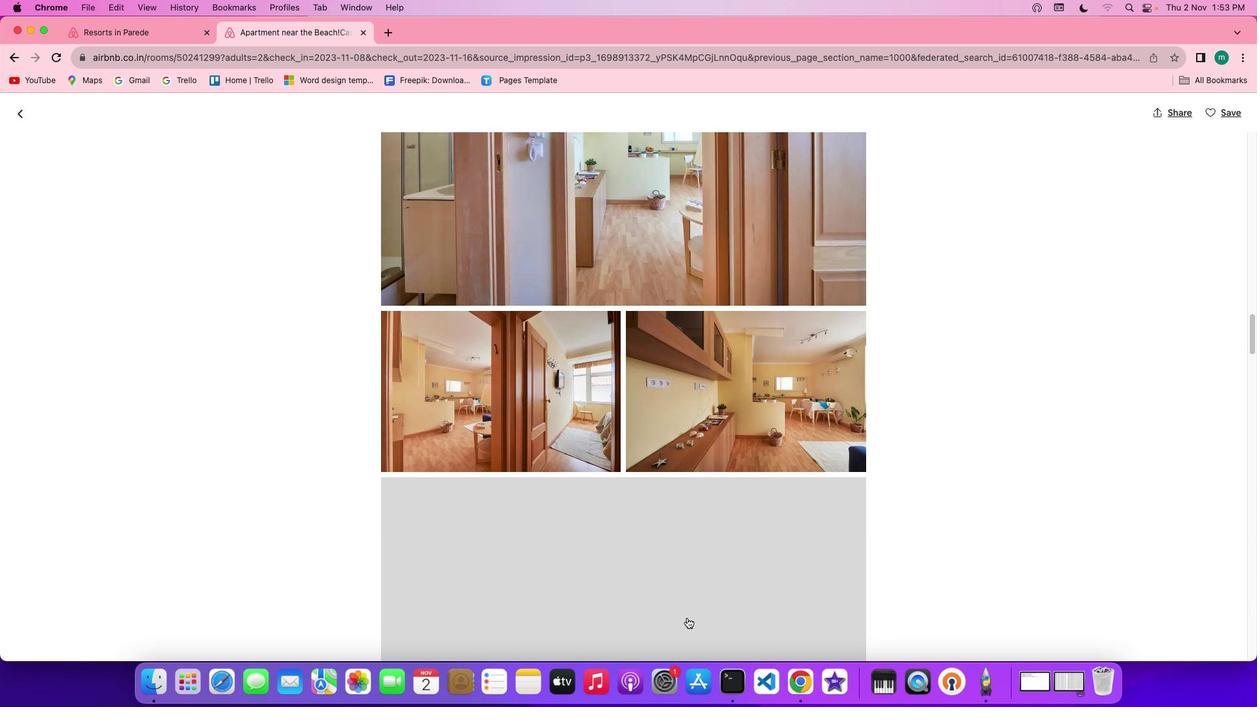 
Action: Mouse scrolled (690, 620) with delta (2, 1)
Screenshot: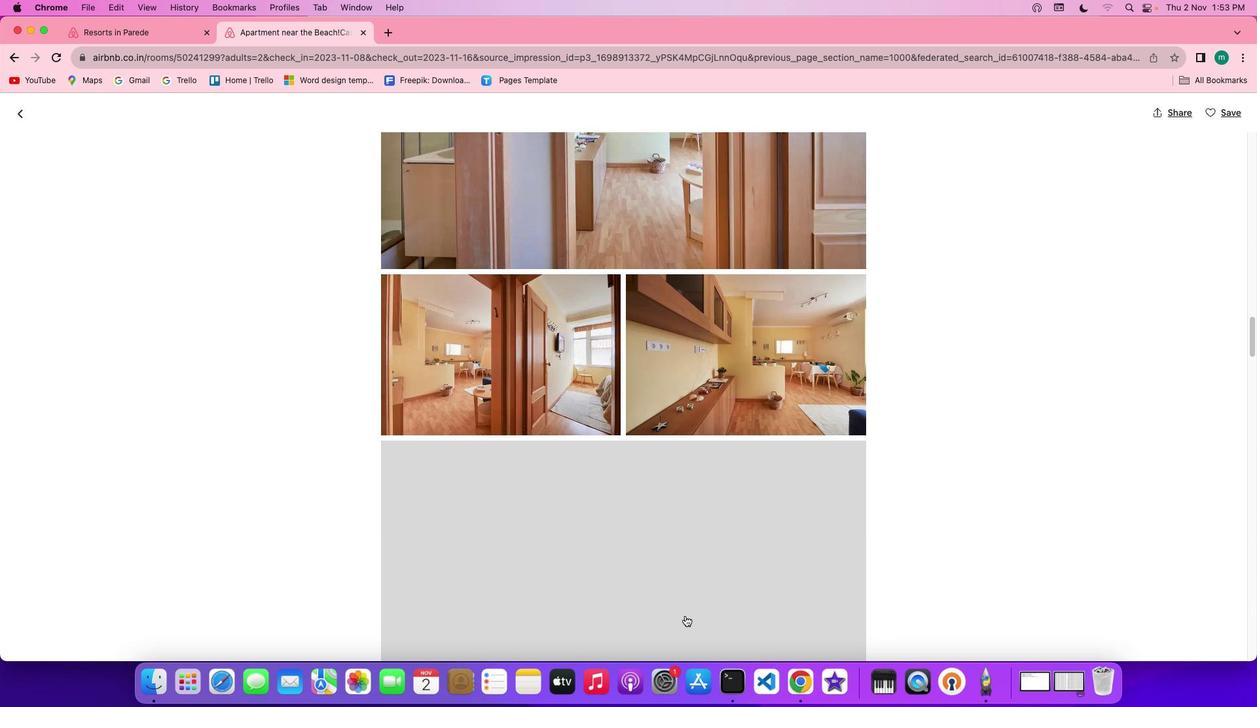 
Action: Mouse scrolled (690, 620) with delta (2, 1)
Screenshot: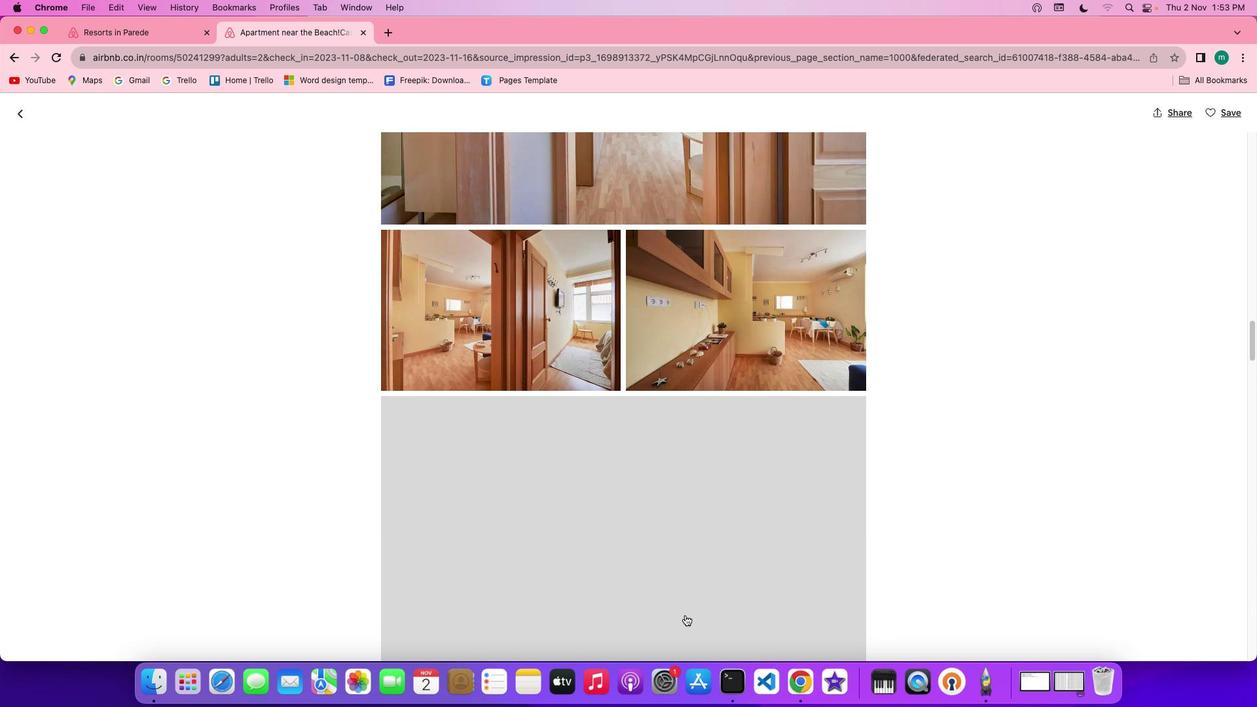 
Action: Mouse scrolled (690, 620) with delta (2, 0)
Screenshot: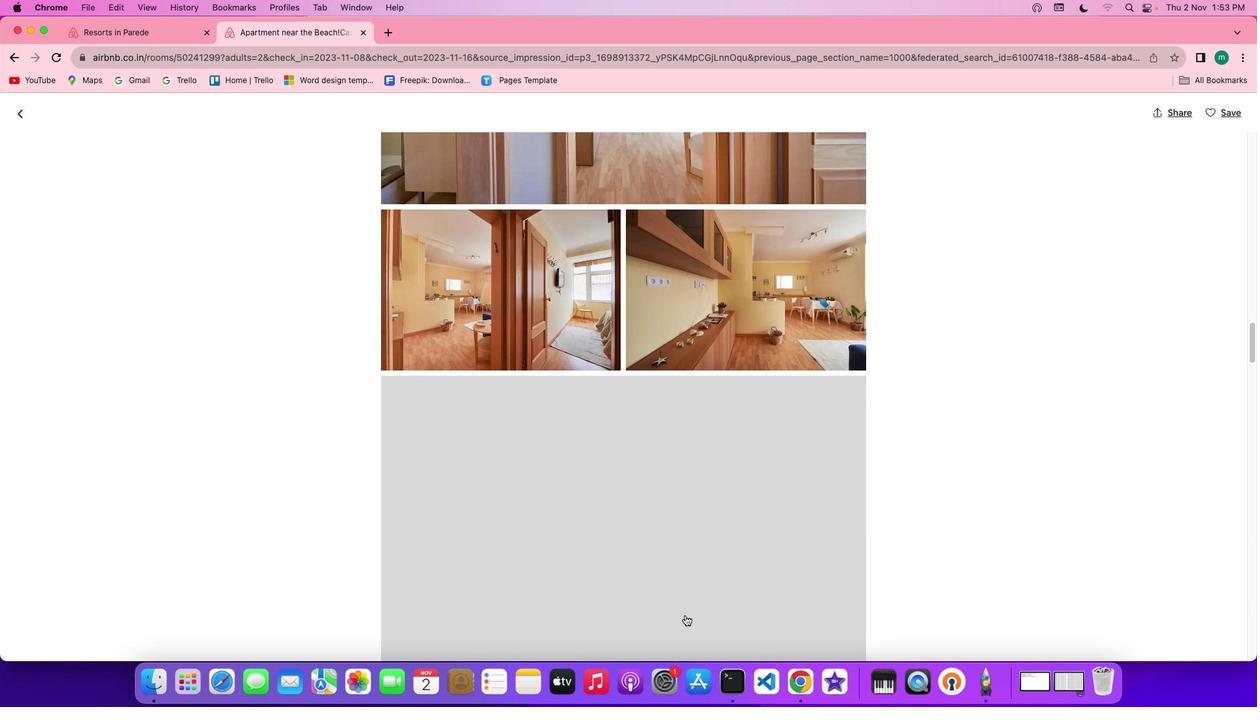 
Action: Mouse moved to (687, 616)
Screenshot: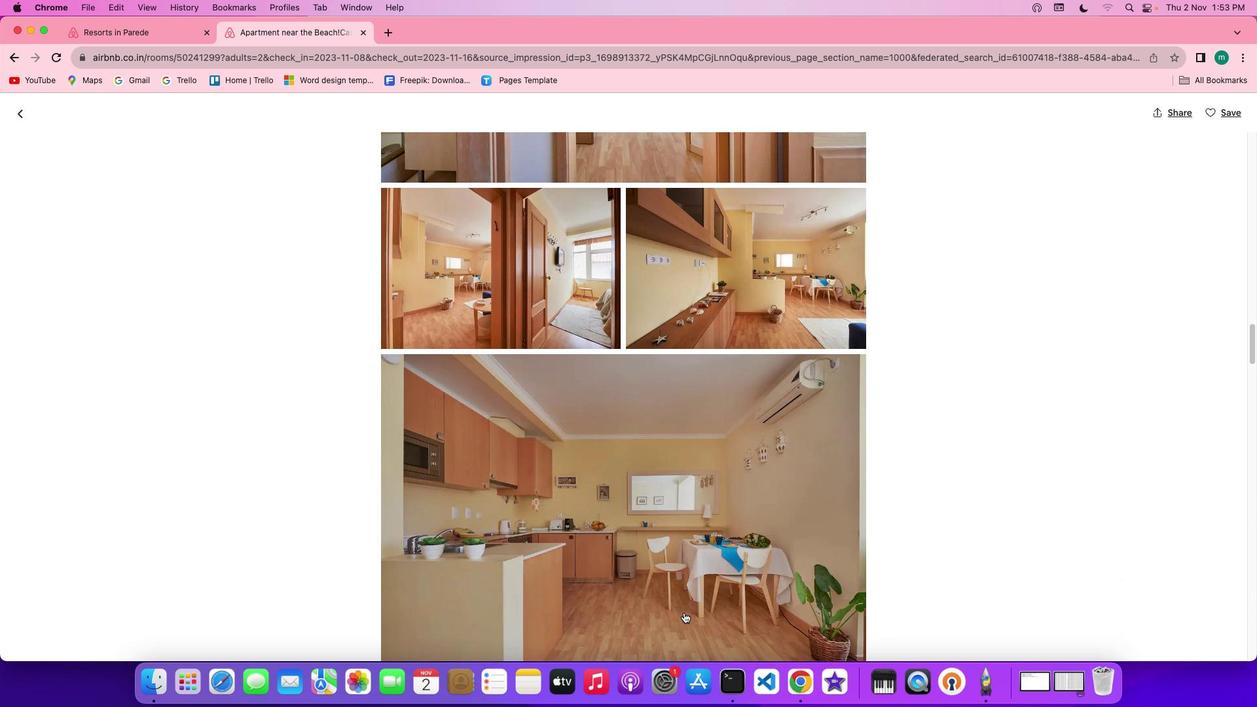 
Action: Mouse scrolled (687, 616) with delta (2, 1)
Screenshot: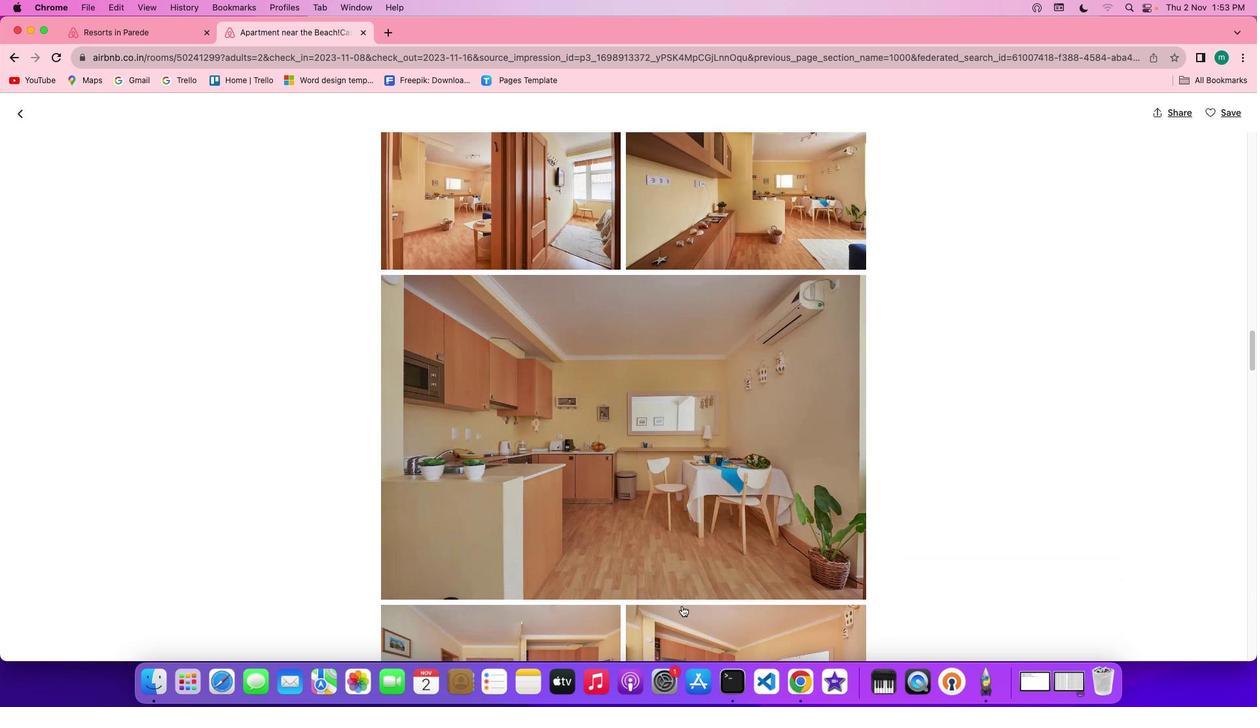 
Action: Mouse scrolled (687, 616) with delta (2, 1)
Screenshot: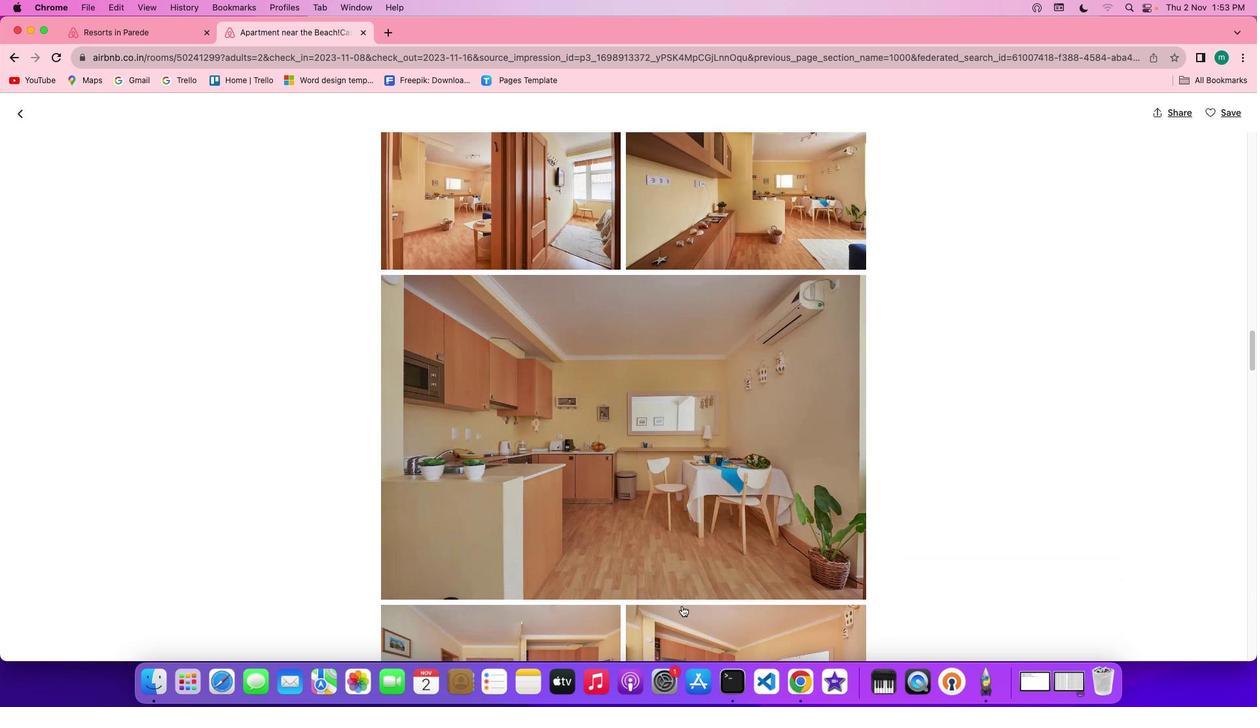 
Action: Mouse scrolled (687, 616) with delta (2, 0)
Screenshot: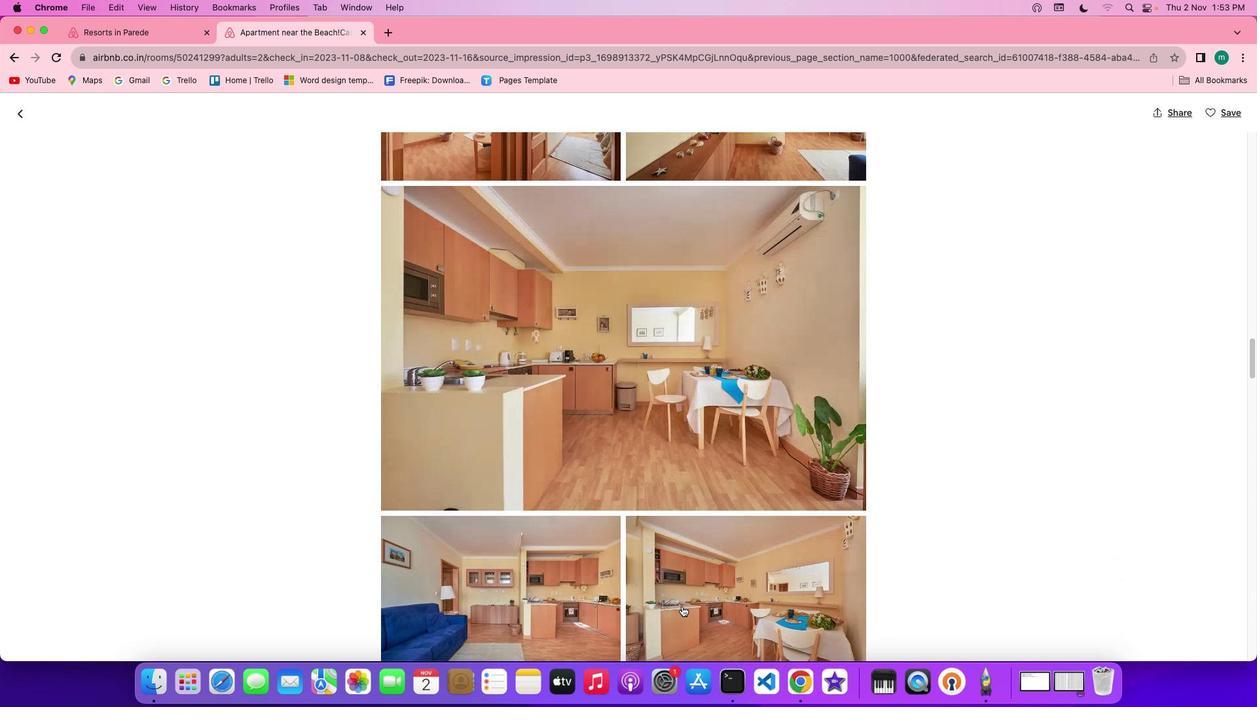 
Action: Mouse scrolled (687, 616) with delta (2, 0)
Screenshot: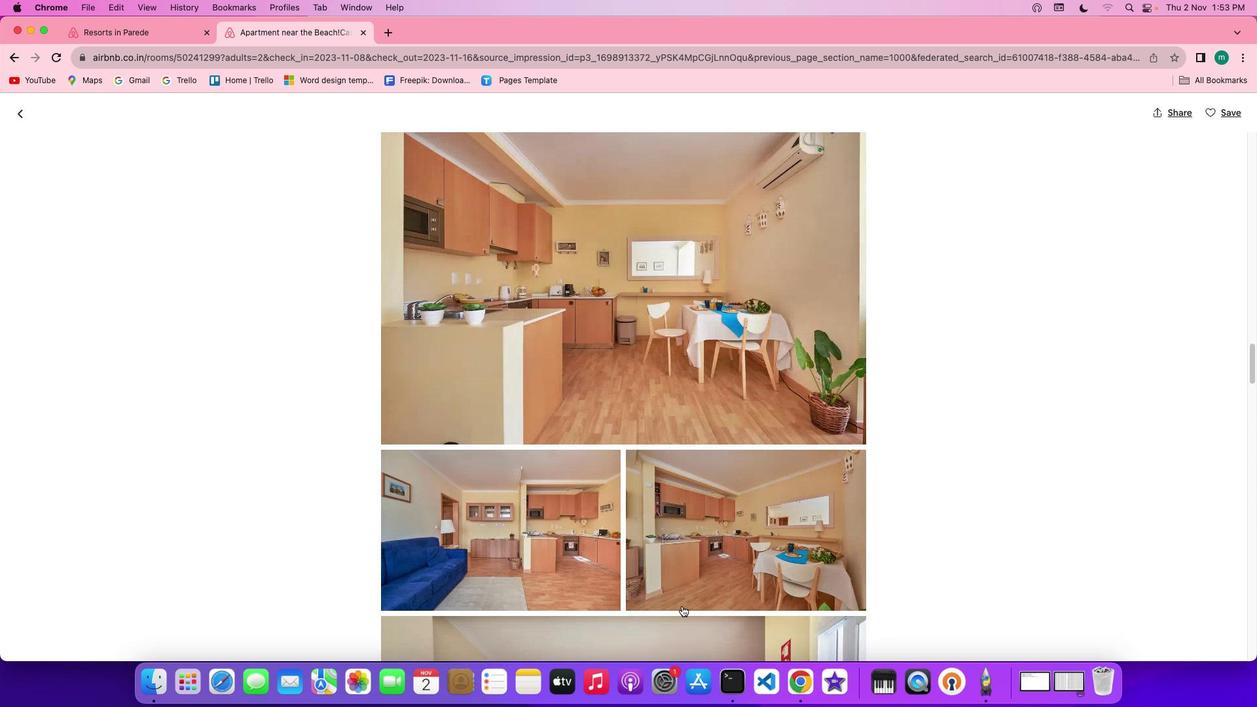 
Action: Mouse moved to (684, 608)
Screenshot: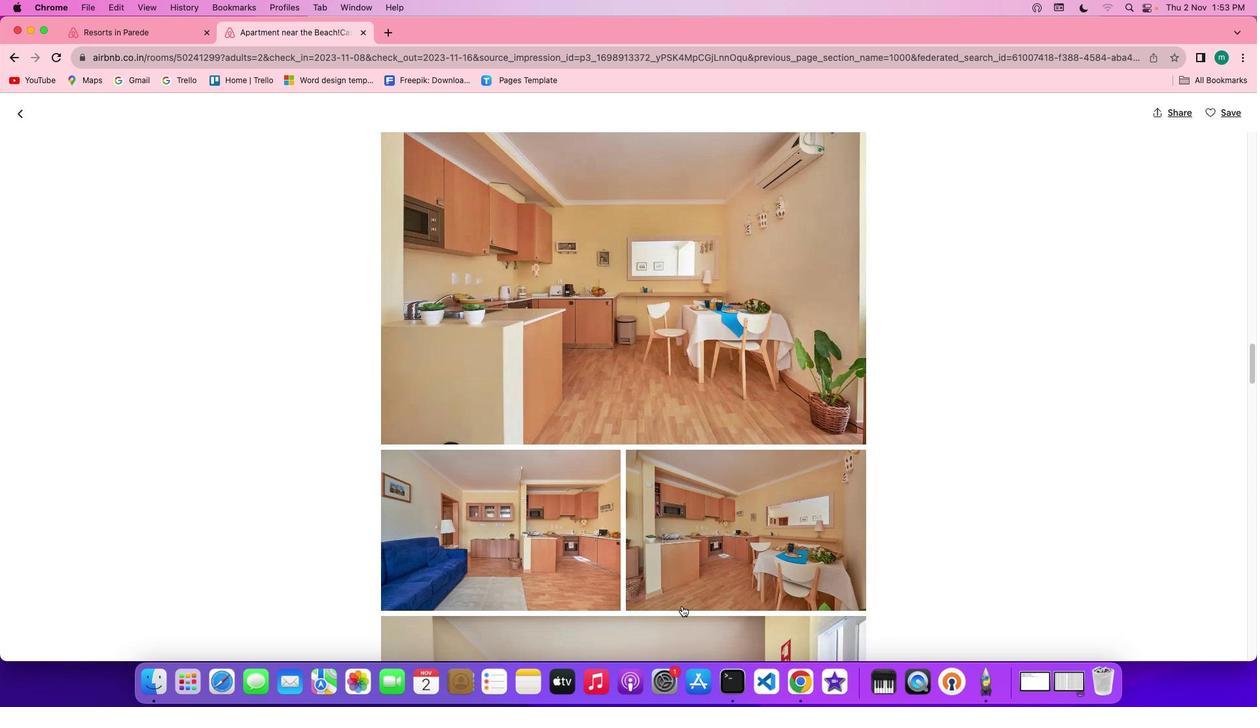 
Action: Mouse scrolled (684, 608) with delta (2, 1)
Screenshot: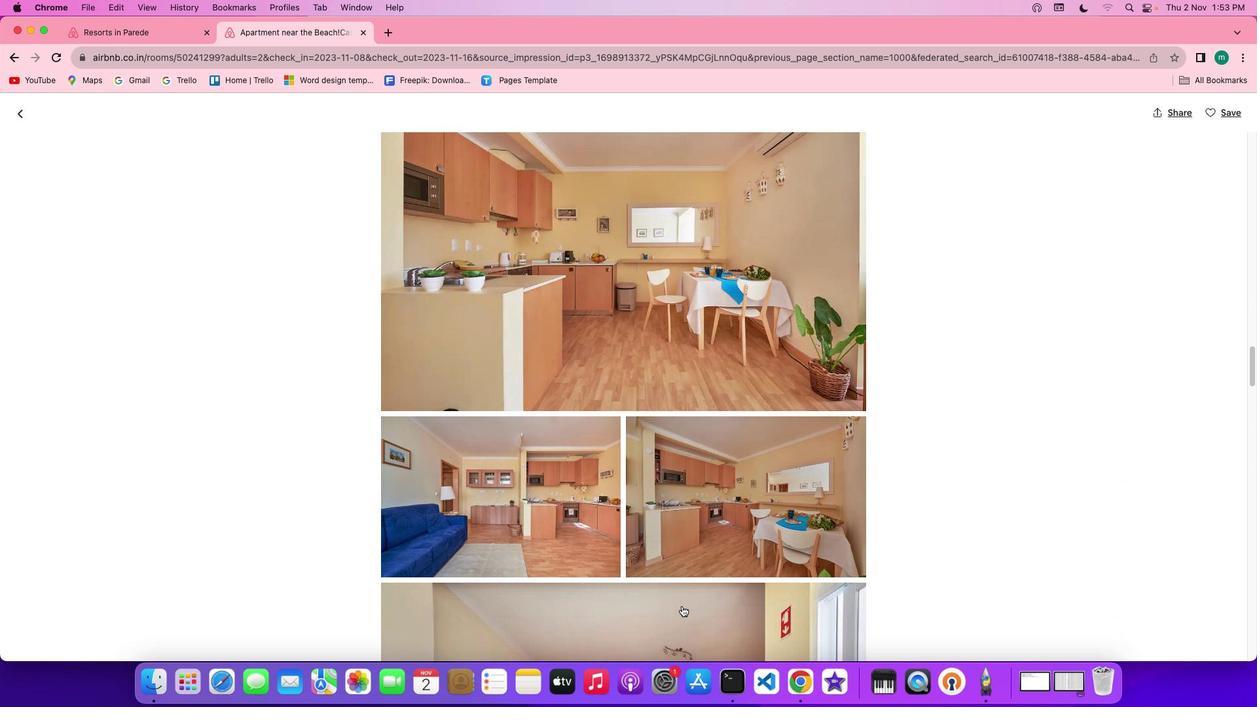 
Action: Mouse scrolled (684, 608) with delta (2, 1)
Screenshot: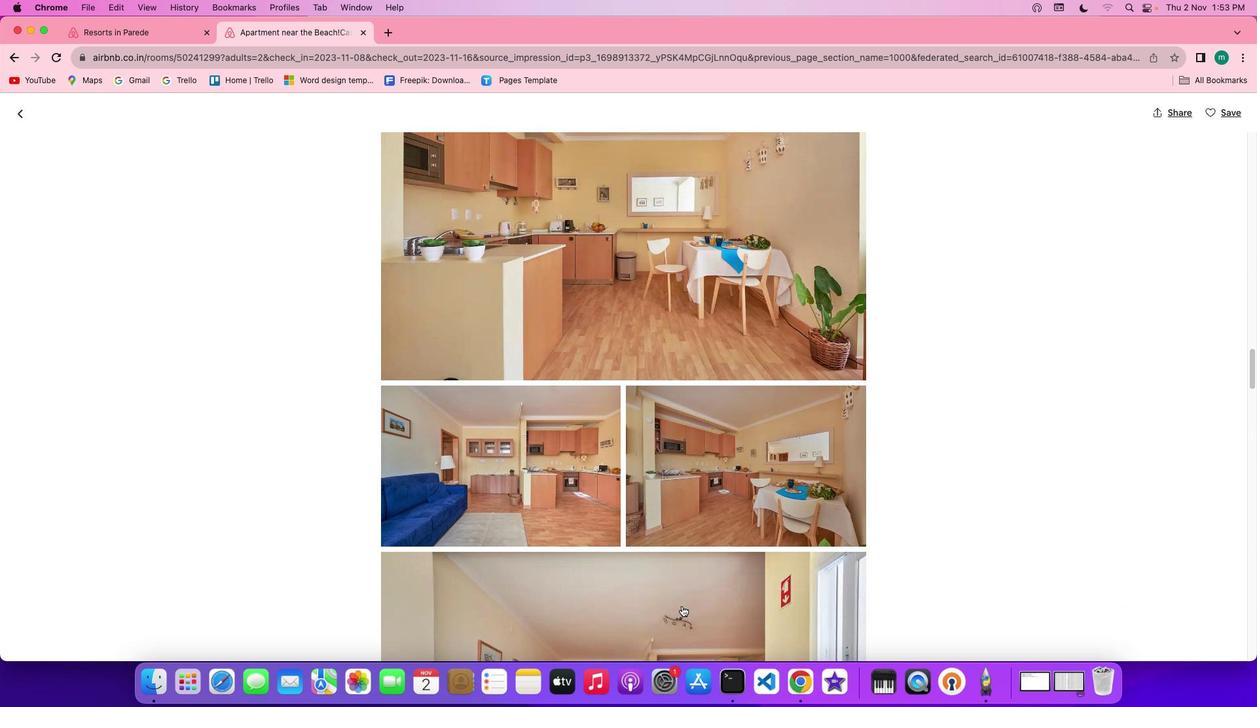 
Action: Mouse scrolled (684, 608) with delta (2, 0)
Screenshot: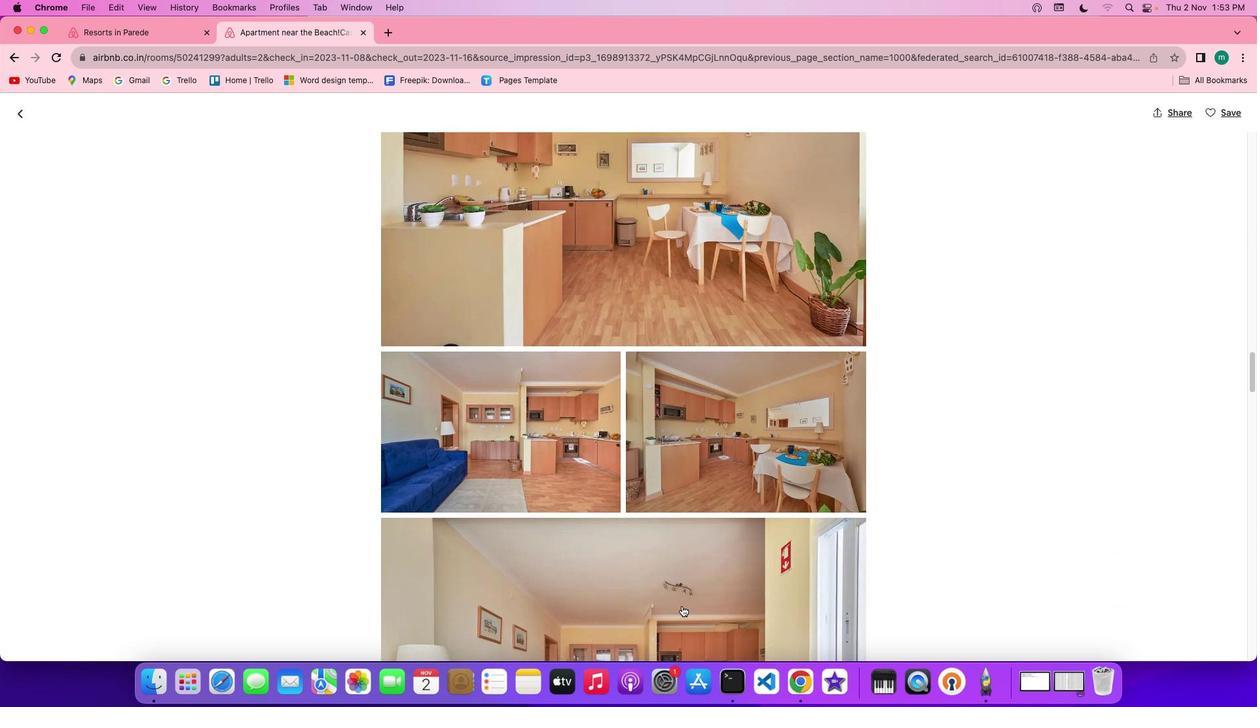
Action: Mouse scrolled (684, 608) with delta (2, 0)
Screenshot: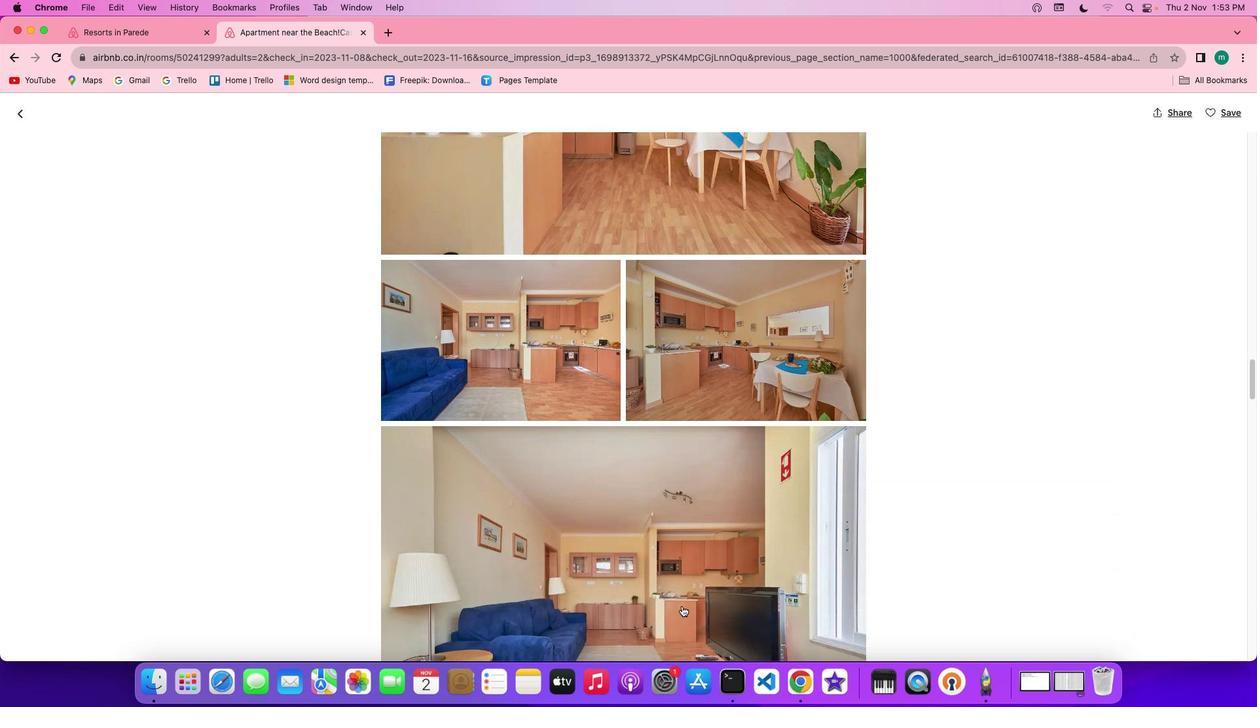 
Action: Mouse scrolled (684, 608) with delta (2, 1)
Screenshot: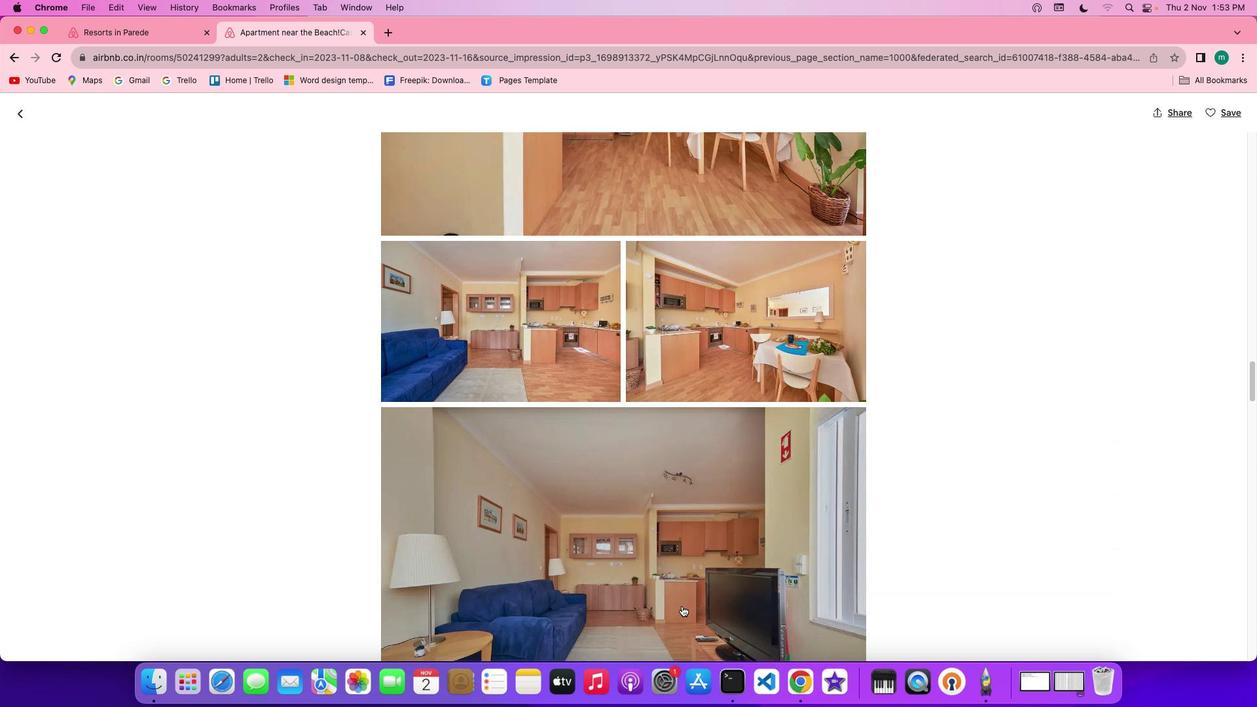 
Action: Mouse scrolled (684, 608) with delta (2, 1)
Screenshot: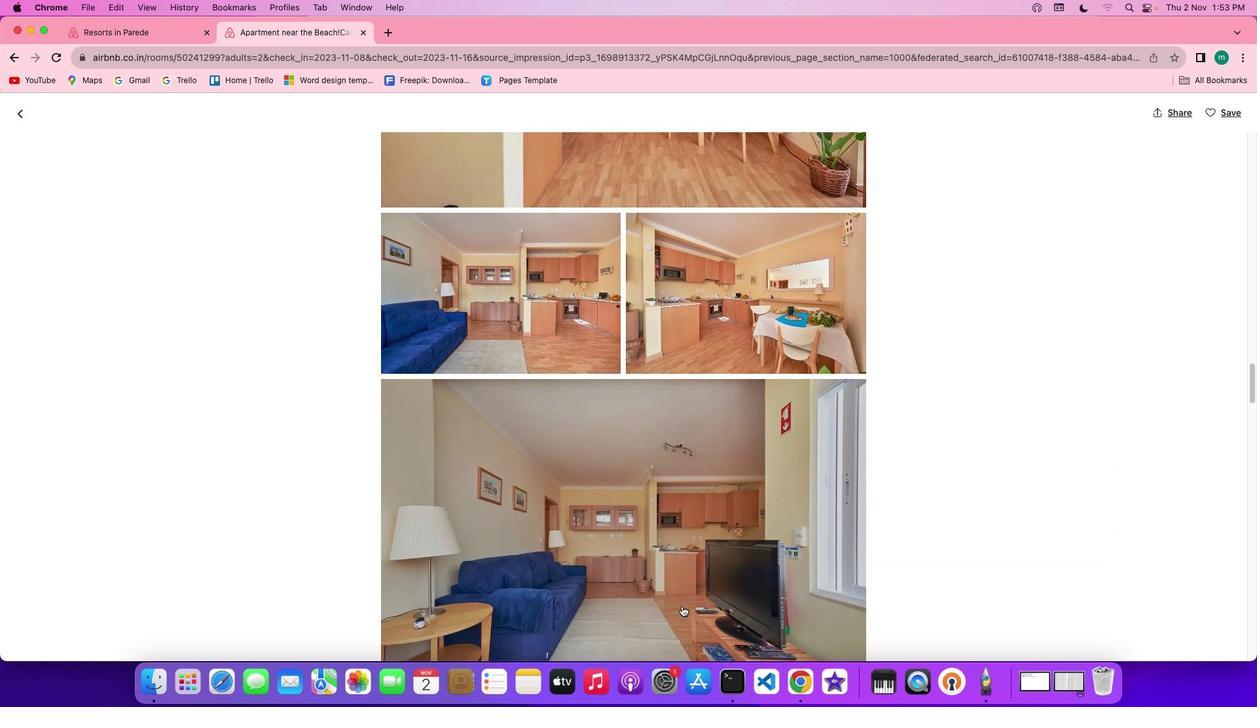 
Action: Mouse scrolled (684, 608) with delta (2, 1)
Screenshot: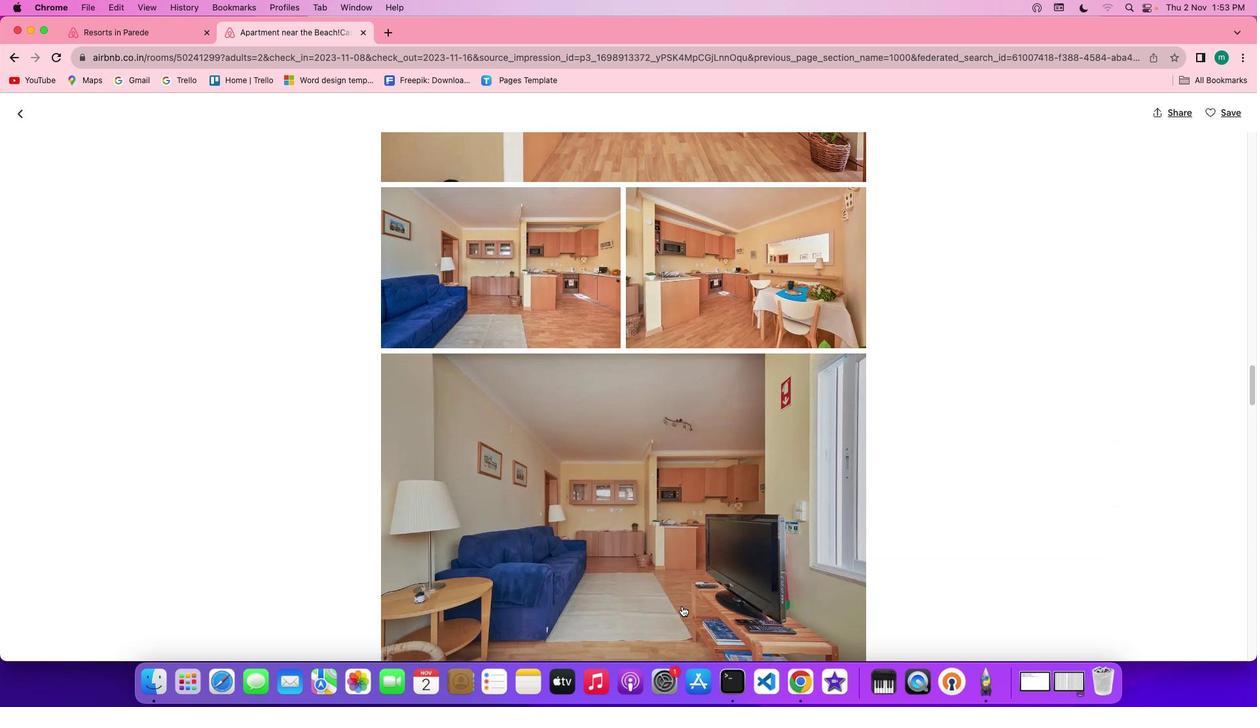 
Action: Mouse moved to (687, 606)
Screenshot: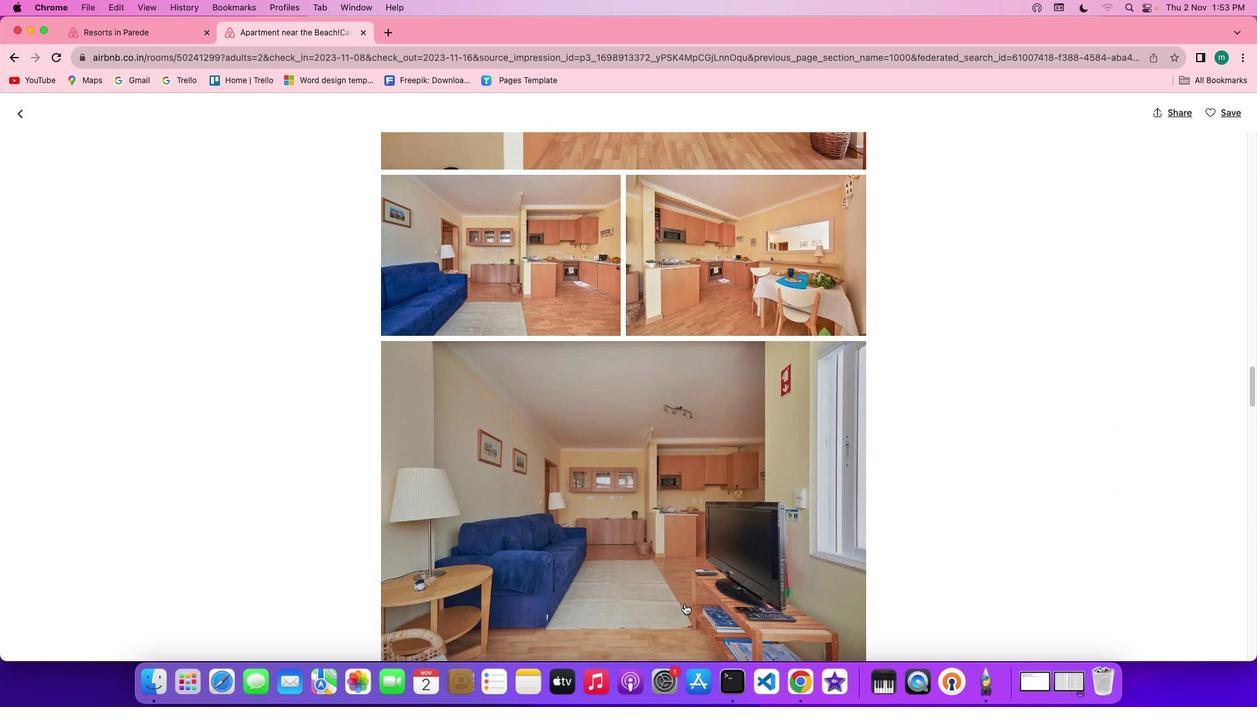 
Action: Mouse scrolled (687, 606) with delta (2, 1)
Screenshot: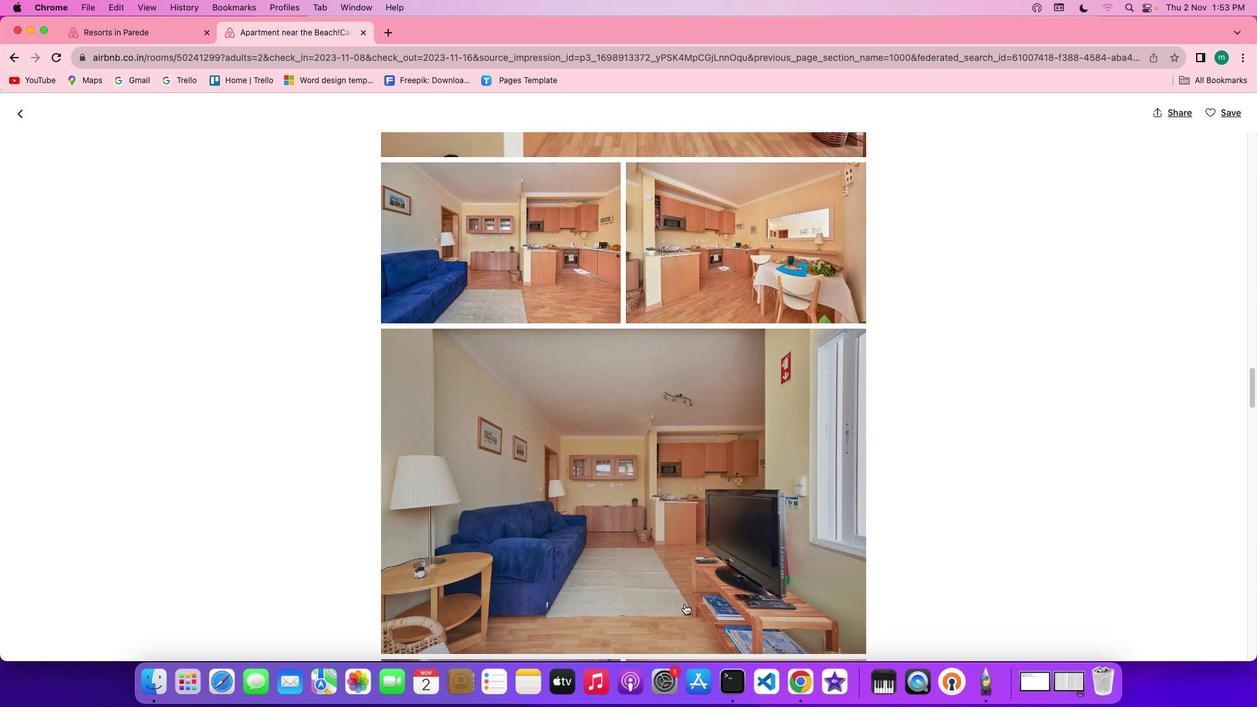 
Action: Mouse scrolled (687, 606) with delta (2, 1)
Screenshot: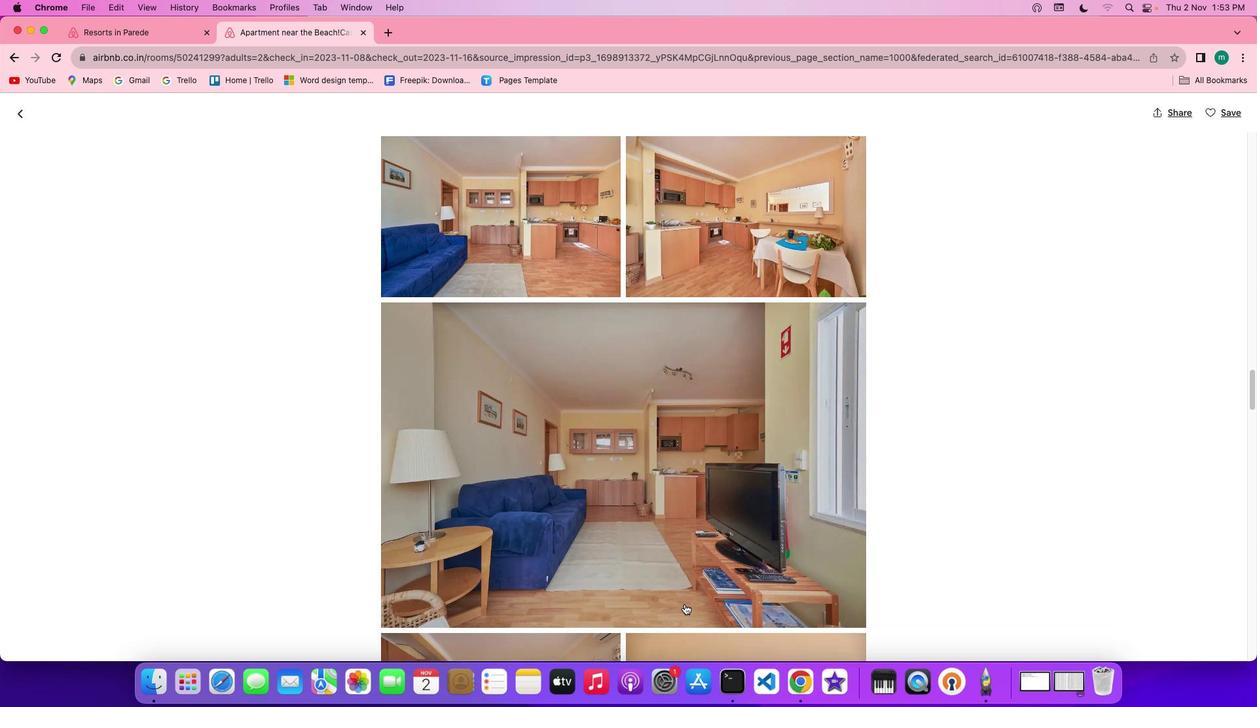 
Action: Mouse scrolled (687, 606) with delta (2, 1)
Screenshot: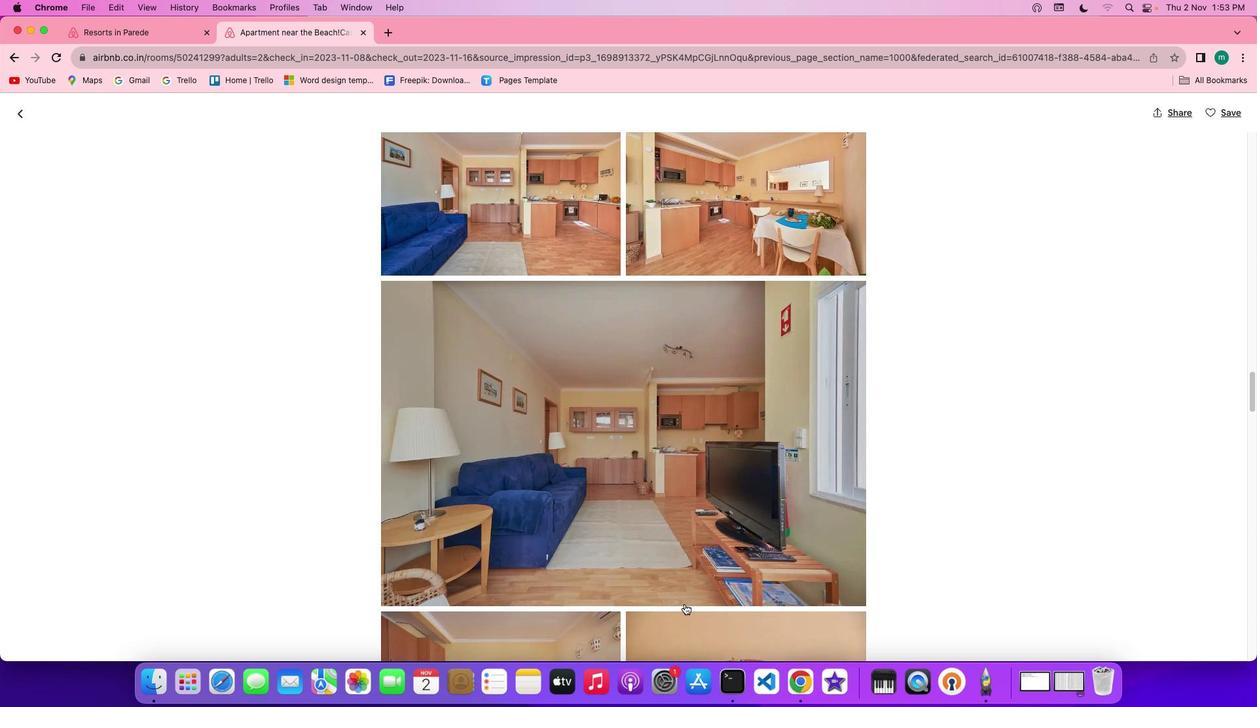 
Action: Mouse moved to (692, 601)
Screenshot: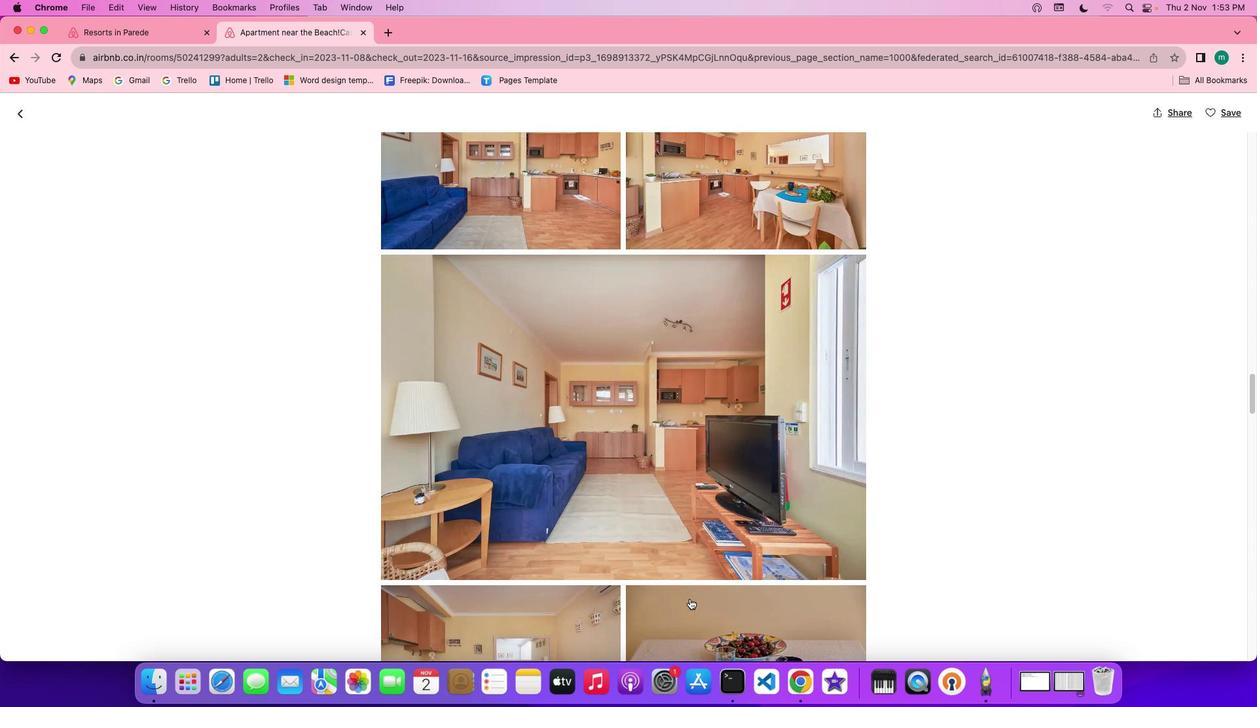 
Action: Mouse scrolled (692, 601) with delta (2, 1)
Screenshot: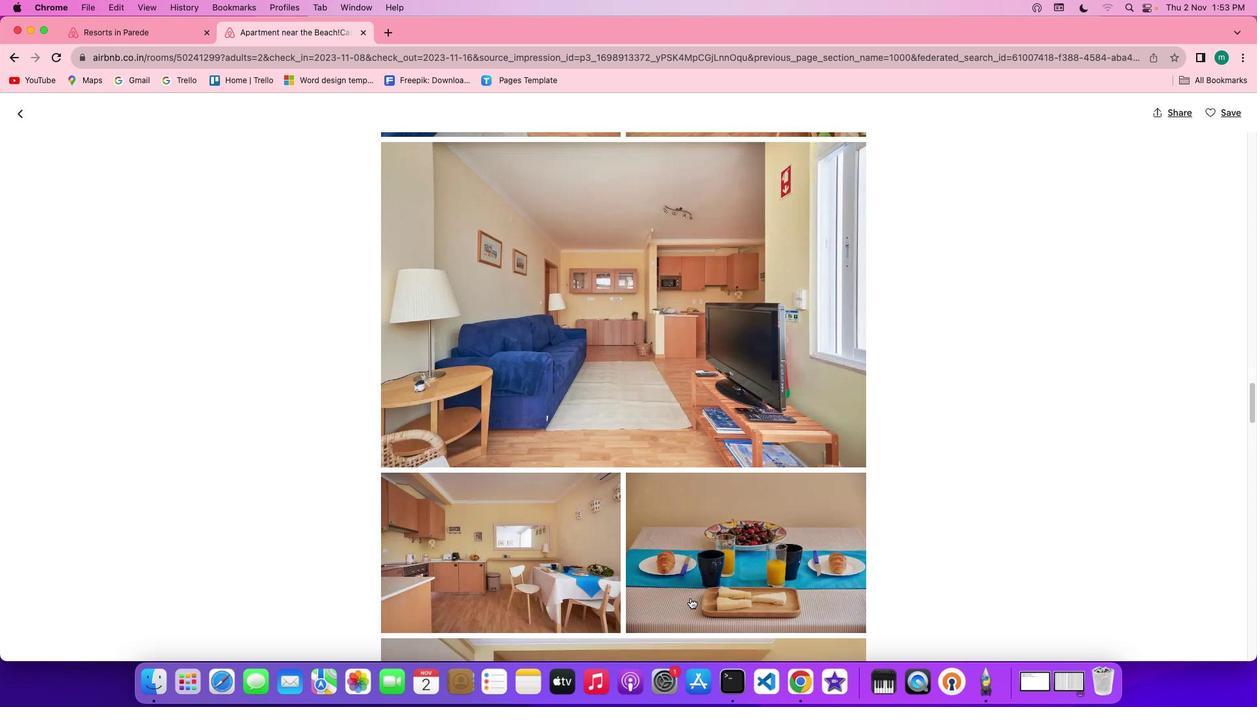 
Action: Mouse scrolled (692, 601) with delta (2, 1)
Screenshot: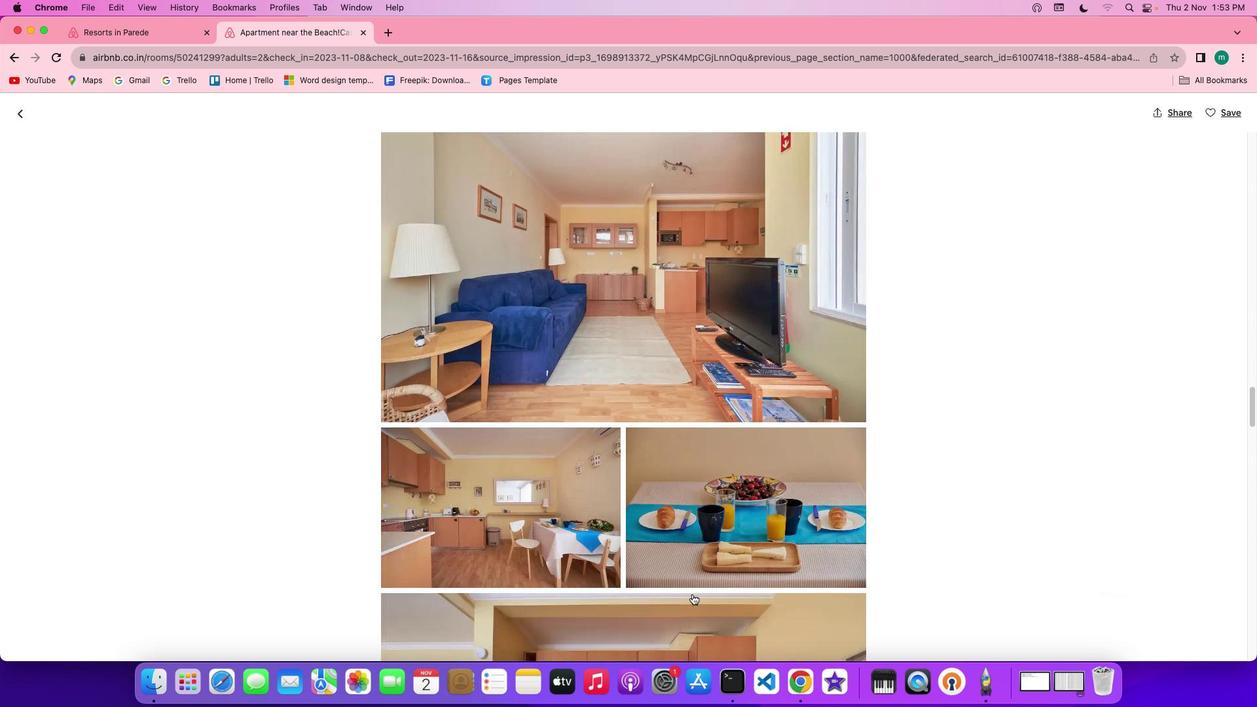 
Action: Mouse scrolled (692, 601) with delta (2, 0)
Screenshot: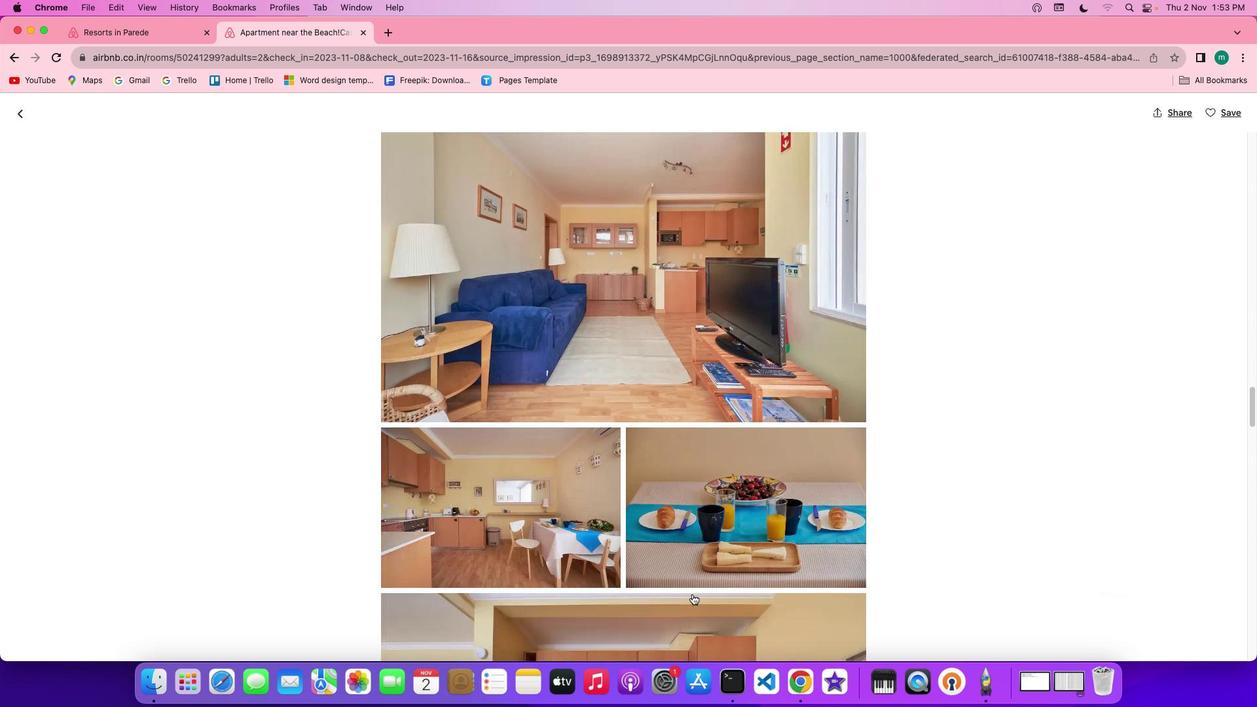 
Action: Mouse scrolled (692, 601) with delta (2, 0)
Screenshot: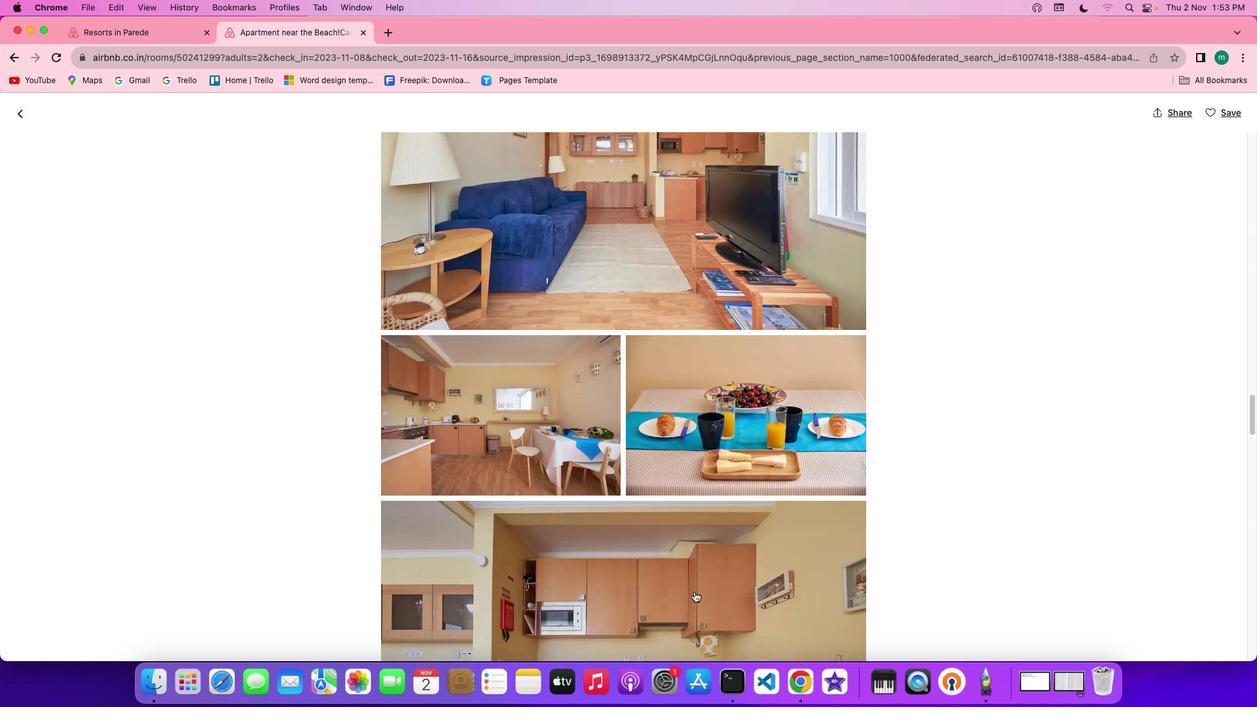 
Action: Mouse moved to (697, 594)
Screenshot: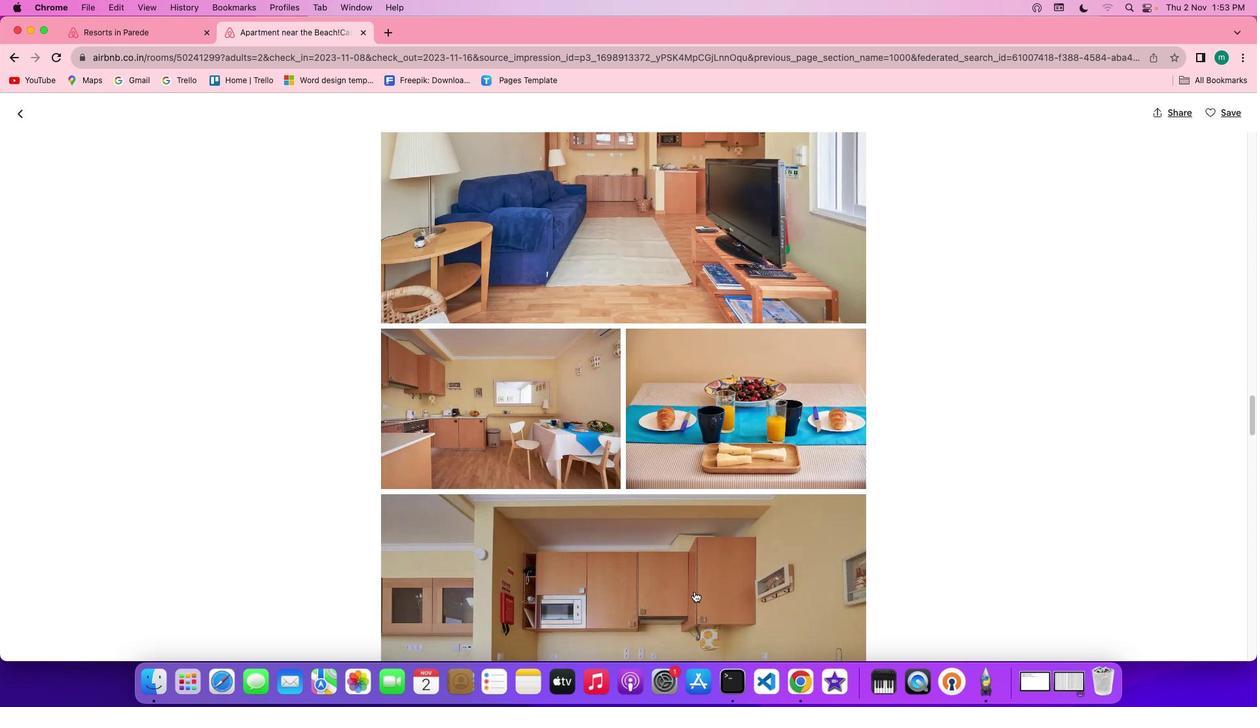 
Action: Mouse scrolled (697, 594) with delta (2, 1)
Screenshot: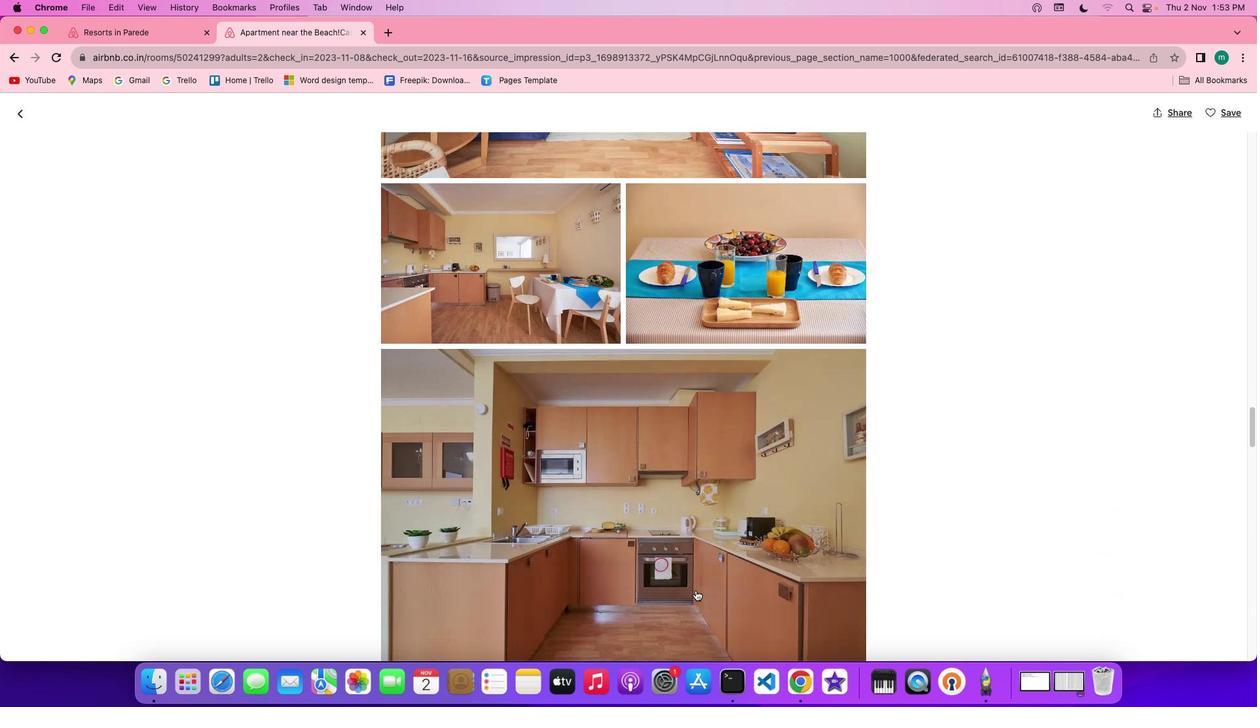 
Action: Mouse scrolled (697, 594) with delta (2, 1)
Screenshot: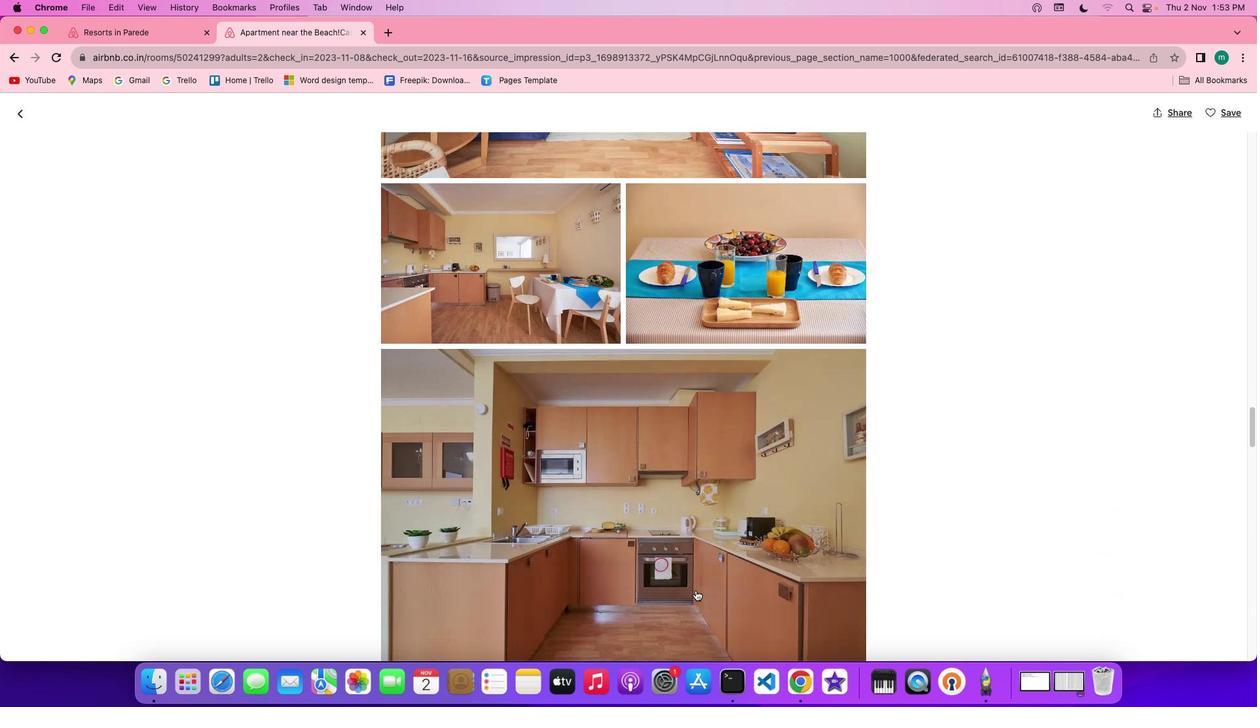 
Action: Mouse scrolled (697, 594) with delta (2, 0)
Screenshot: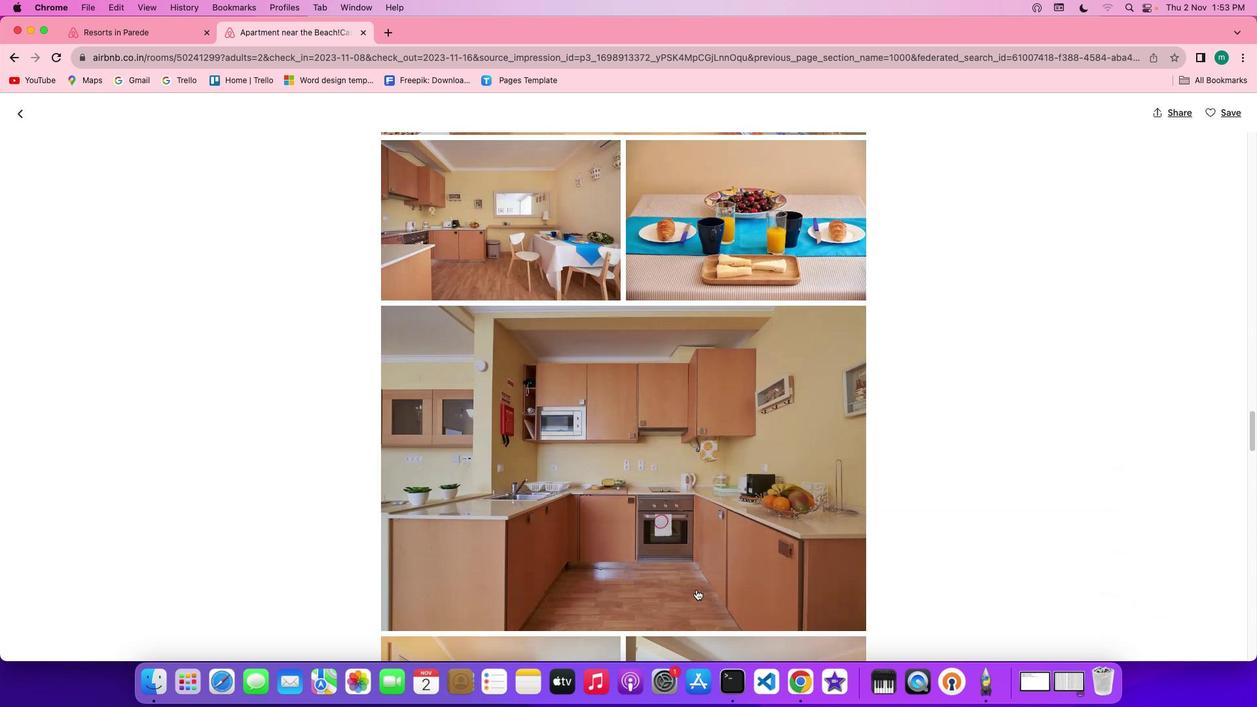 
Action: Mouse scrolled (697, 594) with delta (2, 0)
Screenshot: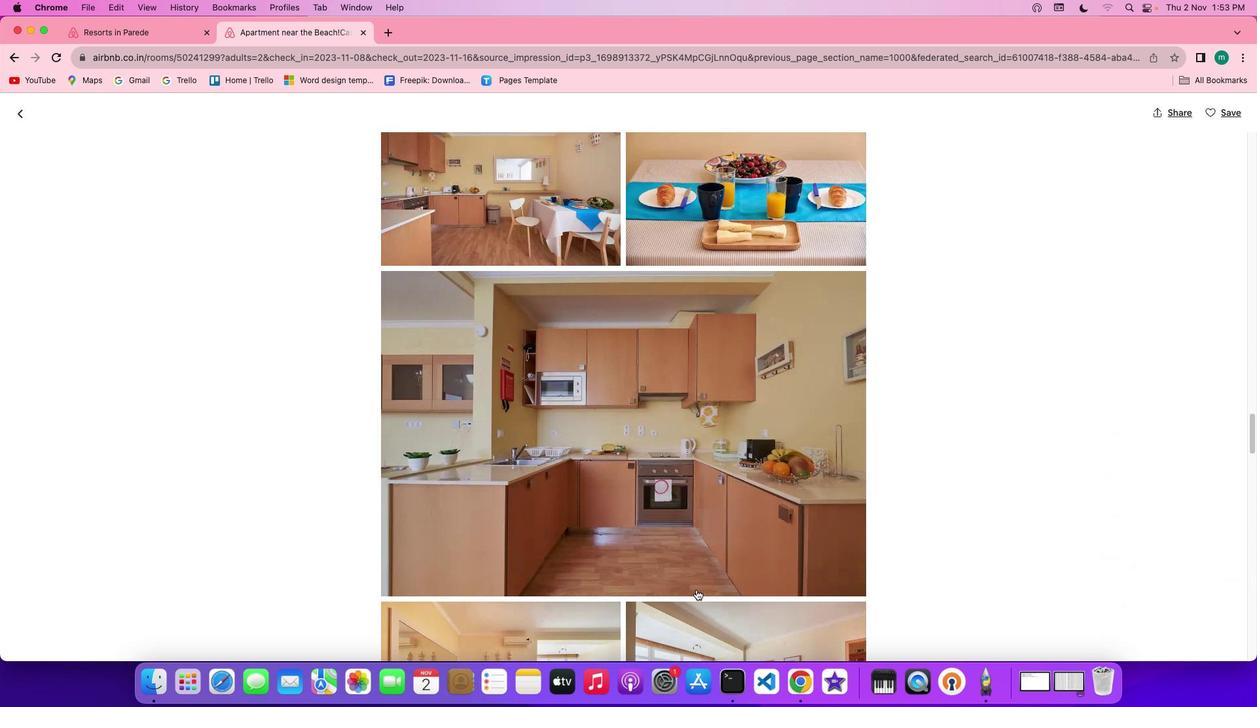 
Action: Mouse moved to (699, 591)
Screenshot: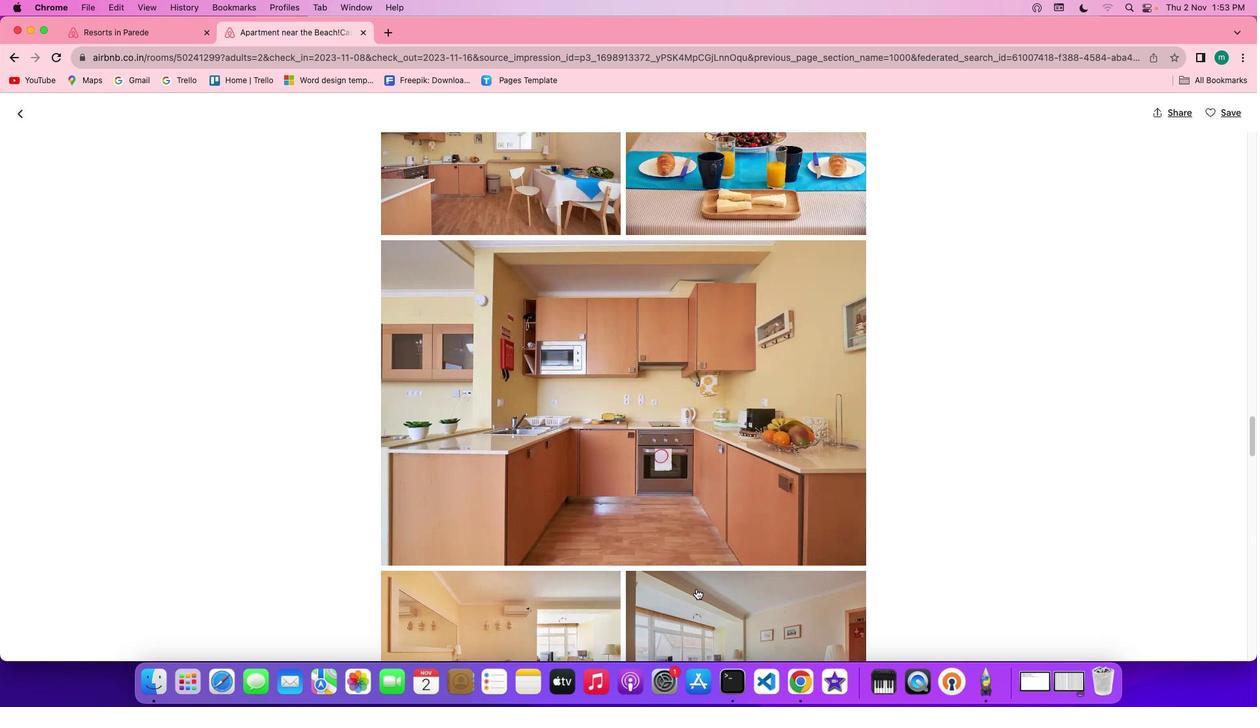 
Action: Mouse scrolled (699, 591) with delta (2, 1)
Screenshot: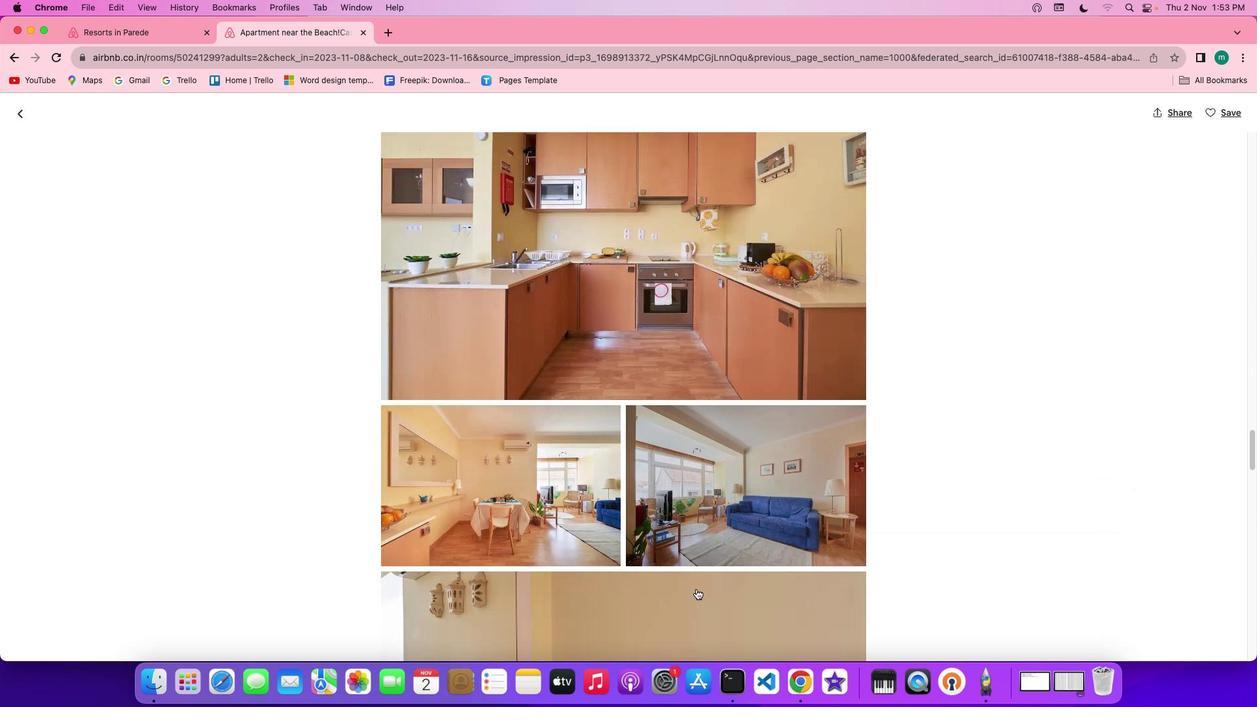 
Action: Mouse scrolled (699, 591) with delta (2, 1)
Screenshot: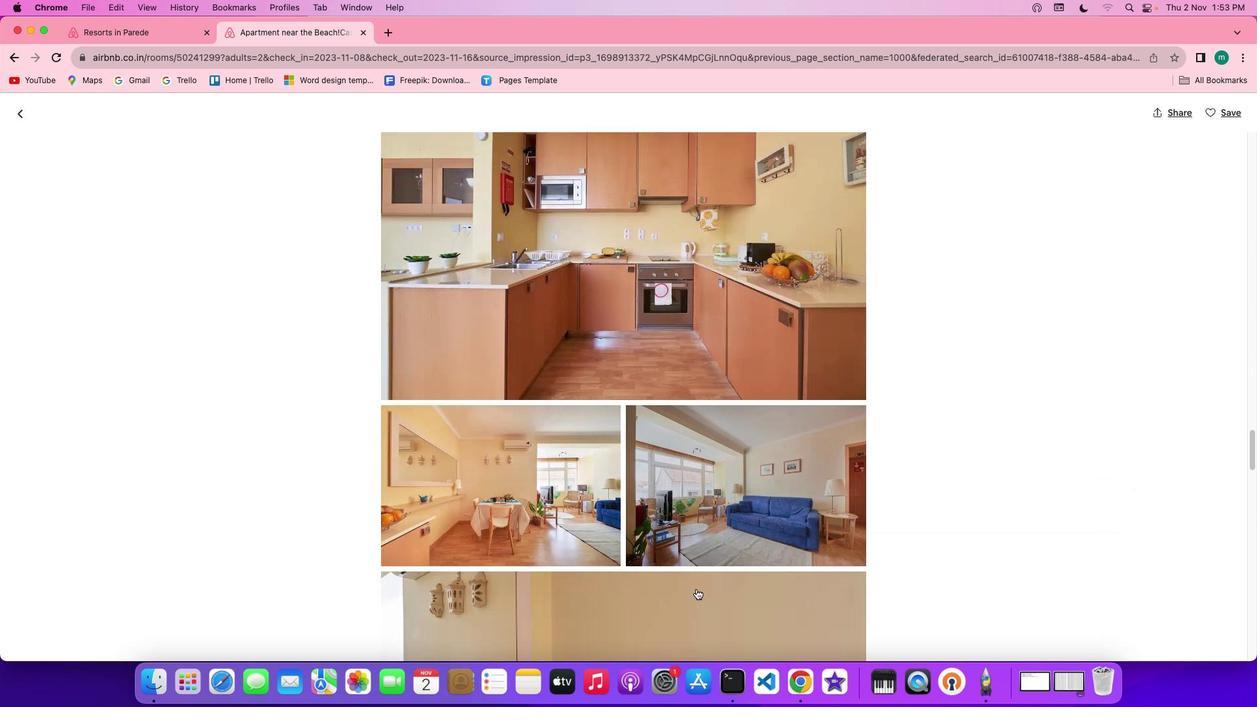 
Action: Mouse scrolled (699, 591) with delta (2, 0)
Screenshot: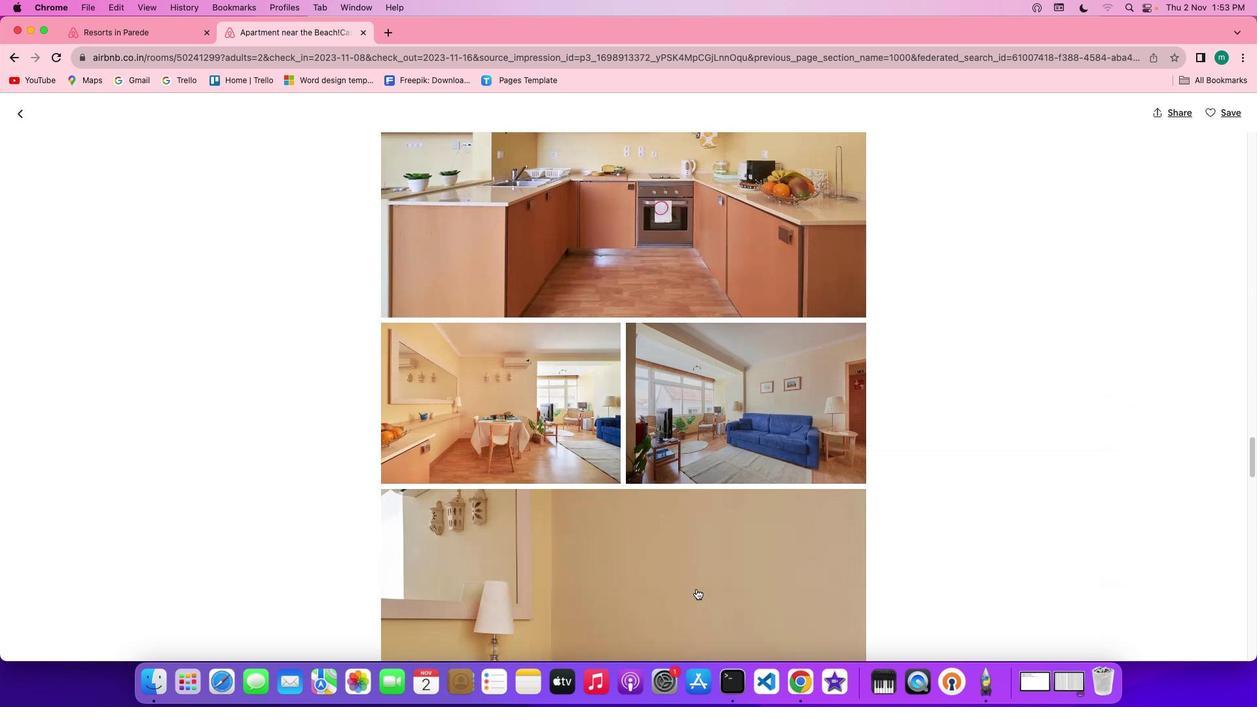 
Action: Mouse scrolled (699, 591) with delta (2, 0)
Screenshot: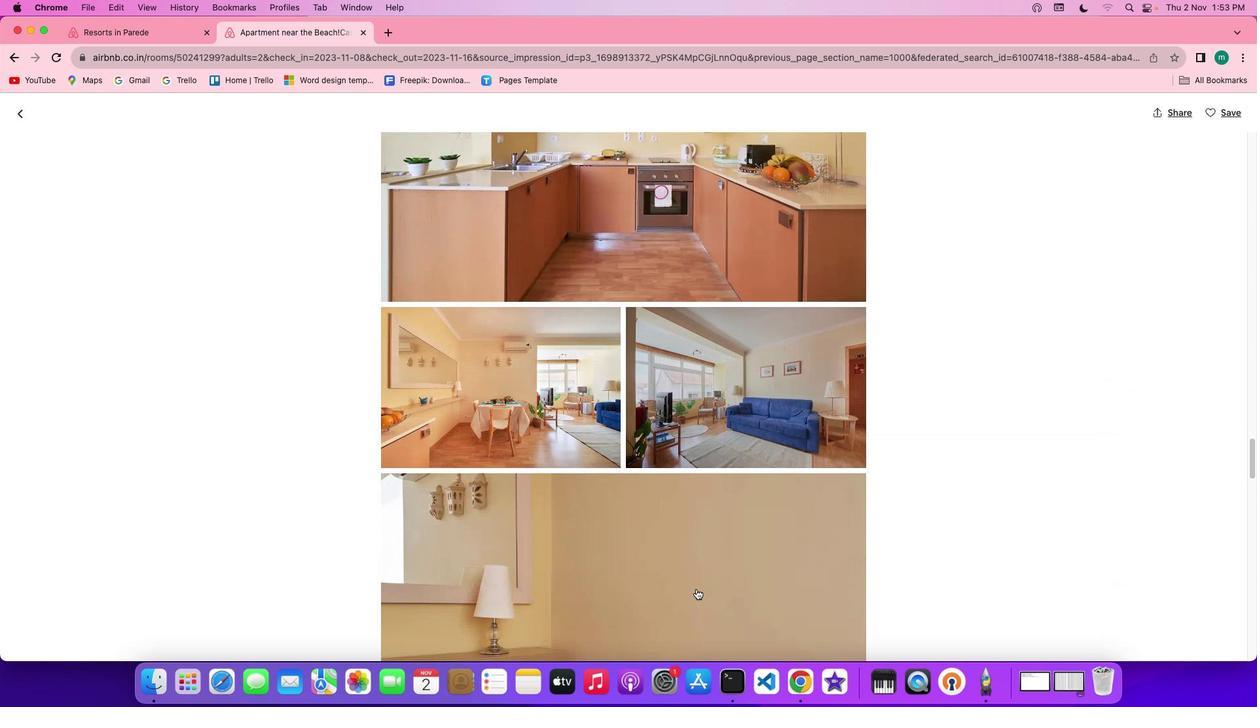
Action: Mouse scrolled (699, 591) with delta (2, 1)
Screenshot: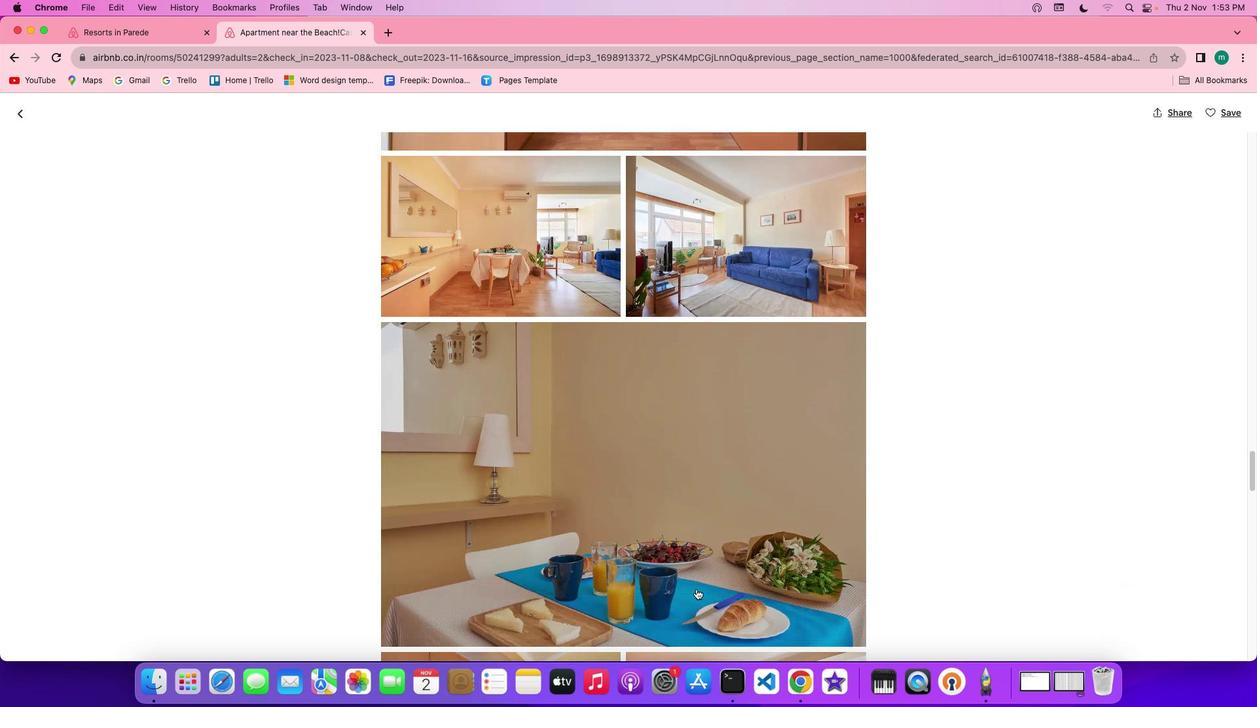 
Action: Mouse scrolled (699, 591) with delta (2, 1)
Screenshot: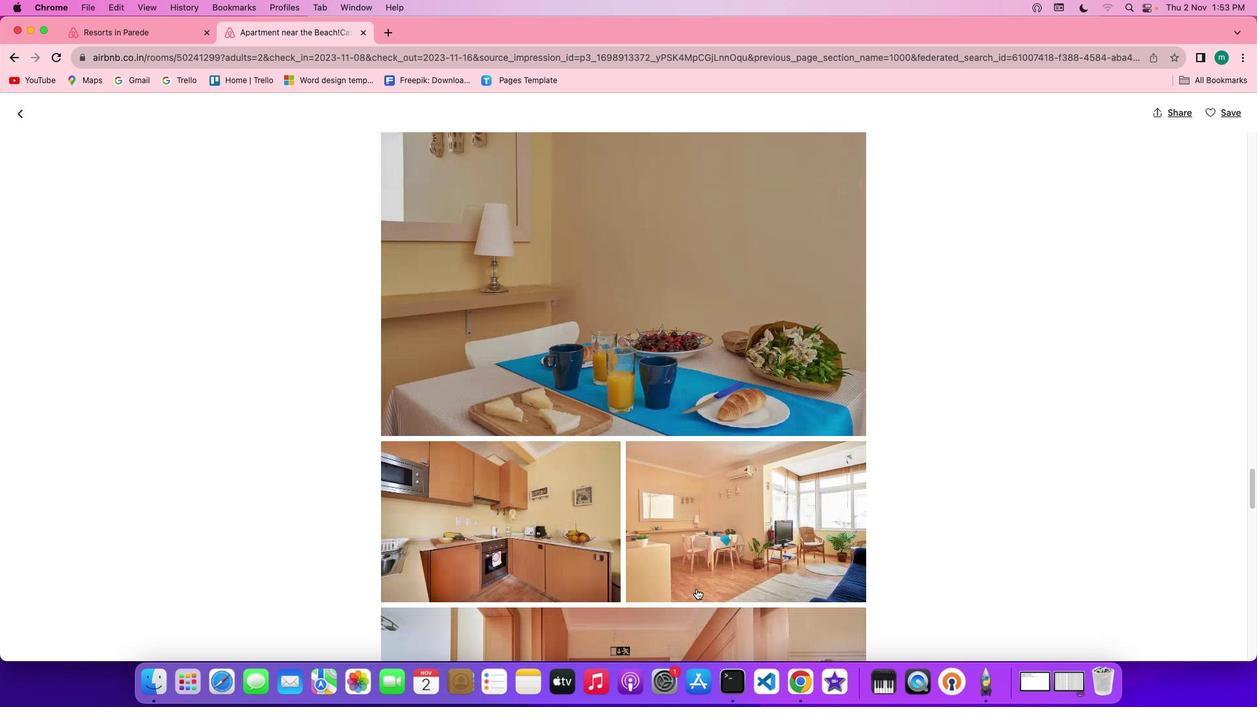 
Action: Mouse scrolled (699, 591) with delta (2, 0)
Screenshot: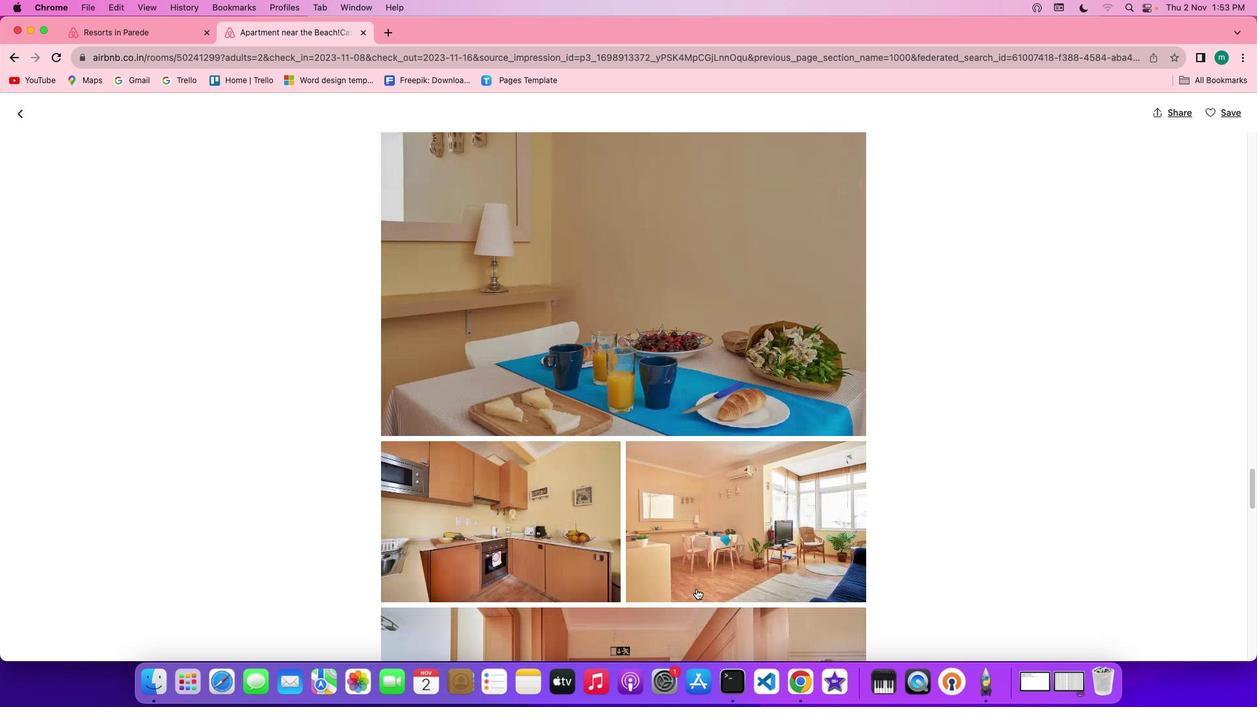 
Action: Mouse scrolled (699, 591) with delta (2, 0)
Screenshot: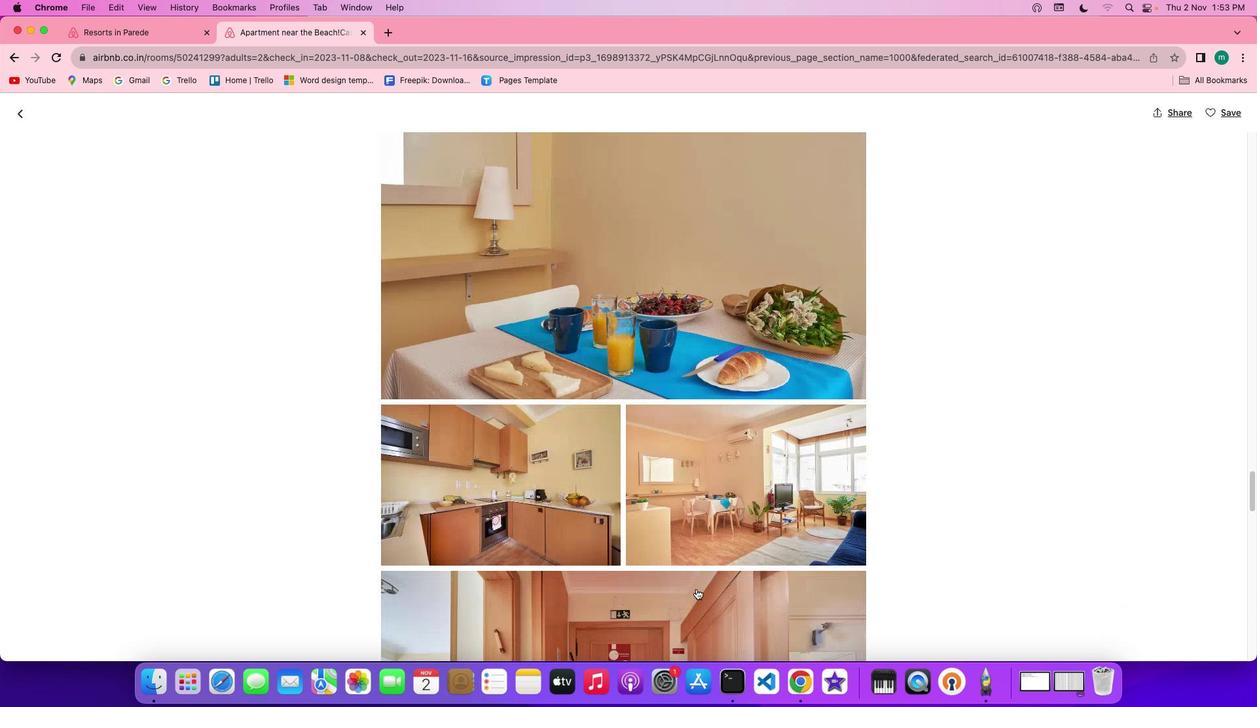 
Action: Mouse scrolled (699, 591) with delta (2, 0)
Screenshot: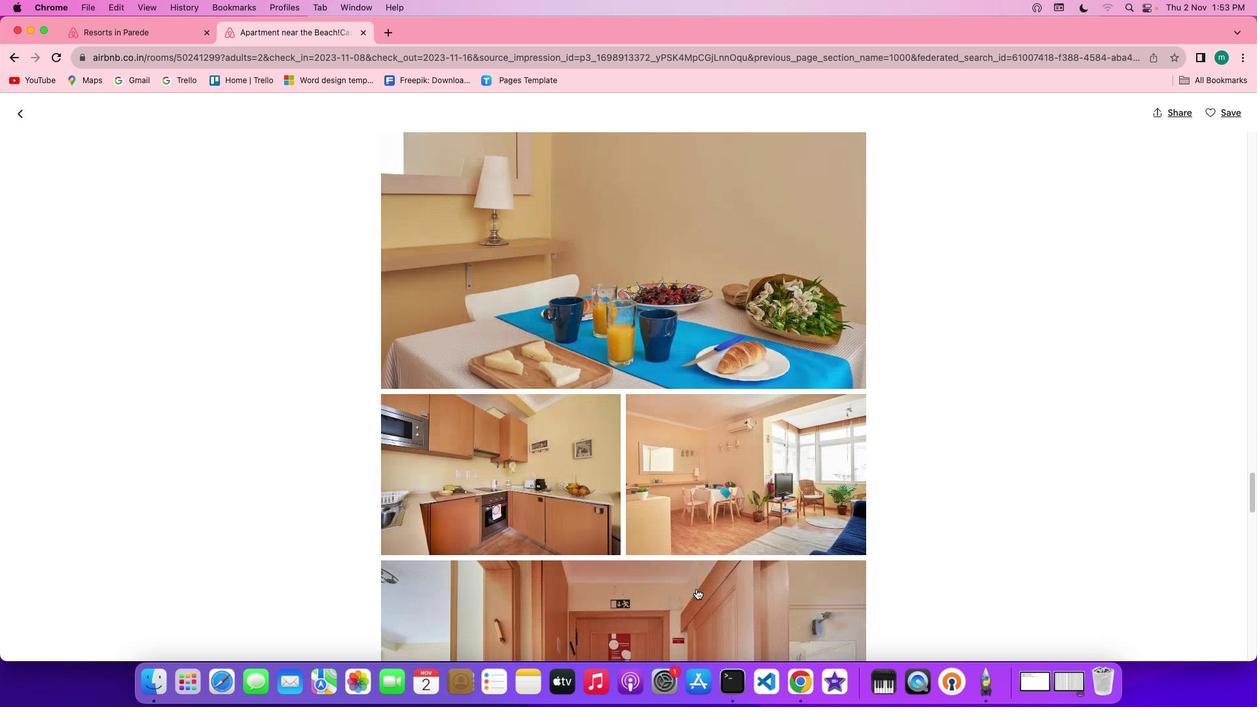 
Action: Mouse moved to (698, 592)
Screenshot: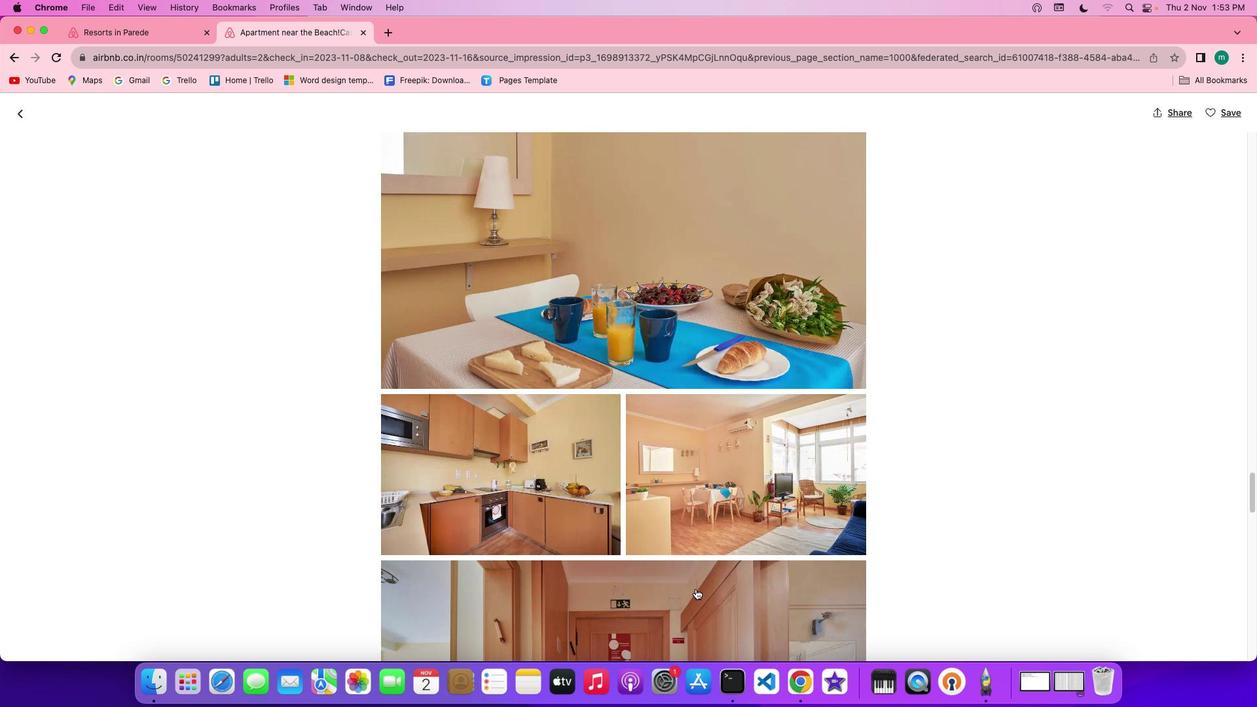 
Action: Mouse scrolled (698, 592) with delta (2, 1)
Screenshot: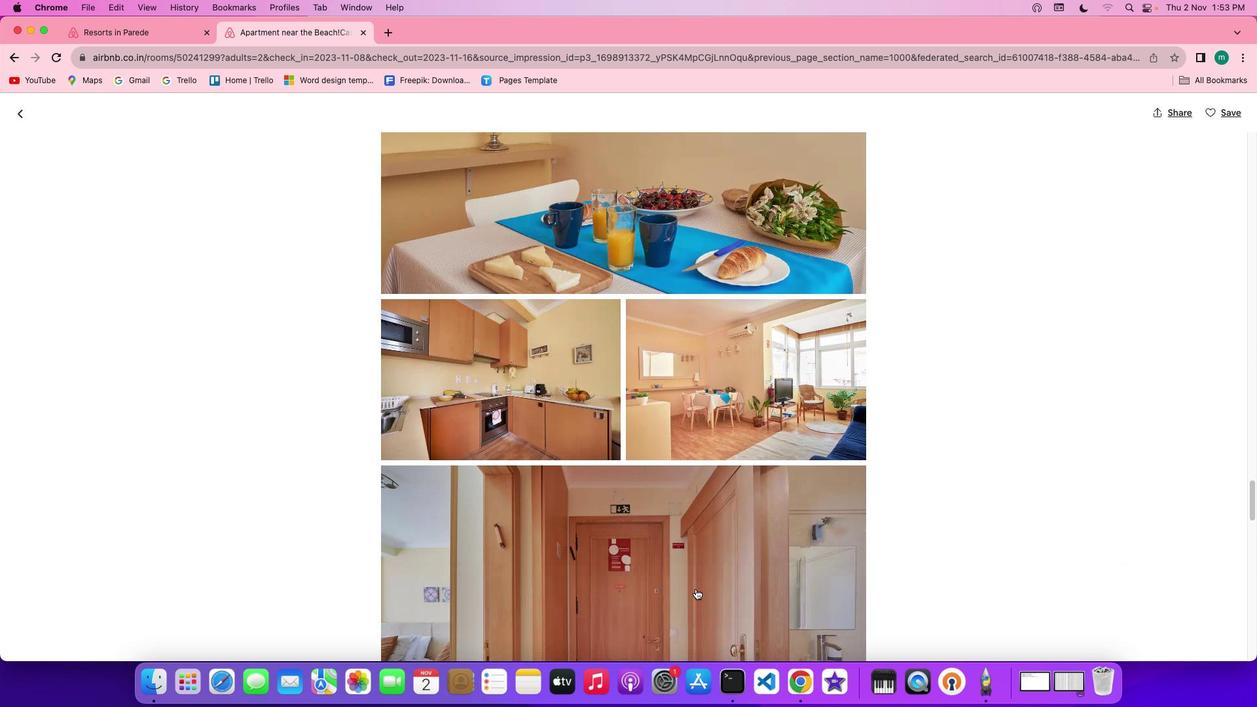 
Action: Mouse scrolled (698, 592) with delta (2, 1)
Screenshot: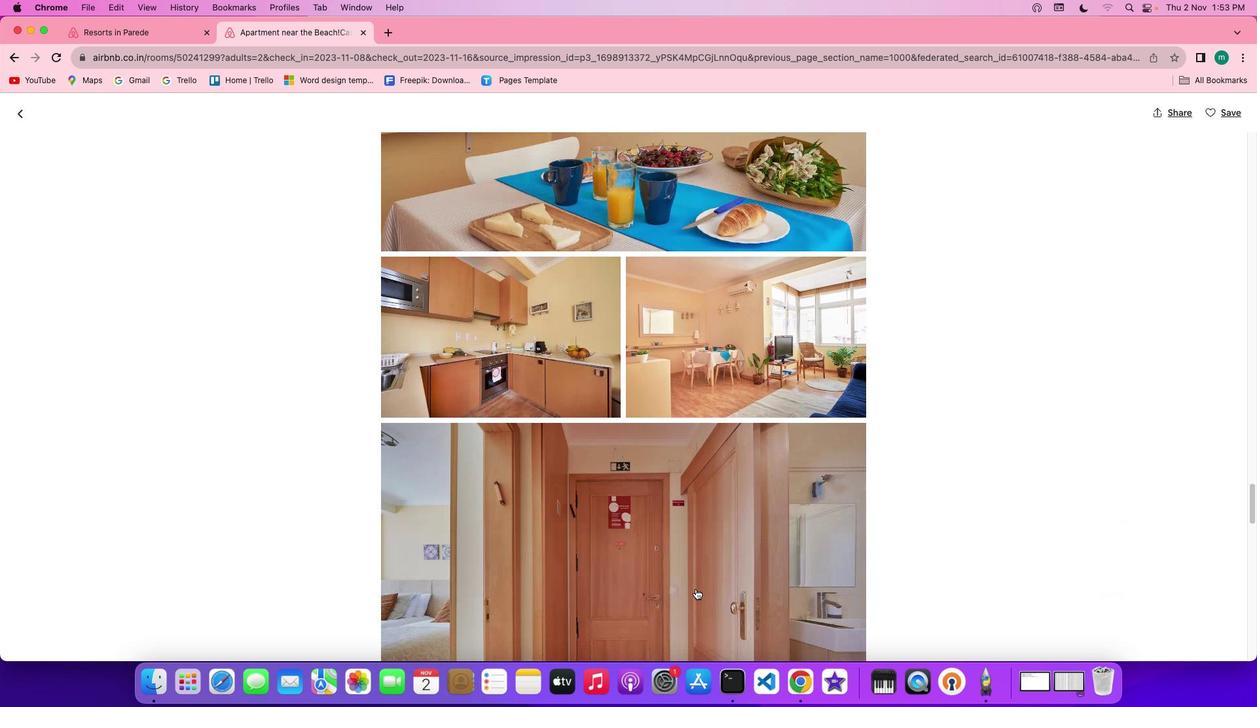 
Action: Mouse scrolled (698, 592) with delta (2, 0)
Screenshot: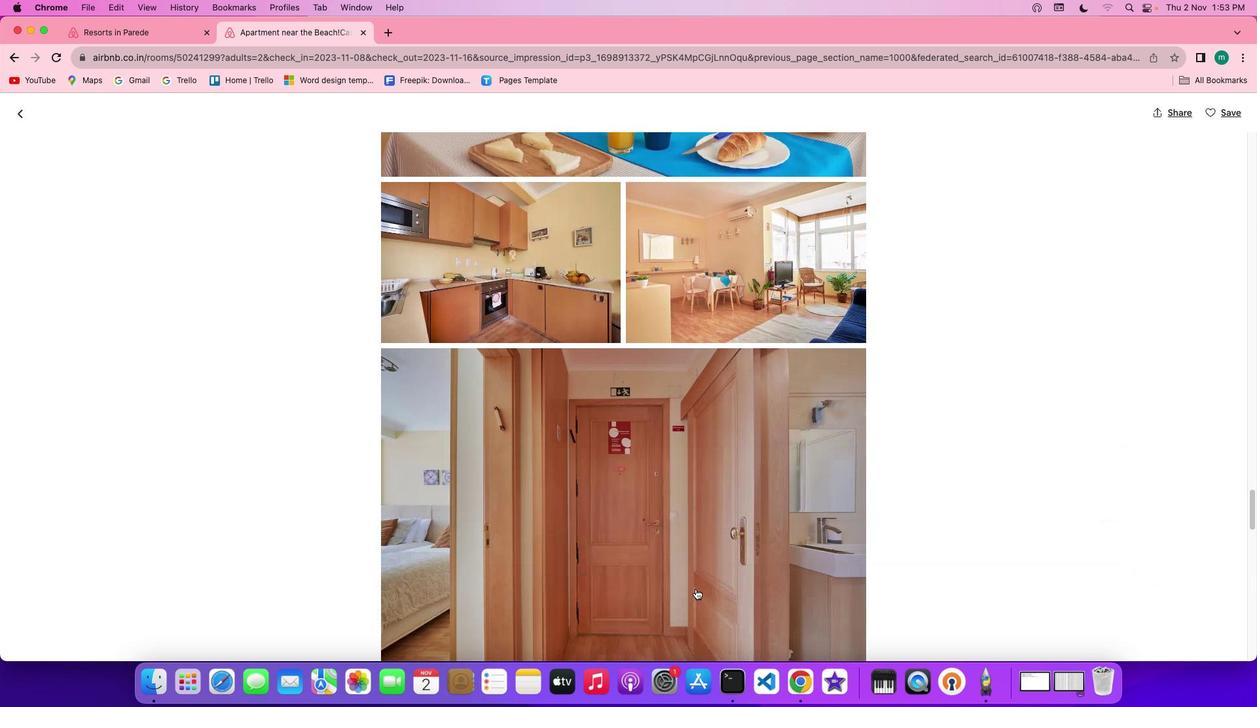 
Action: Mouse scrolled (698, 592) with delta (2, 0)
Screenshot: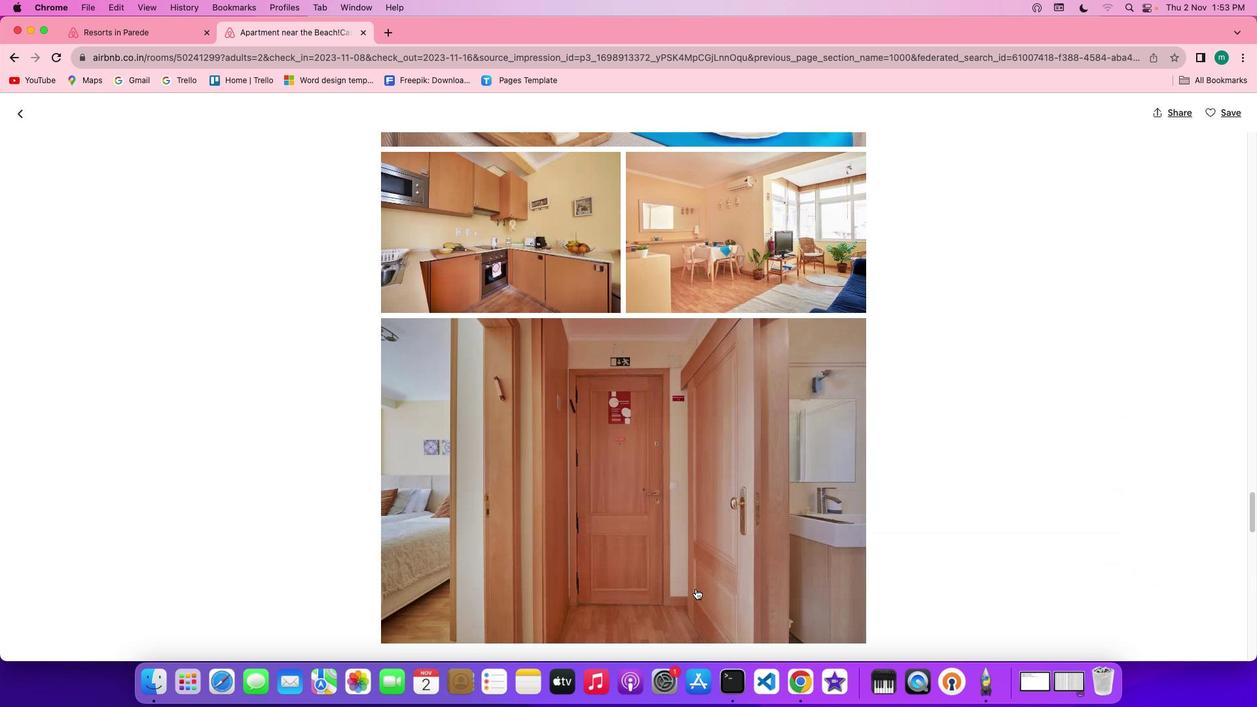 
Action: Mouse moved to (694, 601)
Screenshot: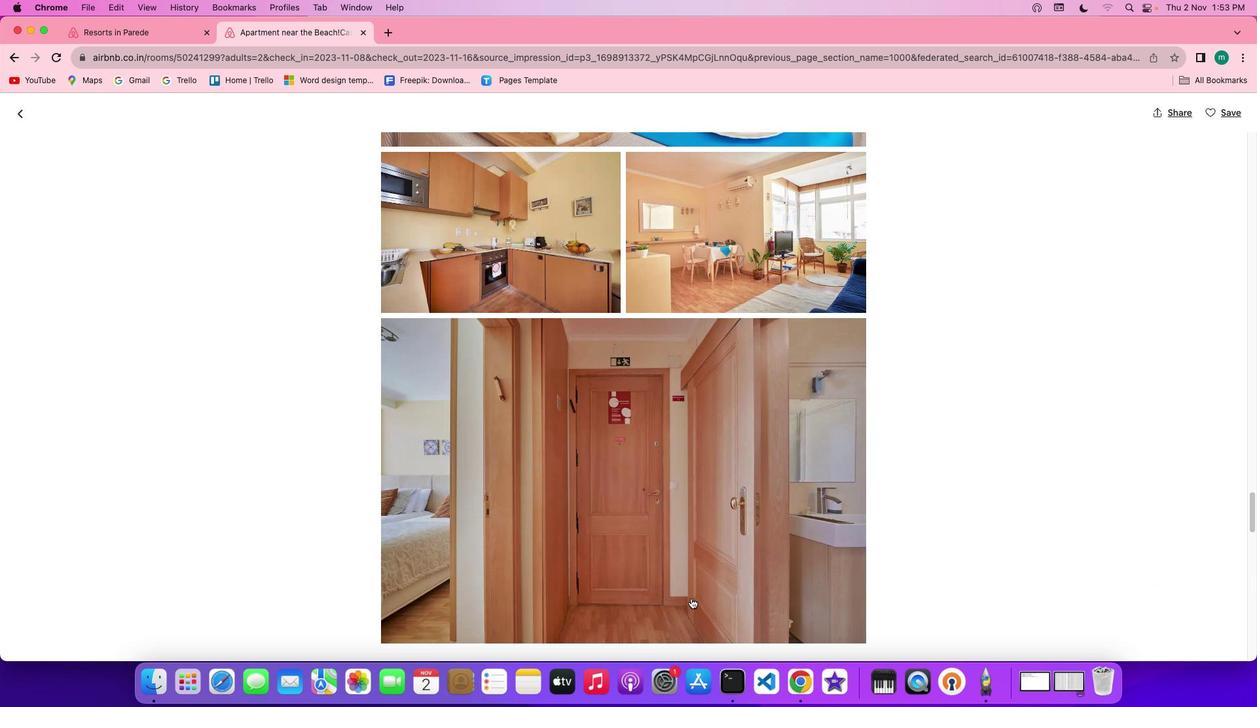 
Action: Mouse scrolled (694, 601) with delta (2, 1)
Screenshot: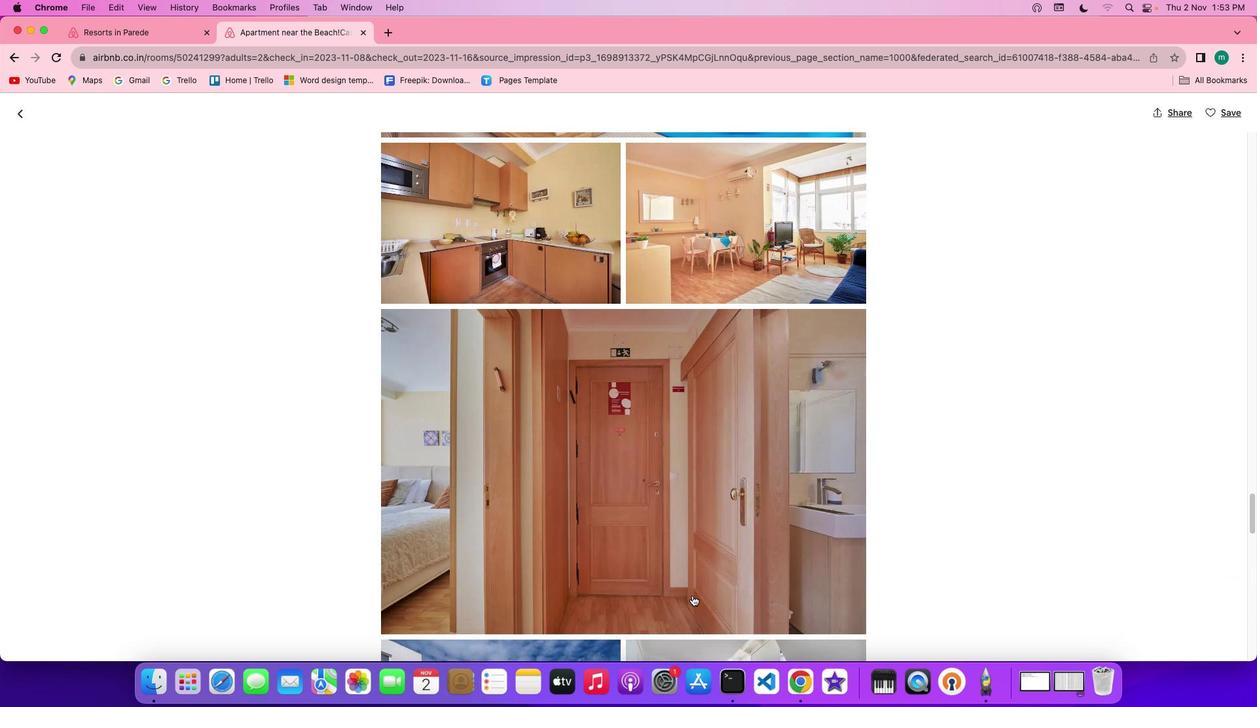 
Action: Mouse moved to (694, 600)
Screenshot: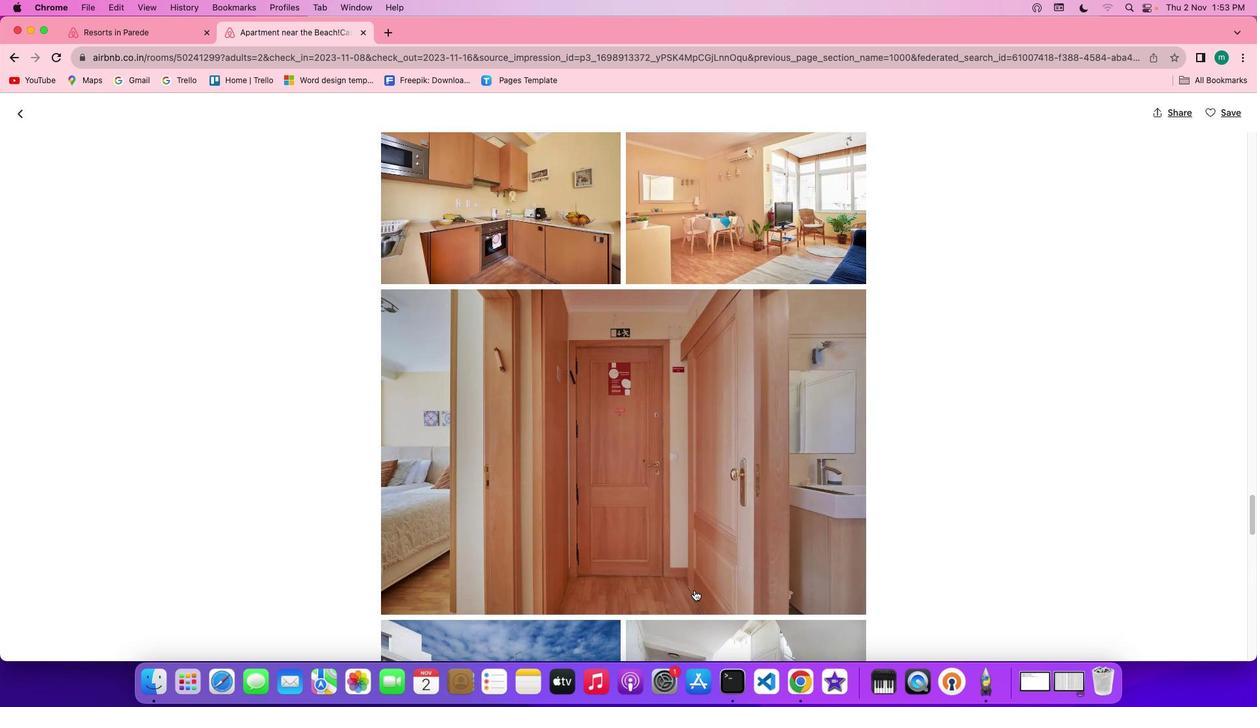 
Action: Mouse scrolled (694, 600) with delta (2, 1)
Screenshot: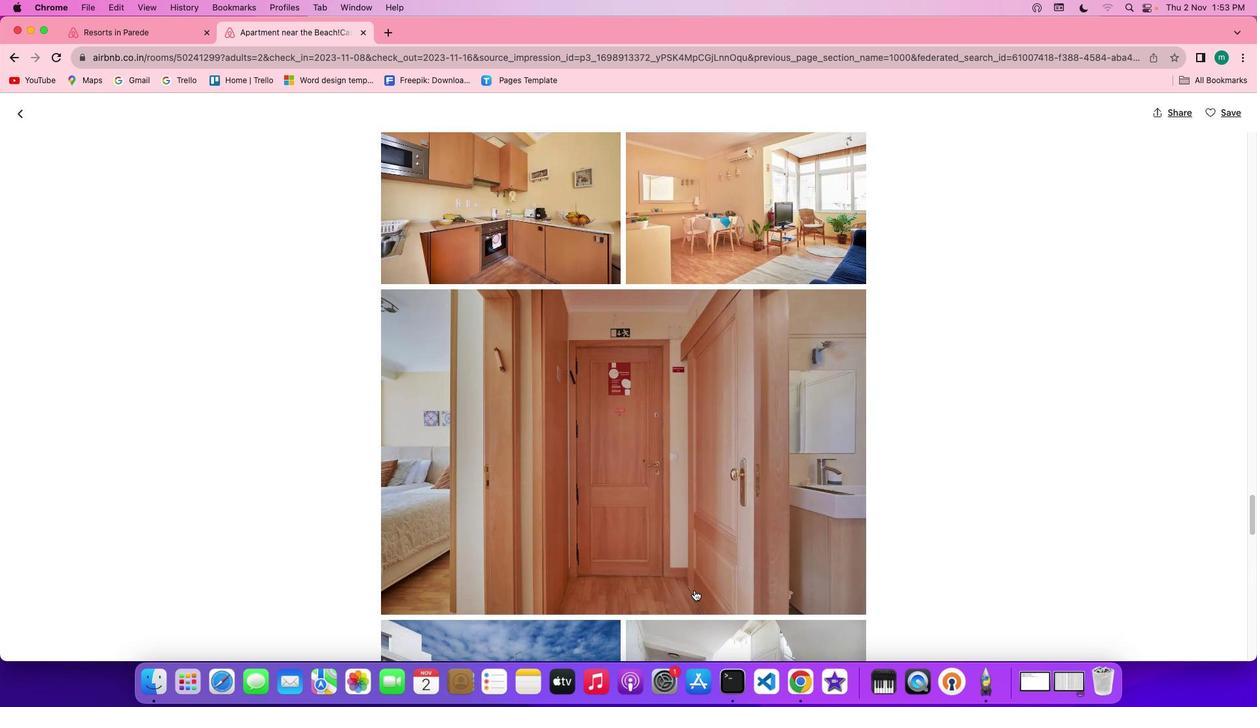 
Action: Mouse moved to (694, 600)
Screenshot: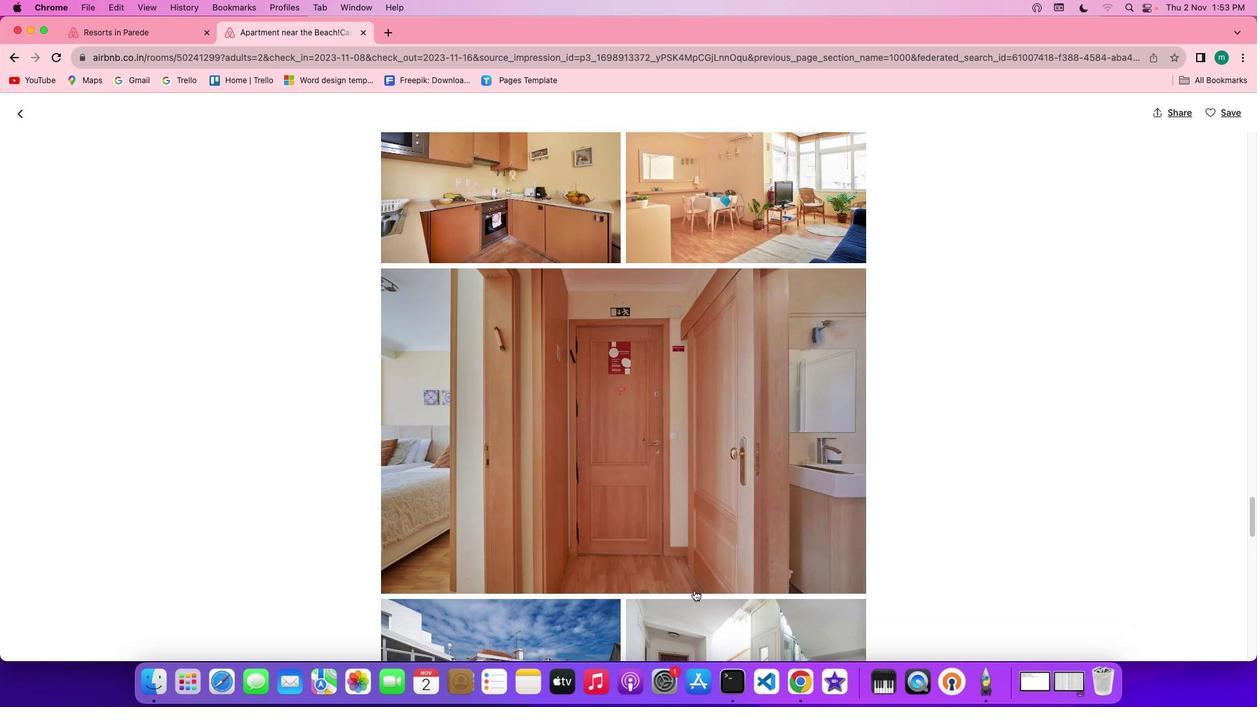 
Action: Mouse scrolled (694, 600) with delta (2, 1)
Screenshot: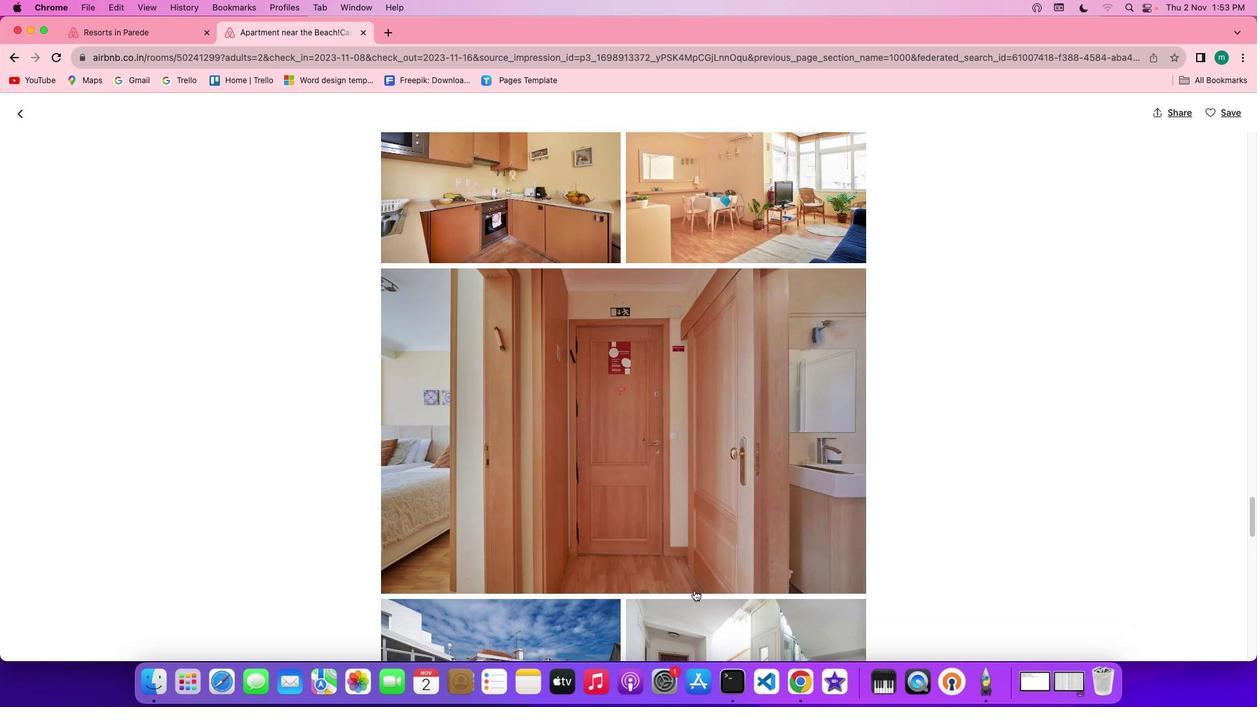 
Action: Mouse moved to (695, 609)
Screenshot: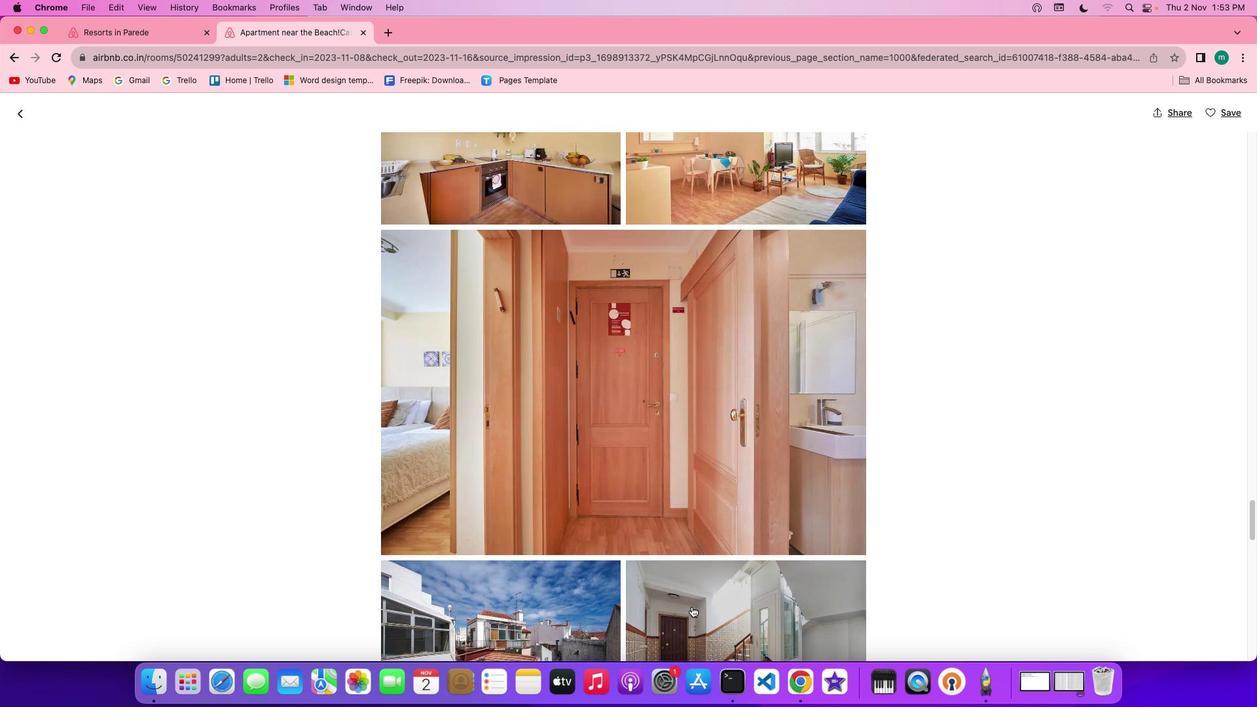 
Action: Mouse scrolled (695, 609) with delta (2, 1)
Screenshot: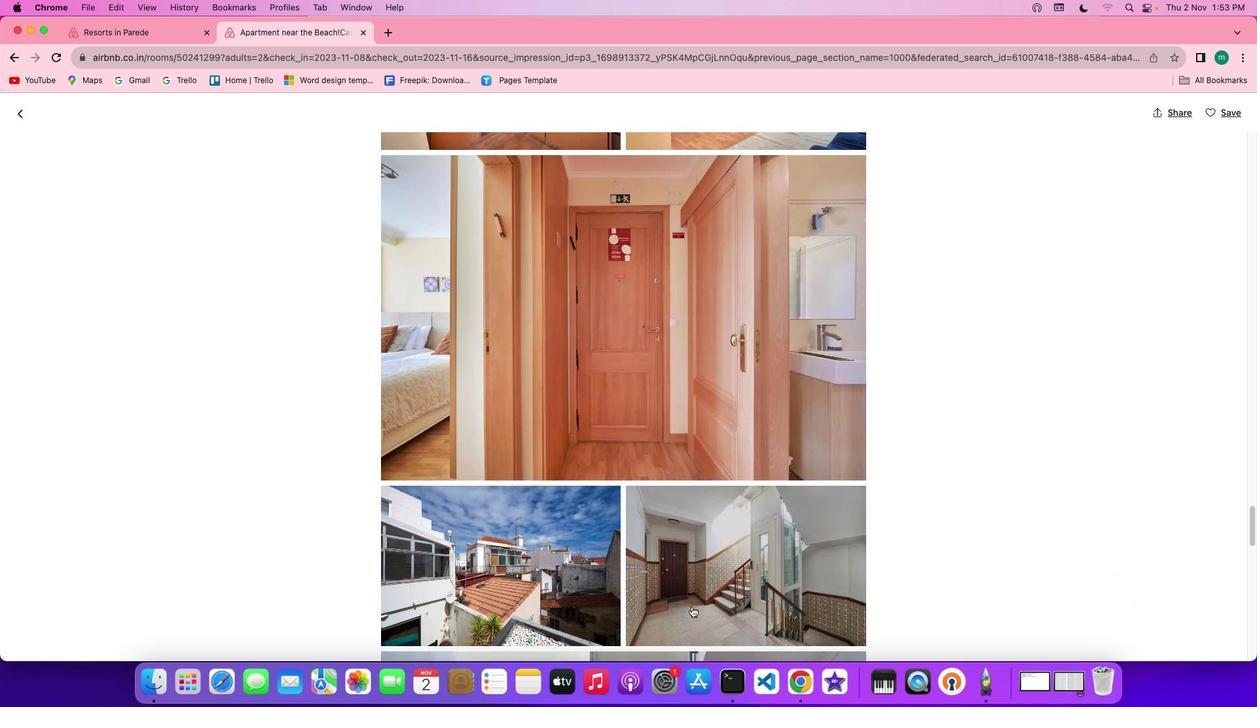 
Action: Mouse scrolled (695, 609) with delta (2, 1)
Screenshot: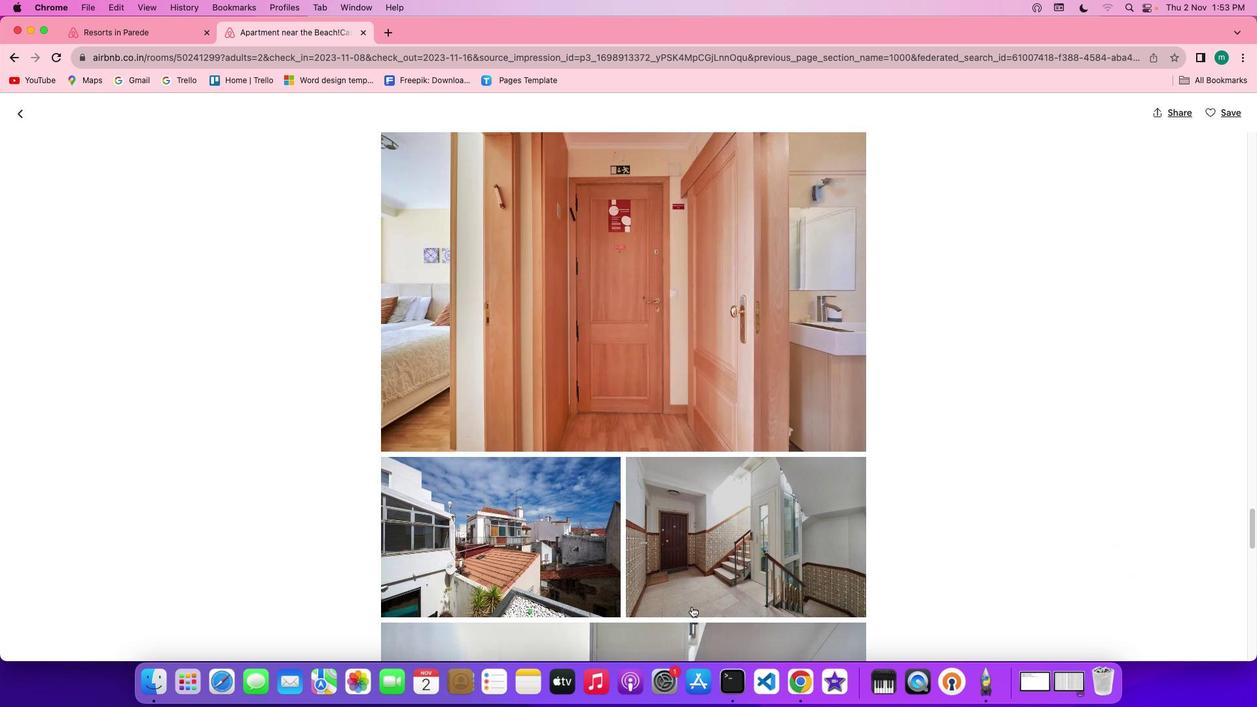 
Action: Mouse scrolled (695, 609) with delta (2, 0)
Screenshot: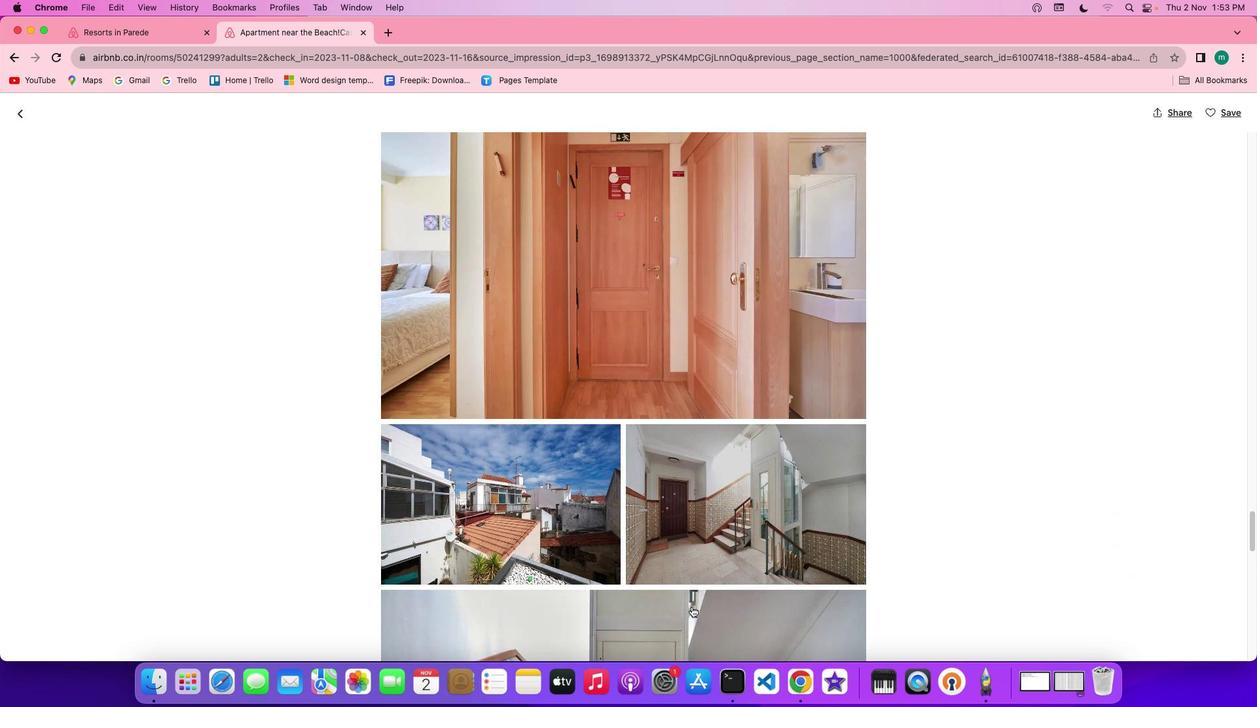 
Action: Mouse scrolled (695, 609) with delta (2, 0)
Screenshot: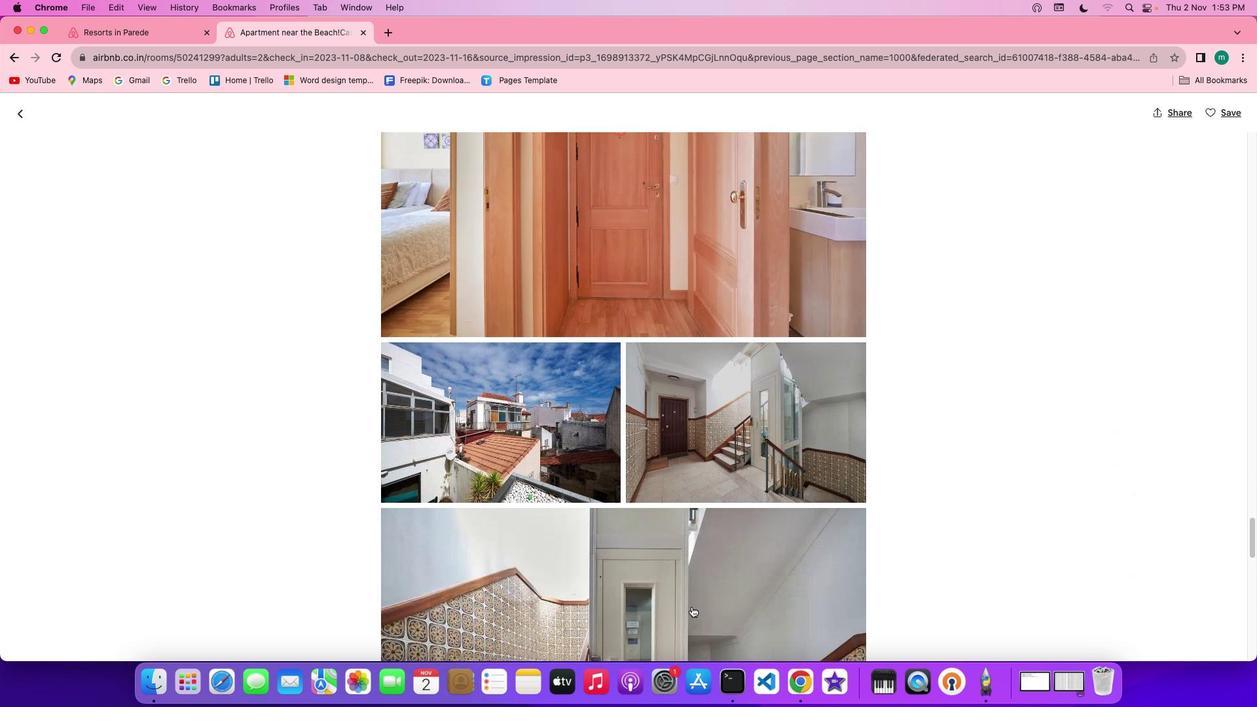 
Action: Mouse scrolled (695, 609) with delta (2, 1)
Screenshot: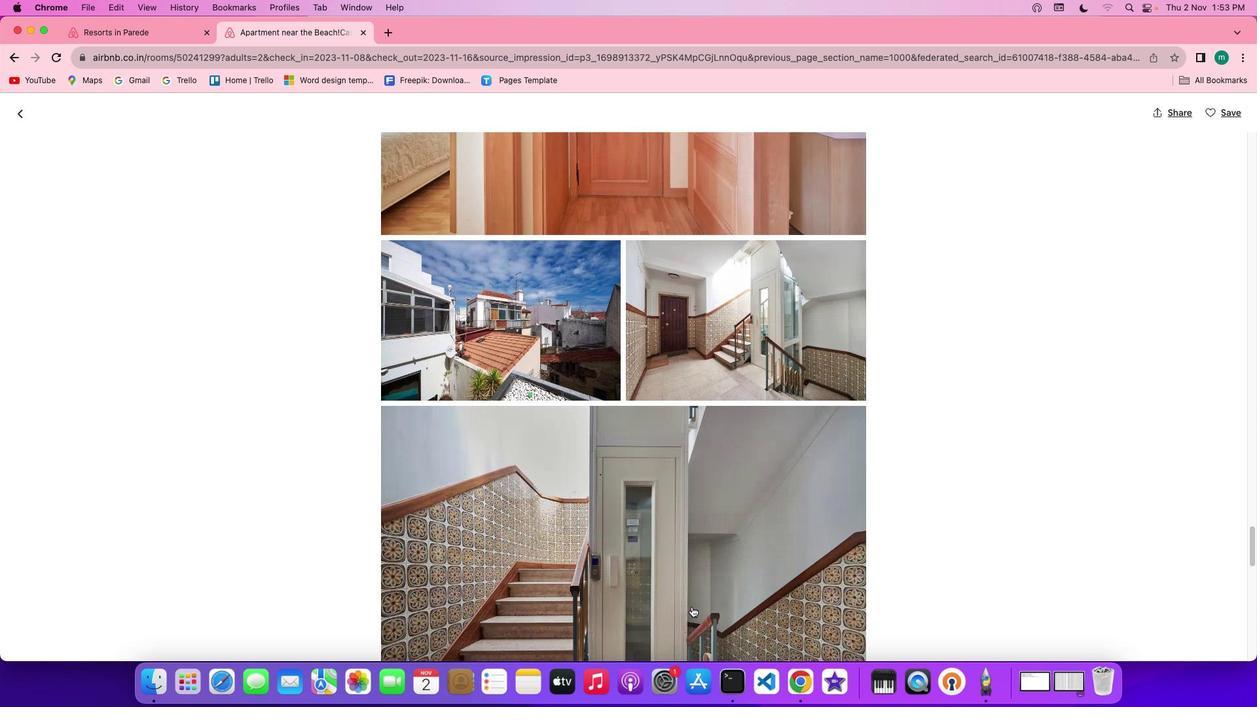 
Action: Mouse scrolled (695, 609) with delta (2, 1)
Screenshot: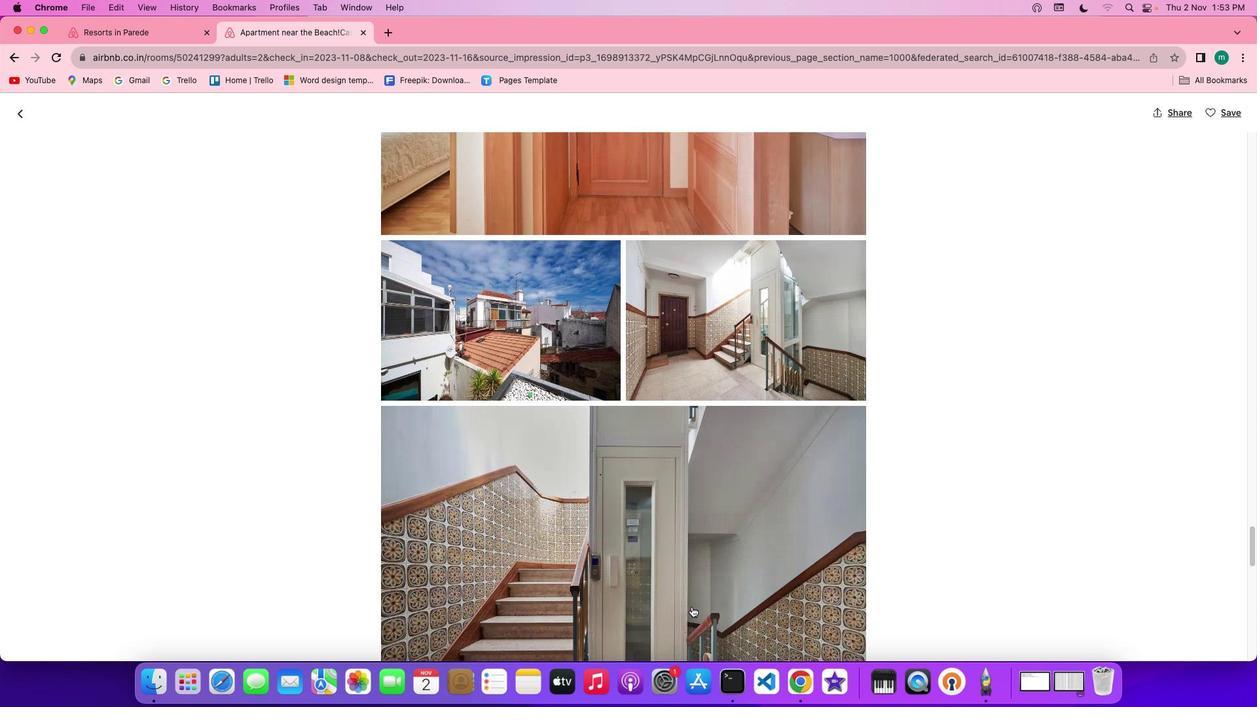 
Action: Mouse scrolled (695, 609) with delta (2, 0)
Screenshot: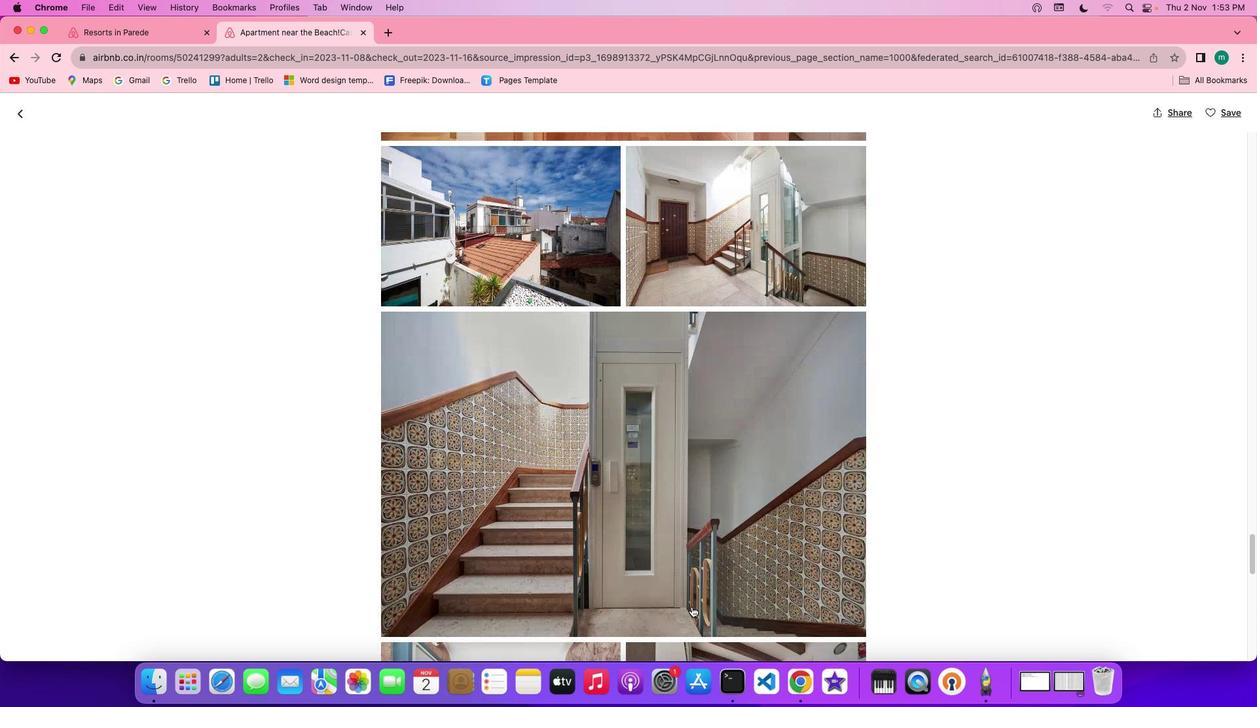 
Action: Mouse scrolled (695, 609) with delta (2, 0)
Screenshot: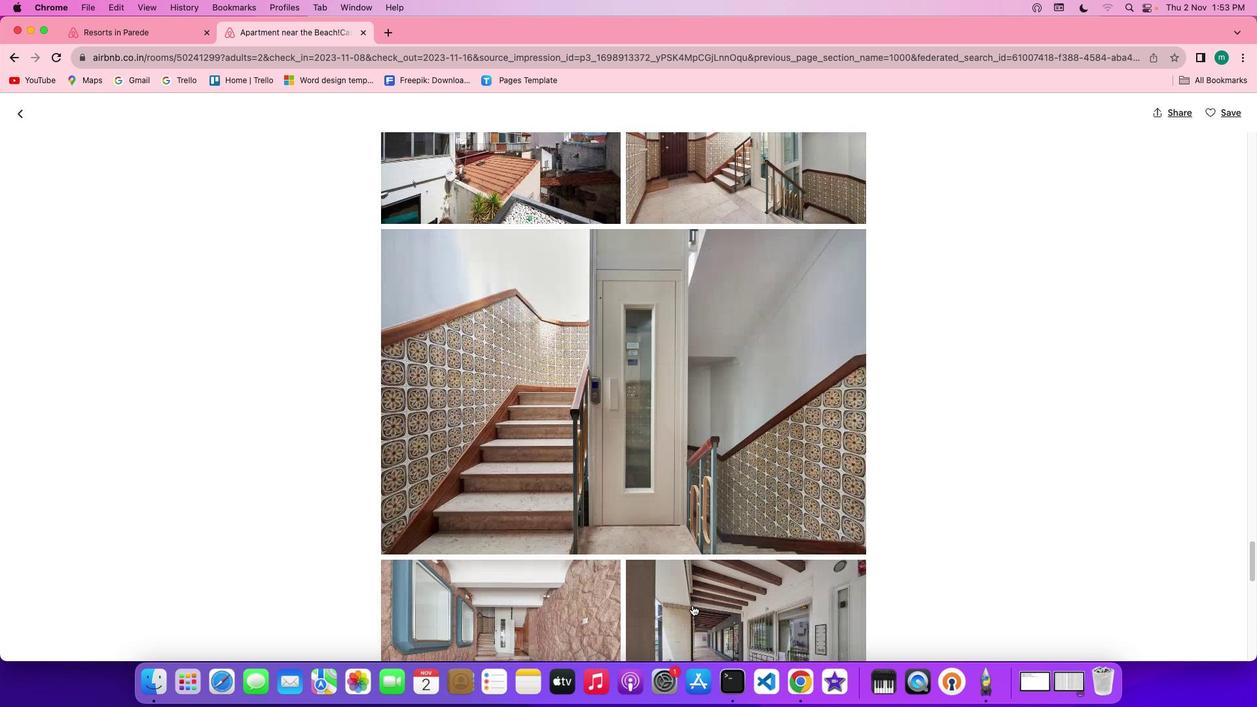 
Action: Mouse moved to (693, 605)
Screenshot: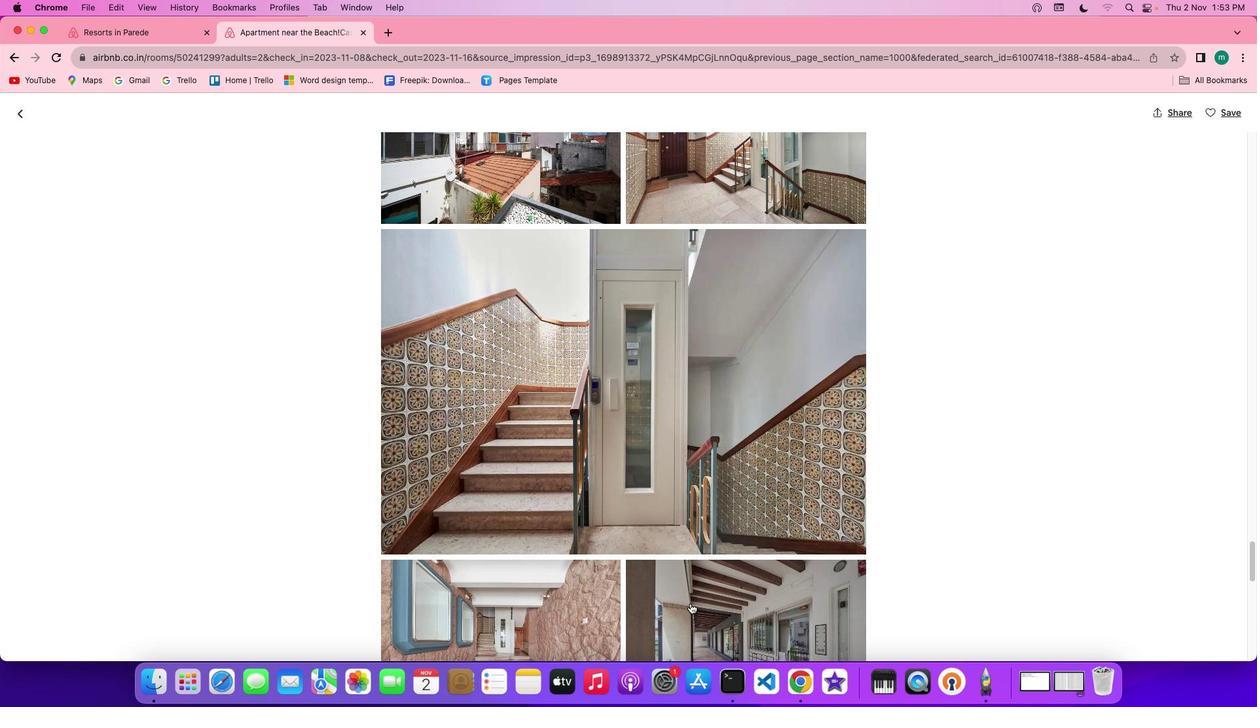
Action: Mouse scrolled (693, 605) with delta (2, 1)
Screenshot: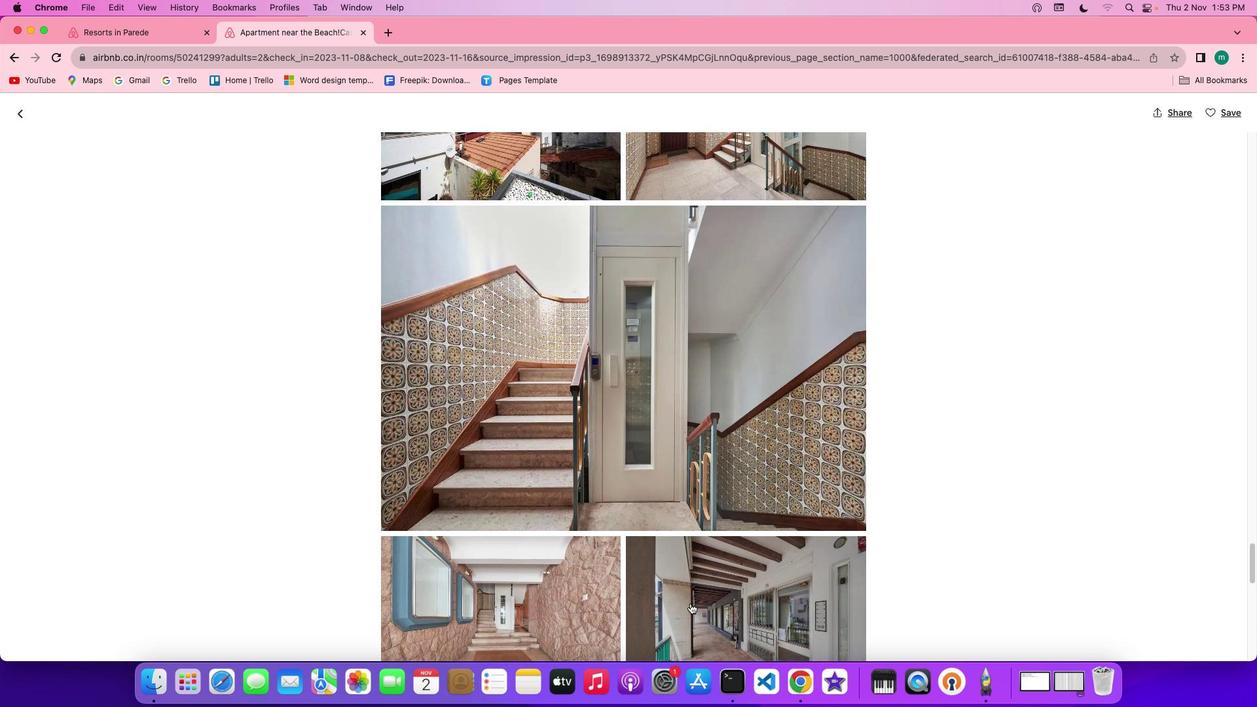
Action: Mouse scrolled (693, 605) with delta (2, 1)
Screenshot: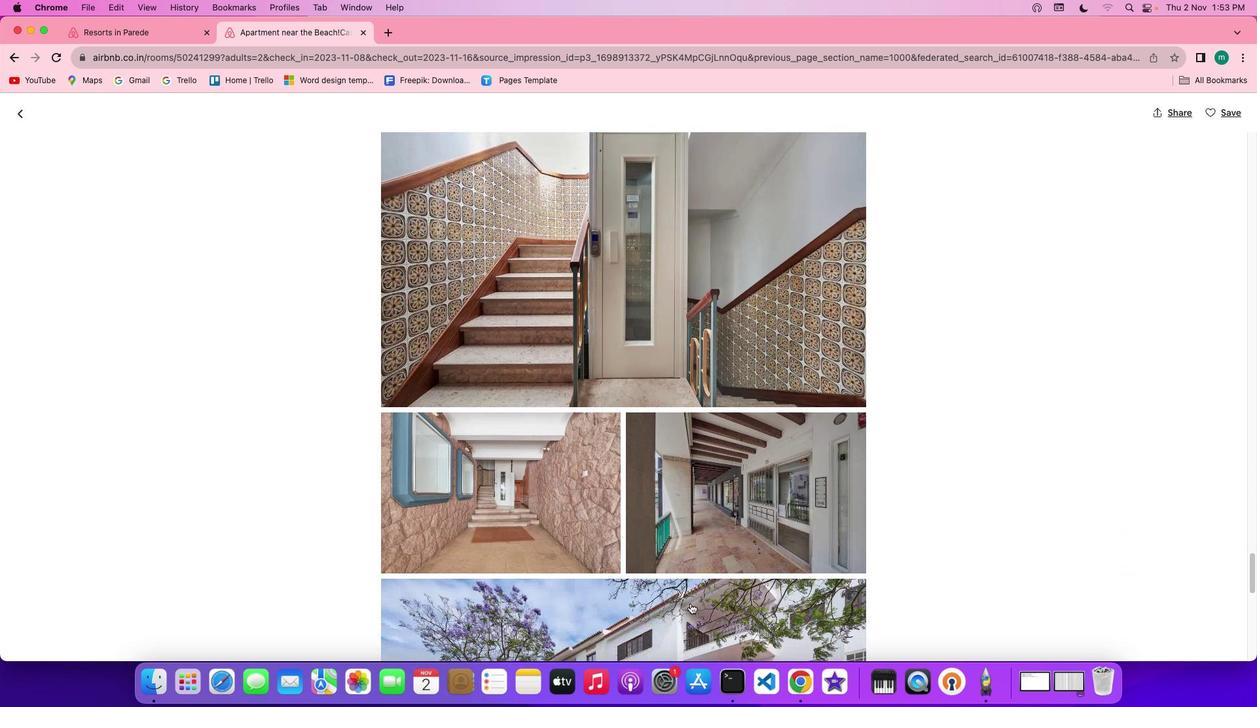 
Action: Mouse scrolled (693, 605) with delta (2, 1)
Screenshot: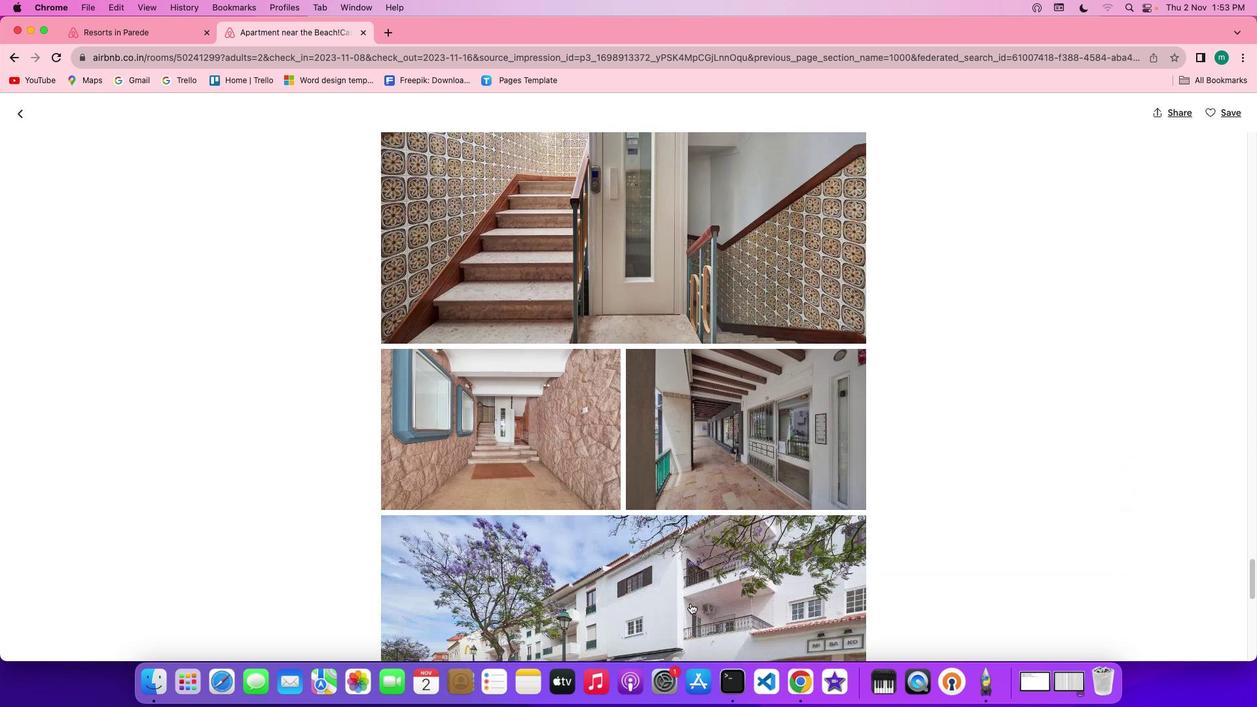 
Action: Mouse scrolled (693, 605) with delta (2, 0)
Screenshot: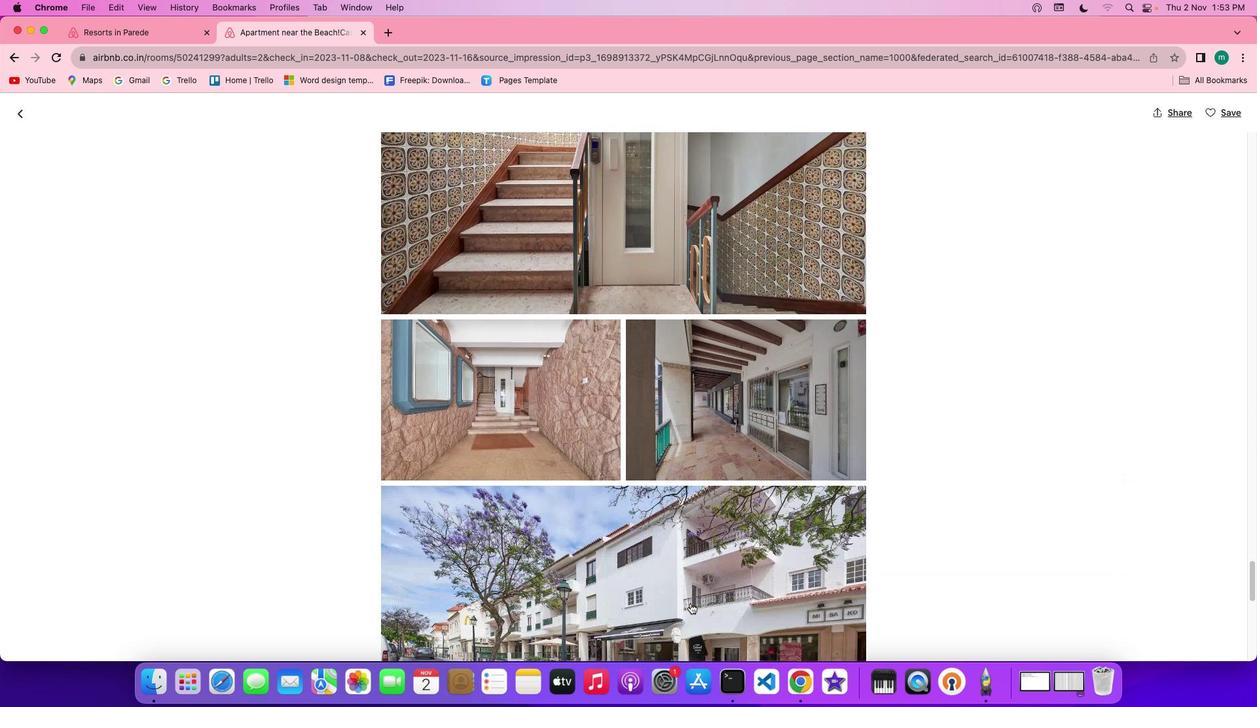 
Action: Mouse scrolled (693, 605) with delta (2, 0)
Screenshot: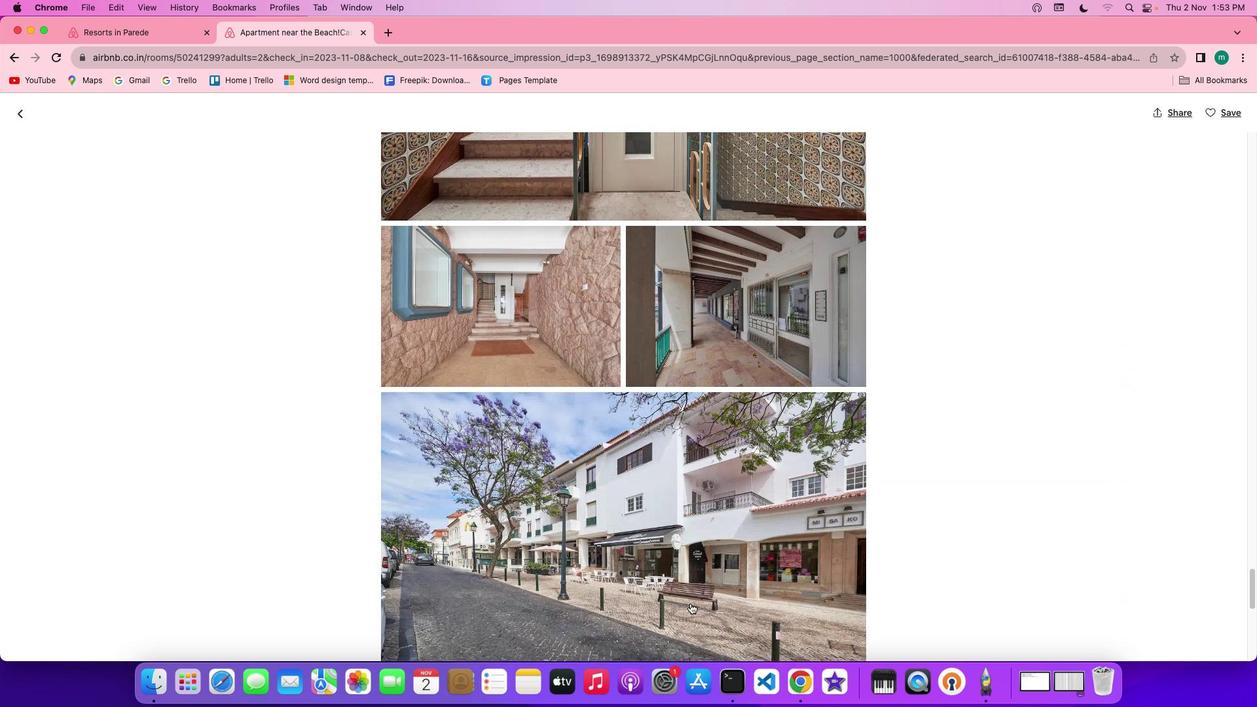 
Action: Mouse scrolled (693, 605) with delta (2, 1)
Screenshot: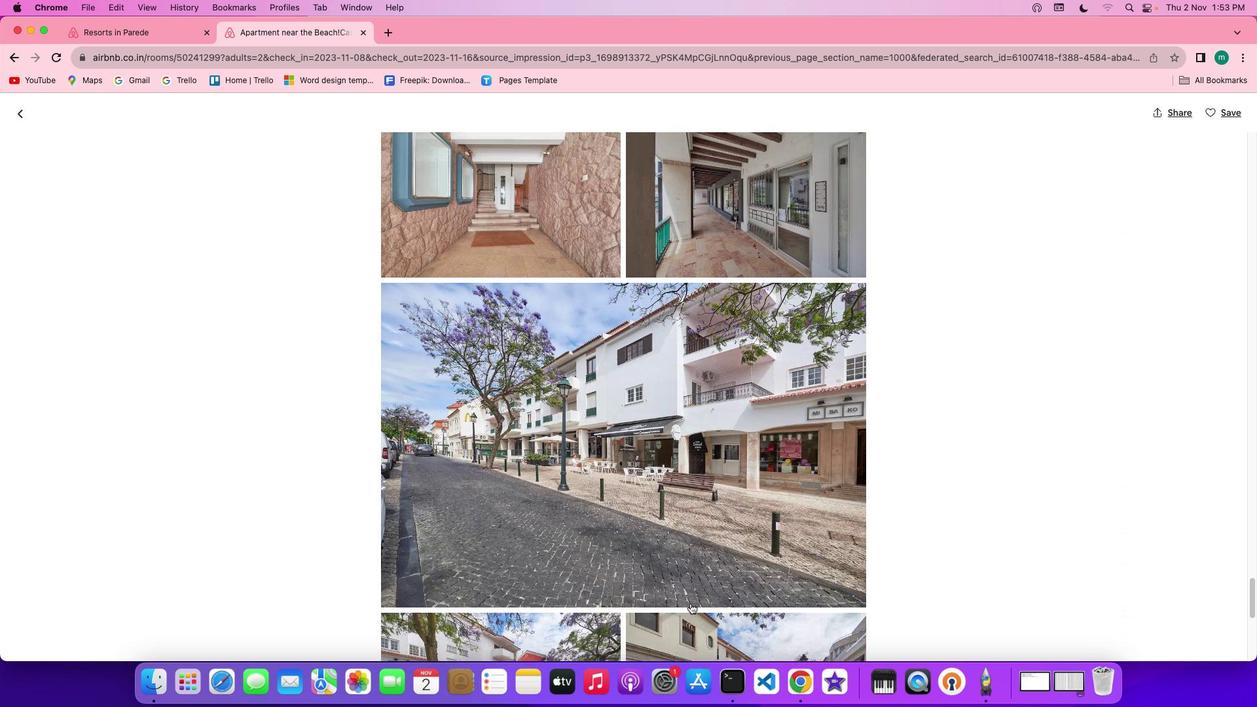 
Action: Mouse scrolled (693, 605) with delta (2, 1)
Screenshot: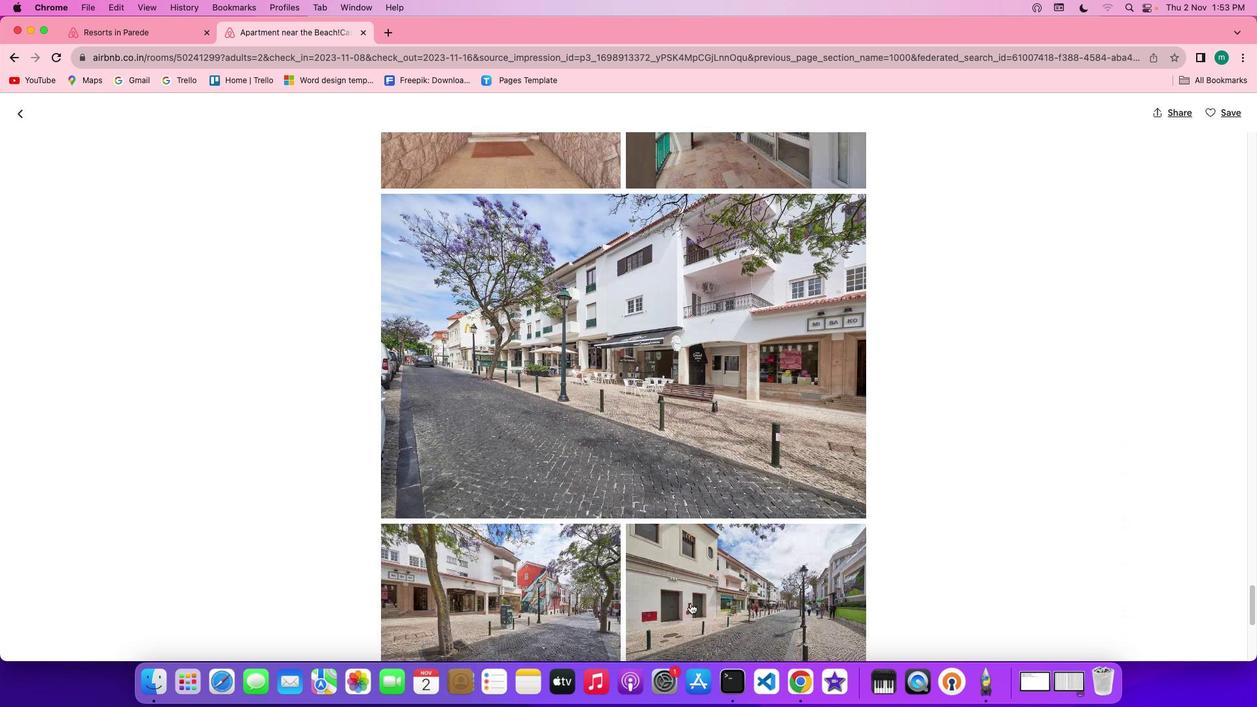 
Action: Mouse scrolled (693, 605) with delta (2, 0)
Screenshot: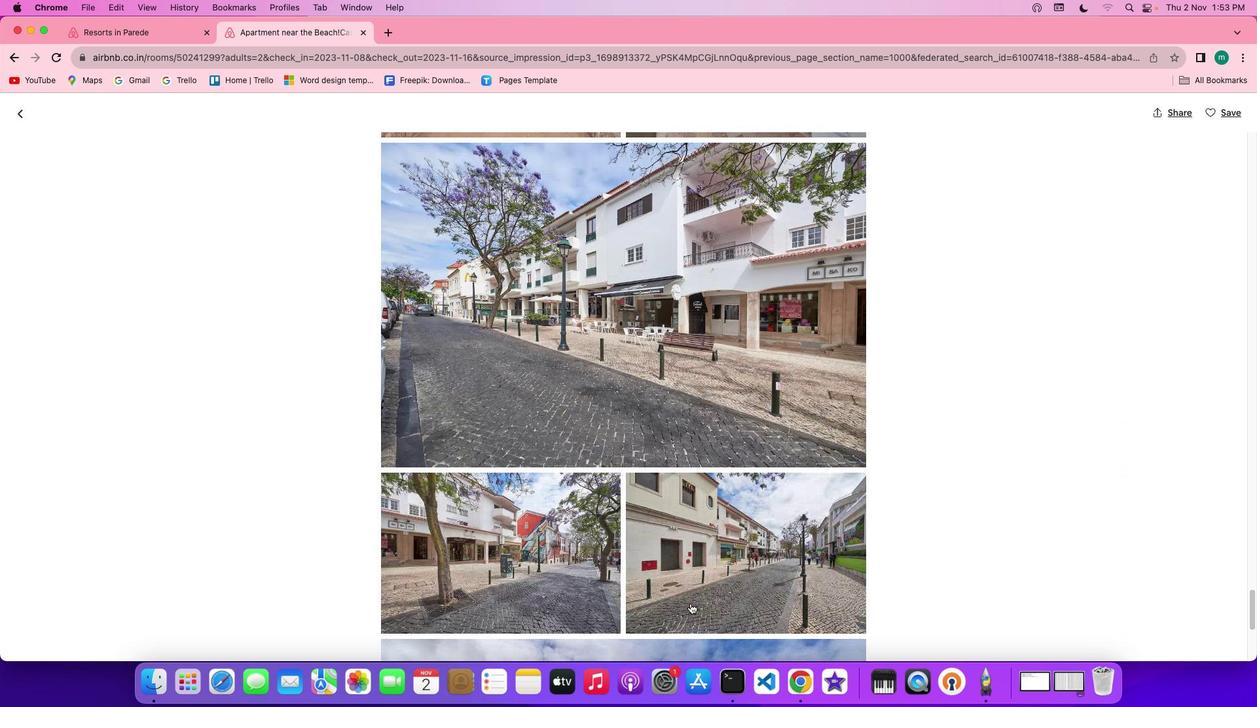 
Action: Mouse scrolled (693, 605) with delta (2, 0)
Screenshot: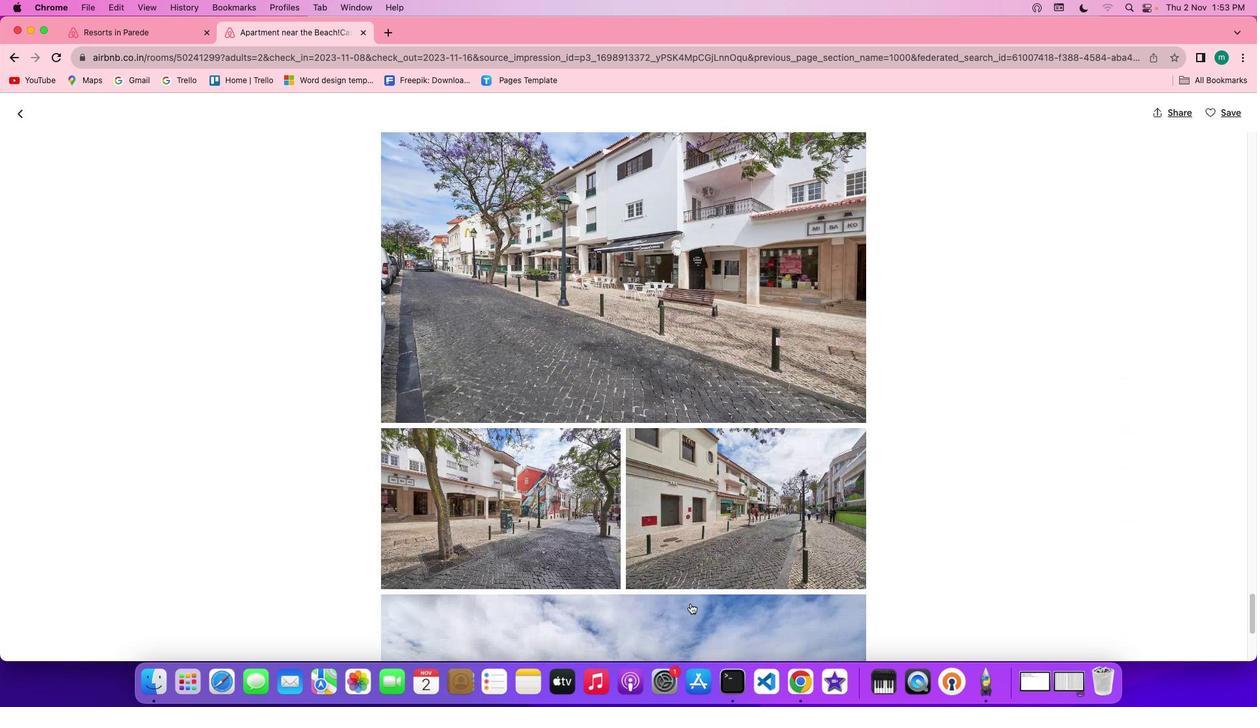 
Action: Mouse scrolled (693, 605) with delta (2, 0)
Screenshot: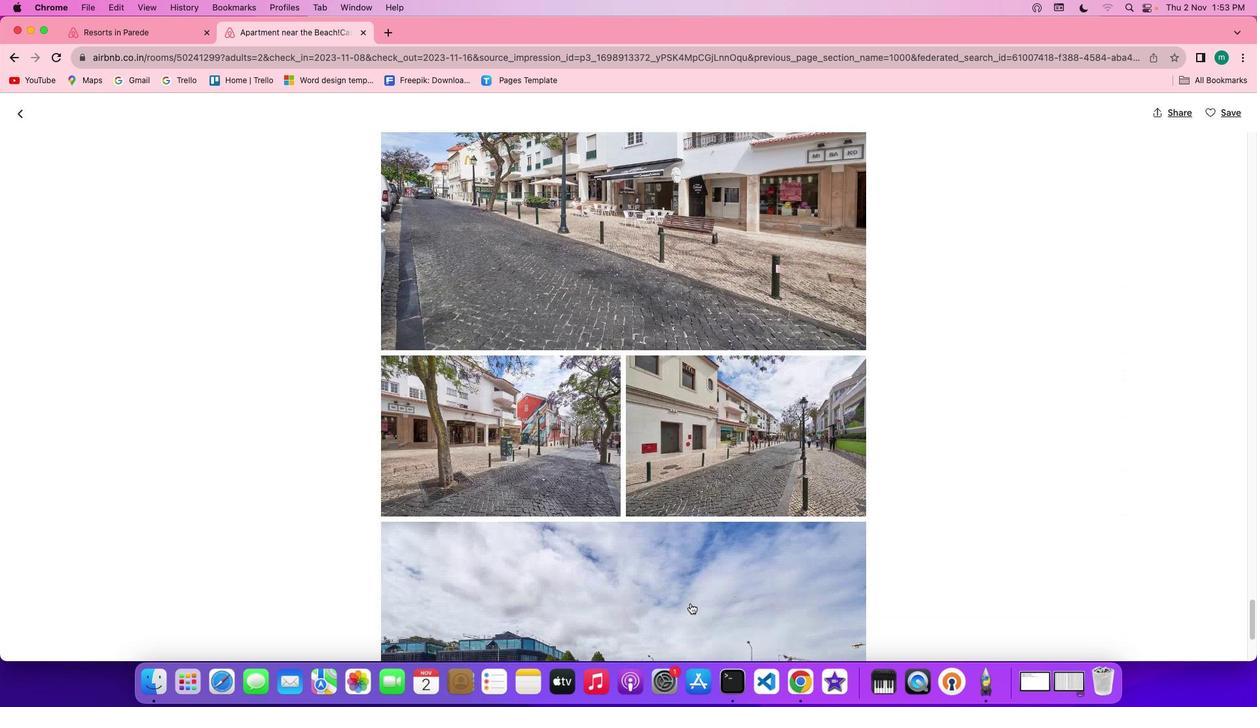 
Action: Mouse scrolled (693, 605) with delta (2, 1)
Screenshot: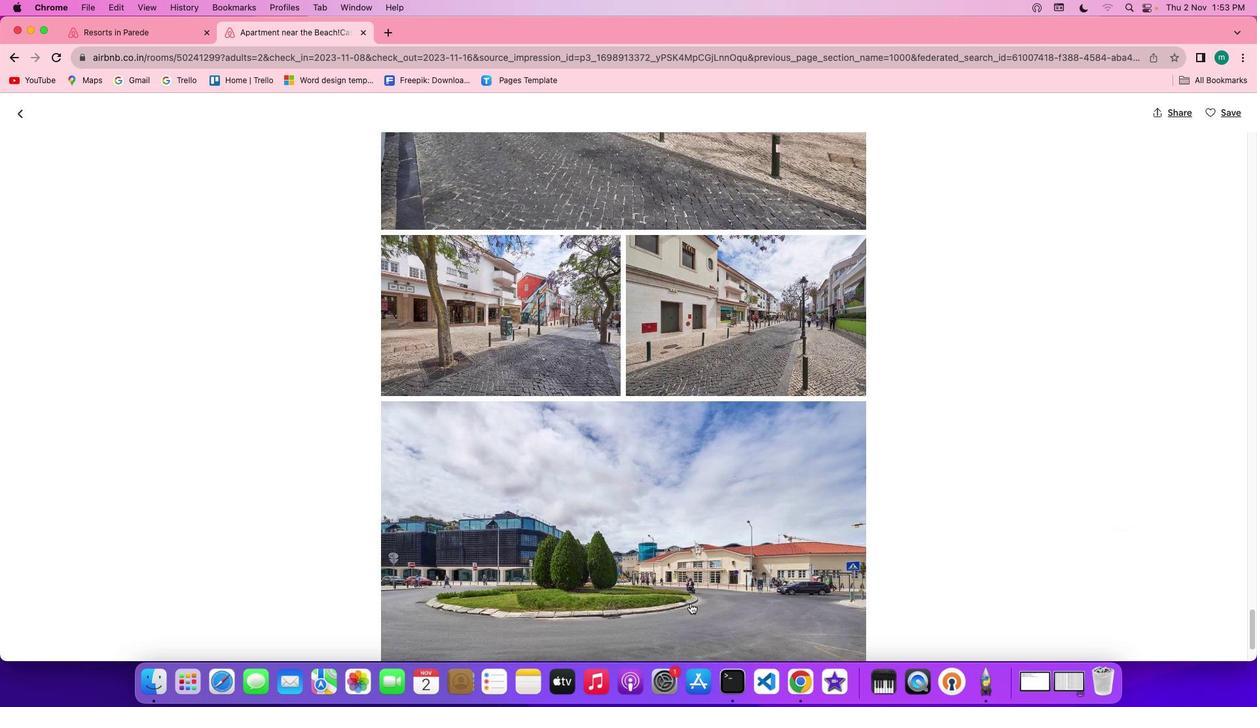 
Action: Mouse scrolled (693, 605) with delta (2, 1)
Screenshot: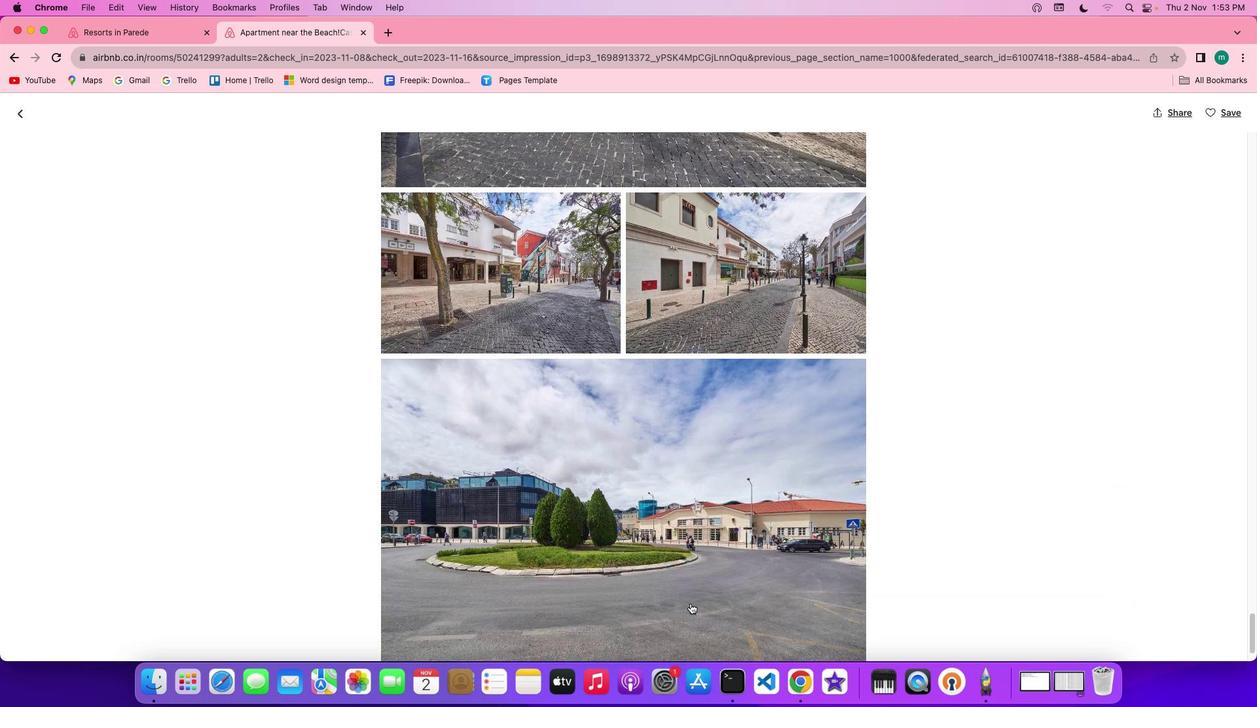 
Action: Mouse scrolled (693, 605) with delta (2, 0)
Screenshot: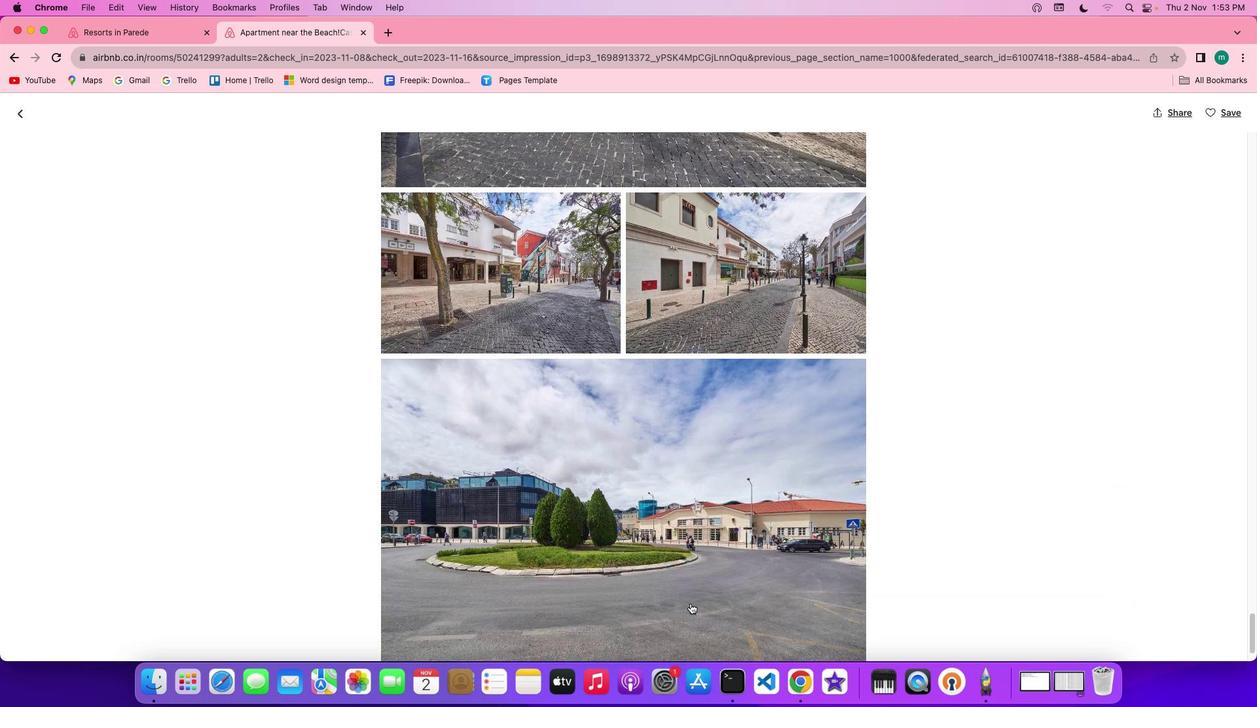 
Action: Mouse scrolled (693, 605) with delta (2, 0)
Screenshot: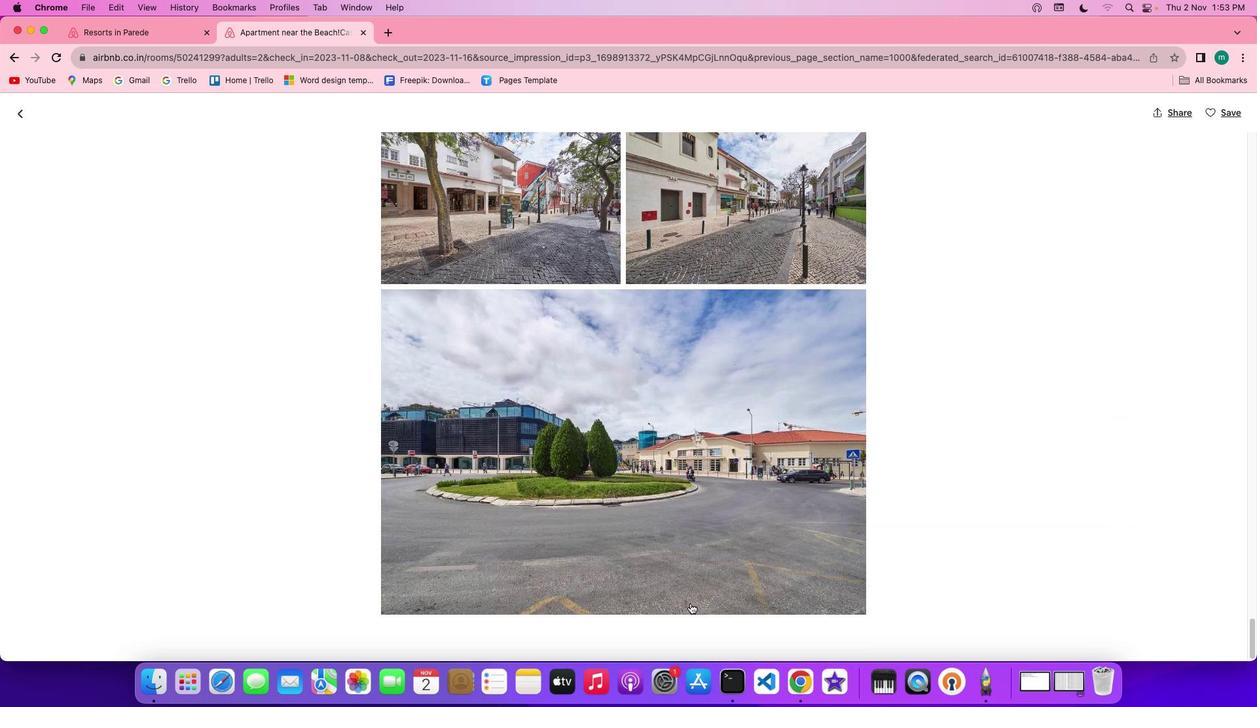 
Action: Mouse scrolled (693, 605) with delta (2, 0)
Screenshot: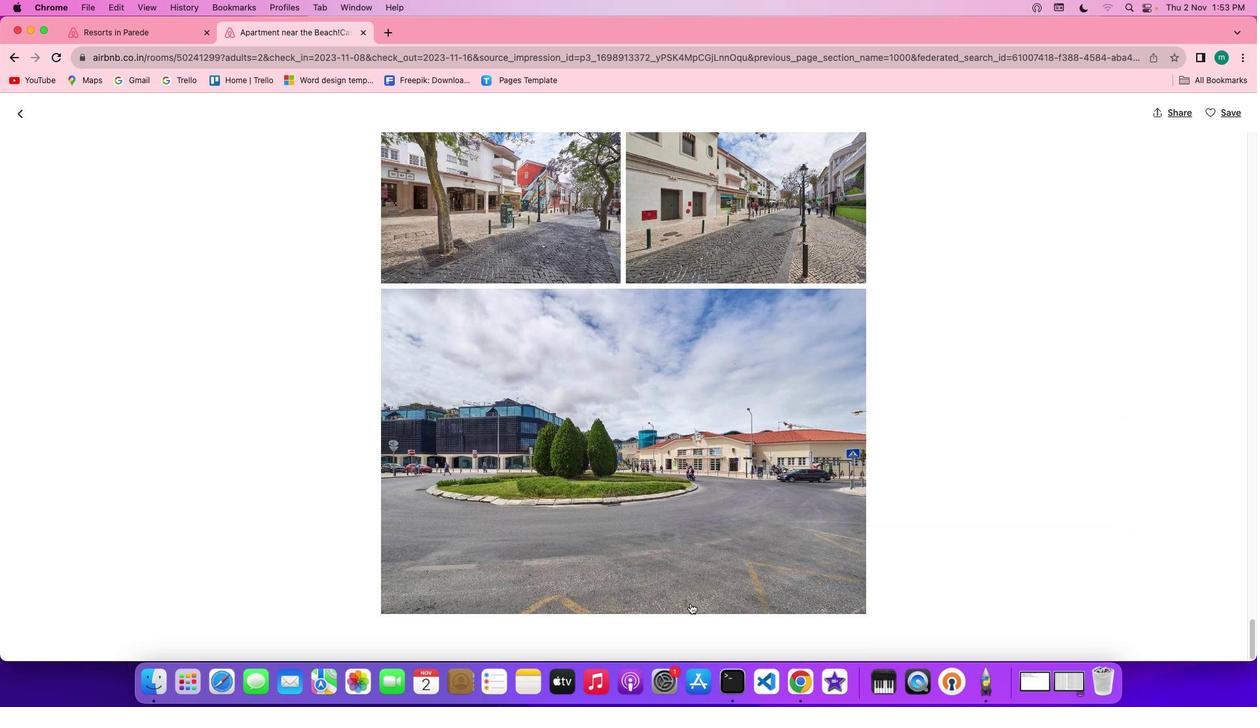 
Action: Mouse scrolled (693, 605) with delta (2, 1)
Screenshot: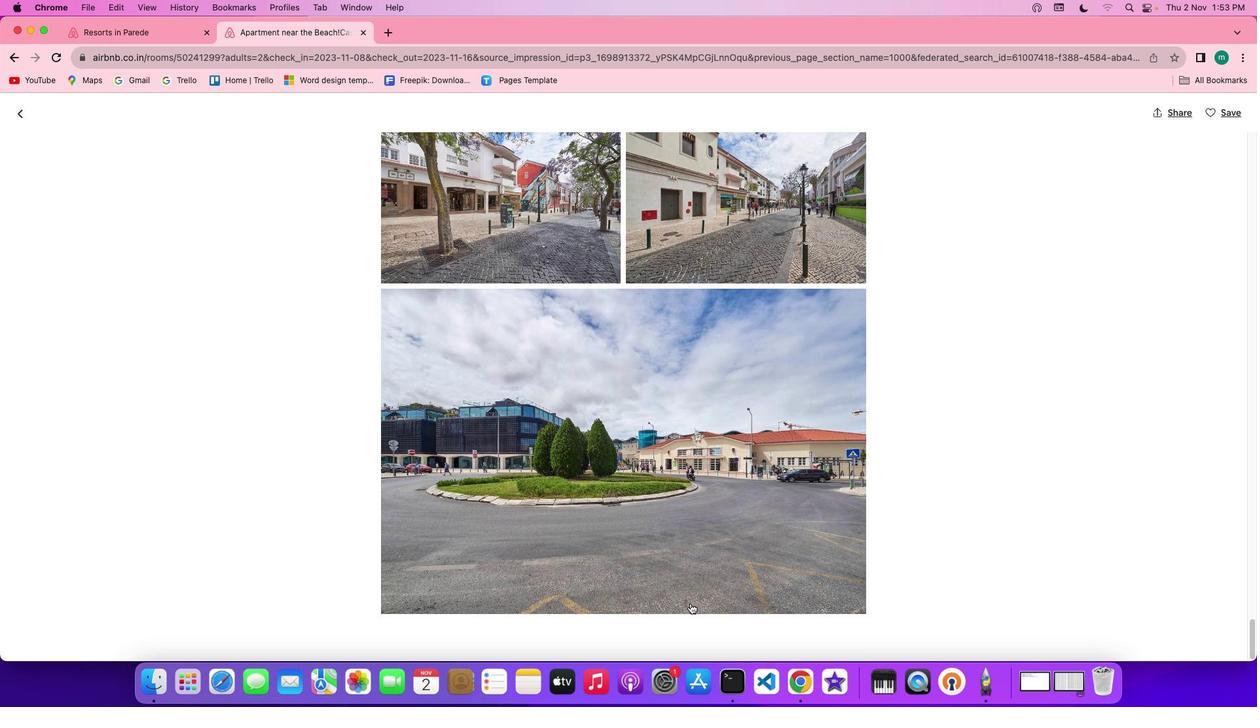 
Action: Mouse scrolled (693, 605) with delta (2, 1)
Screenshot: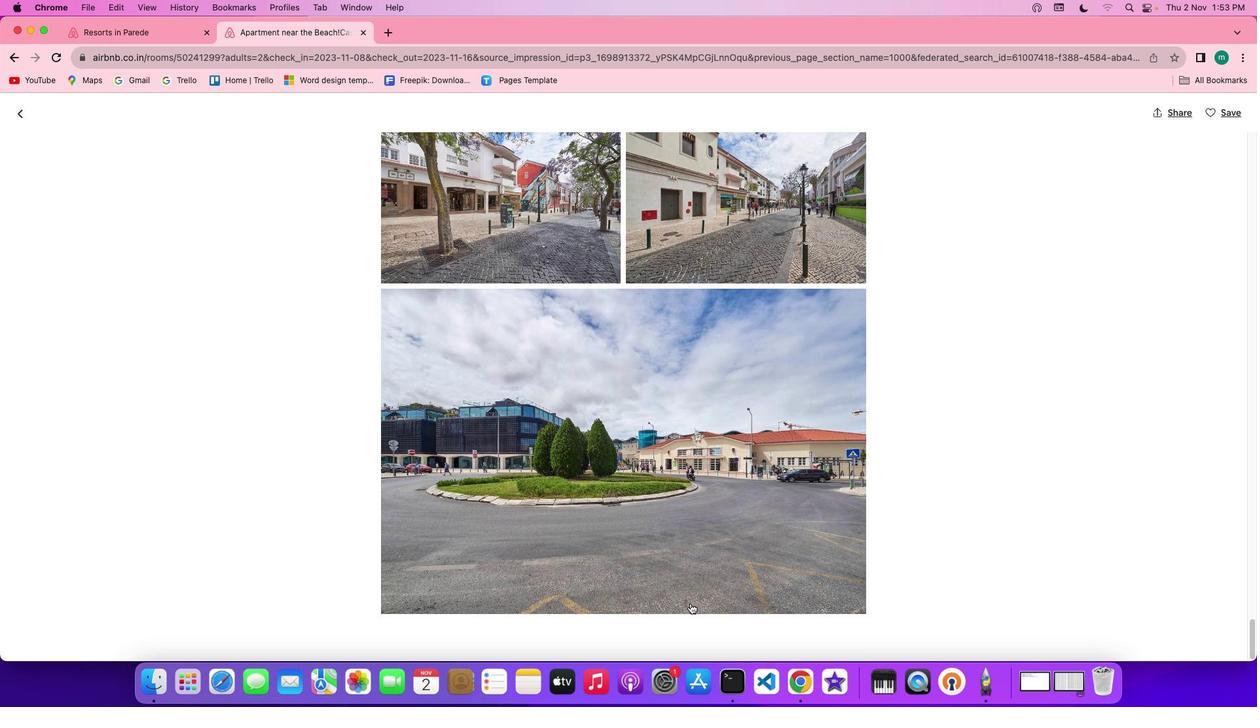 
Action: Mouse scrolled (693, 605) with delta (2, 0)
Screenshot: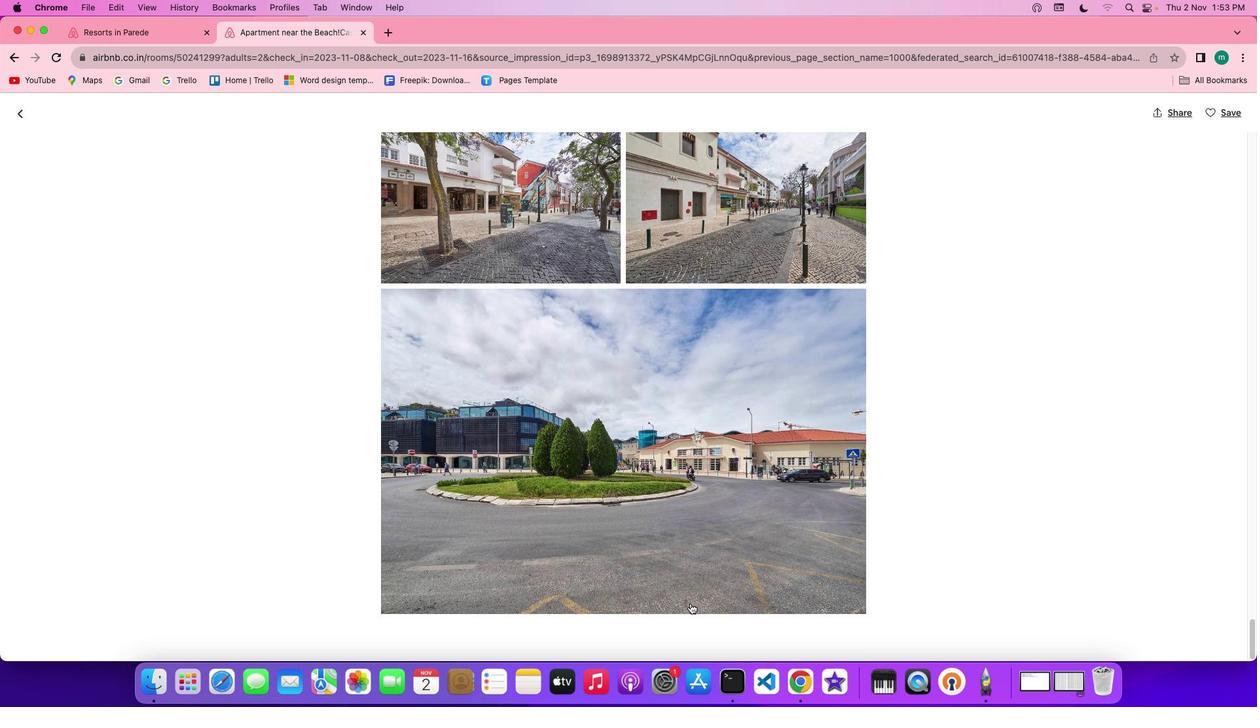 
Action: Mouse scrolled (693, 605) with delta (2, 0)
Screenshot: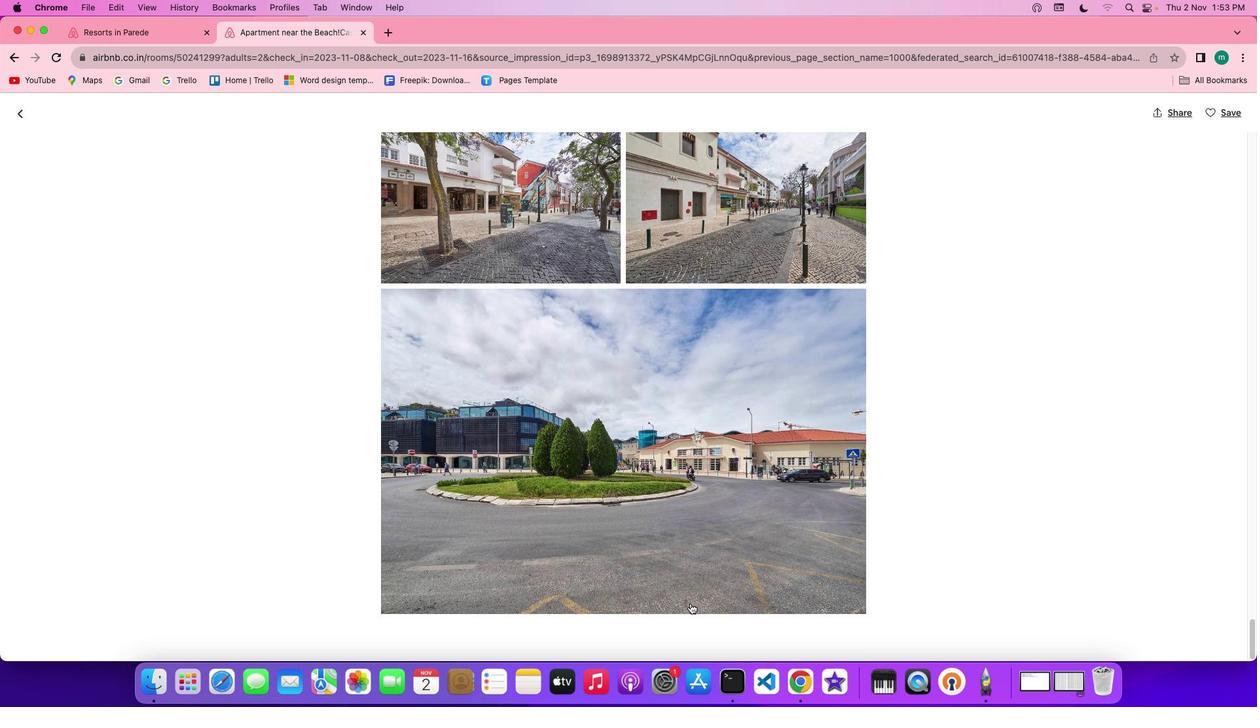 
Action: Mouse moved to (691, 608)
Screenshot: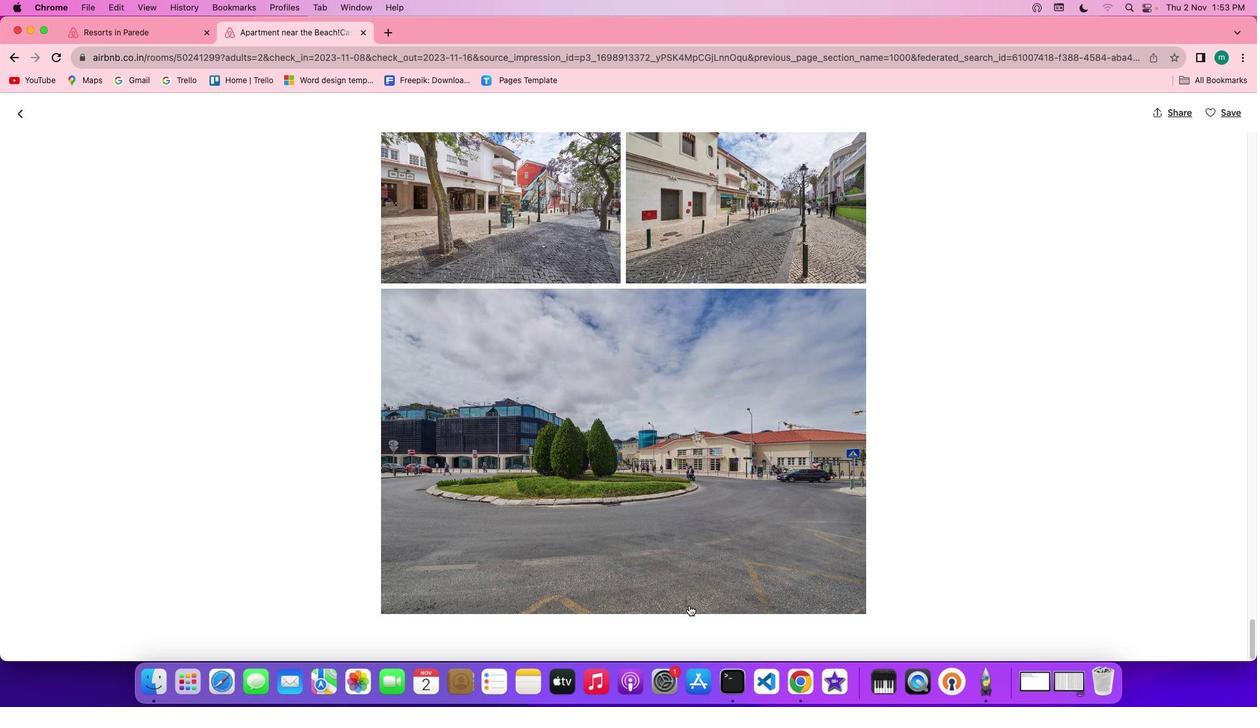 
Action: Mouse scrolled (691, 608) with delta (2, 1)
Screenshot: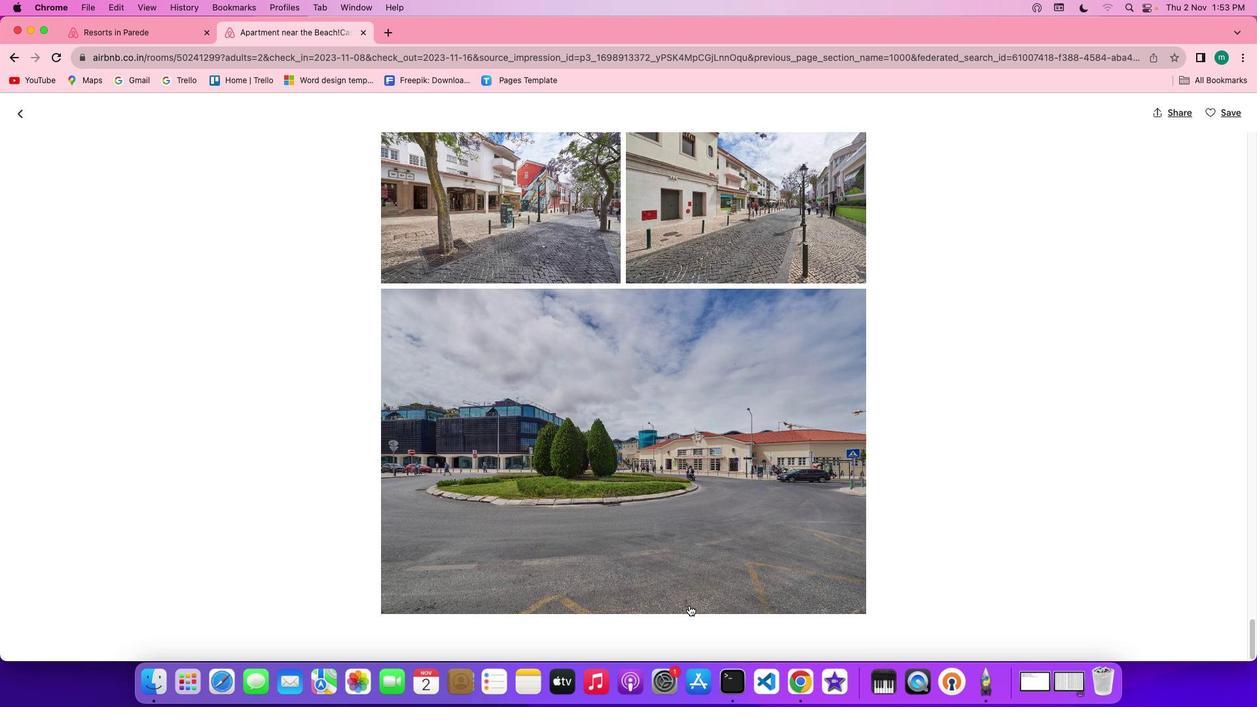 
Action: Mouse scrolled (691, 608) with delta (2, 1)
Screenshot: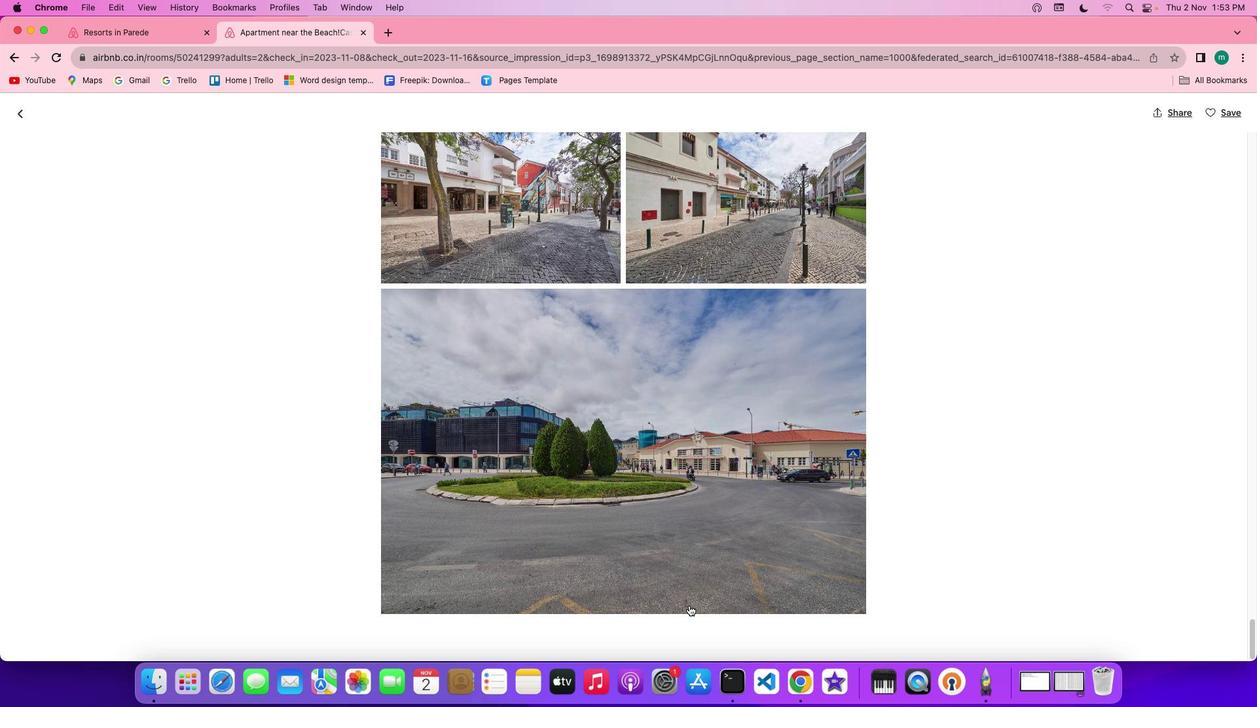 
Action: Mouse scrolled (691, 608) with delta (2, 0)
Screenshot: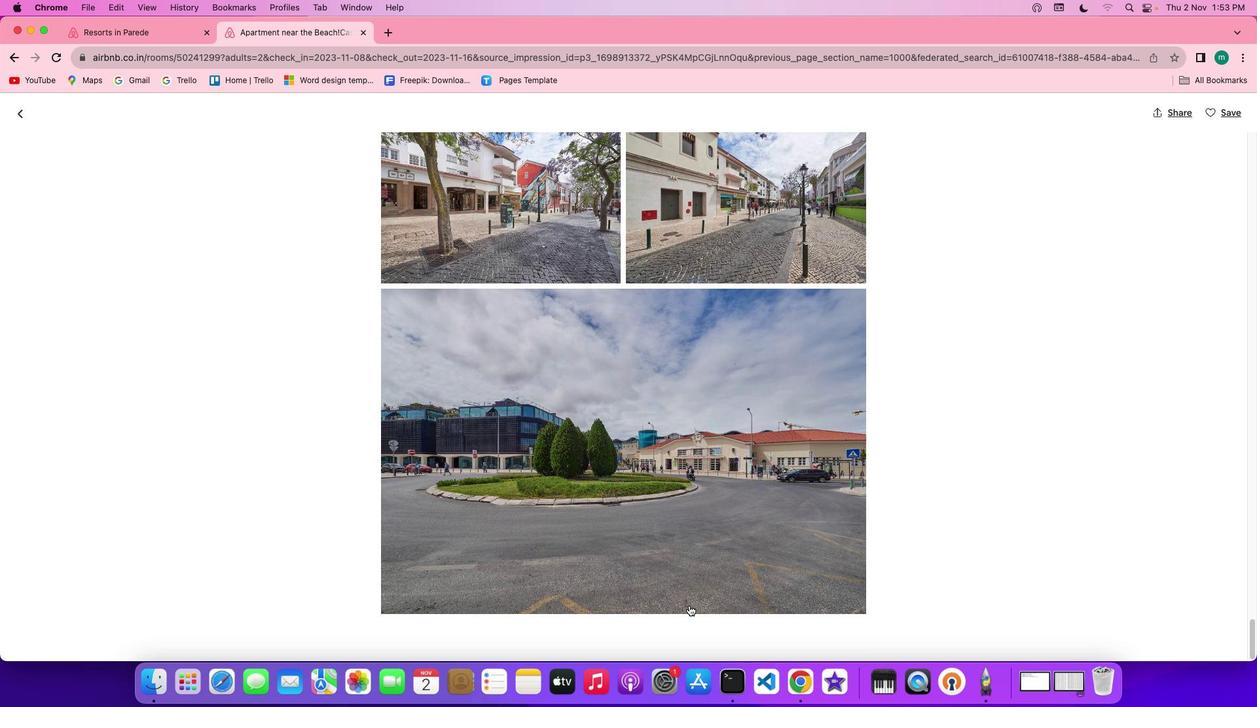 
Action: Mouse moved to (674, 578)
